 Task: In the event  named  Third Sales Team Strategy Meeting, Set a range of dates when you can accept meetings  '13 Jul â€" 1 Aug 2023'. Select a duration of  45 min. Select working hours  	_x000D_
MON- SAT 10:00am â€" 6:00pm. Add time before or after your events  as 10 min. Set the frequency of available time slots for invitees as  50 min. Set the minimum notice period and maximum events allowed per day as  166 hours and 5. , logged in from the account softage.4@softage.net and add another guest for the event, softage.10@softage.net
Action: Mouse pressed left at (322, 392)
Screenshot: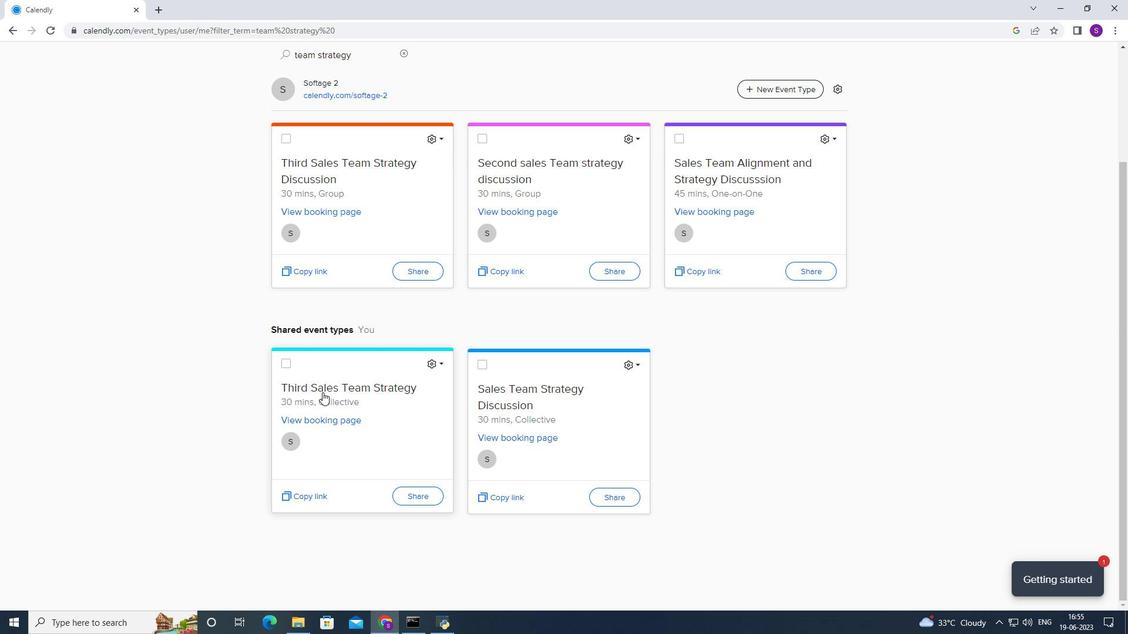 
Action: Mouse moved to (349, 289)
Screenshot: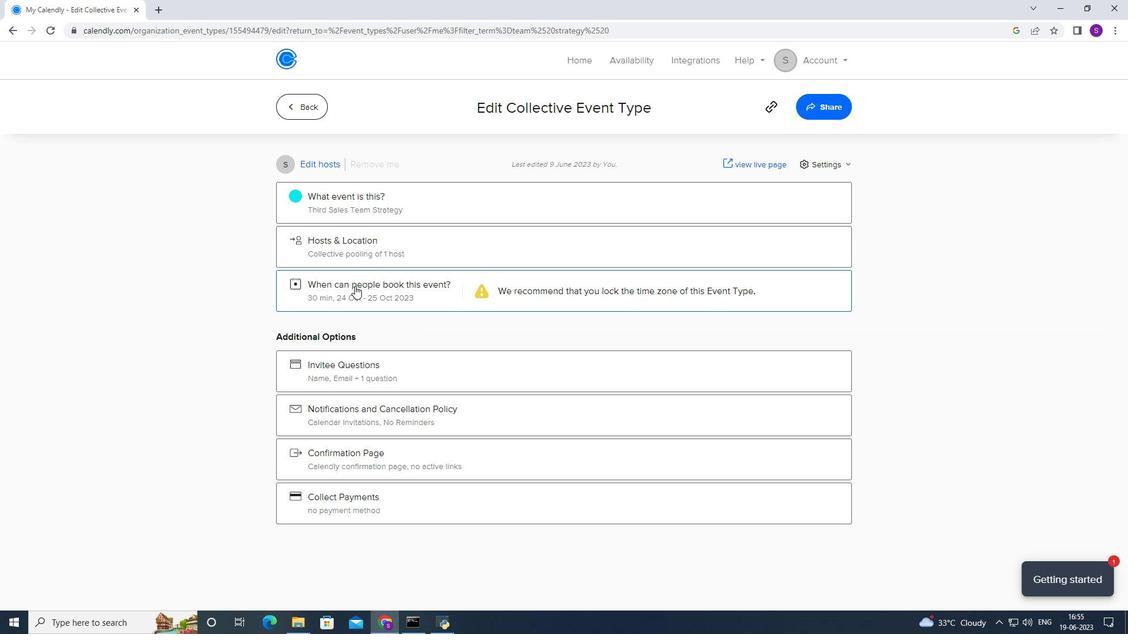 
Action: Mouse pressed left at (349, 289)
Screenshot: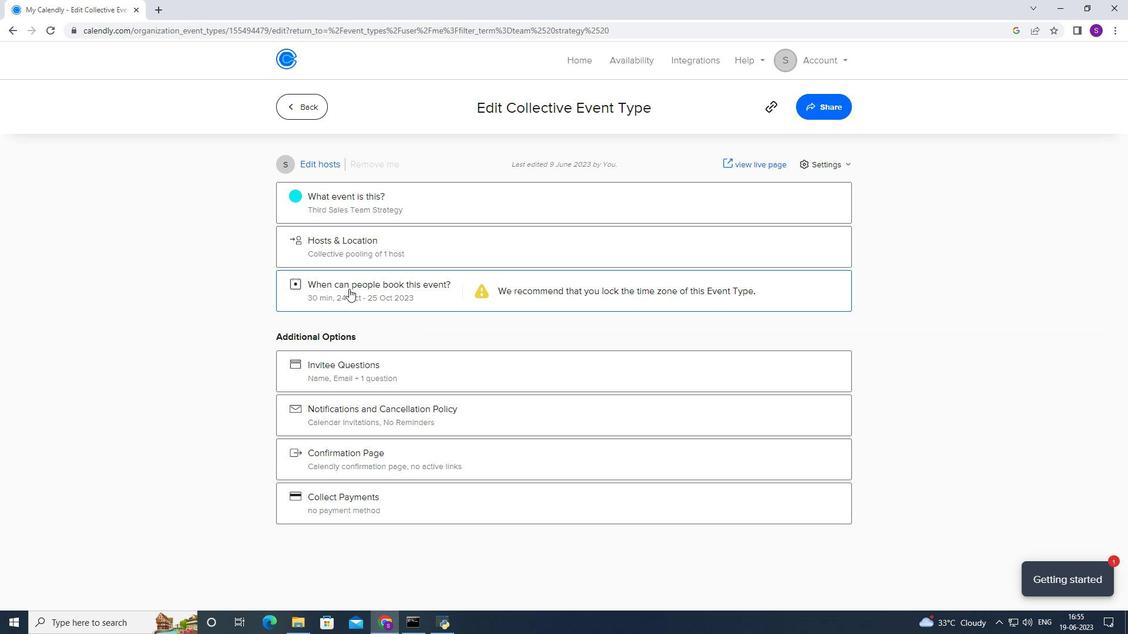
Action: Mouse moved to (422, 443)
Screenshot: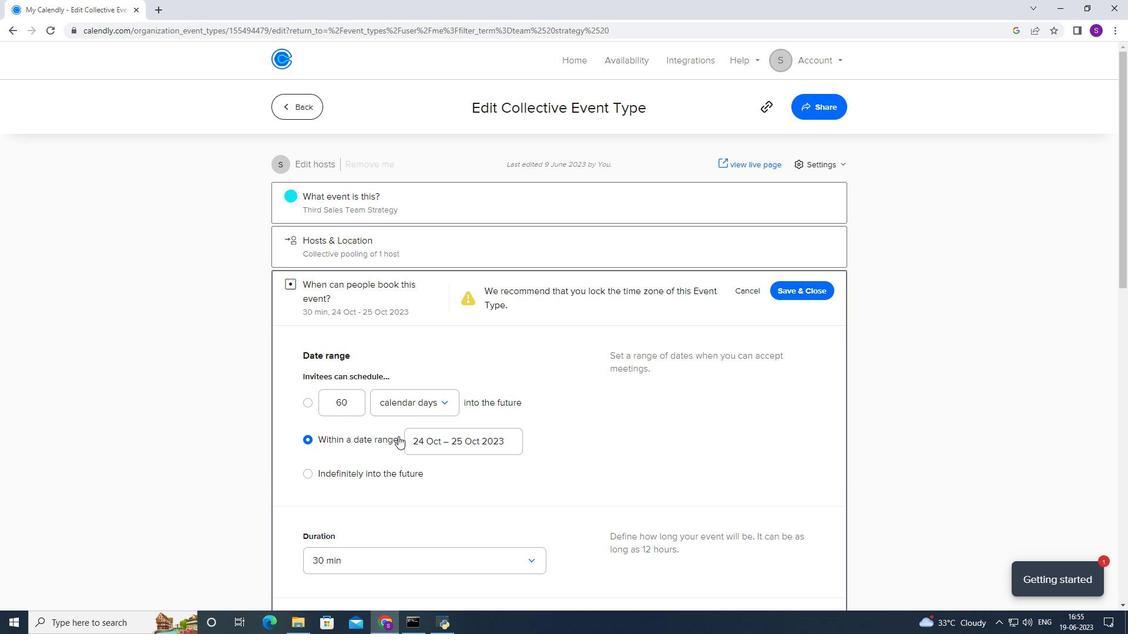 
Action: Mouse pressed left at (422, 443)
Screenshot: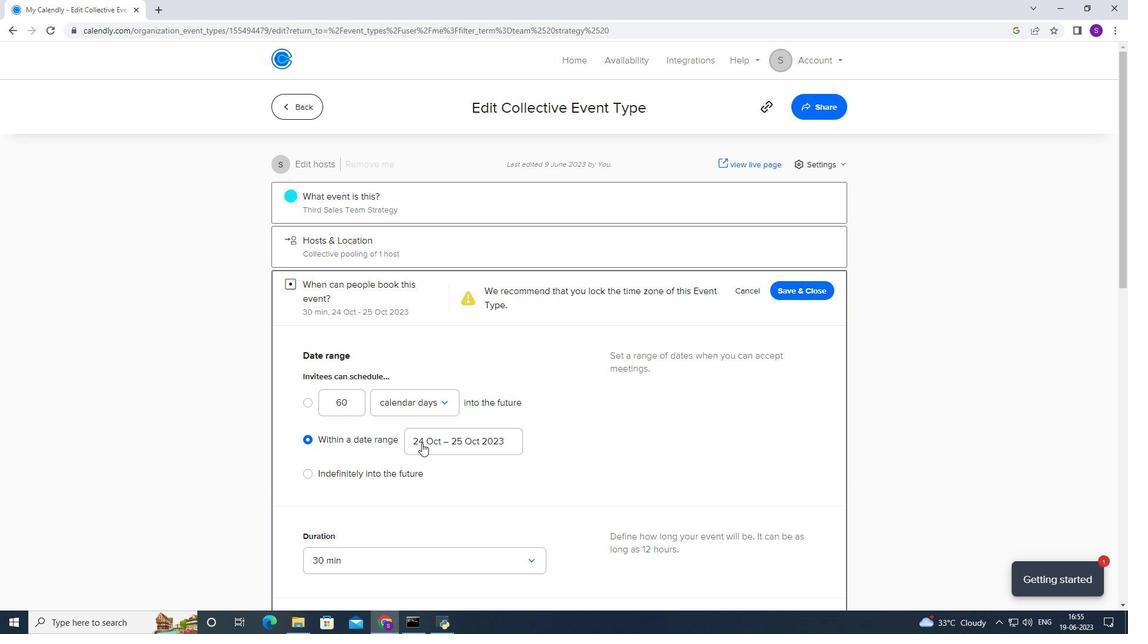 
Action: Mouse moved to (493, 227)
Screenshot: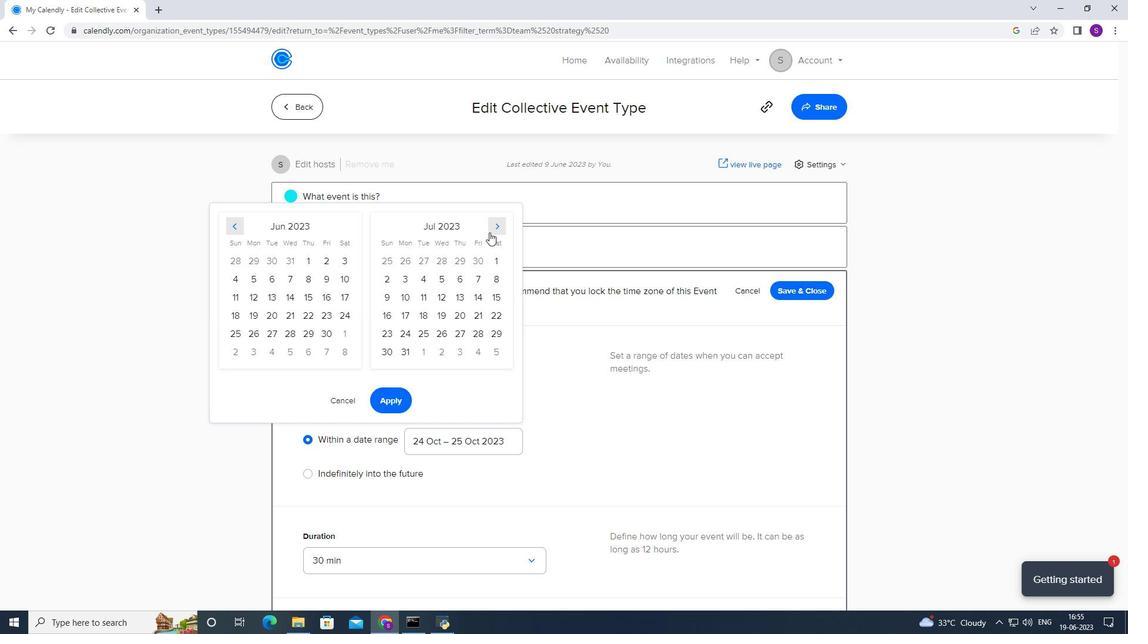 
Action: Mouse pressed left at (493, 227)
Screenshot: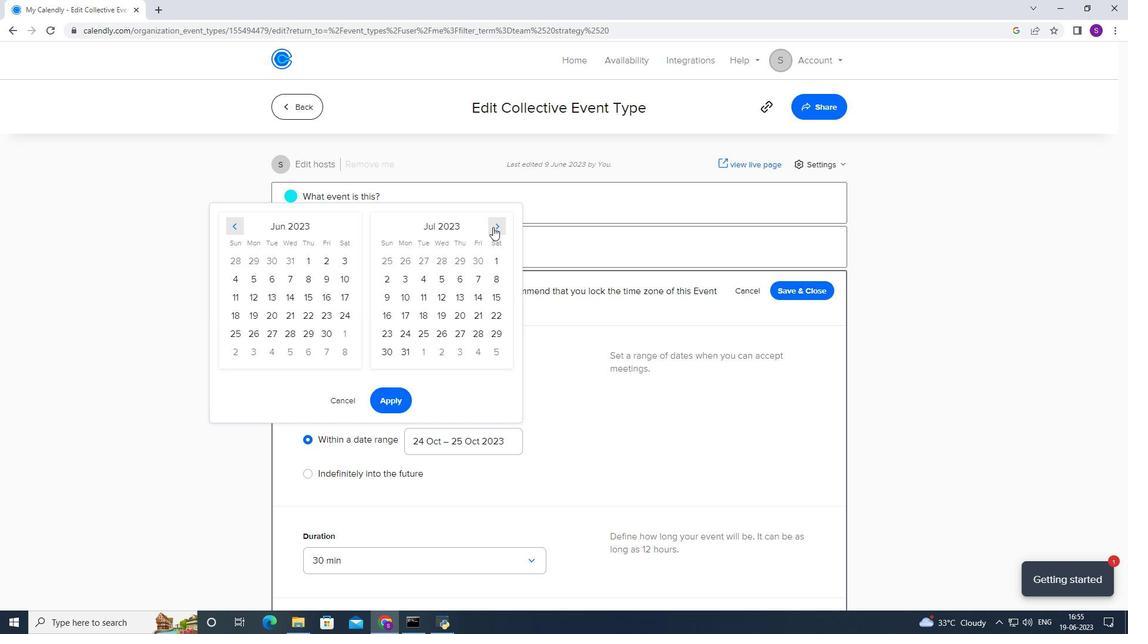 
Action: Mouse moved to (307, 296)
Screenshot: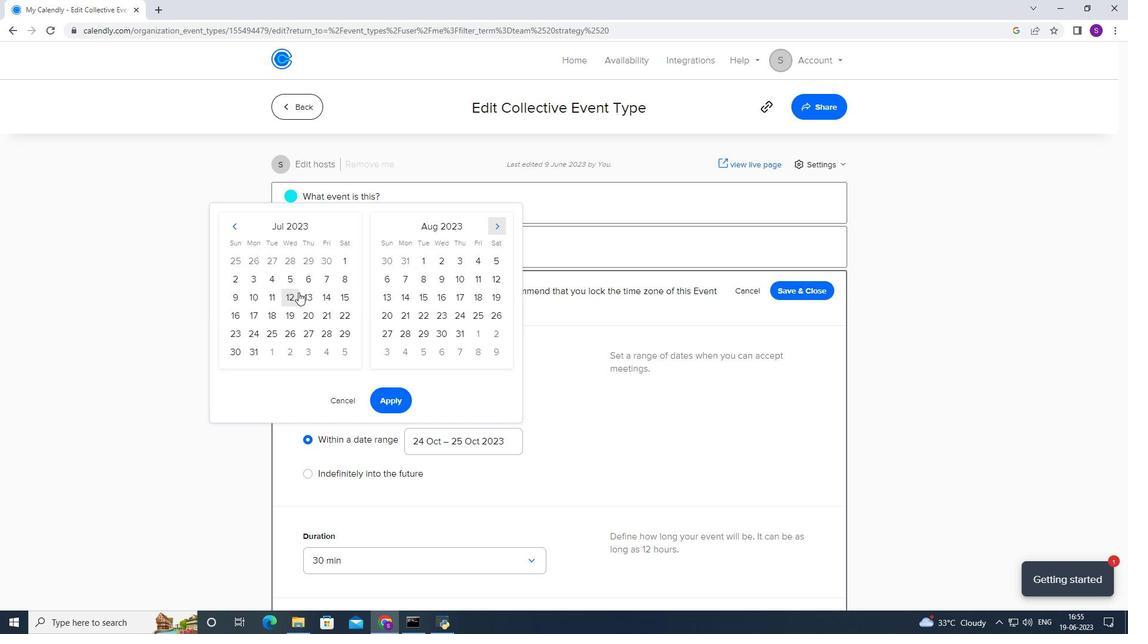 
Action: Mouse pressed left at (307, 296)
Screenshot: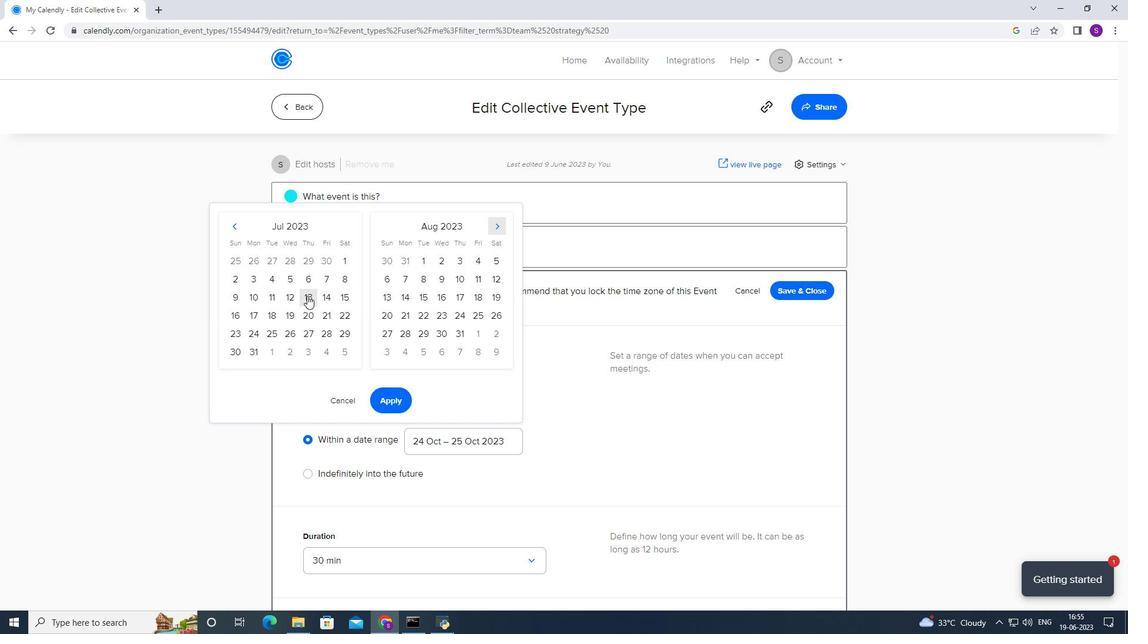 
Action: Mouse moved to (422, 256)
Screenshot: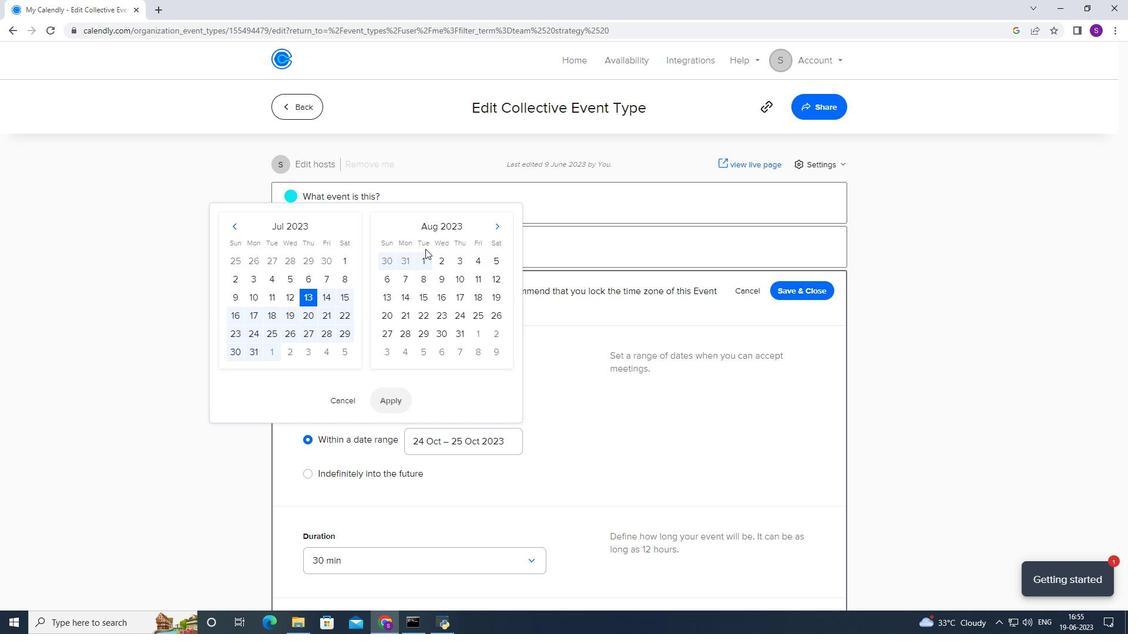 
Action: Mouse pressed left at (422, 256)
Screenshot: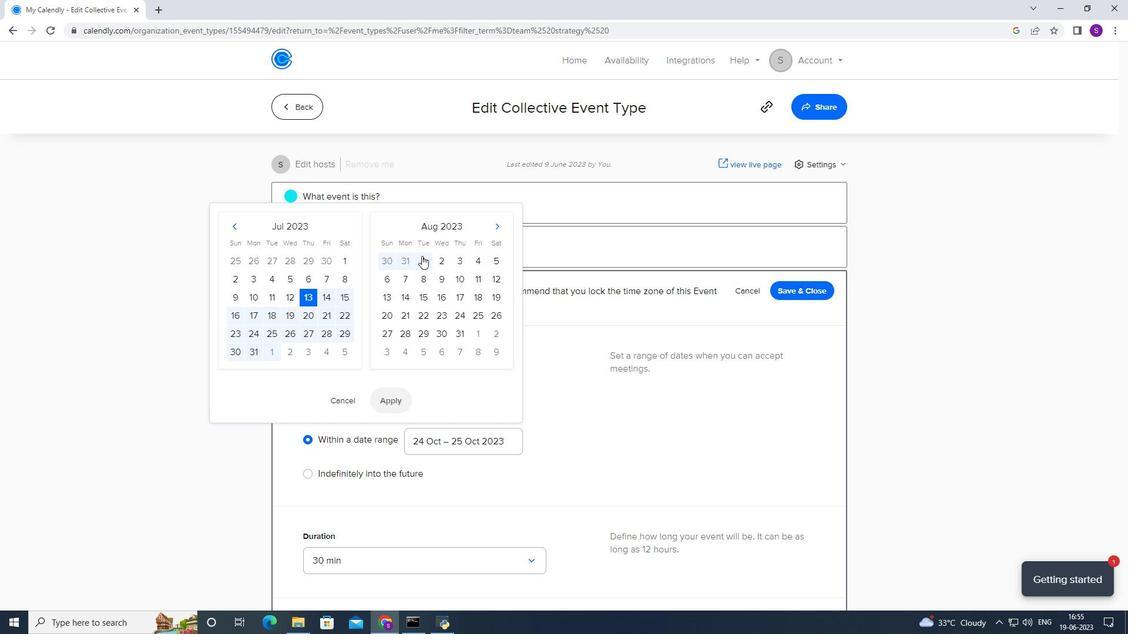 
Action: Mouse moved to (376, 398)
Screenshot: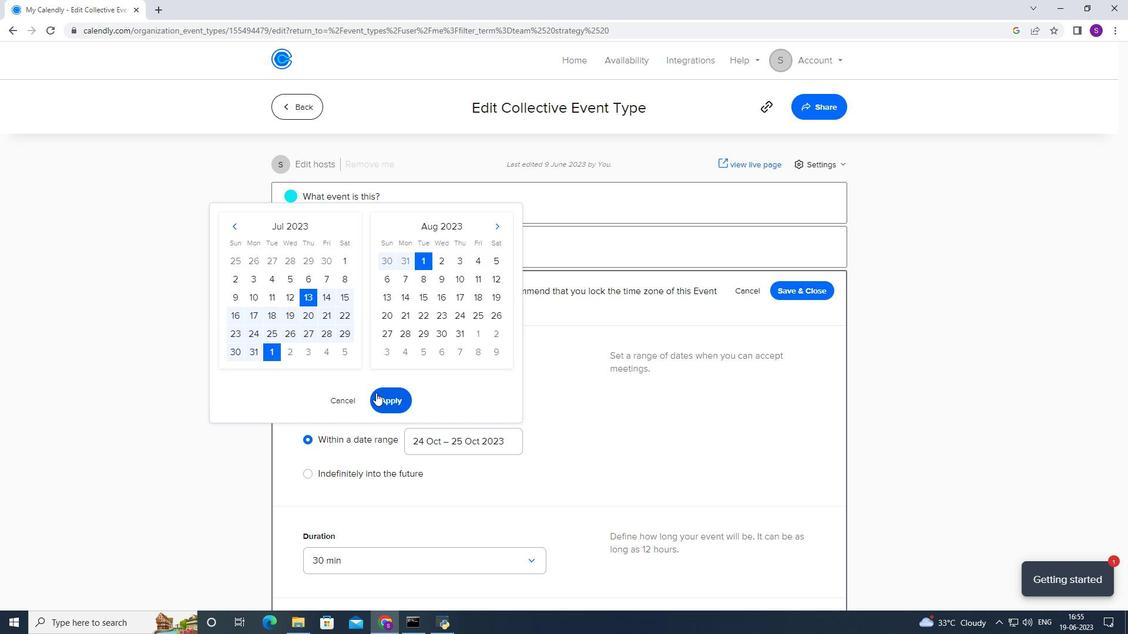
Action: Mouse pressed left at (376, 398)
Screenshot: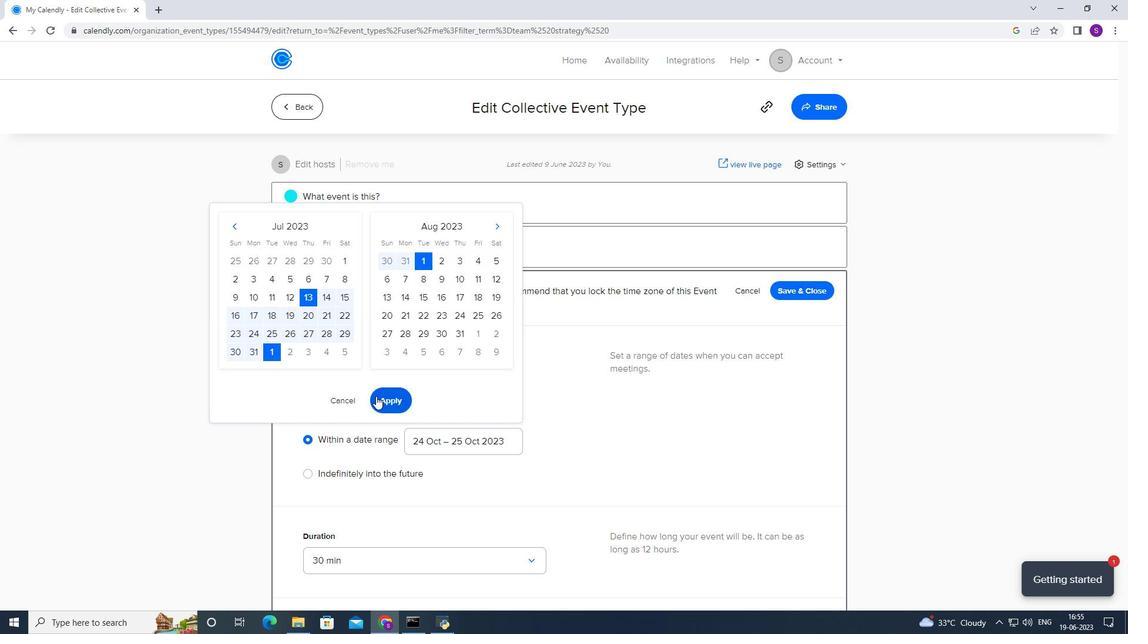 
Action: Mouse moved to (374, 360)
Screenshot: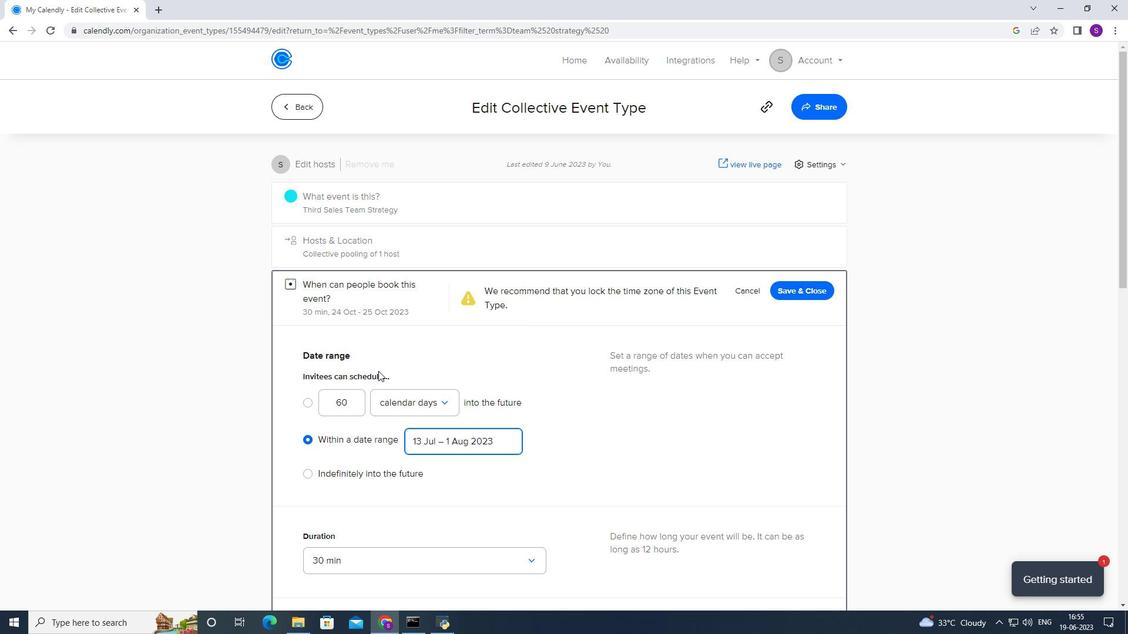 
Action: Mouse scrolled (374, 360) with delta (0, 0)
Screenshot: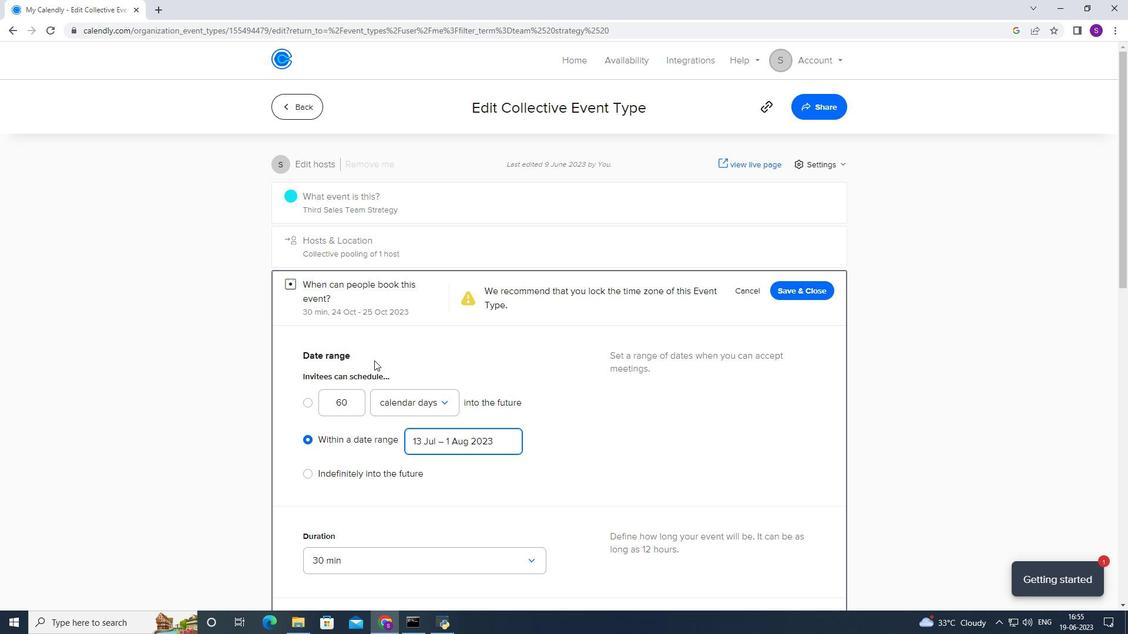 
Action: Mouse scrolled (374, 360) with delta (0, 0)
Screenshot: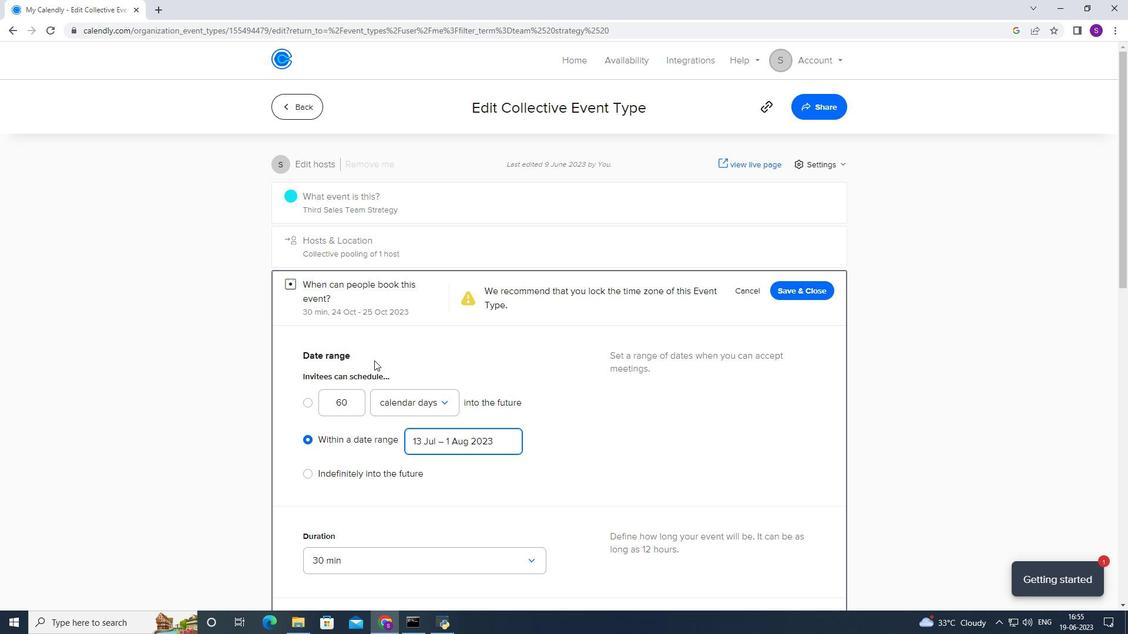 
Action: Mouse scrolled (374, 360) with delta (0, 0)
Screenshot: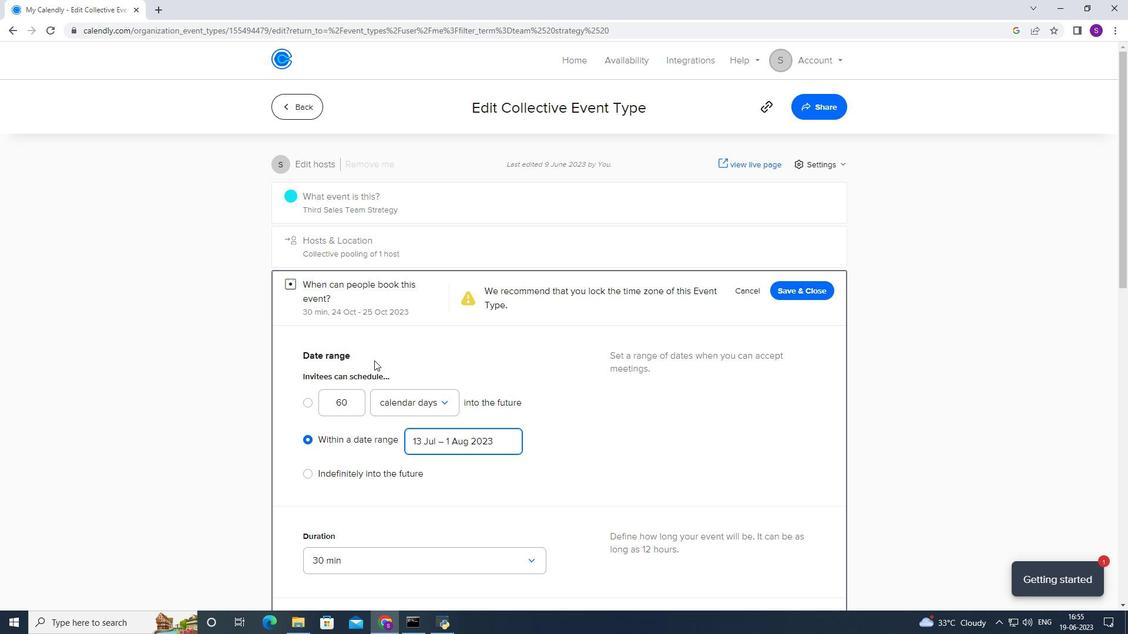 
Action: Mouse scrolled (374, 360) with delta (0, 0)
Screenshot: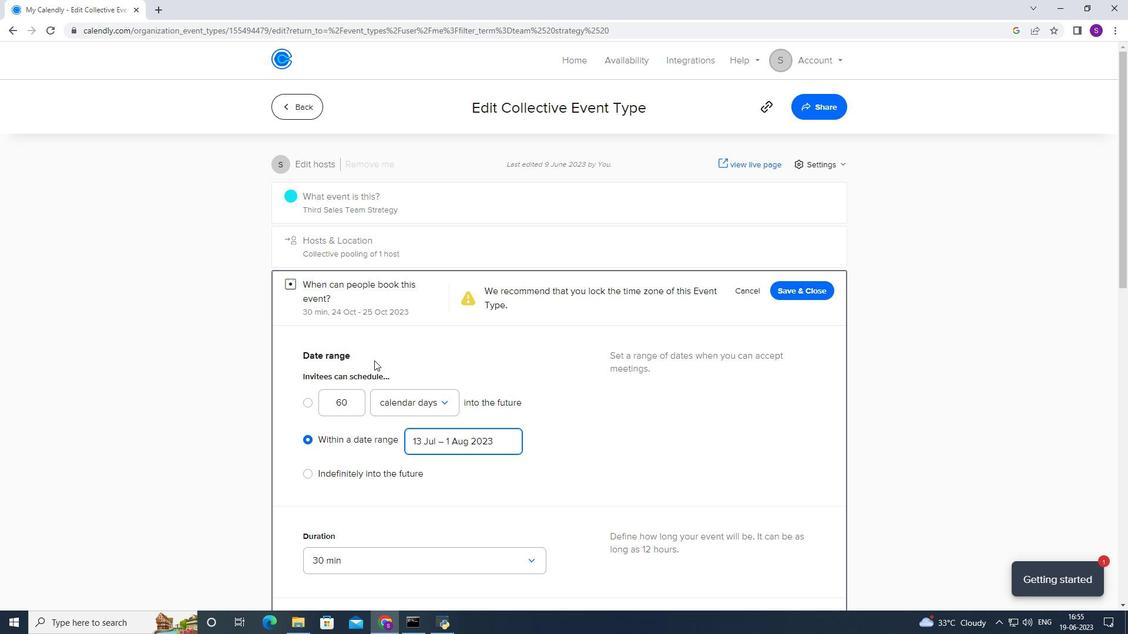 
Action: Mouse moved to (348, 320)
Screenshot: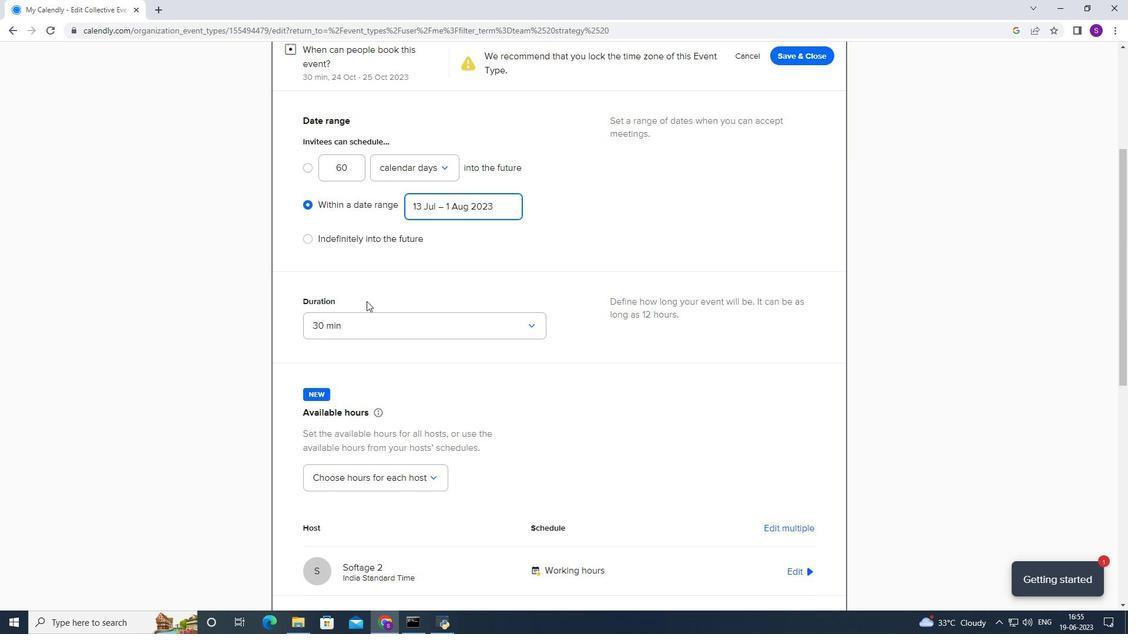 
Action: Mouse pressed left at (348, 320)
Screenshot: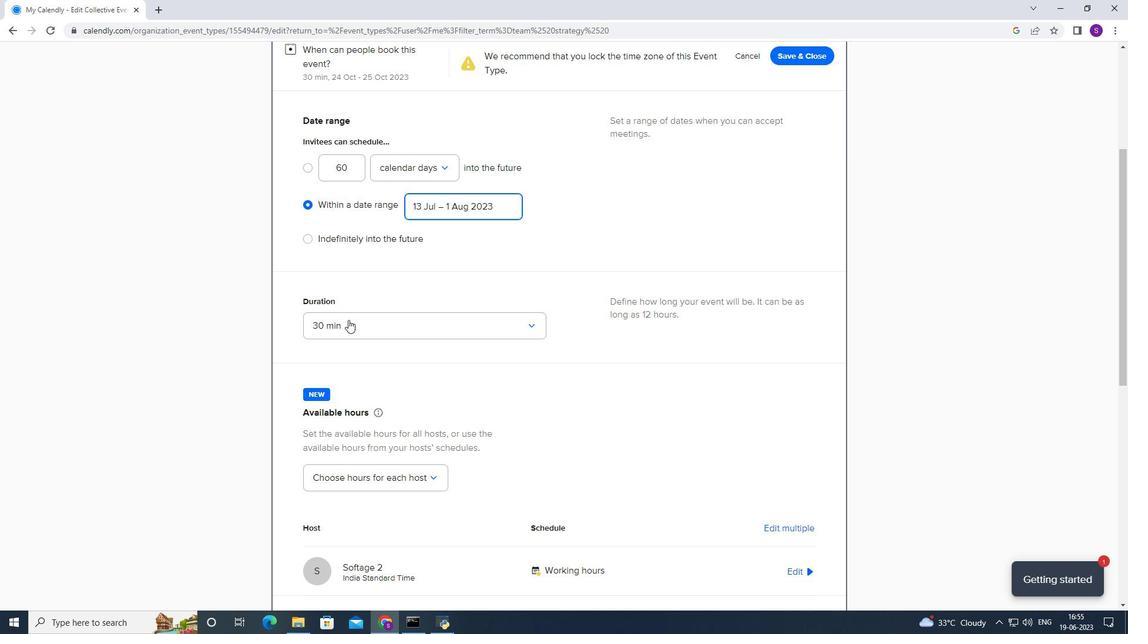 
Action: Mouse moved to (312, 408)
Screenshot: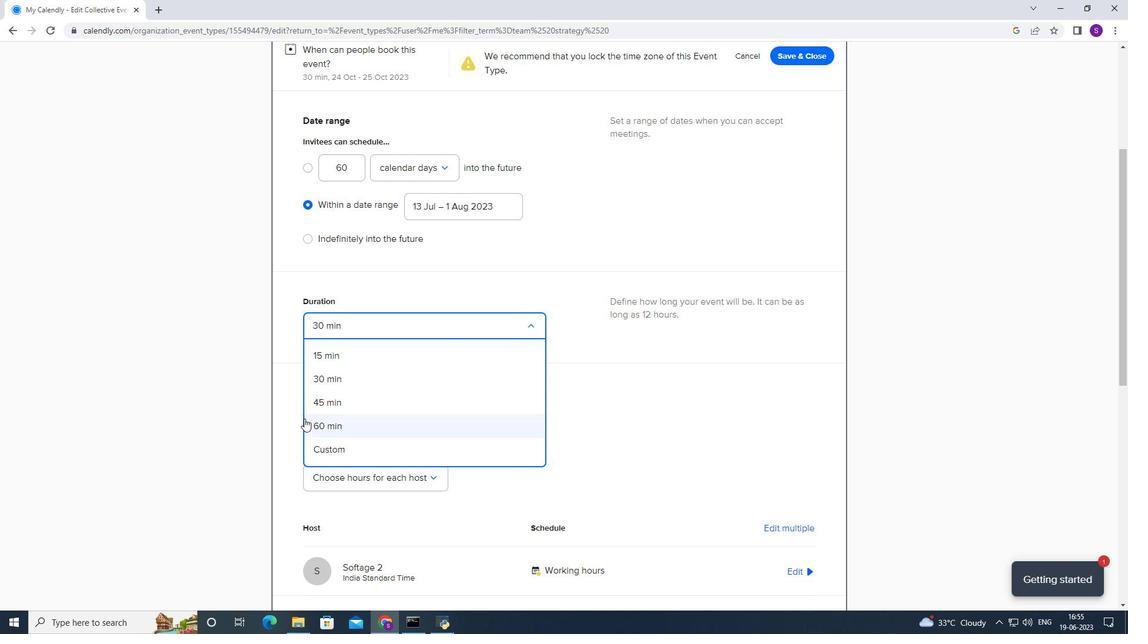 
Action: Mouse pressed left at (312, 408)
Screenshot: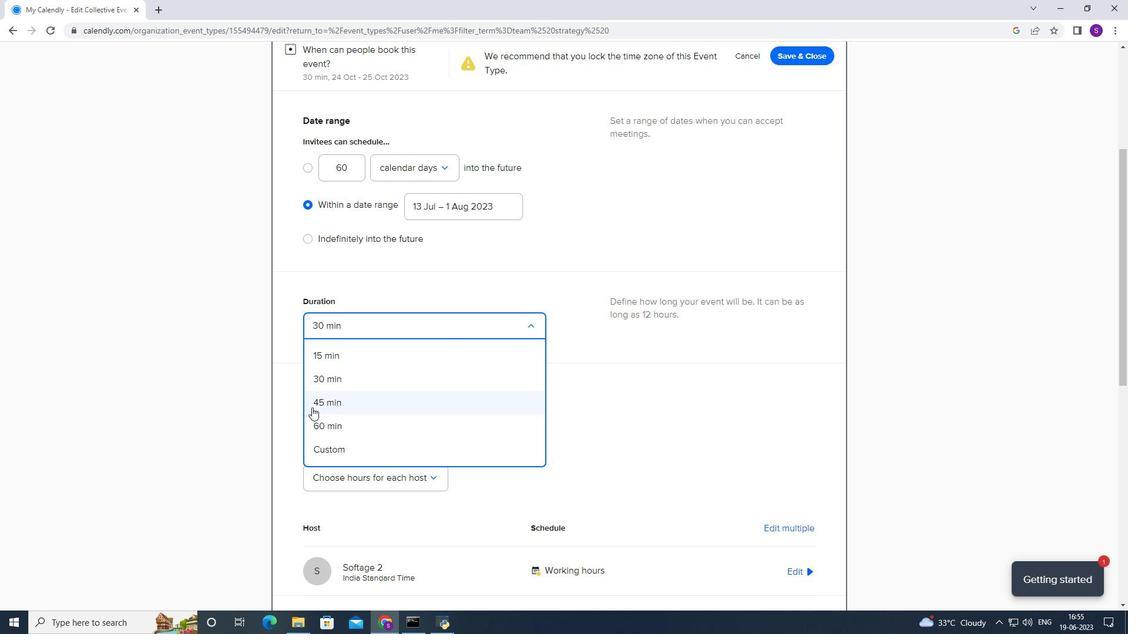 
Action: Mouse moved to (309, 409)
Screenshot: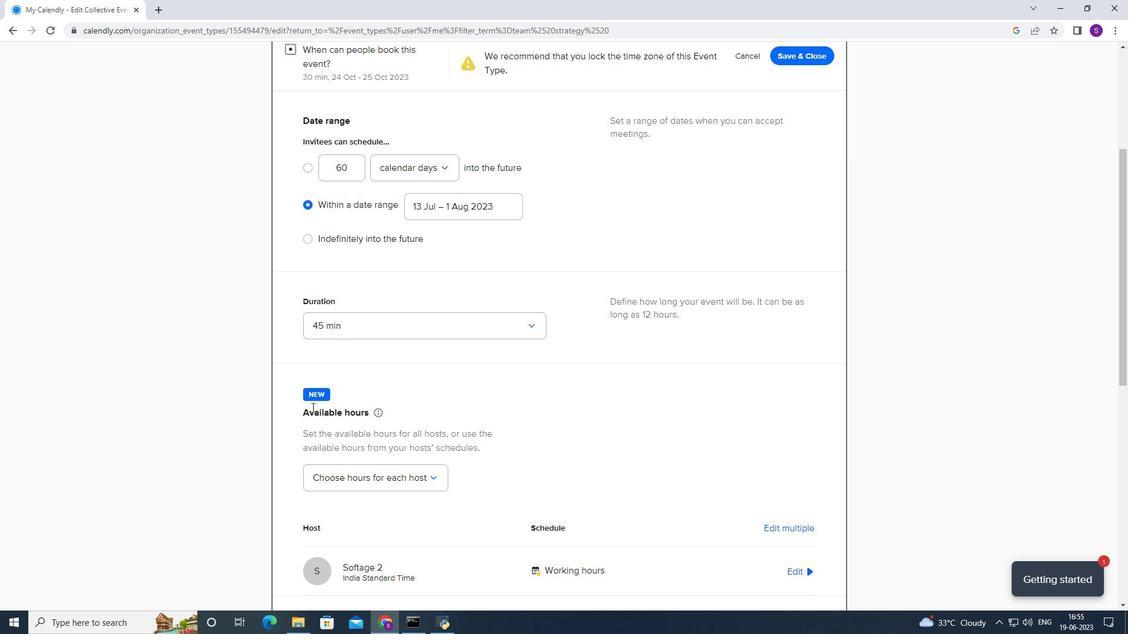 
Action: Mouse scrolled (312, 407) with delta (0, 0)
Screenshot: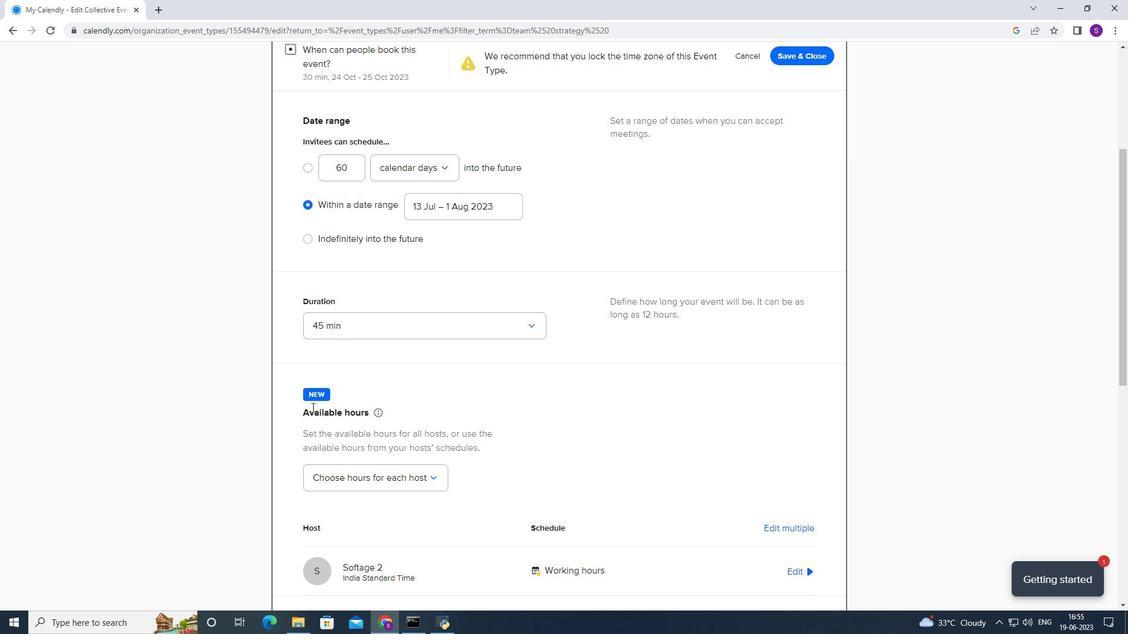
Action: Mouse moved to (309, 410)
Screenshot: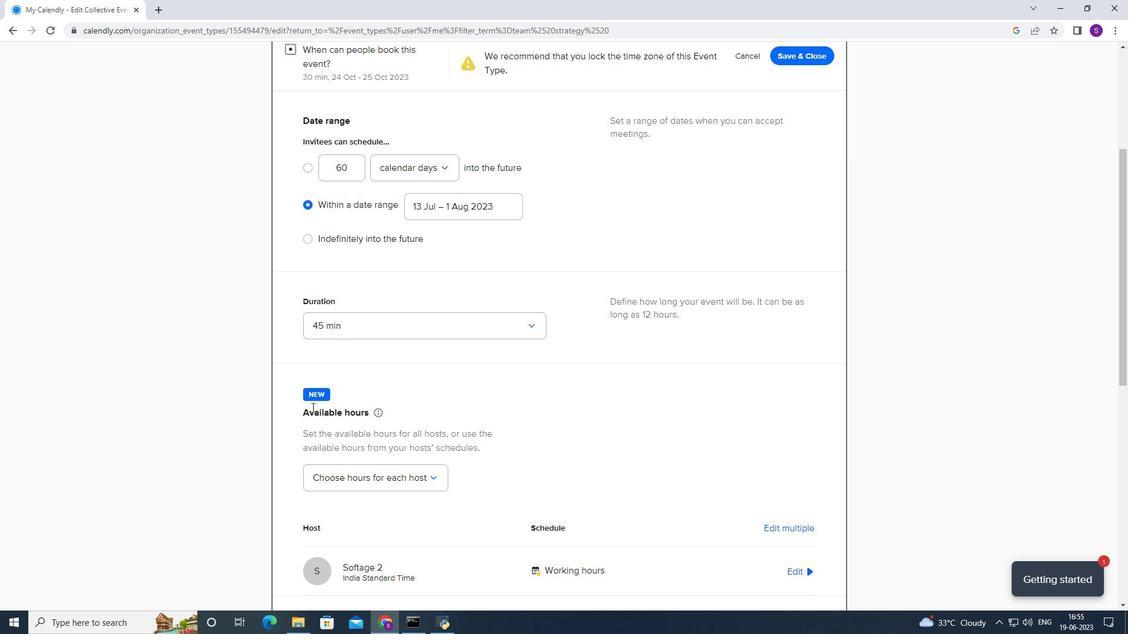 
Action: Mouse scrolled (309, 408) with delta (0, 0)
Screenshot: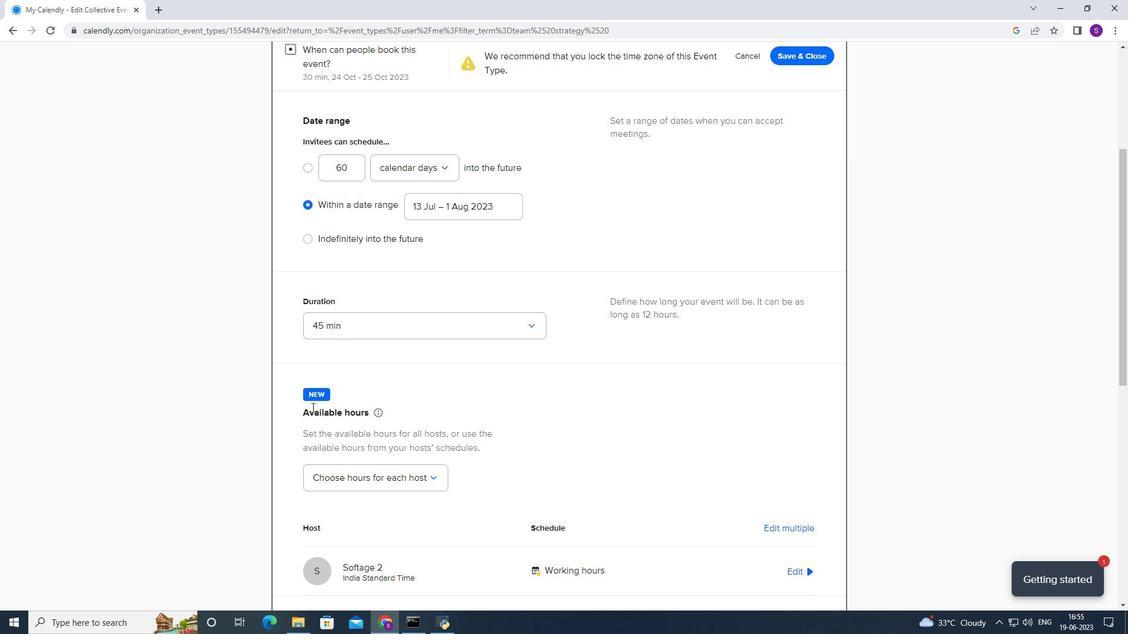
Action: Mouse moved to (309, 410)
Screenshot: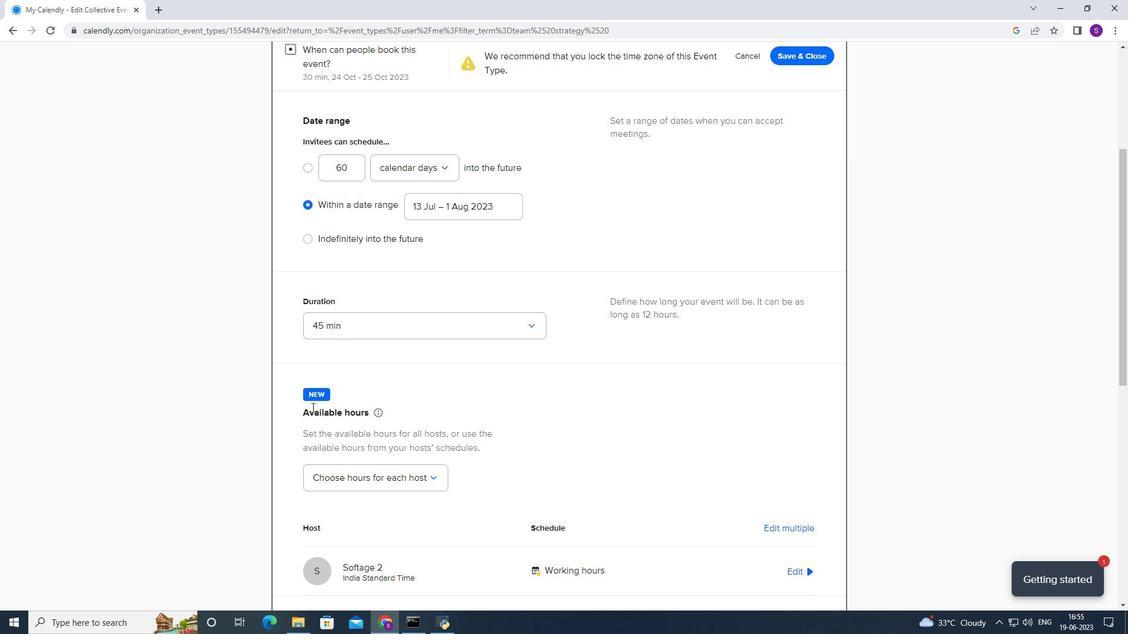 
Action: Mouse scrolled (309, 409) with delta (0, 0)
Screenshot: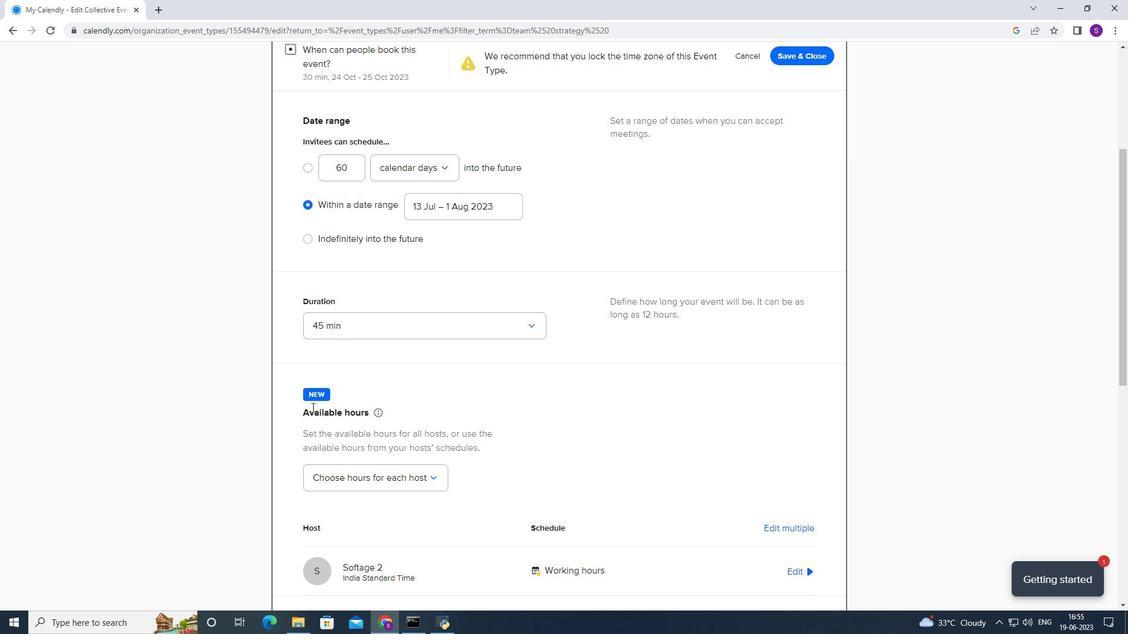 
Action: Mouse moved to (308, 410)
Screenshot: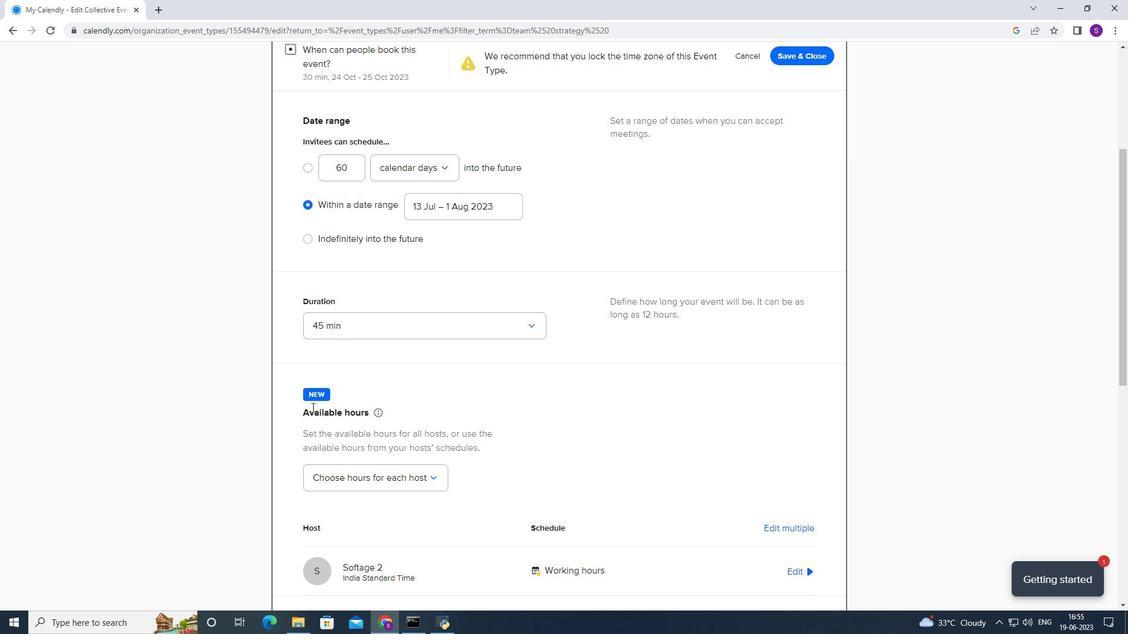 
Action: Mouse scrolled (308, 410) with delta (0, 0)
Screenshot: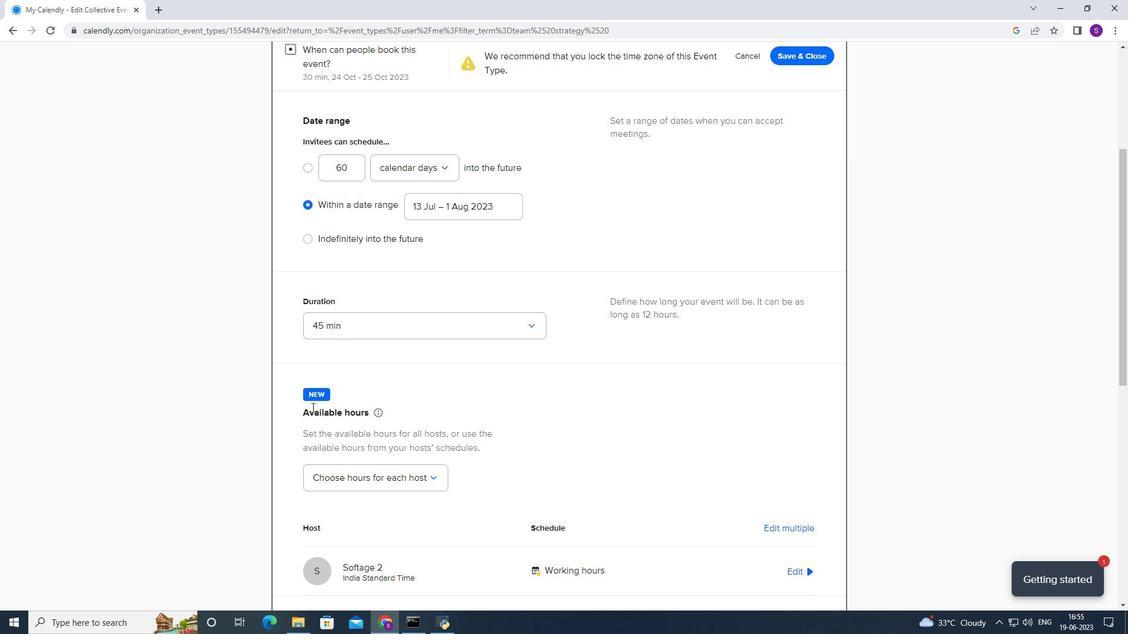 
Action: Mouse scrolled (308, 410) with delta (0, 0)
Screenshot: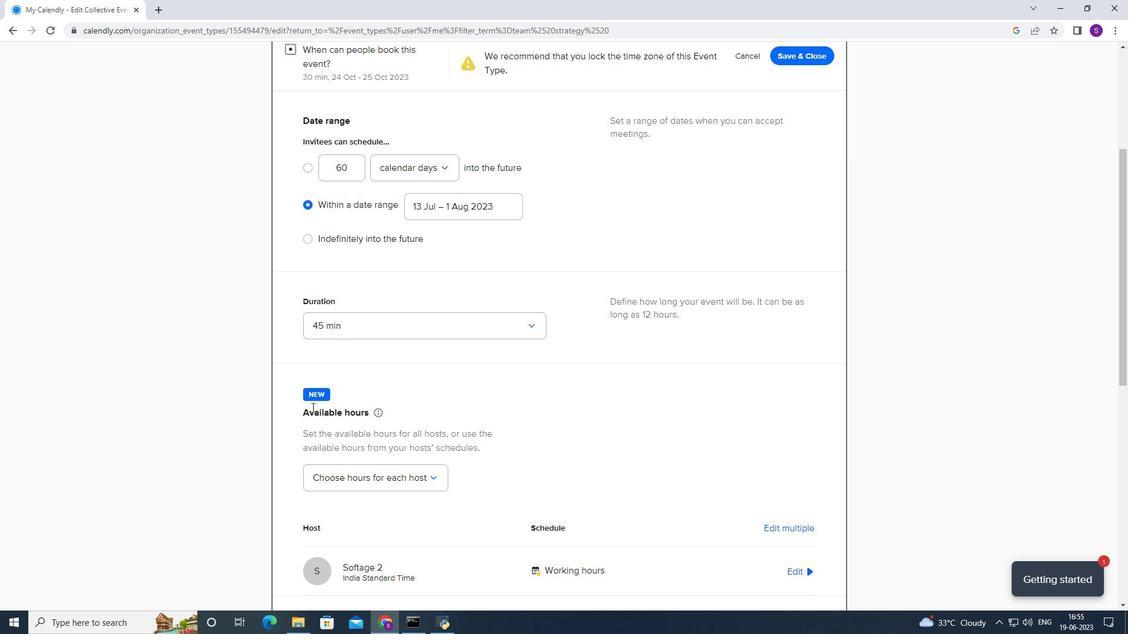 
Action: Mouse scrolled (308, 410) with delta (0, 0)
Screenshot: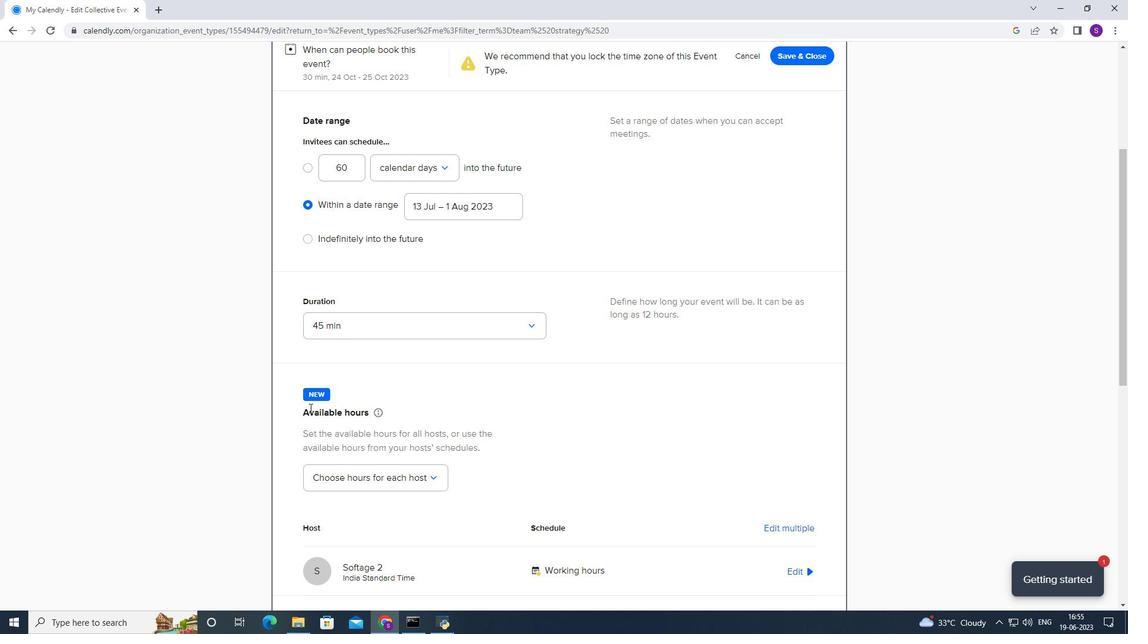 
Action: Mouse moved to (376, 204)
Screenshot: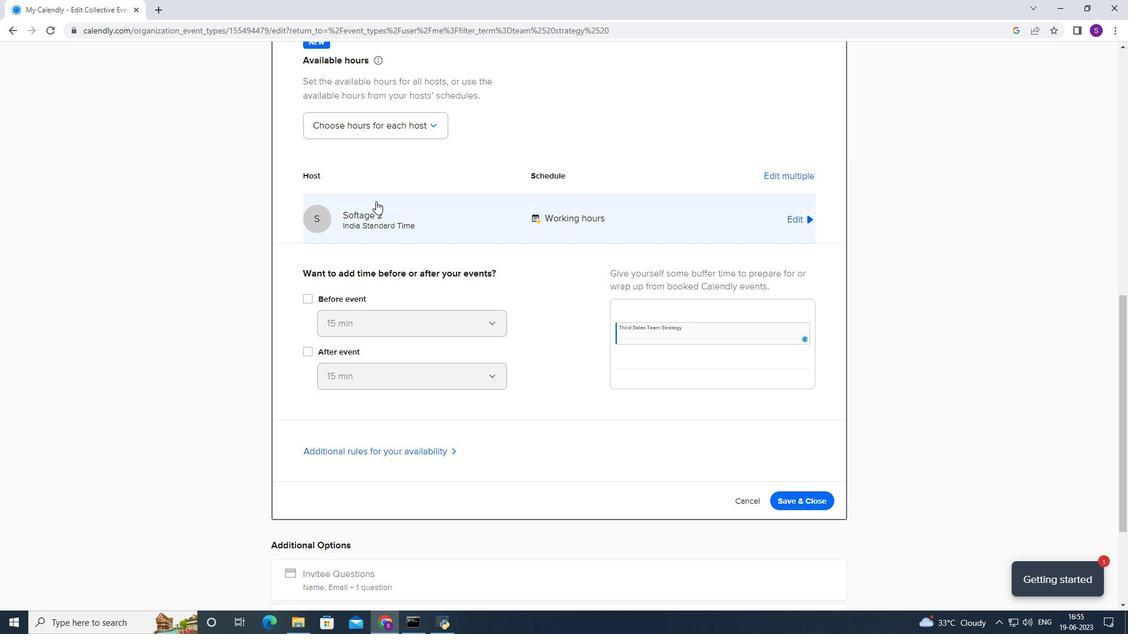 
Action: Mouse pressed left at (376, 204)
Screenshot: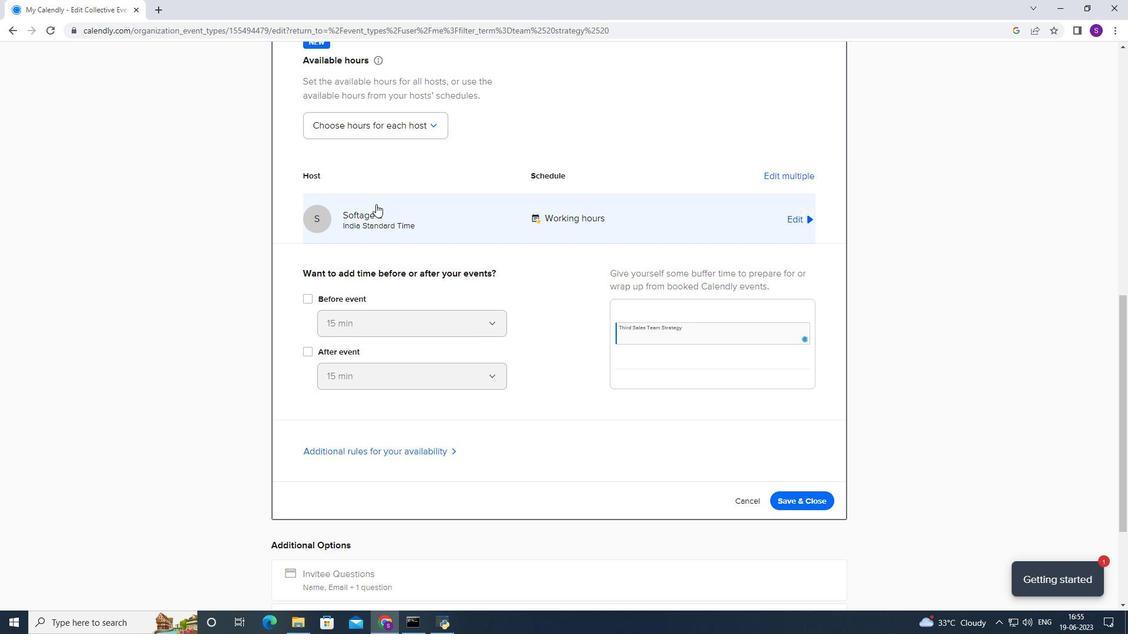 
Action: Mouse moved to (439, 291)
Screenshot: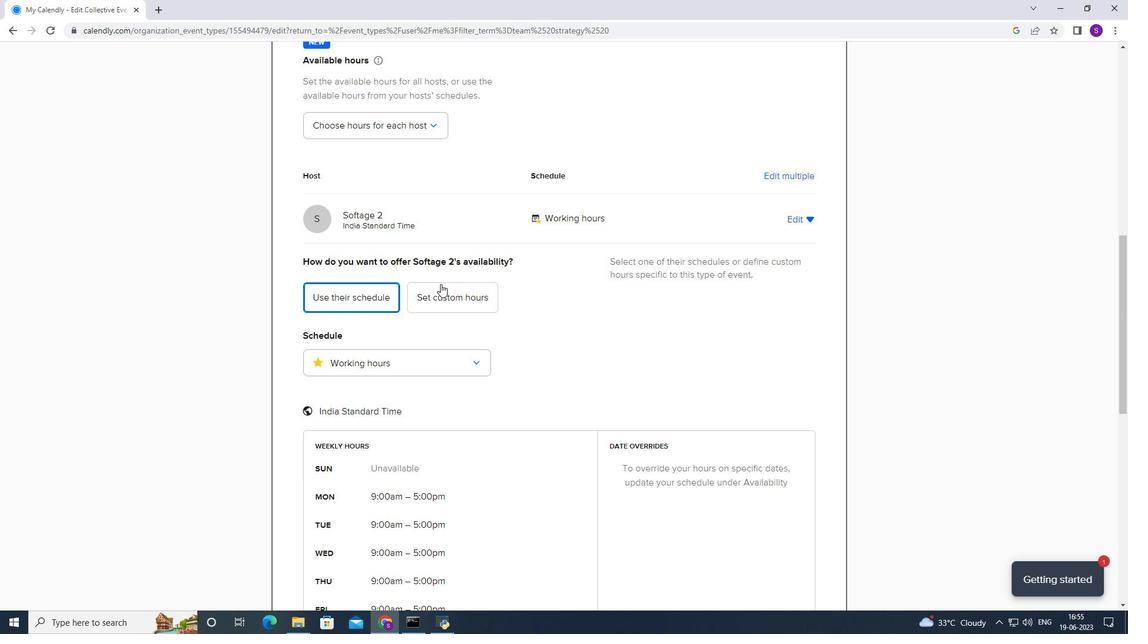 
Action: Mouse pressed left at (439, 291)
Screenshot: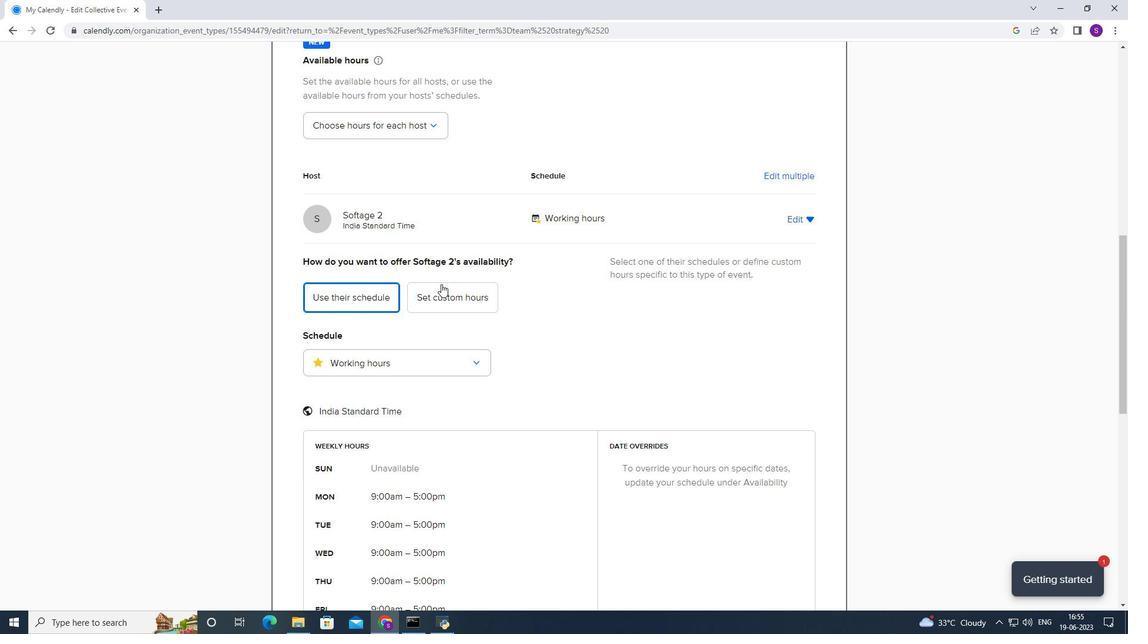 
Action: Mouse moved to (405, 340)
Screenshot: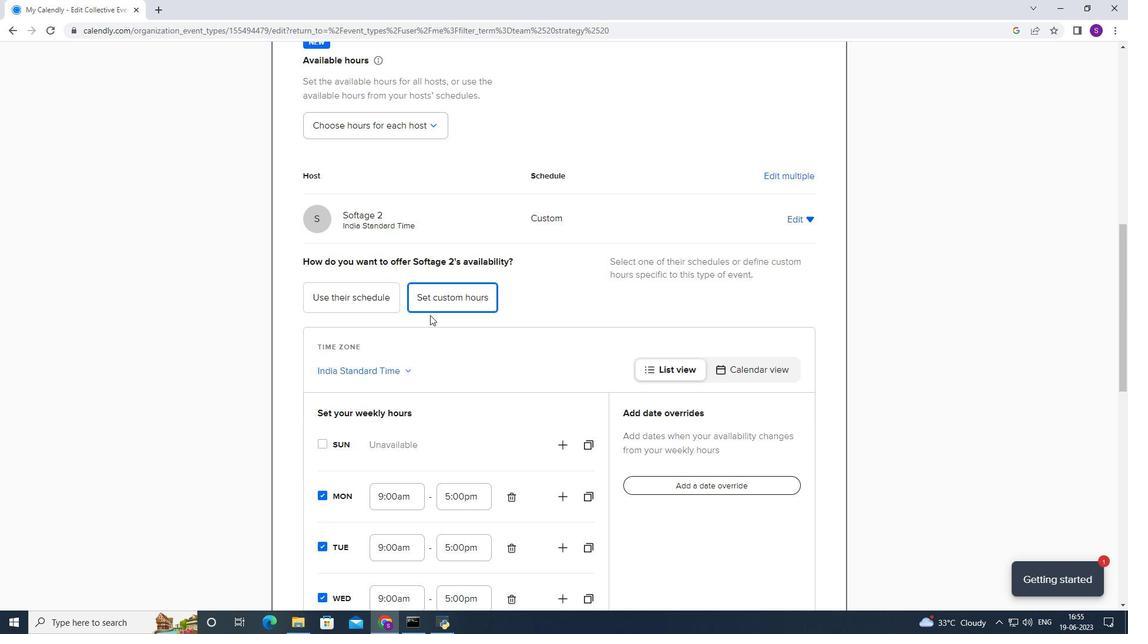
Action: Mouse scrolled (405, 340) with delta (0, 0)
Screenshot: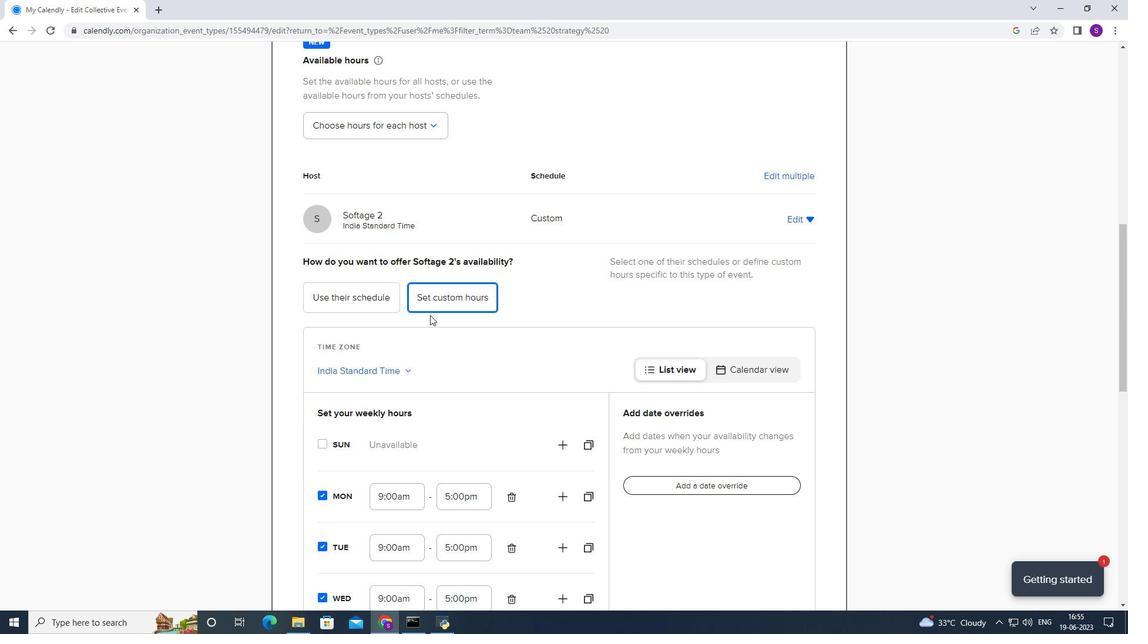 
Action: Mouse moved to (404, 342)
Screenshot: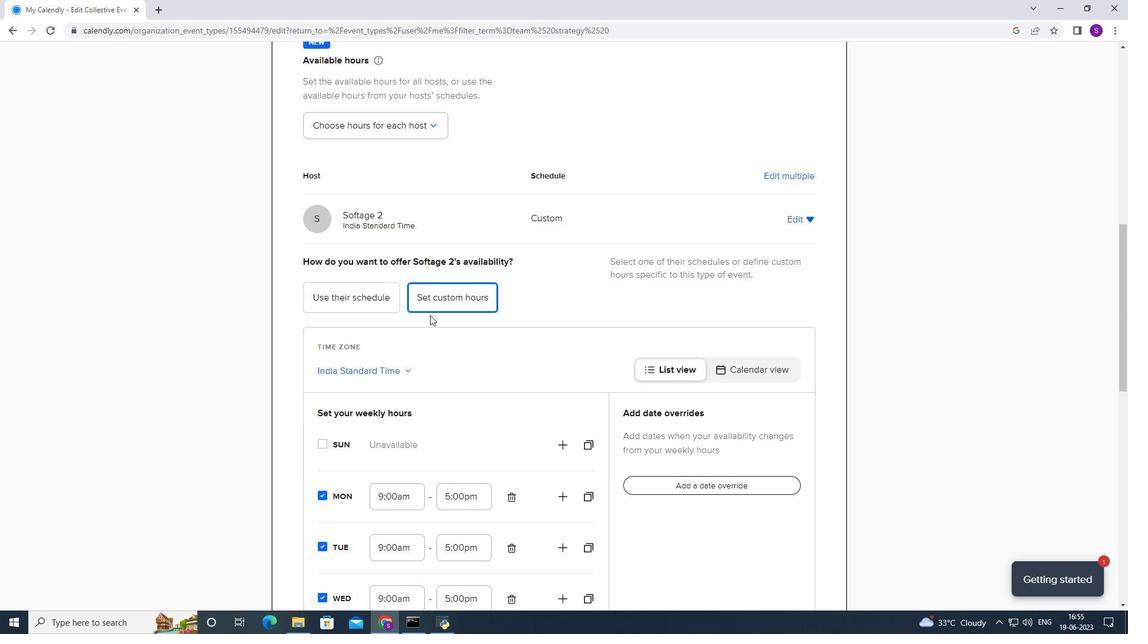
Action: Mouse scrolled (404, 341) with delta (0, 0)
Screenshot: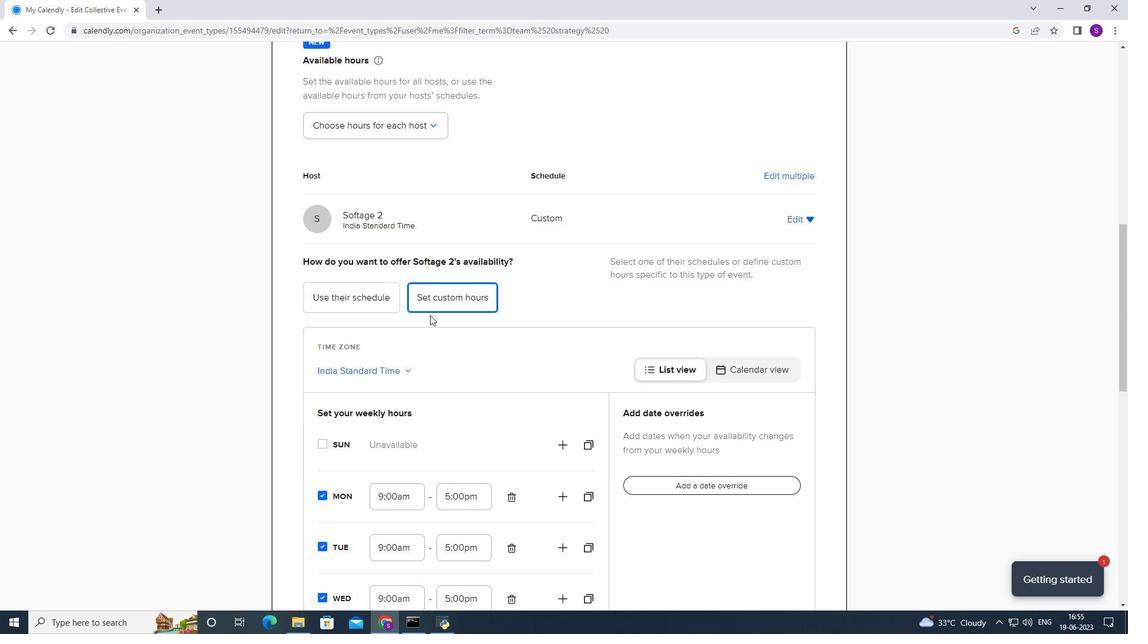 
Action: Mouse moved to (402, 342)
Screenshot: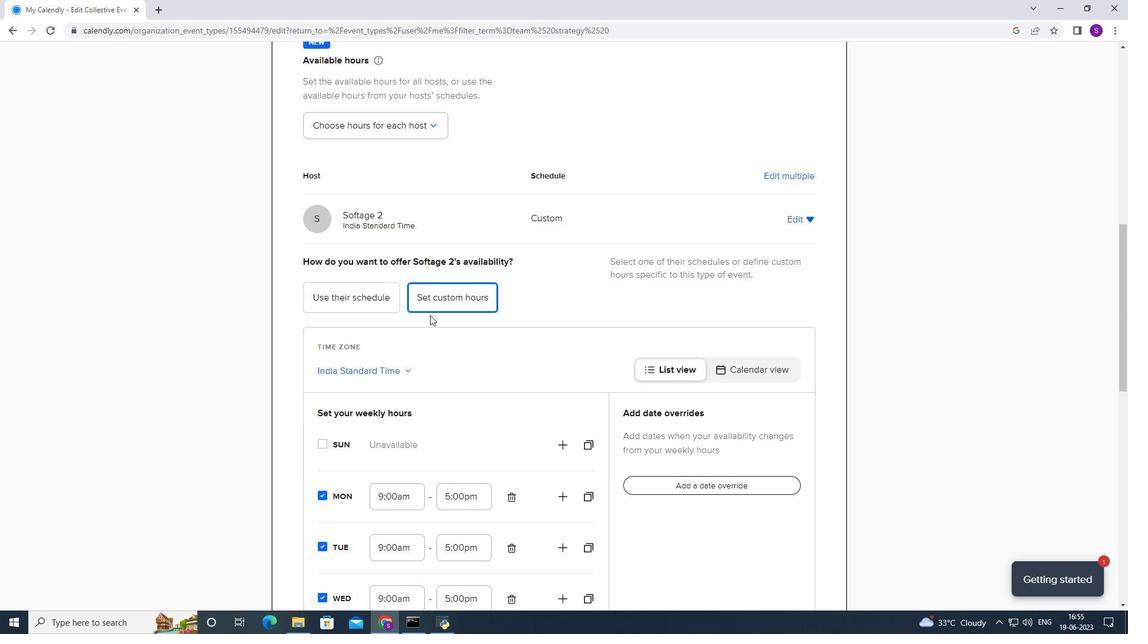 
Action: Mouse scrolled (402, 341) with delta (0, 0)
Screenshot: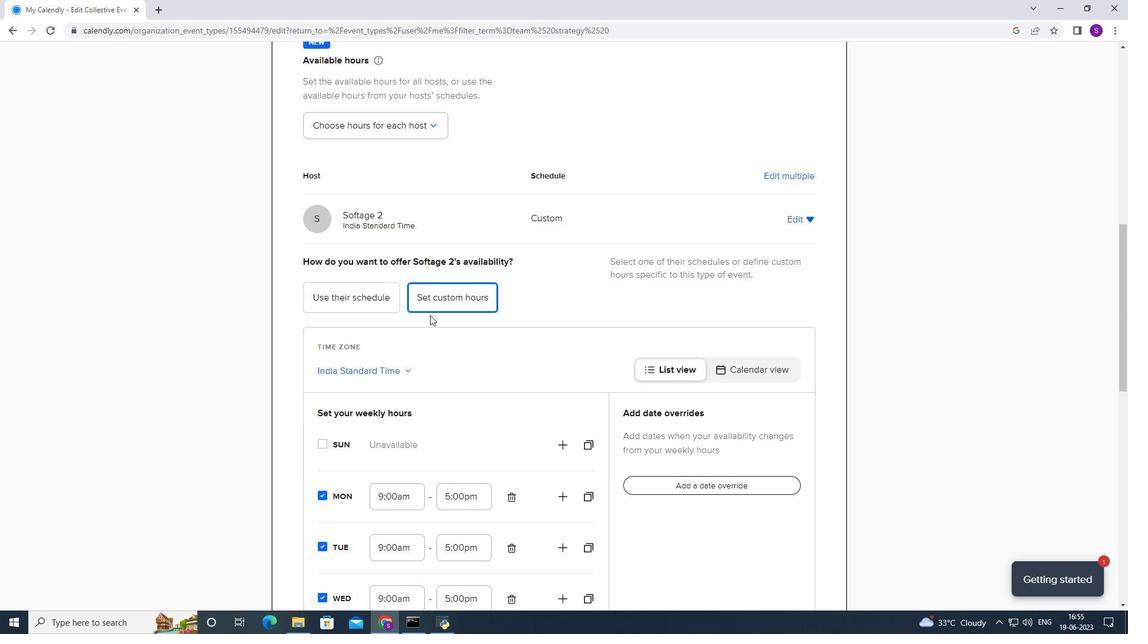
Action: Mouse moved to (398, 343)
Screenshot: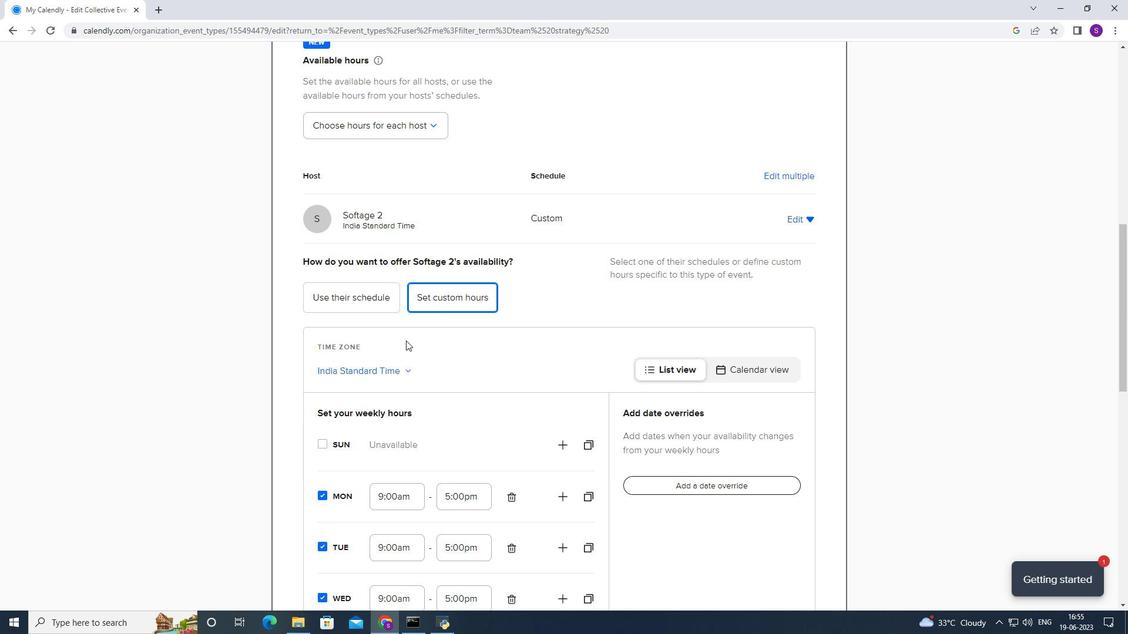 
Action: Mouse scrolled (398, 342) with delta (0, 0)
Screenshot: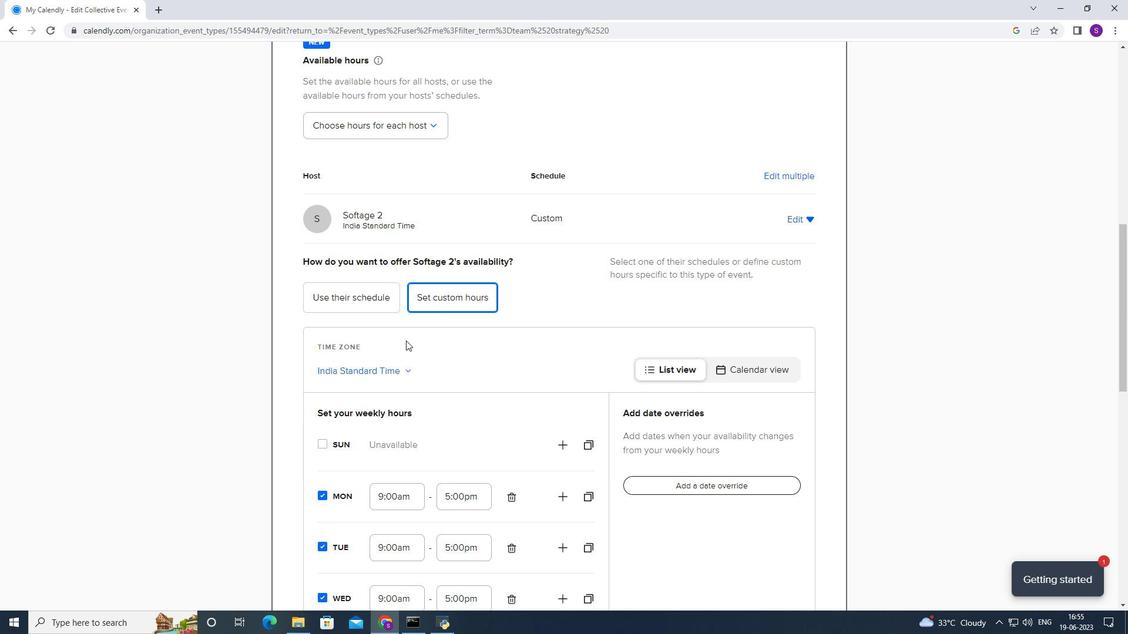 
Action: Mouse moved to (393, 345)
Screenshot: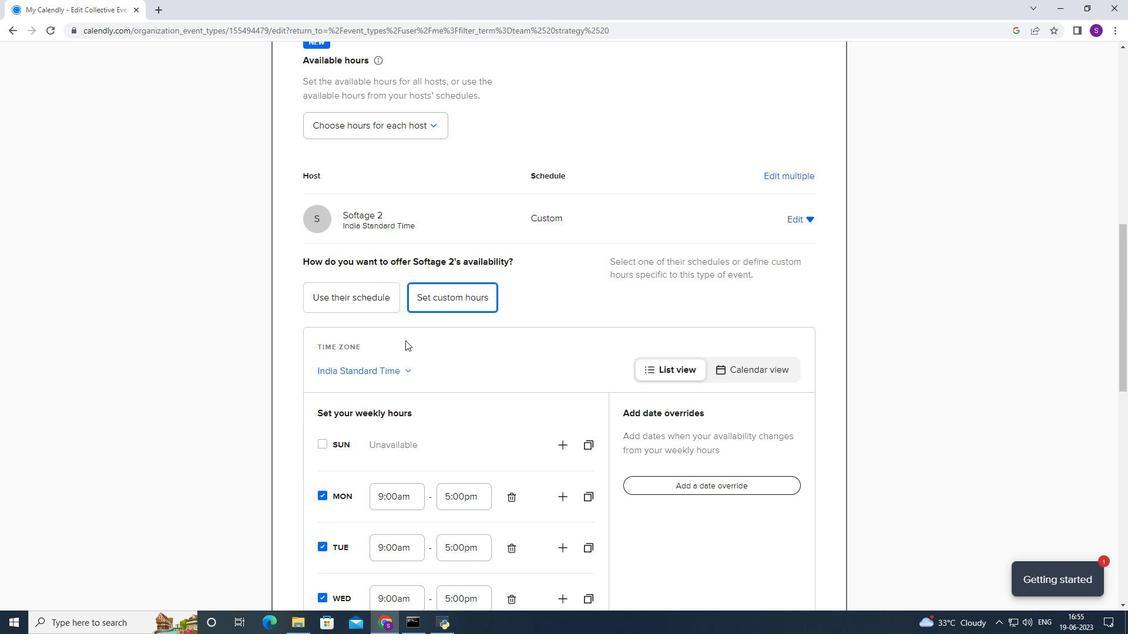 
Action: Mouse scrolled (393, 344) with delta (0, 0)
Screenshot: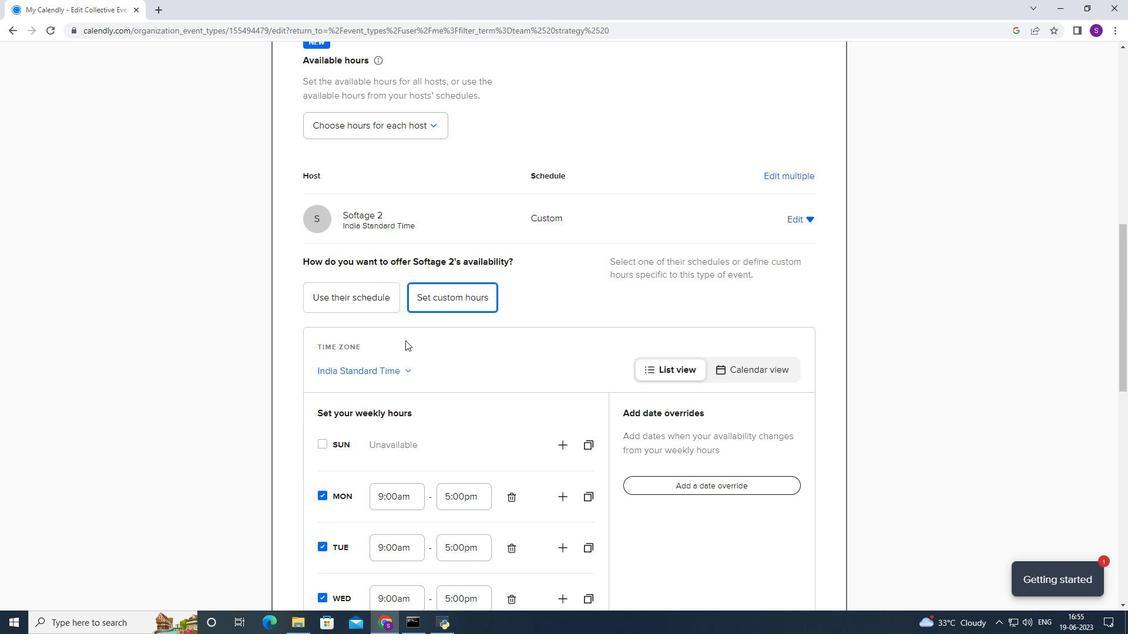 
Action: Mouse moved to (322, 459)
Screenshot: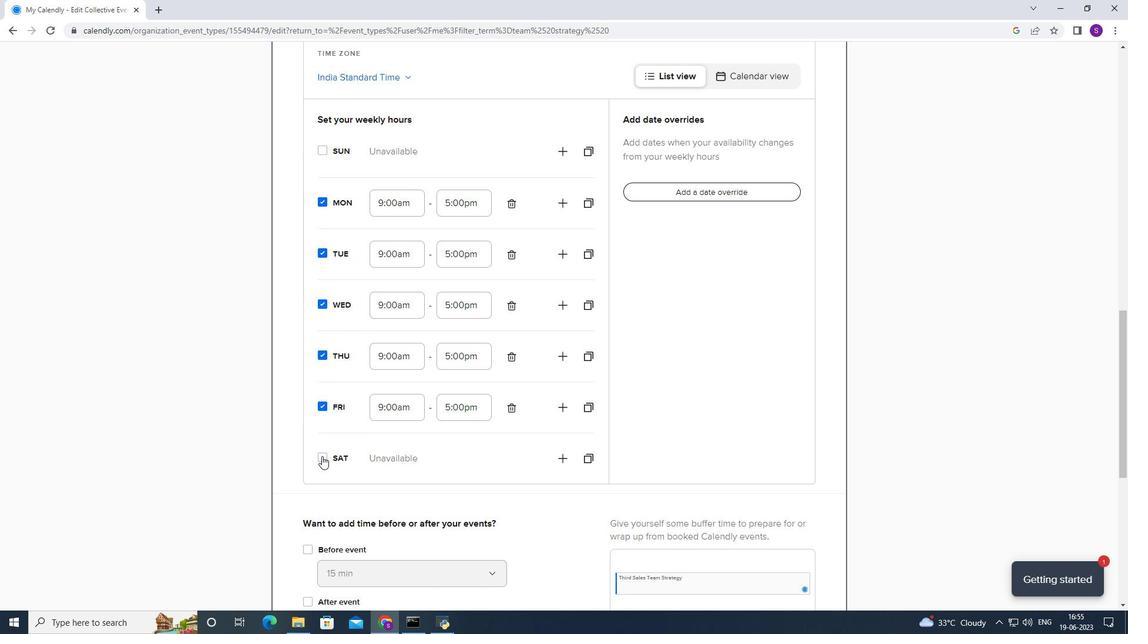 
Action: Mouse pressed left at (322, 459)
Screenshot: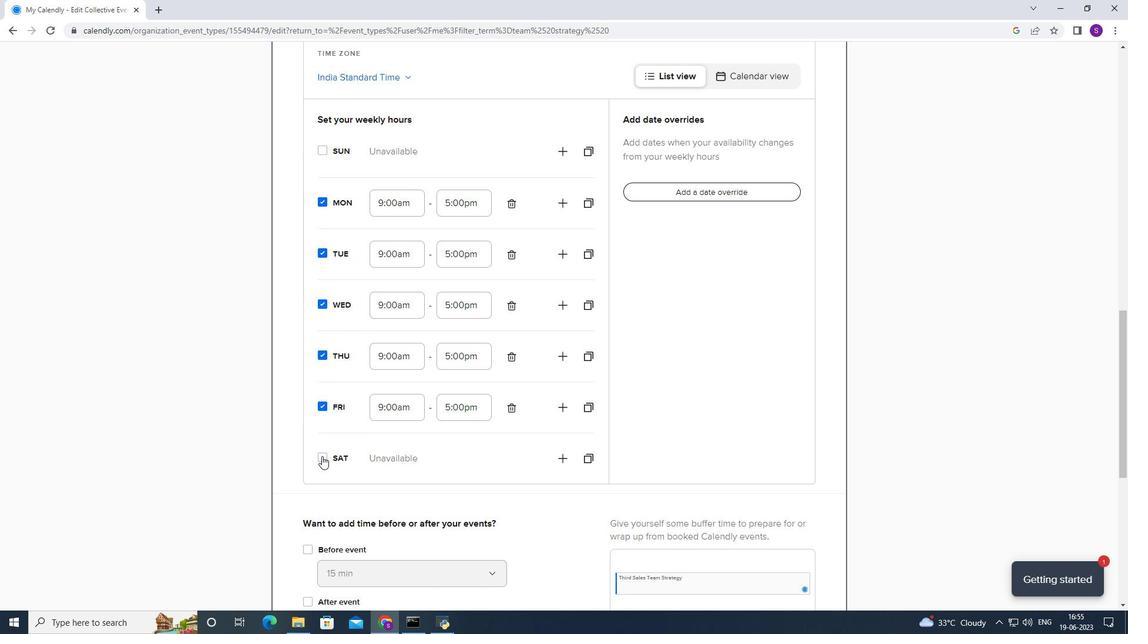 
Action: Mouse moved to (402, 411)
Screenshot: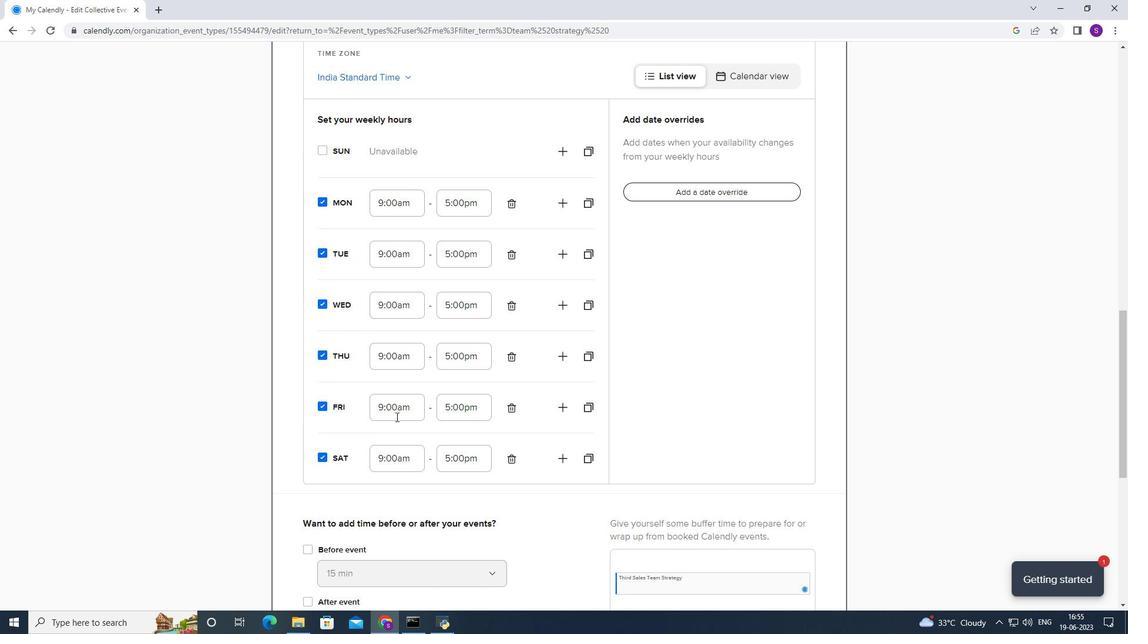 
Action: Mouse pressed left at (402, 411)
Screenshot: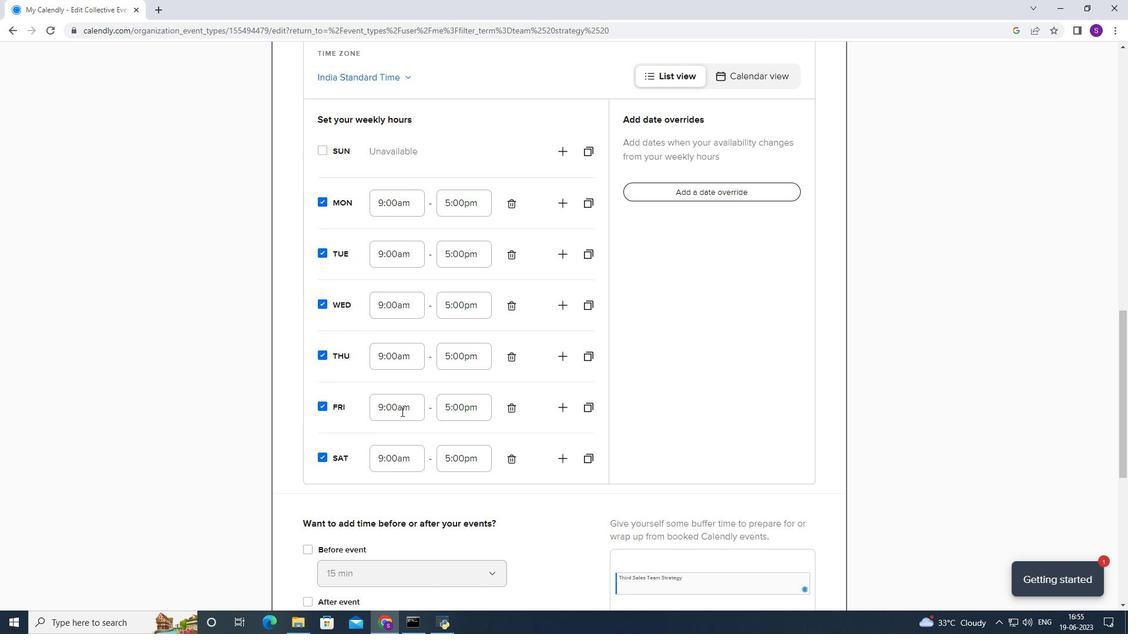 
Action: Mouse moved to (338, 482)
Screenshot: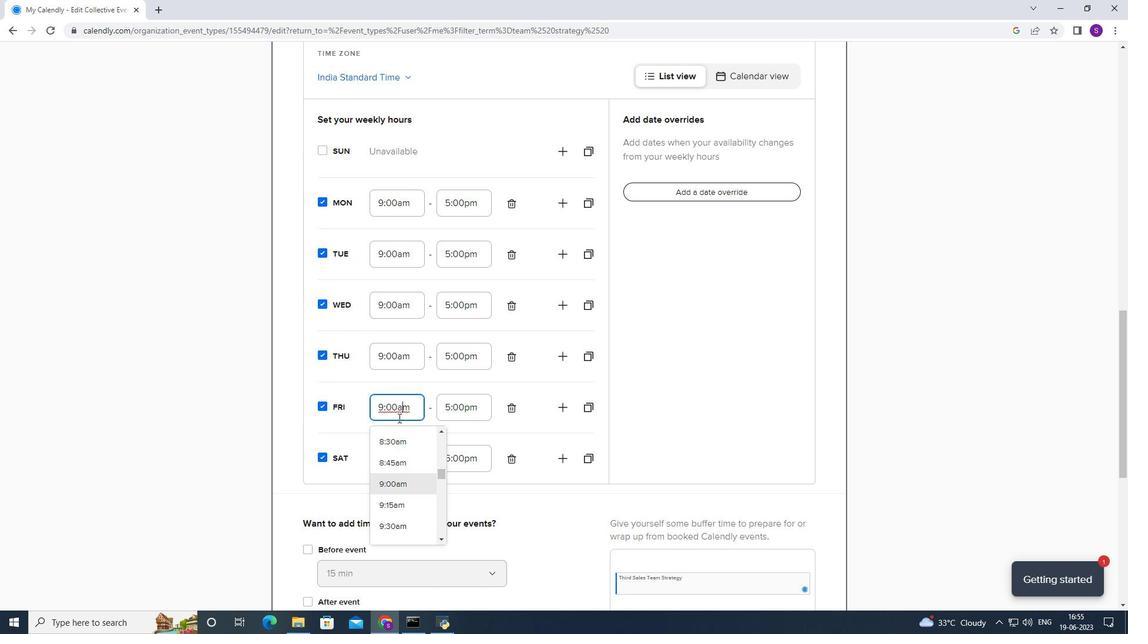 
Action: Mouse scrolled (338, 482) with delta (0, 0)
Screenshot: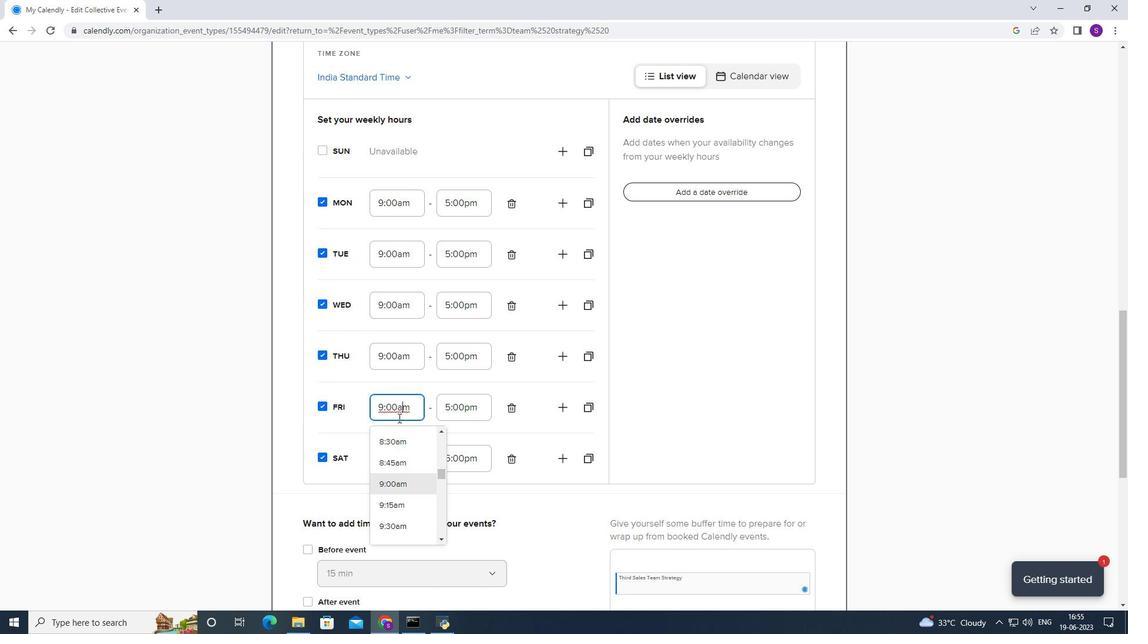 
Action: Mouse scrolled (338, 482) with delta (0, 0)
Screenshot: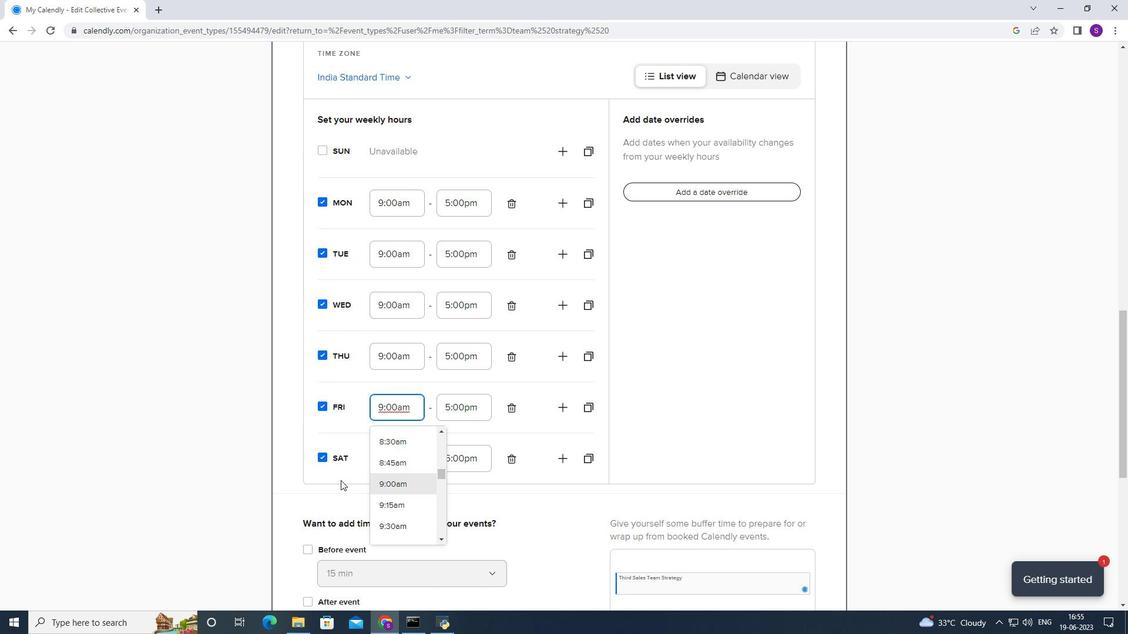 
Action: Mouse moved to (382, 396)
Screenshot: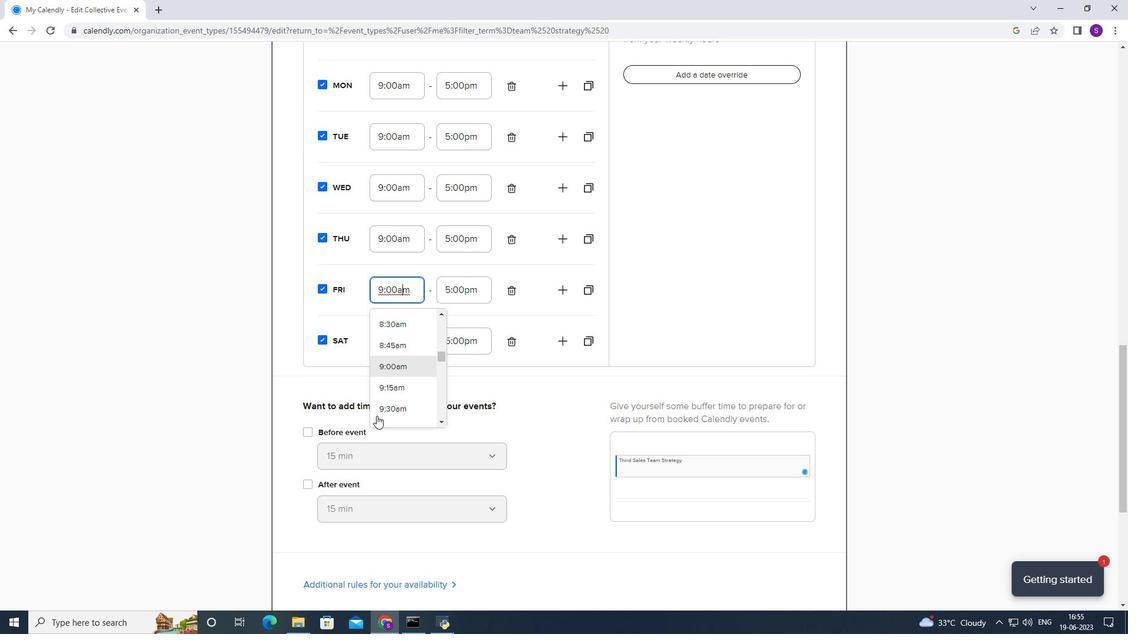 
Action: Mouse scrolled (382, 396) with delta (0, 0)
Screenshot: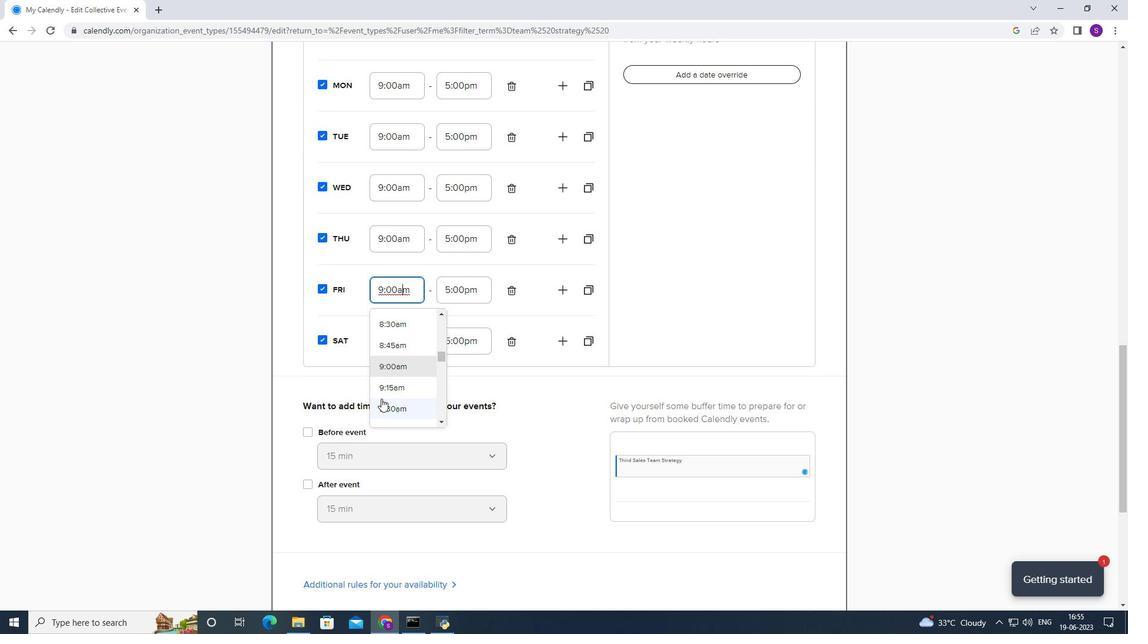 
Action: Mouse scrolled (382, 396) with delta (0, 0)
Screenshot: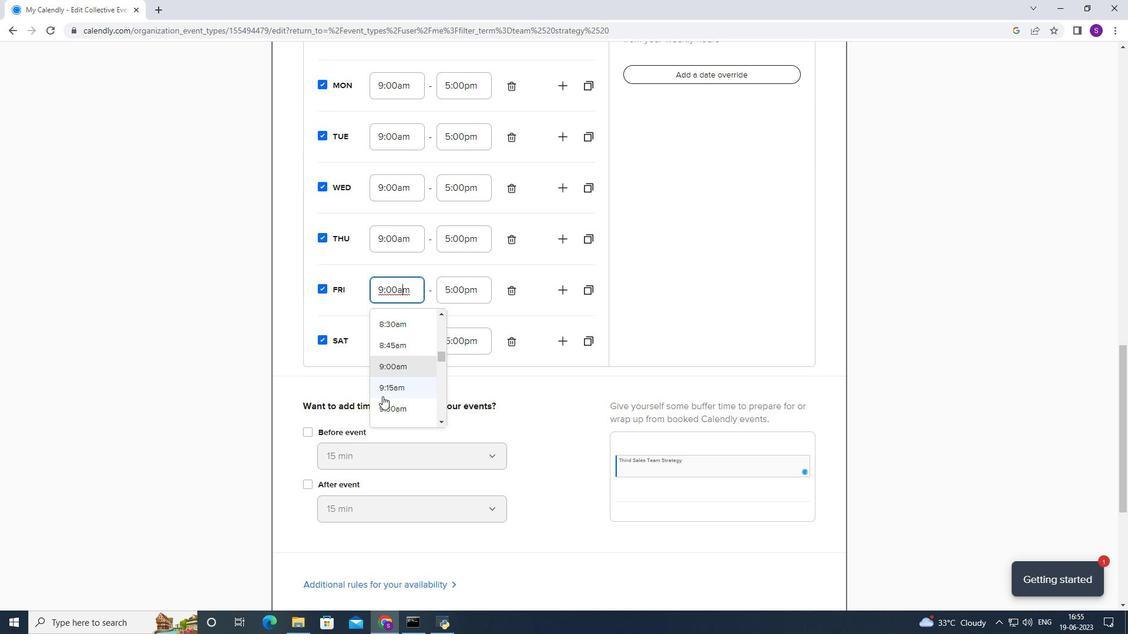 
Action: Mouse moved to (395, 327)
Screenshot: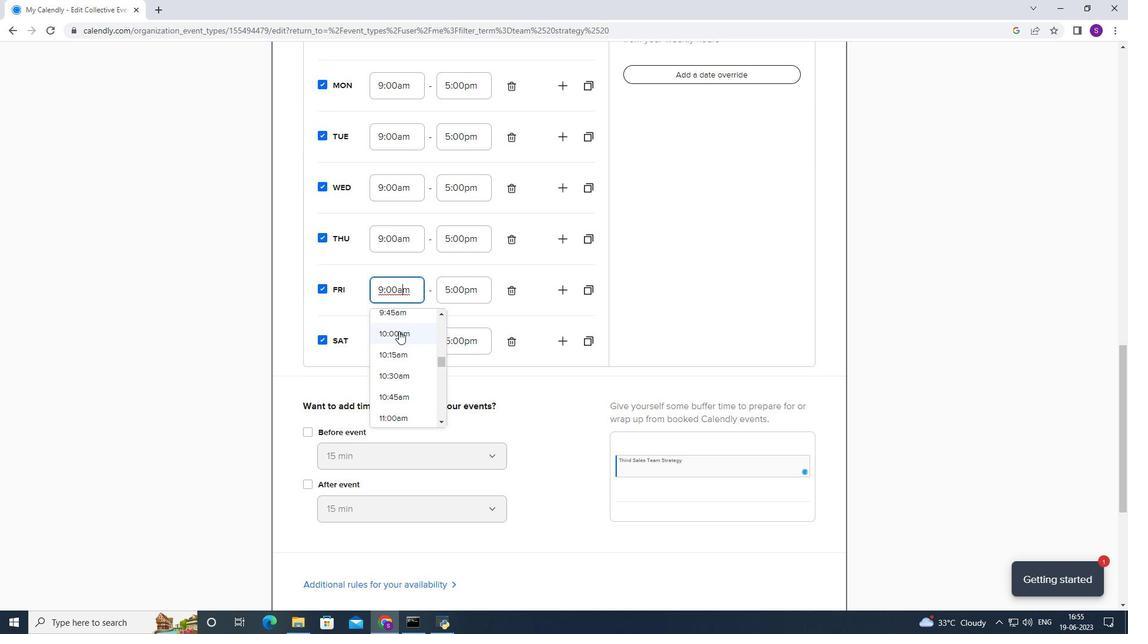 
Action: Mouse pressed left at (395, 327)
Screenshot: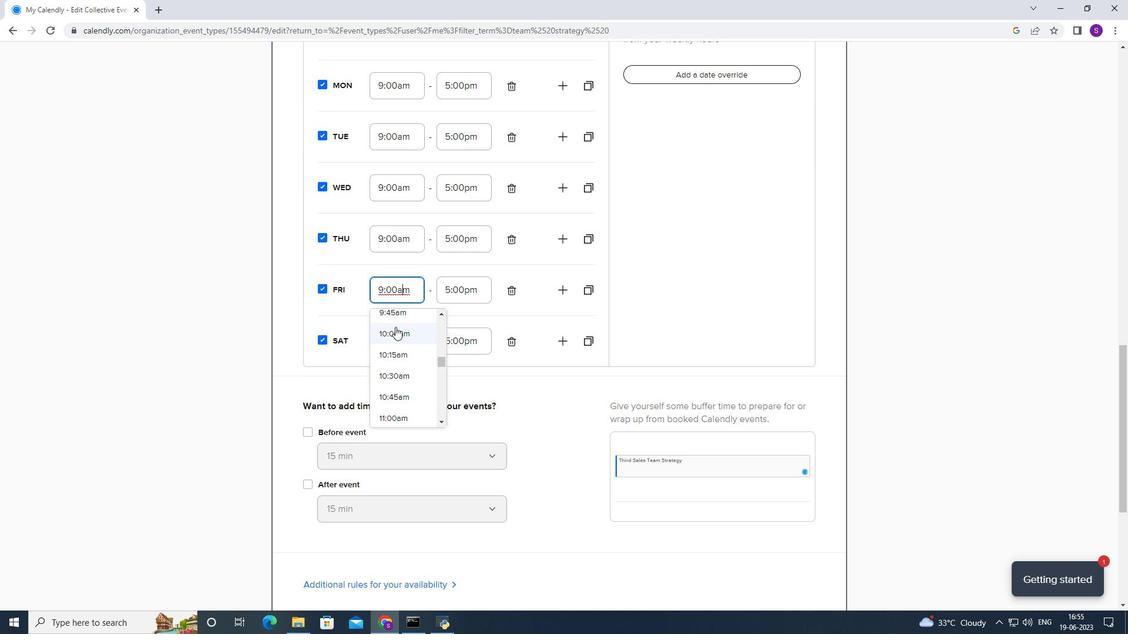 
Action: Mouse moved to (395, 343)
Screenshot: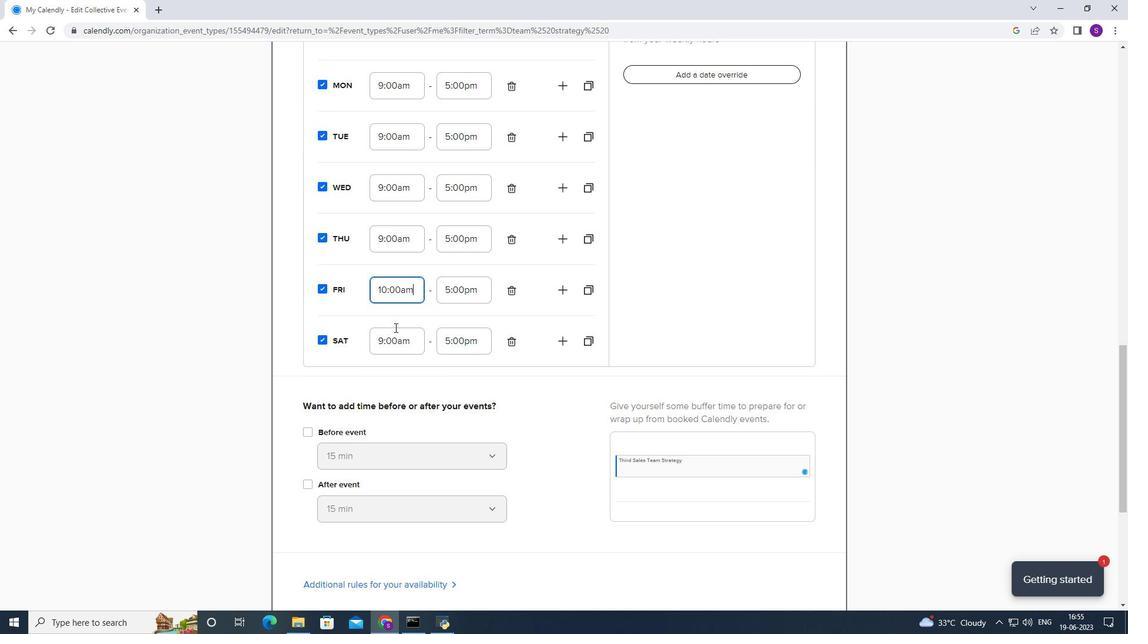 
Action: Mouse pressed left at (395, 343)
Screenshot: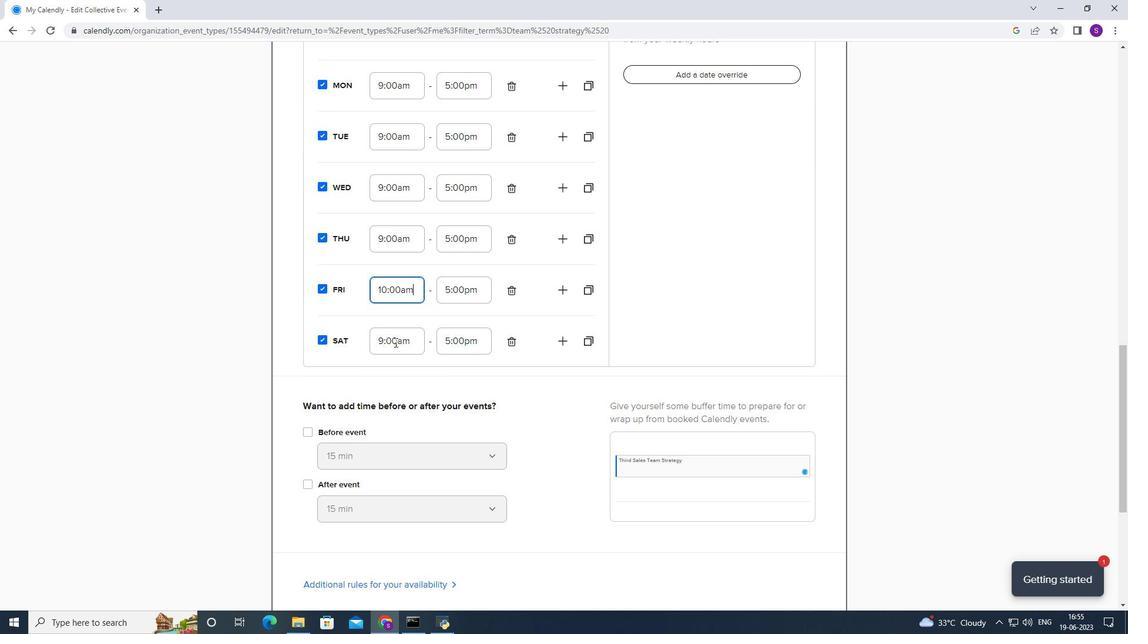 
Action: Mouse moved to (389, 373)
Screenshot: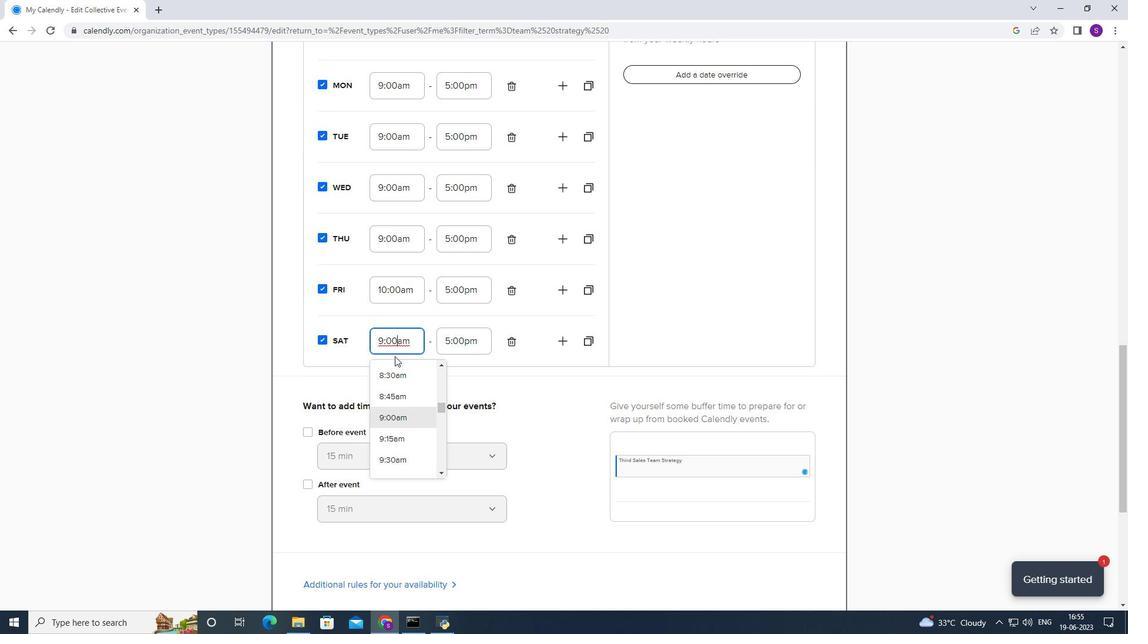 
Action: Mouse scrolled (389, 373) with delta (0, 0)
Screenshot: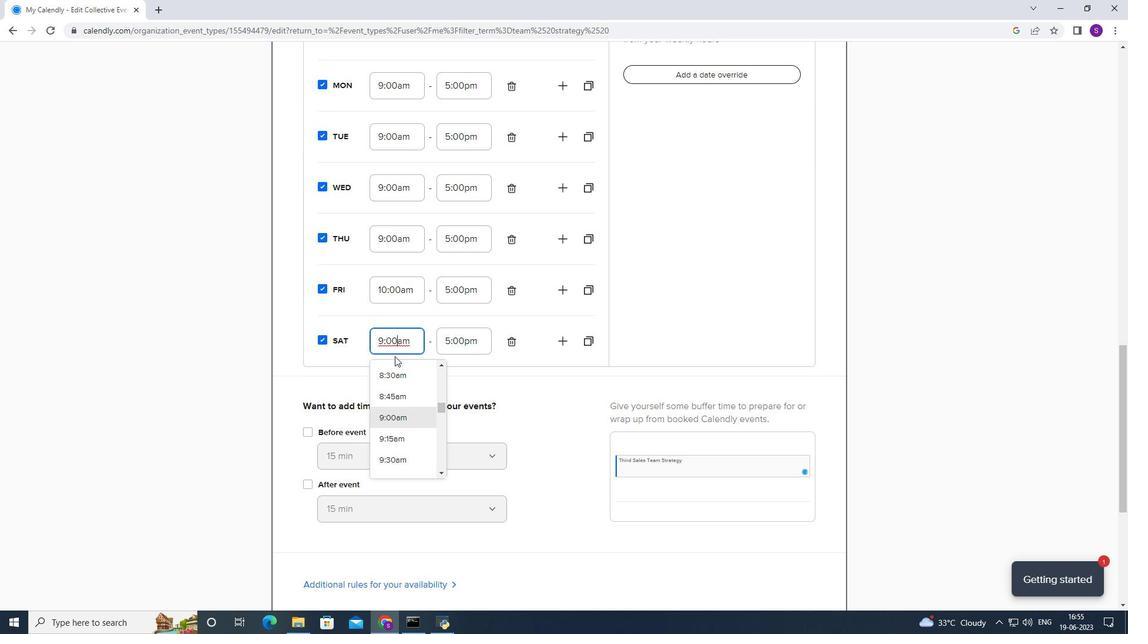
Action: Mouse moved to (388, 375)
Screenshot: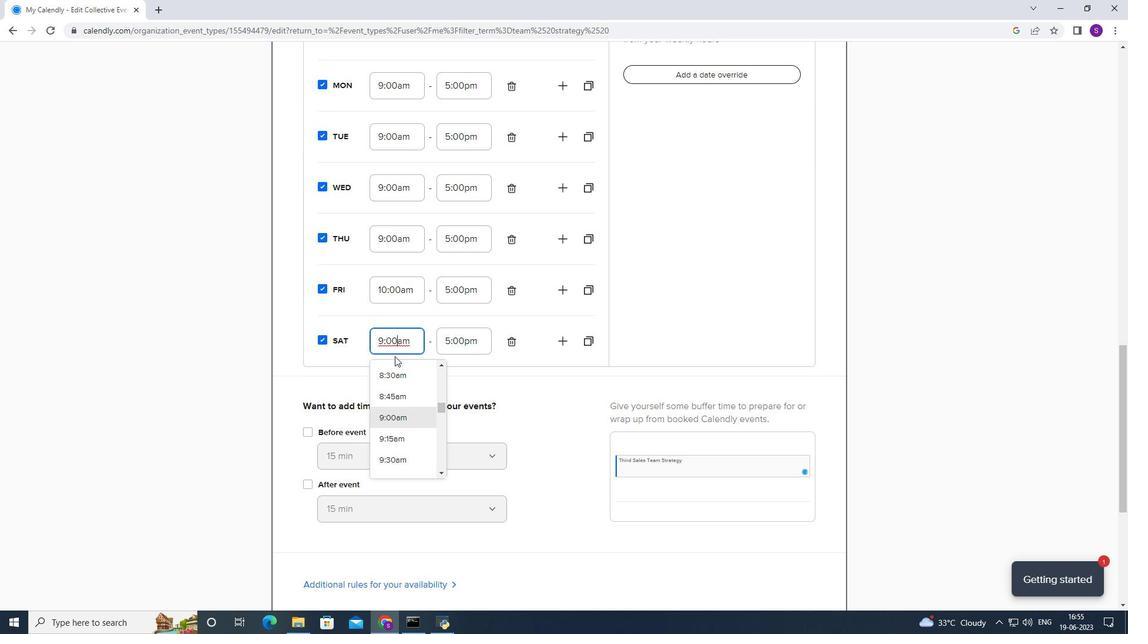 
Action: Mouse scrolled (388, 375) with delta (0, 0)
Screenshot: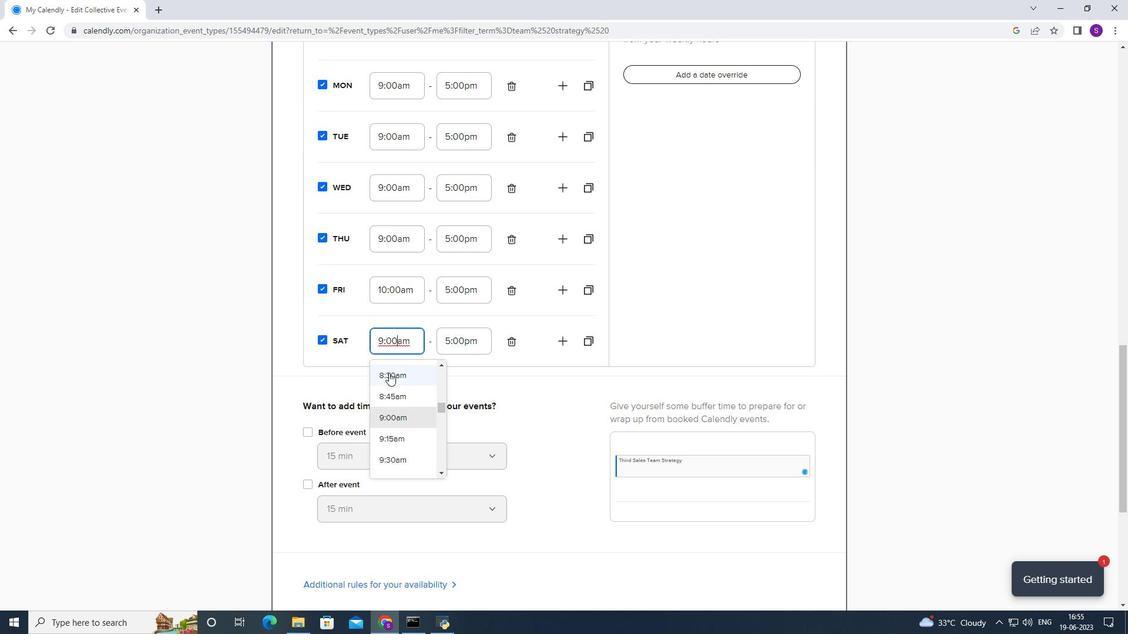 
Action: Mouse moved to (390, 380)
Screenshot: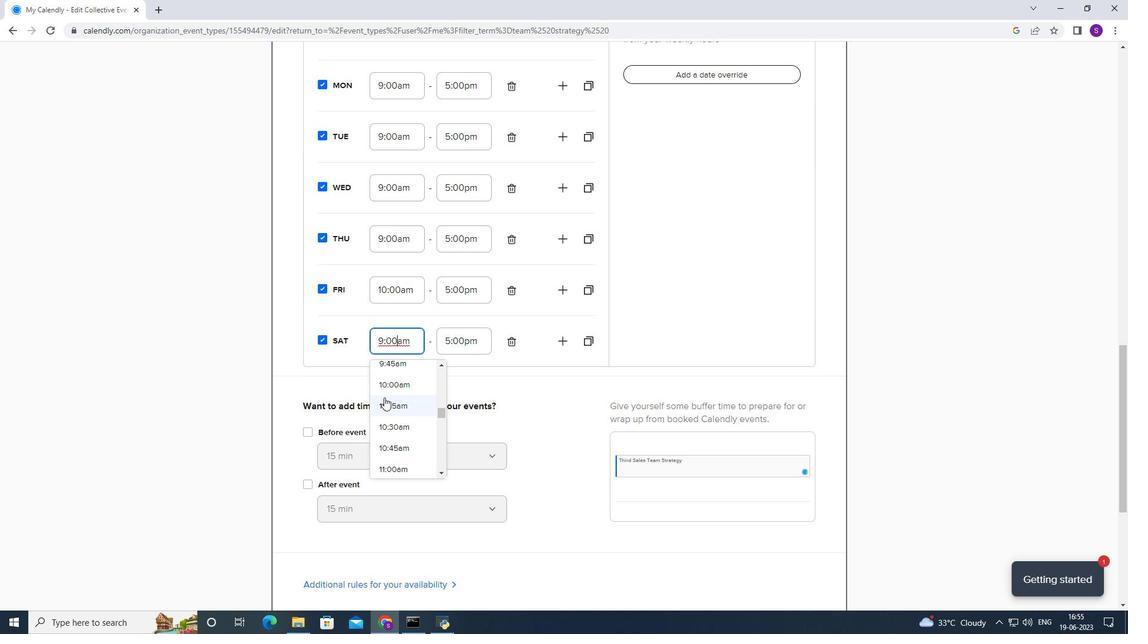 
Action: Mouse pressed left at (390, 380)
Screenshot: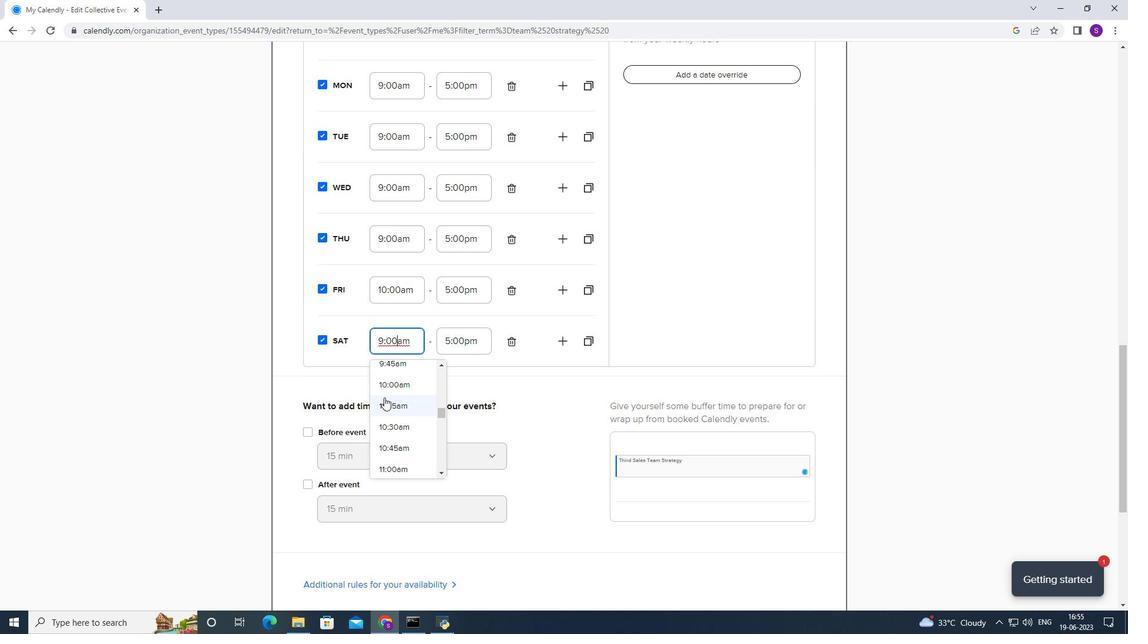 
Action: Mouse moved to (408, 276)
Screenshot: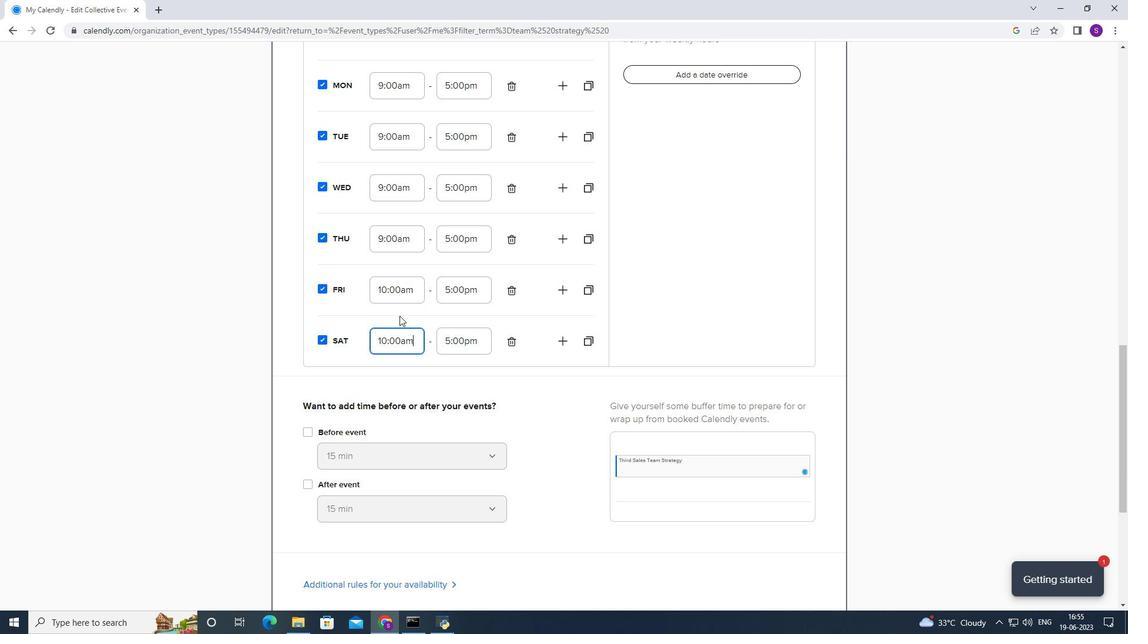 
Action: Mouse pressed left at (408, 276)
Screenshot: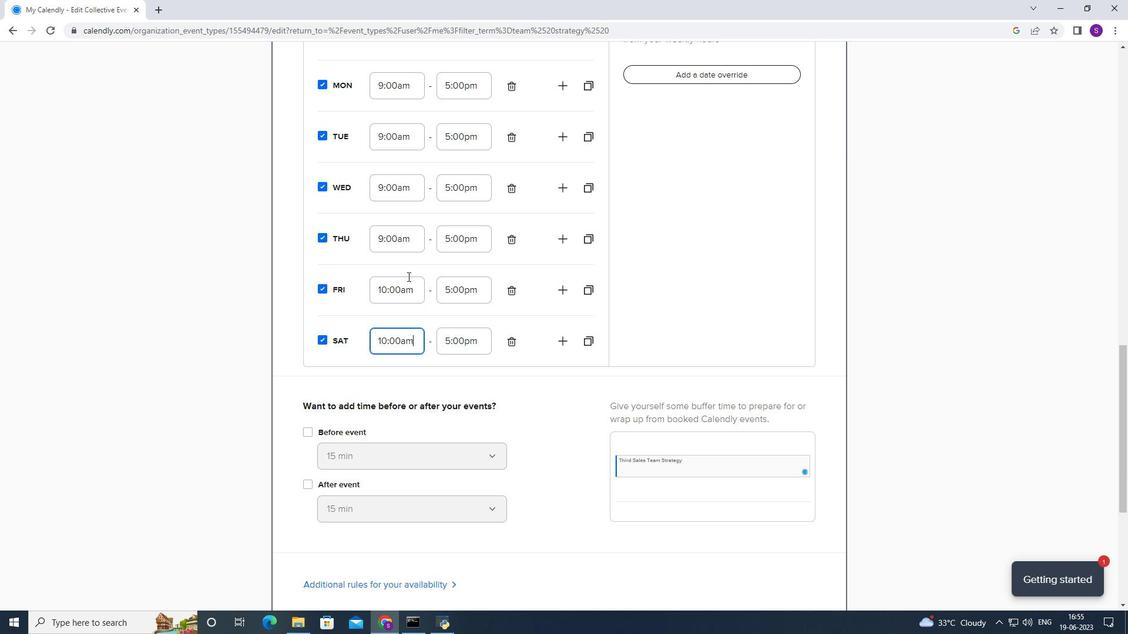
Action: Mouse moved to (416, 247)
Screenshot: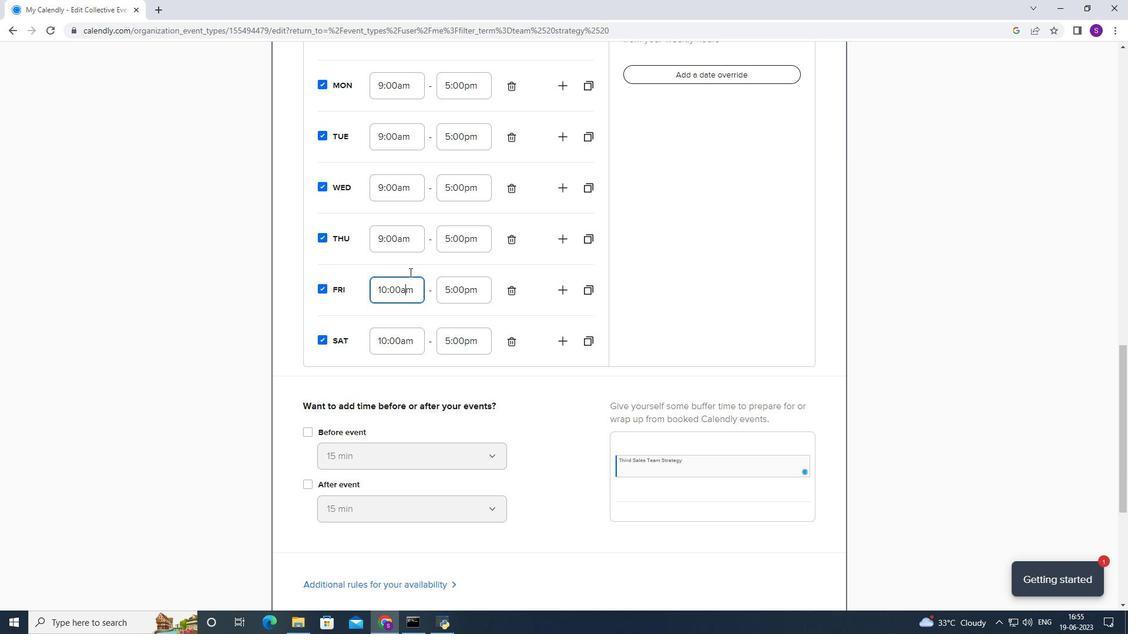 
Action: Mouse pressed left at (416, 247)
Screenshot: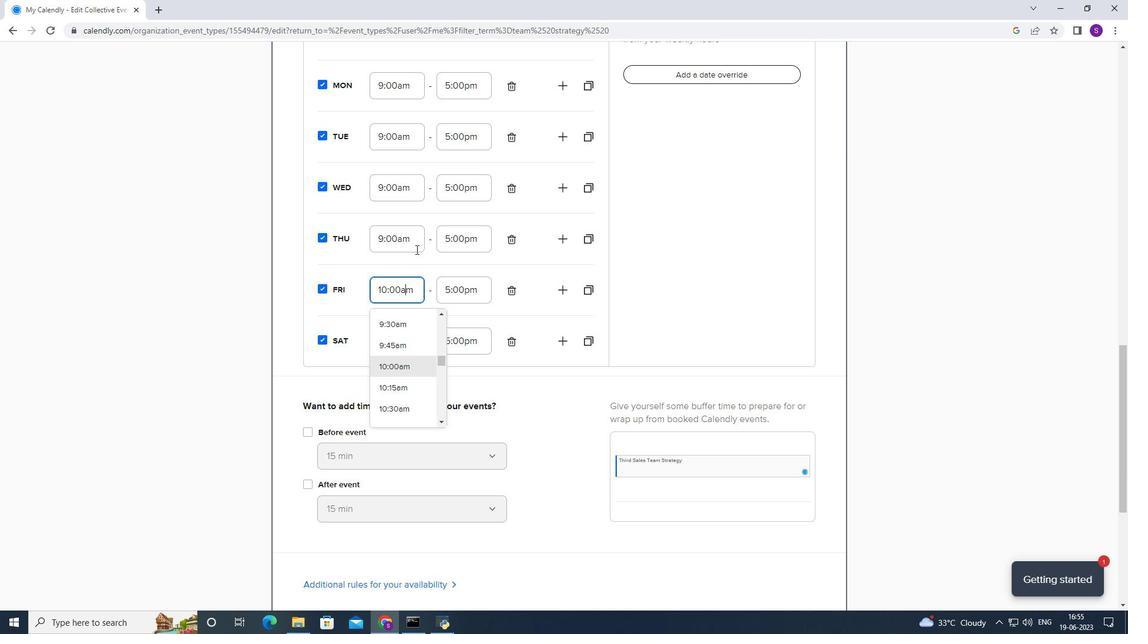 
Action: Mouse moved to (402, 272)
Screenshot: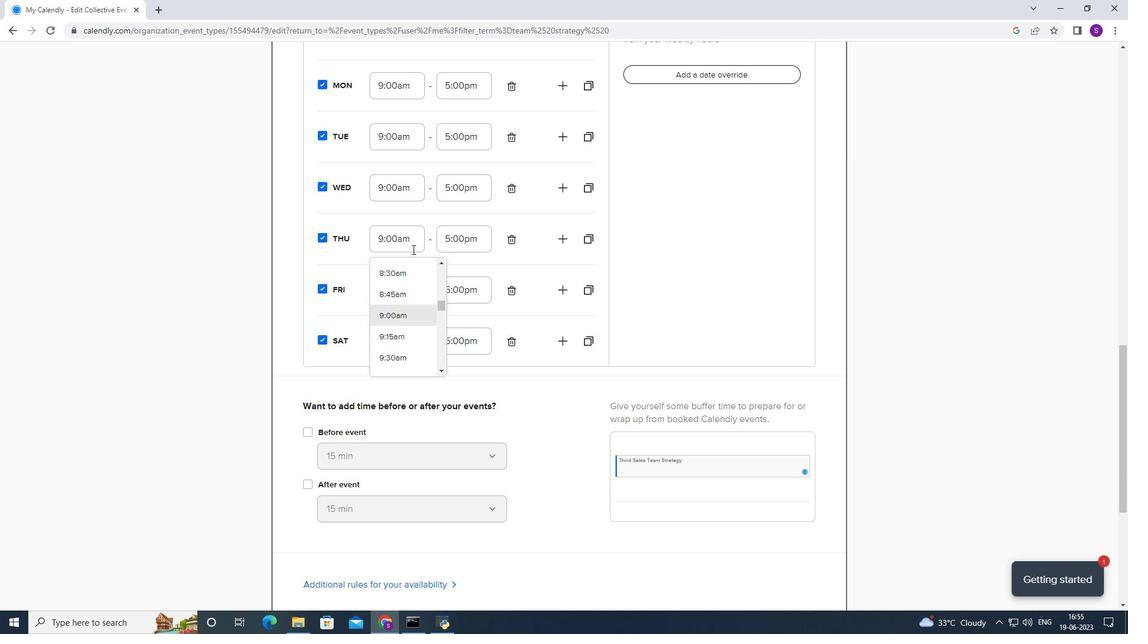 
Action: Mouse scrolled (402, 272) with delta (0, 0)
Screenshot: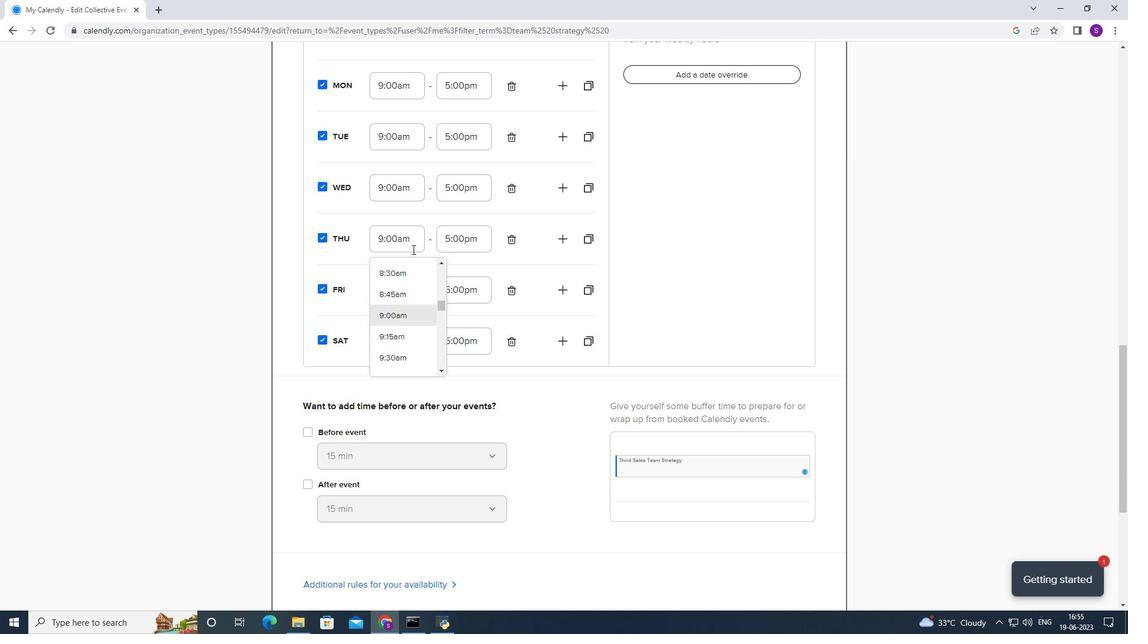 
Action: Mouse moved to (399, 278)
Screenshot: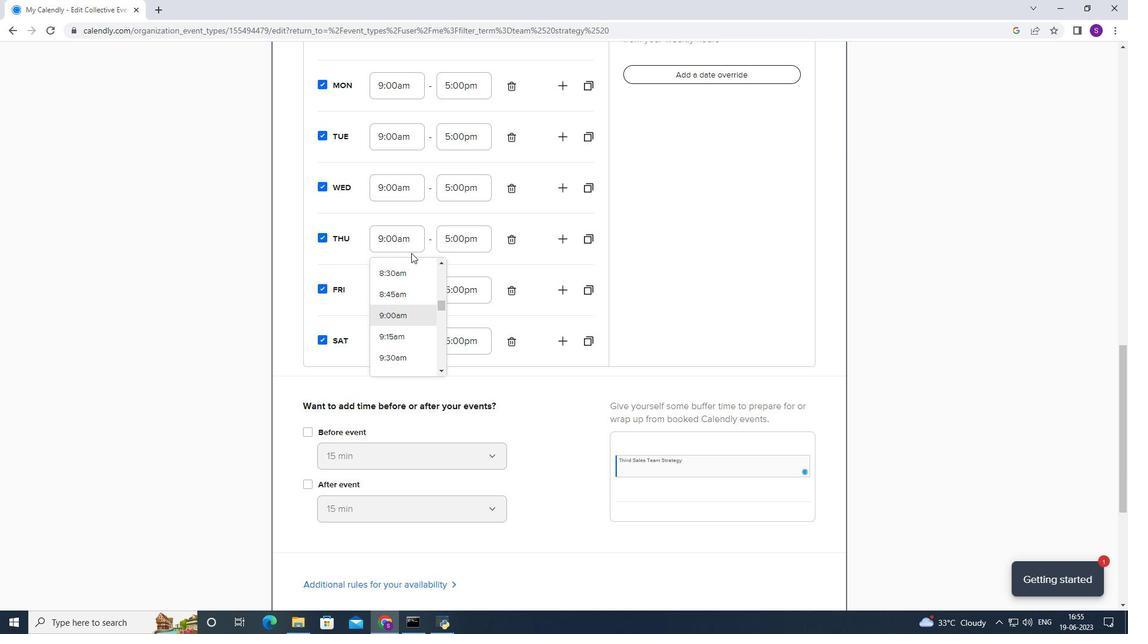 
Action: Mouse scrolled (399, 277) with delta (0, 0)
Screenshot: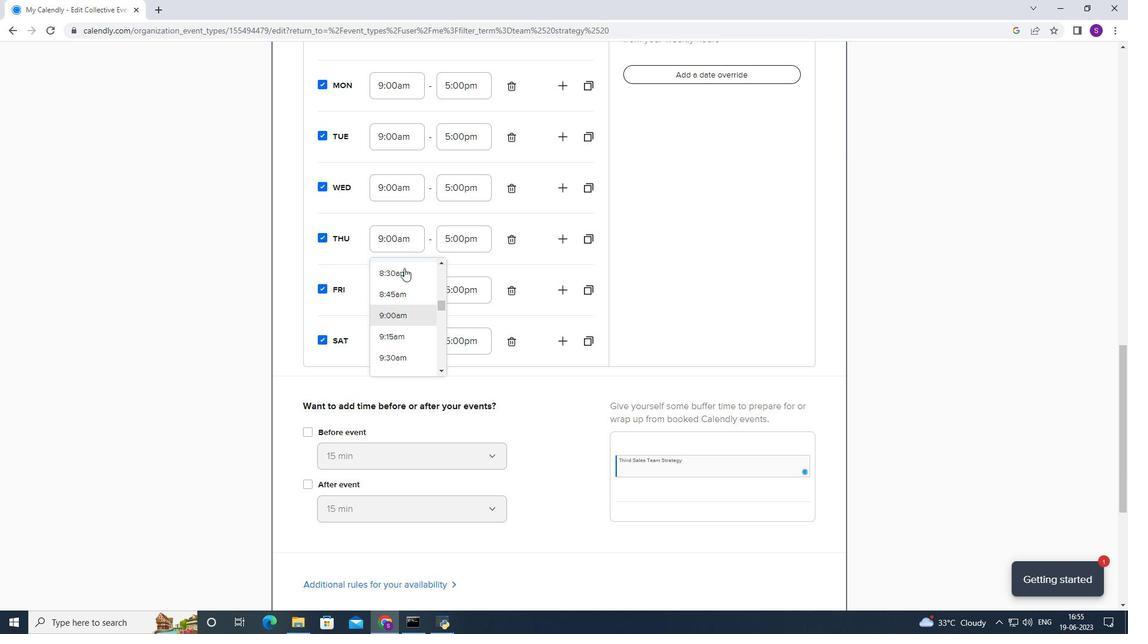 
Action: Mouse moved to (399, 289)
Screenshot: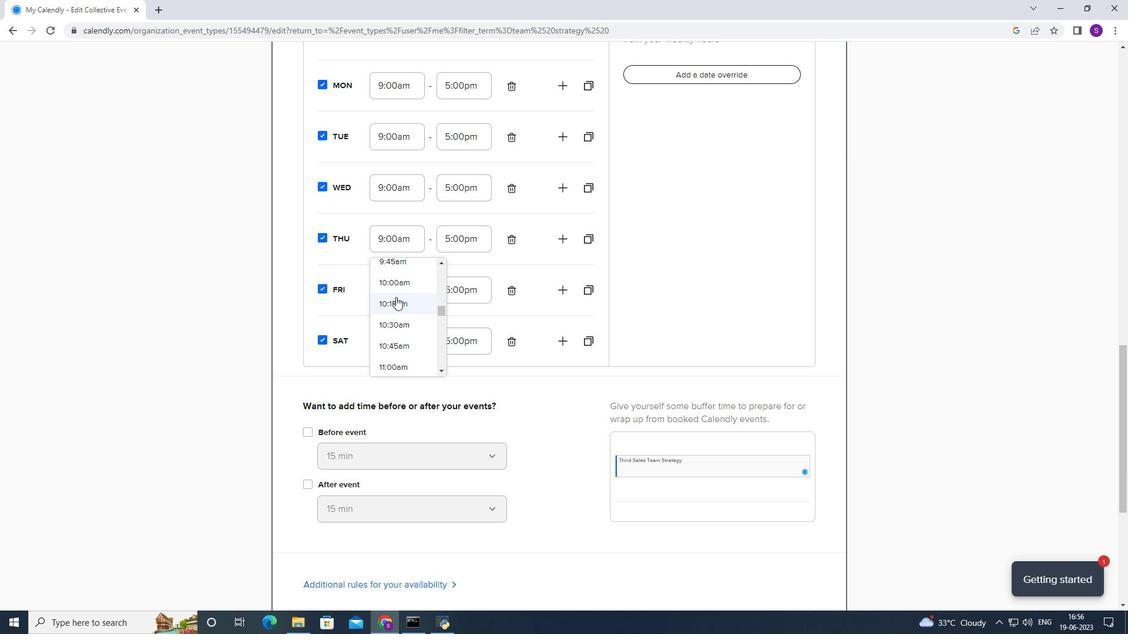 
Action: Mouse pressed left at (399, 289)
Screenshot: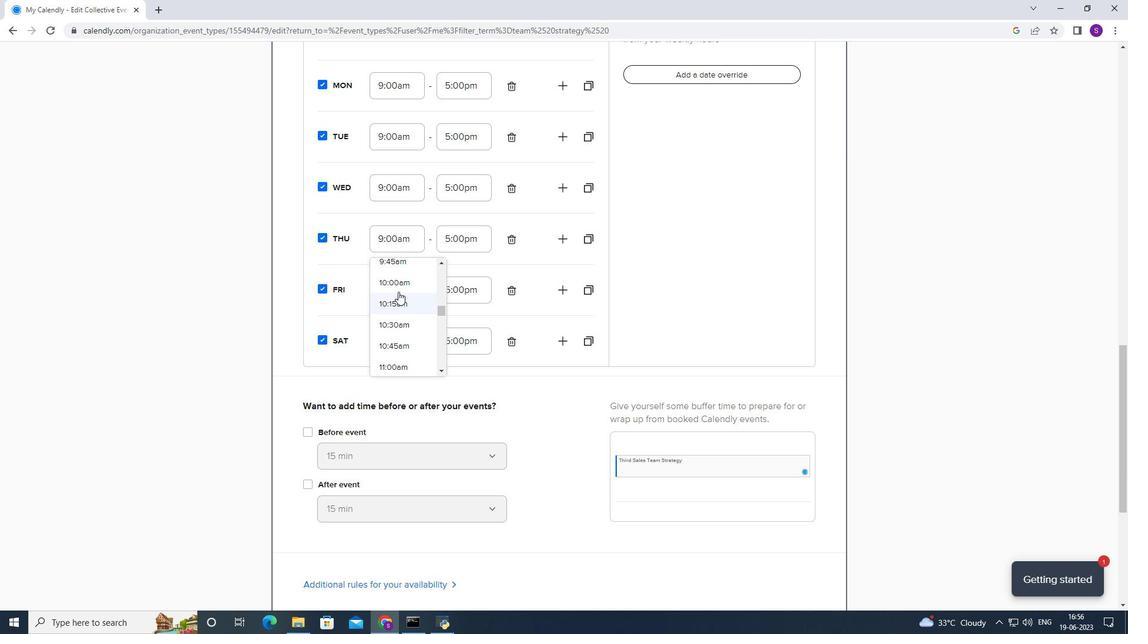 
Action: Mouse moved to (406, 191)
Screenshot: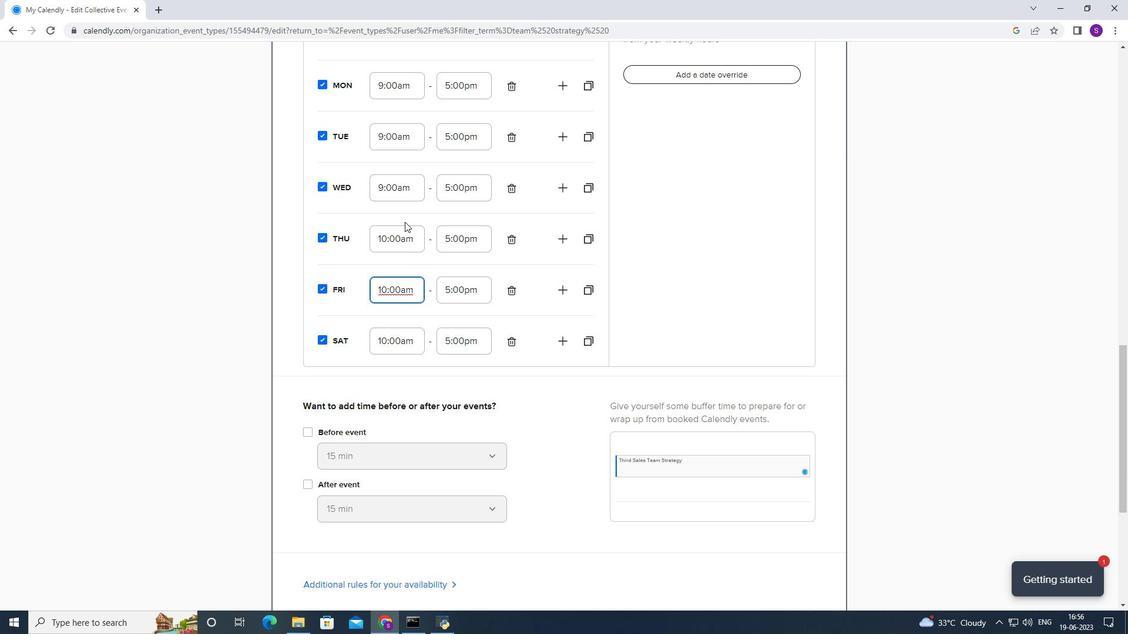 
Action: Mouse pressed left at (406, 191)
Screenshot: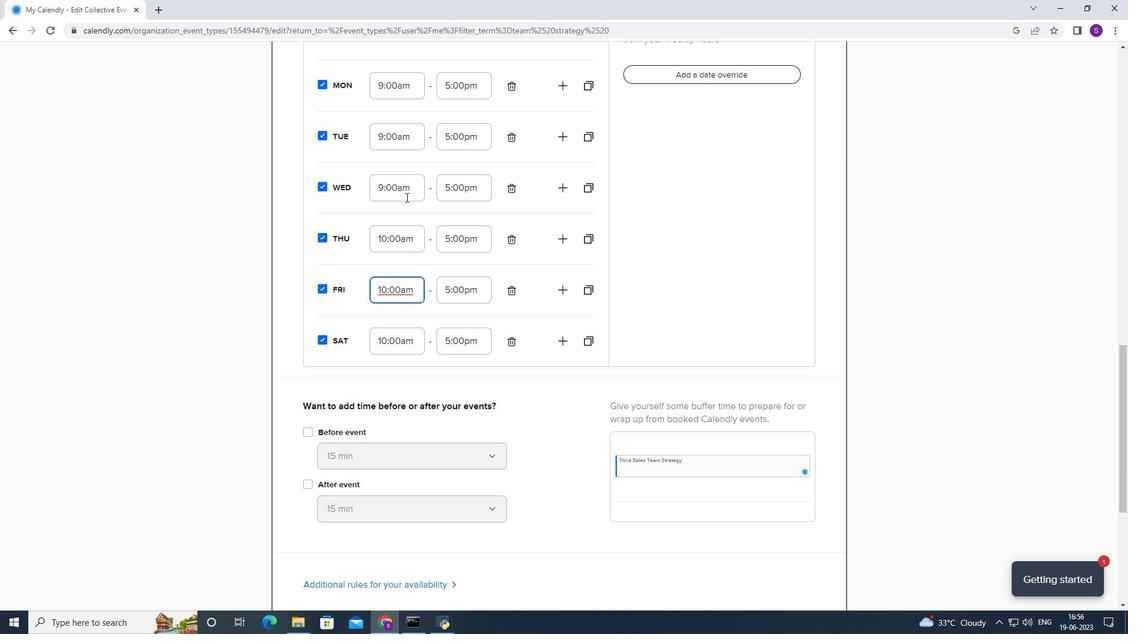 
Action: Mouse moved to (399, 232)
Screenshot: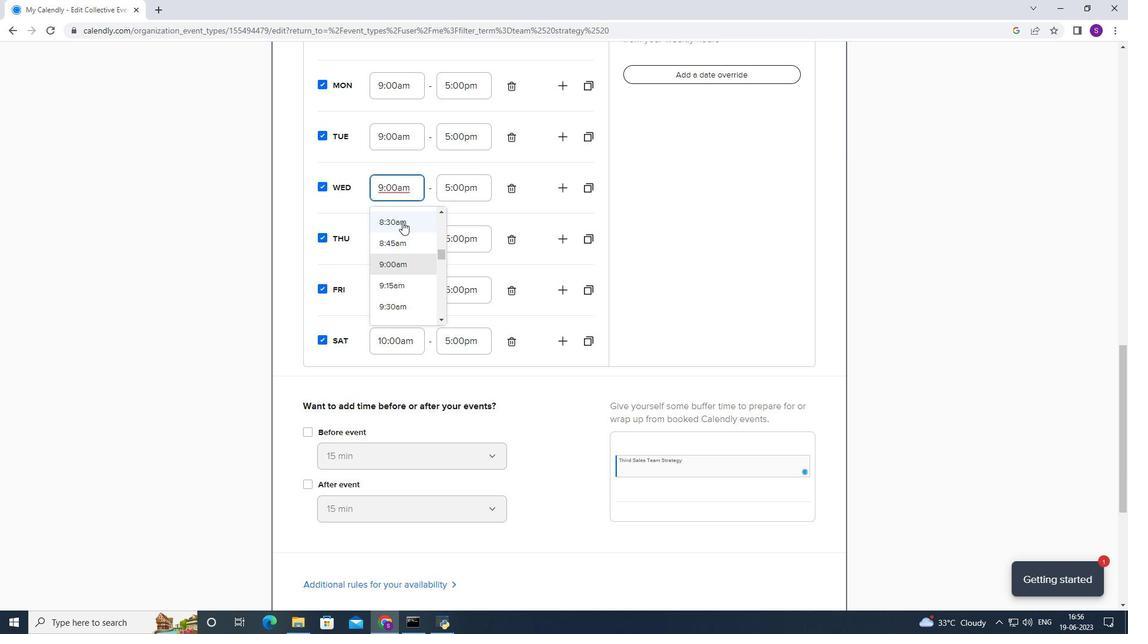 
Action: Mouse scrolled (399, 232) with delta (0, 0)
Screenshot: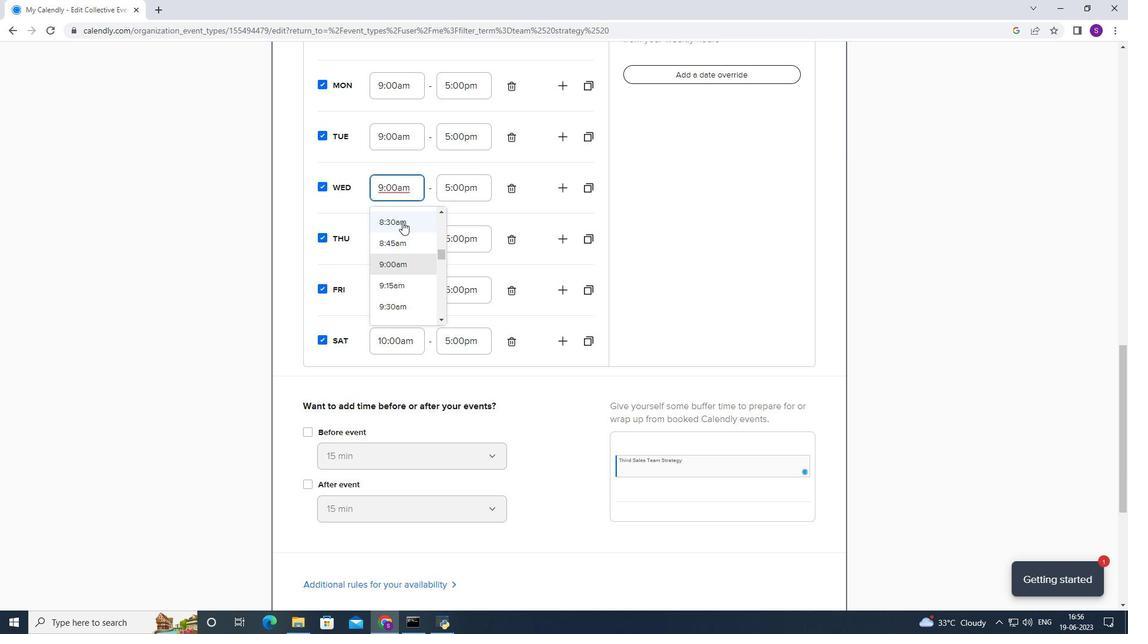 
Action: Mouse moved to (398, 237)
Screenshot: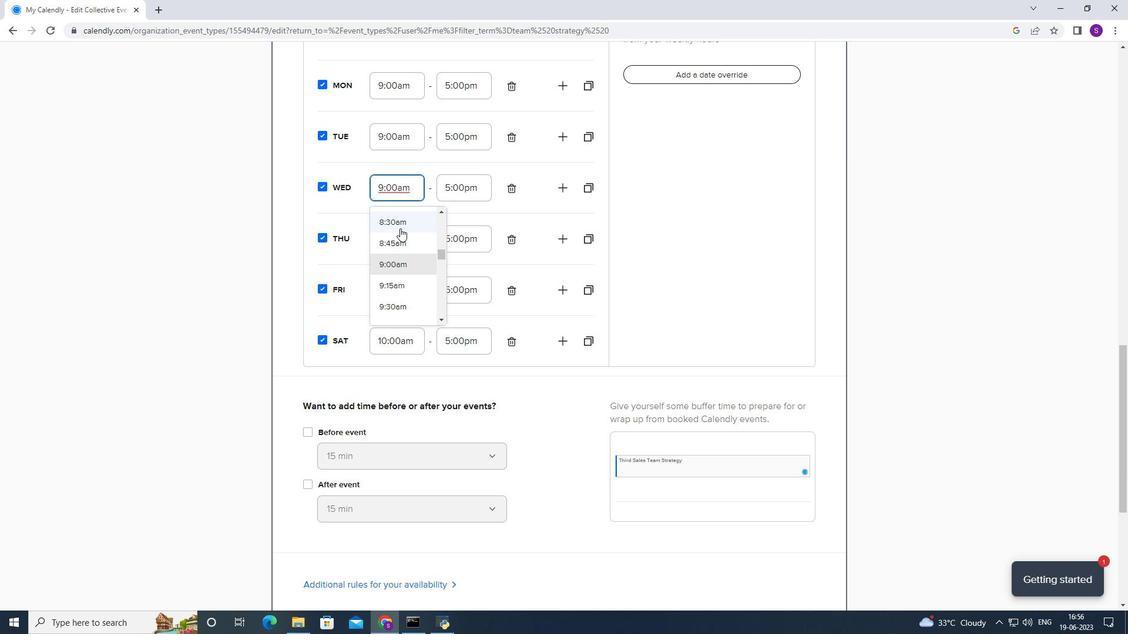 
Action: Mouse scrolled (398, 236) with delta (0, 0)
Screenshot: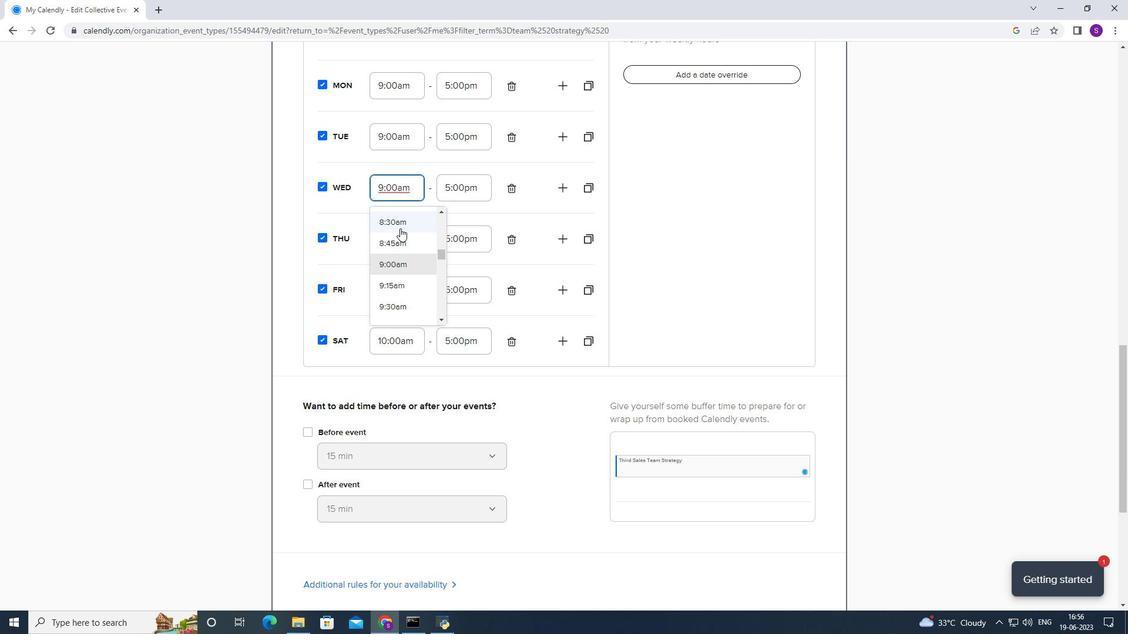 
Action: Mouse moved to (393, 241)
Screenshot: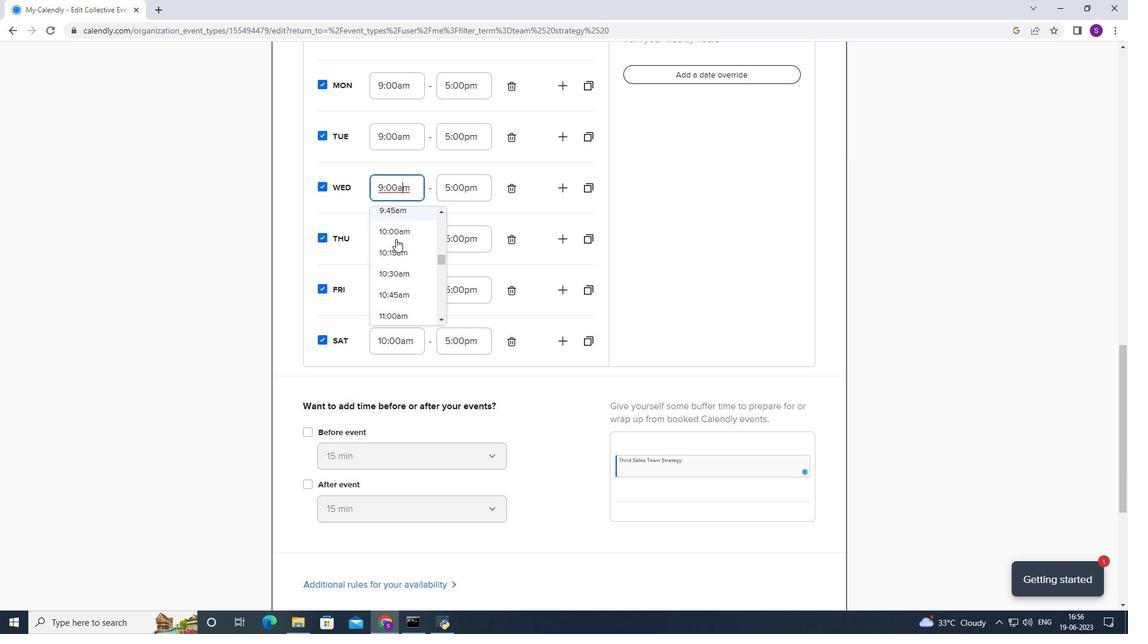 
Action: Mouse pressed left at (393, 241)
Screenshot: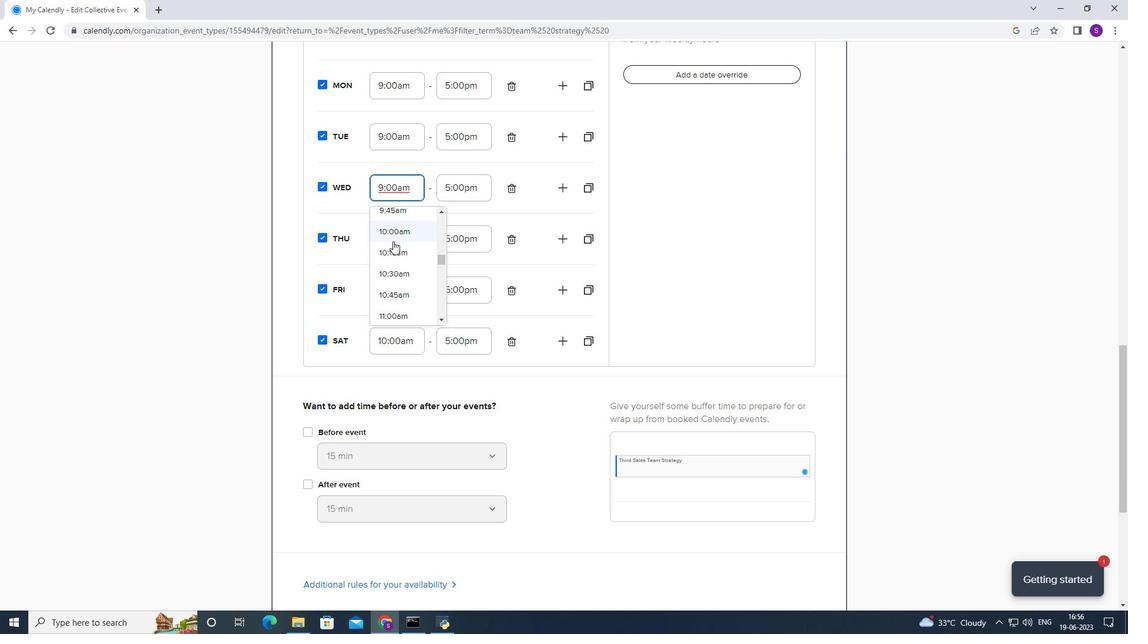 
Action: Mouse moved to (398, 149)
Screenshot: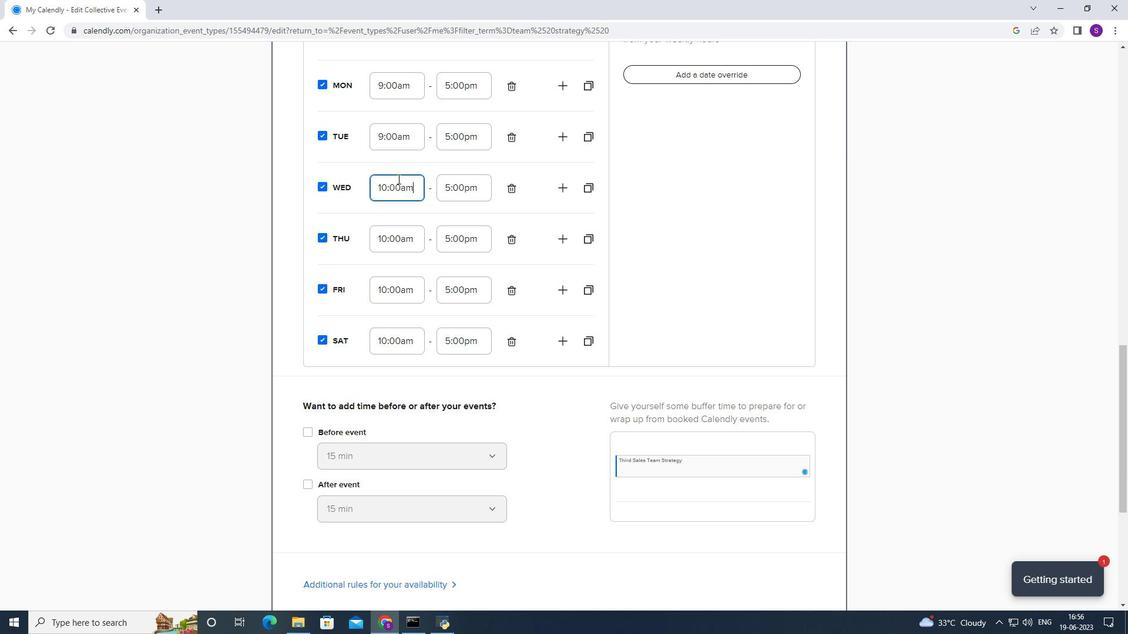 
Action: Mouse pressed left at (398, 149)
Screenshot: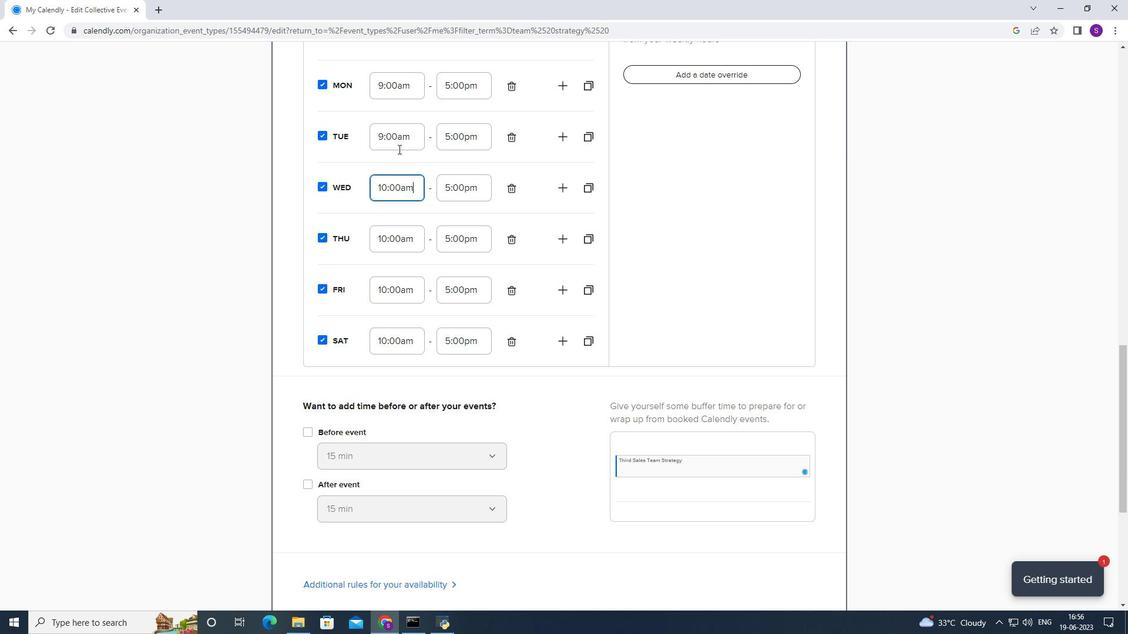 
Action: Mouse moved to (399, 216)
Screenshot: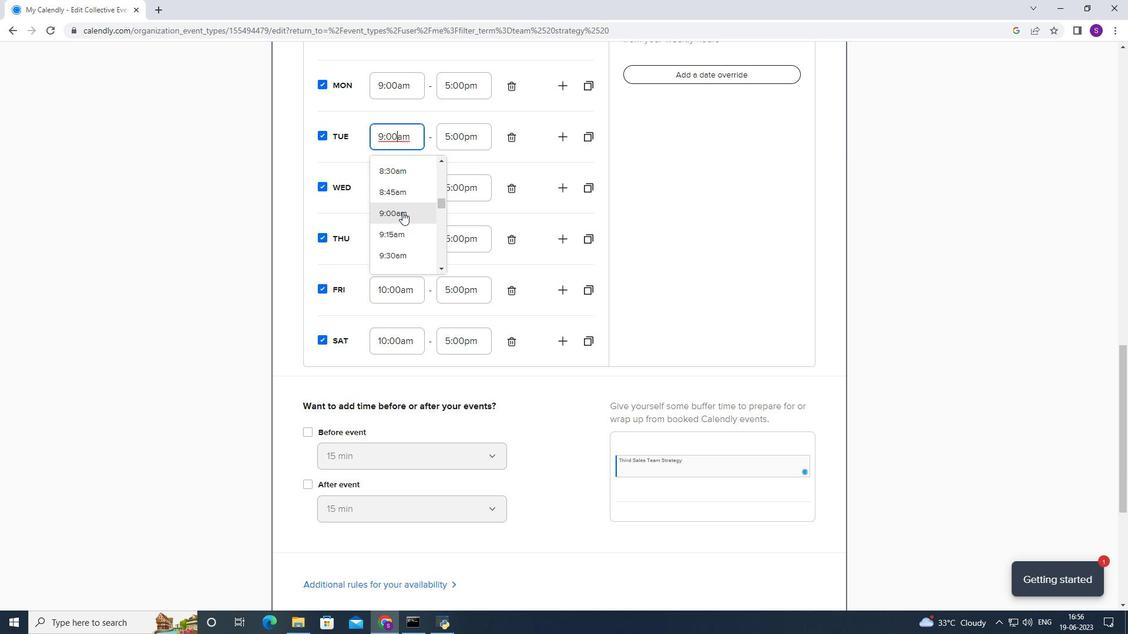 
Action: Mouse scrolled (399, 215) with delta (0, 0)
Screenshot: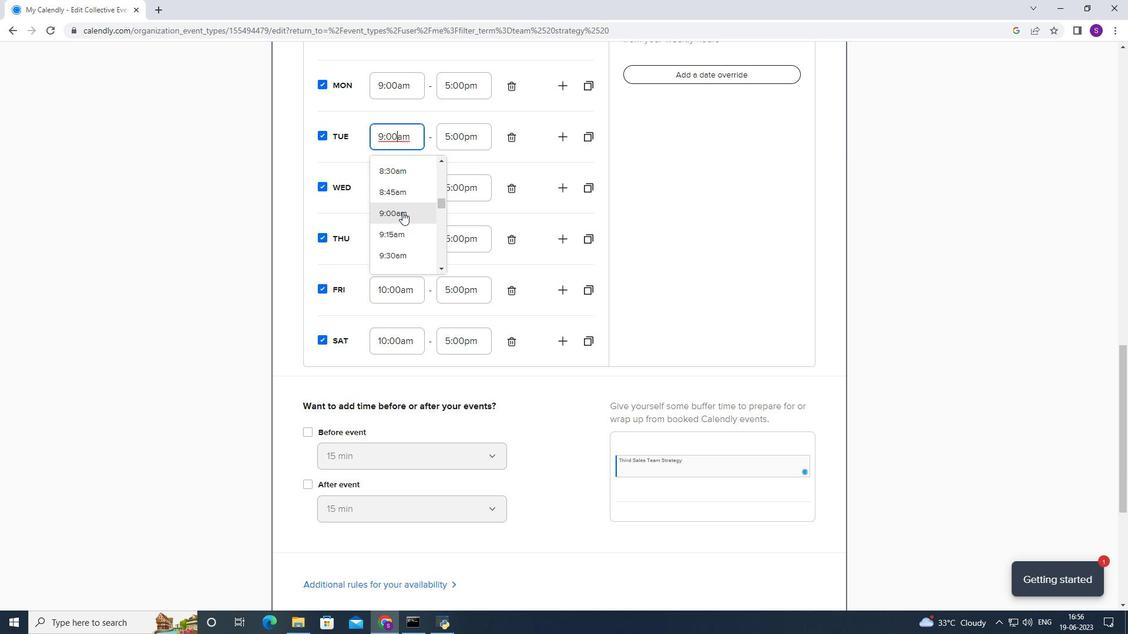 
Action: Mouse moved to (395, 221)
Screenshot: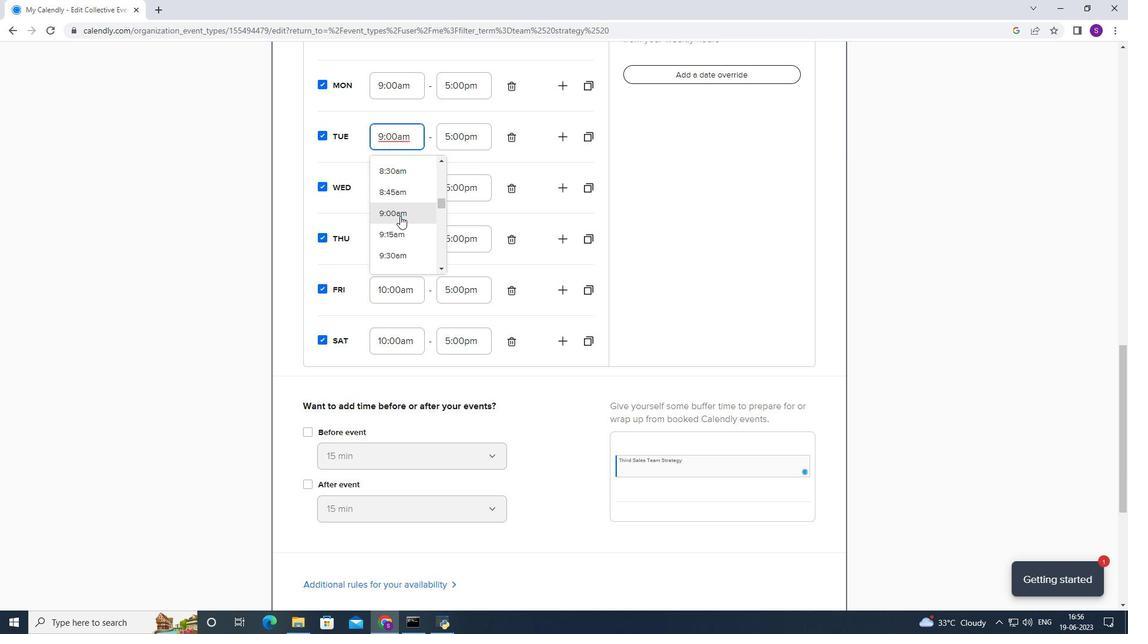 
Action: Mouse scrolled (395, 220) with delta (0, 0)
Screenshot: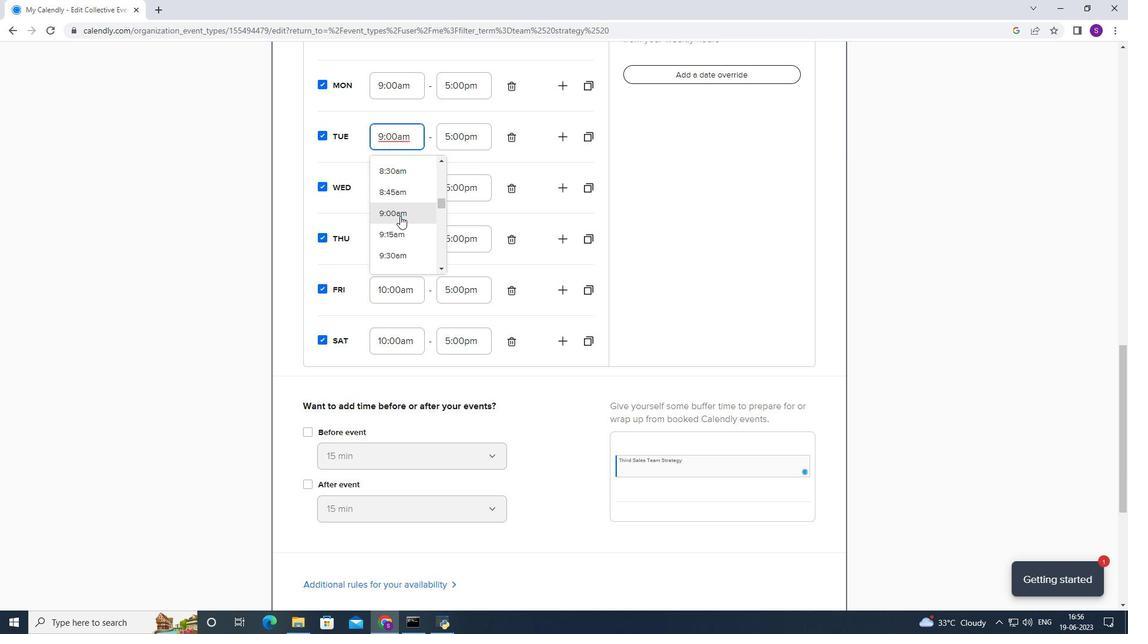 
Action: Mouse moved to (410, 189)
Screenshot: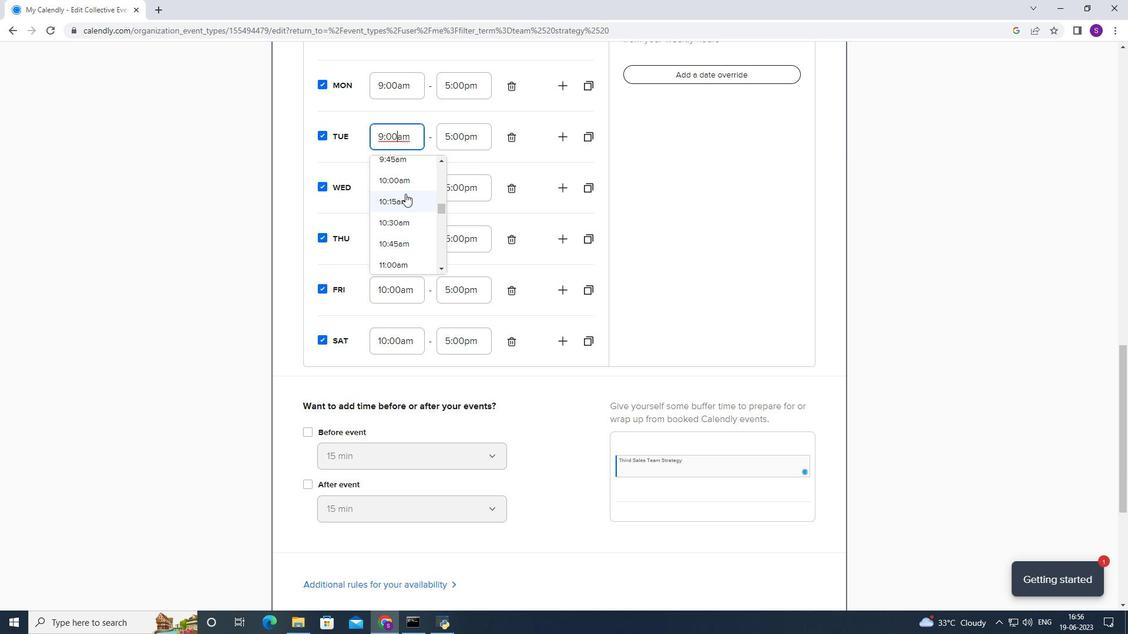 
Action: Mouse pressed left at (410, 189)
Screenshot: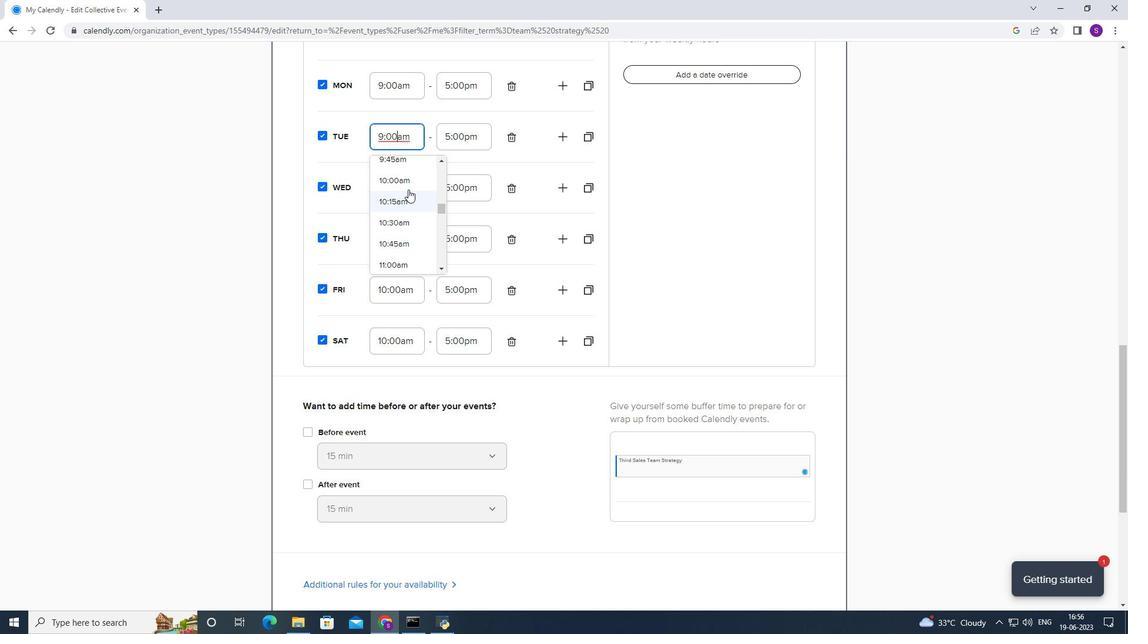 
Action: Mouse moved to (402, 88)
Screenshot: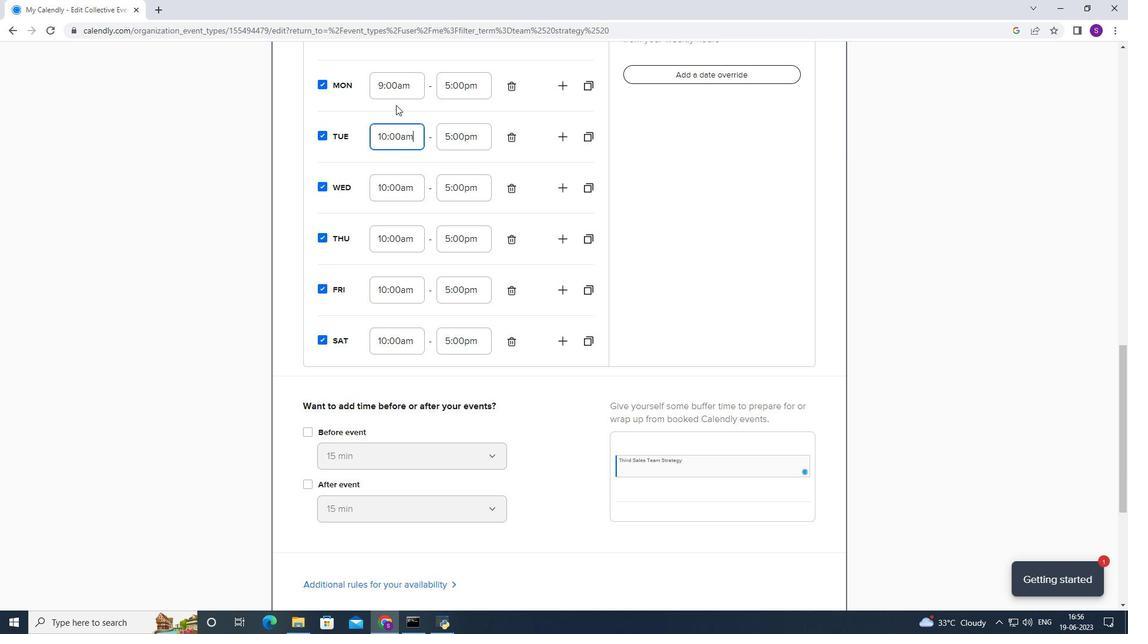 
Action: Mouse pressed left at (402, 88)
Screenshot: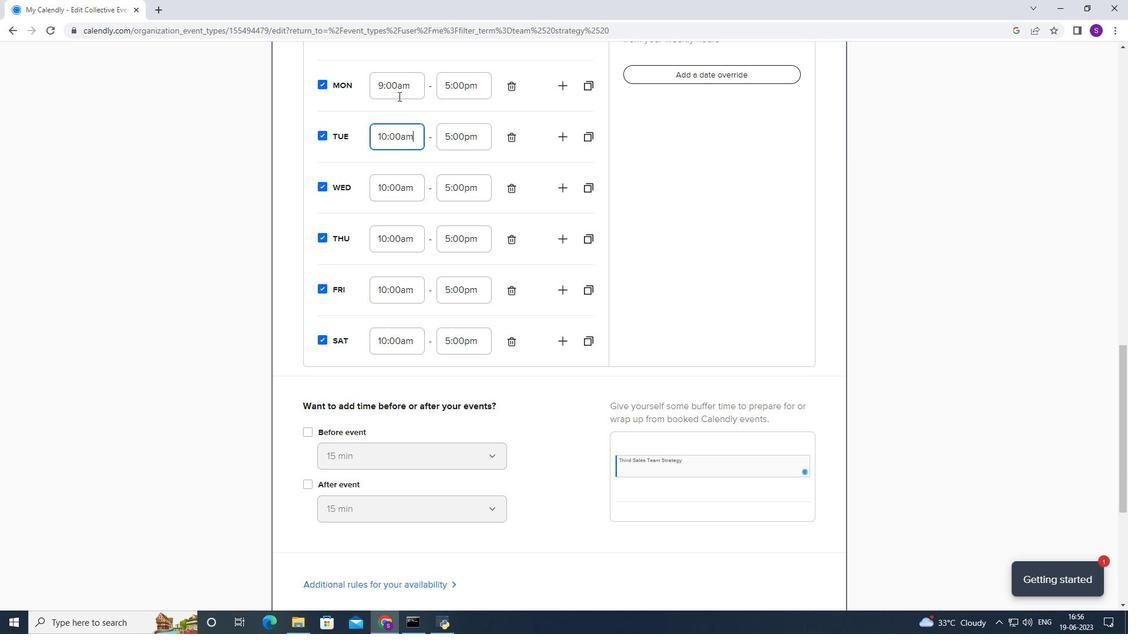 
Action: Mouse moved to (374, 200)
Screenshot: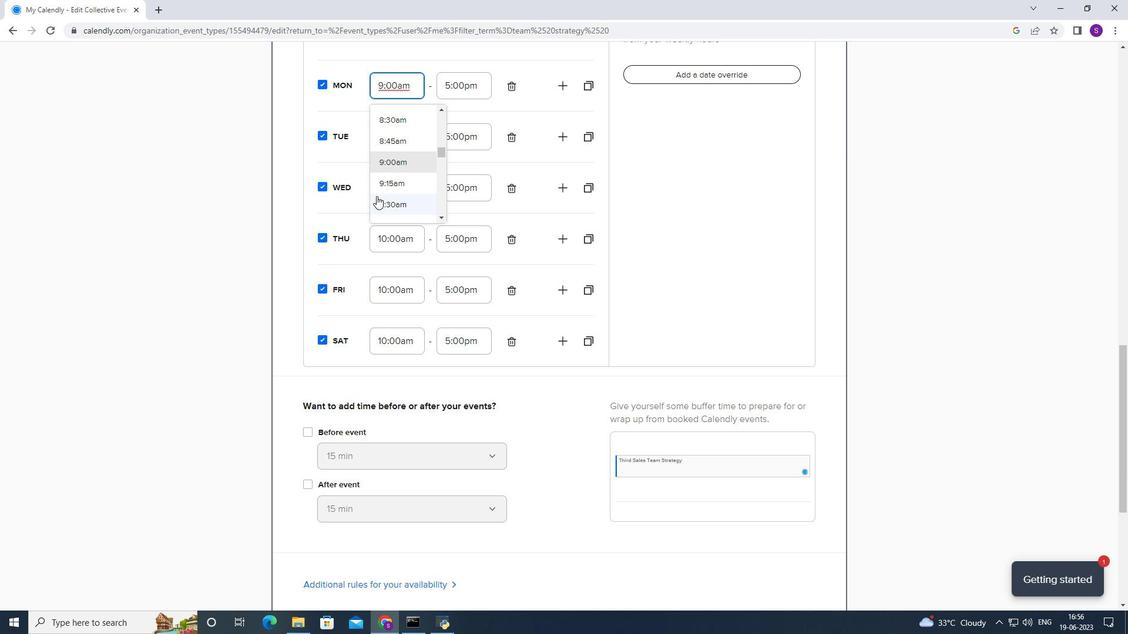 
Action: Mouse scrolled (376, 197) with delta (0, 0)
Screenshot: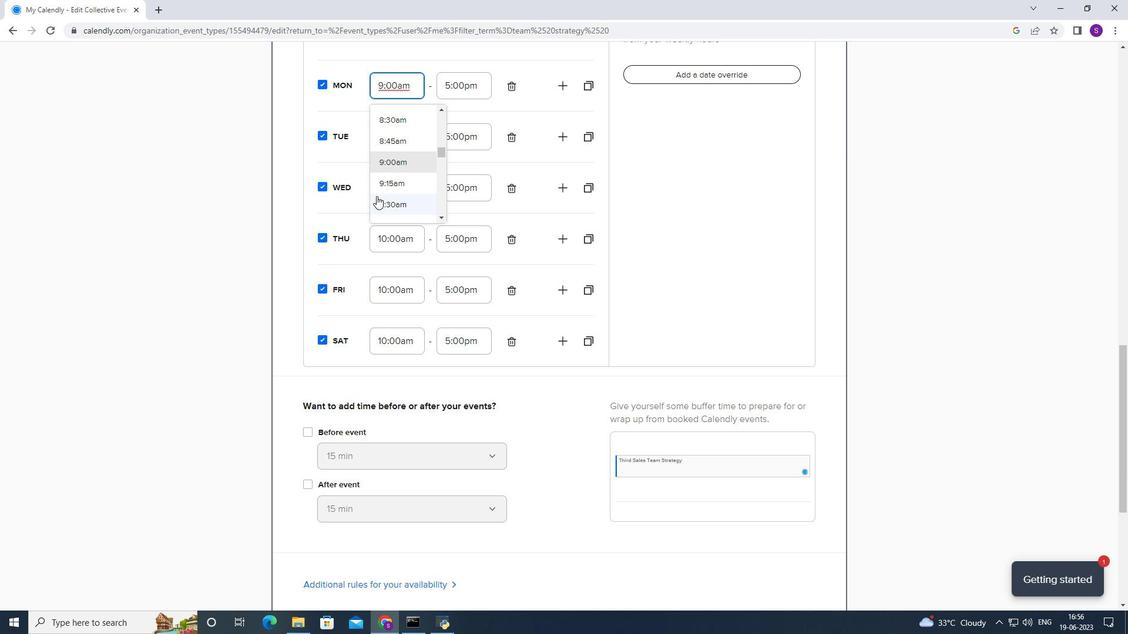 
Action: Mouse scrolled (374, 199) with delta (0, 0)
Screenshot: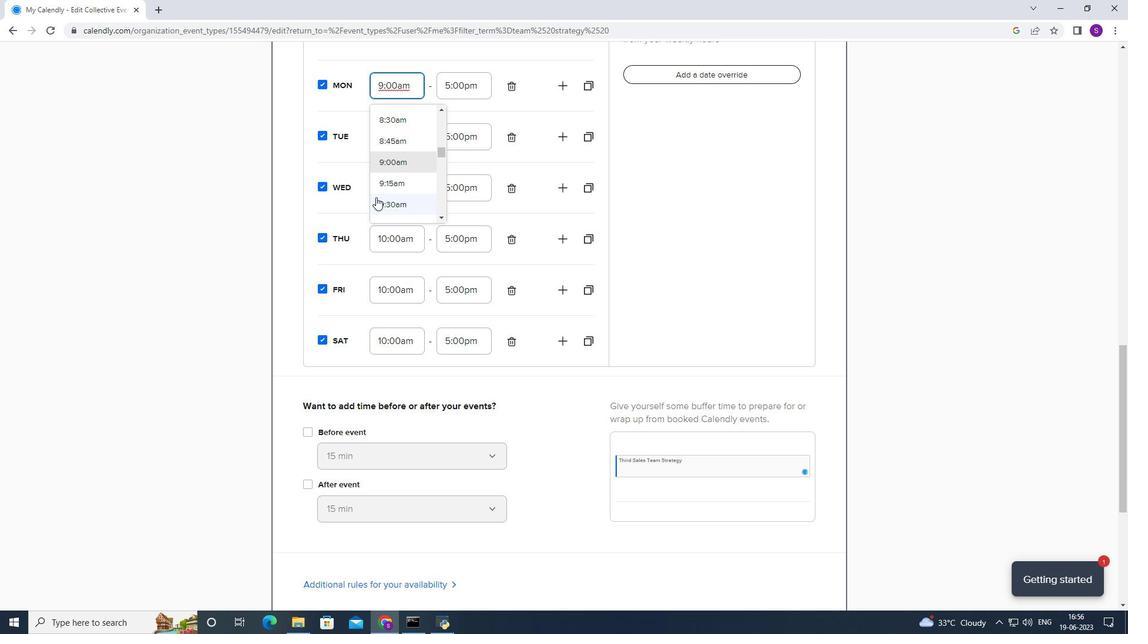 
Action: Mouse moved to (405, 134)
Screenshot: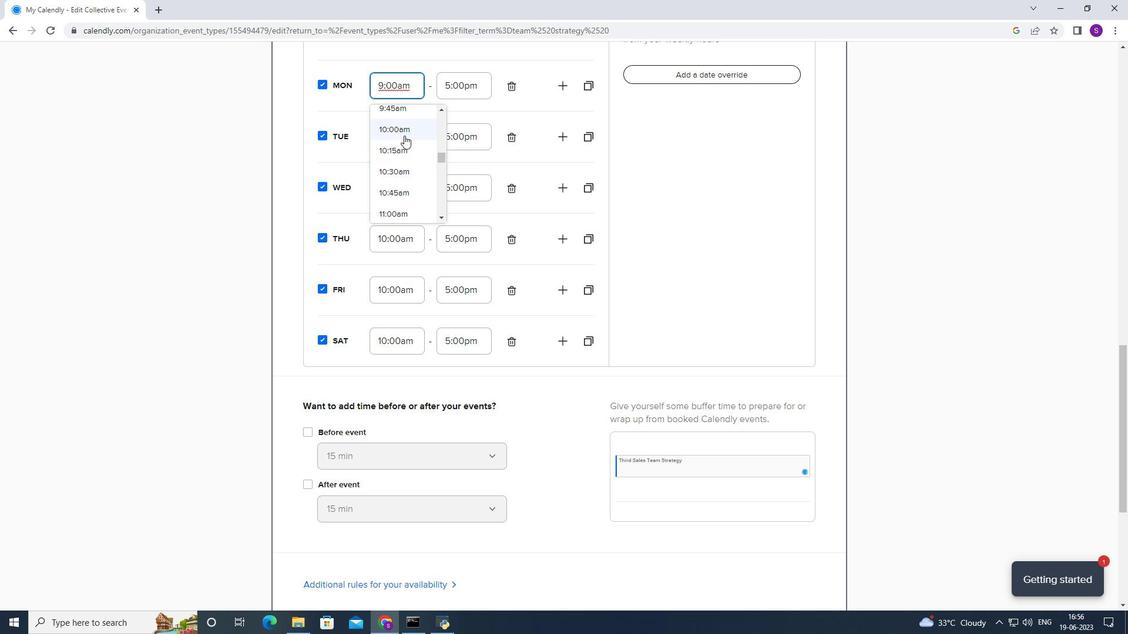 
Action: Mouse pressed left at (405, 134)
Screenshot: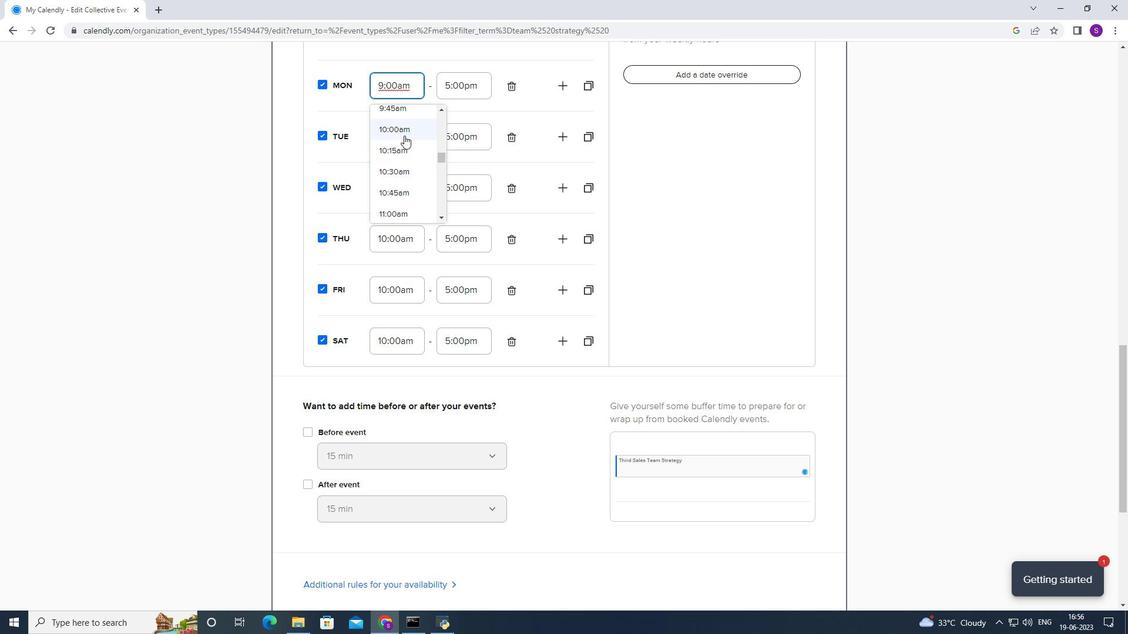 
Action: Mouse moved to (480, 81)
Screenshot: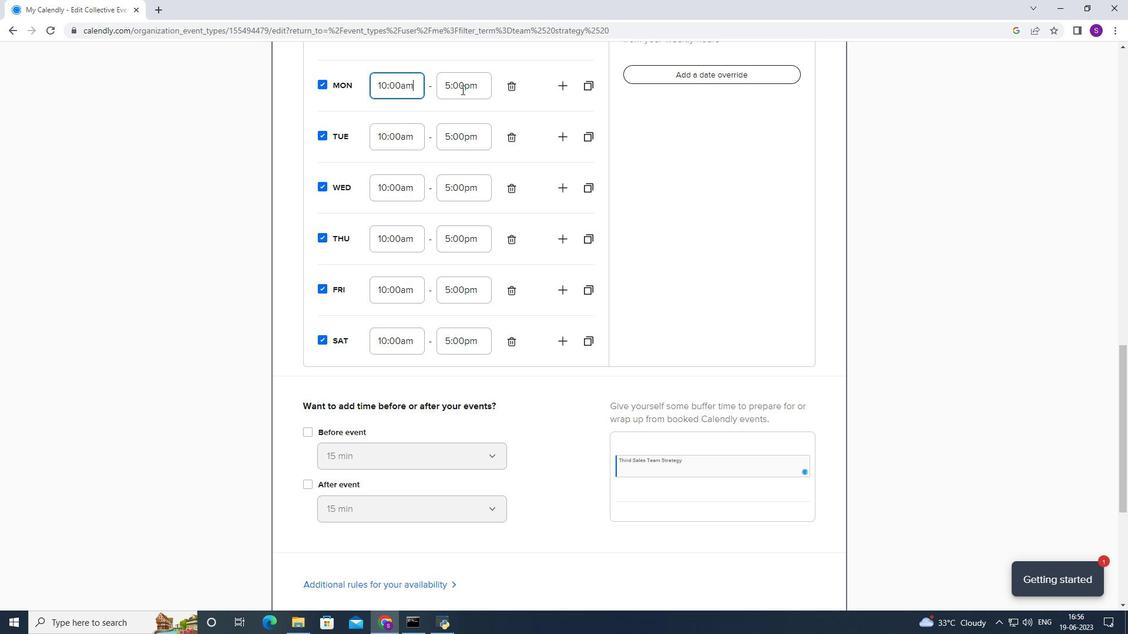 
Action: Mouse pressed left at (480, 81)
Screenshot: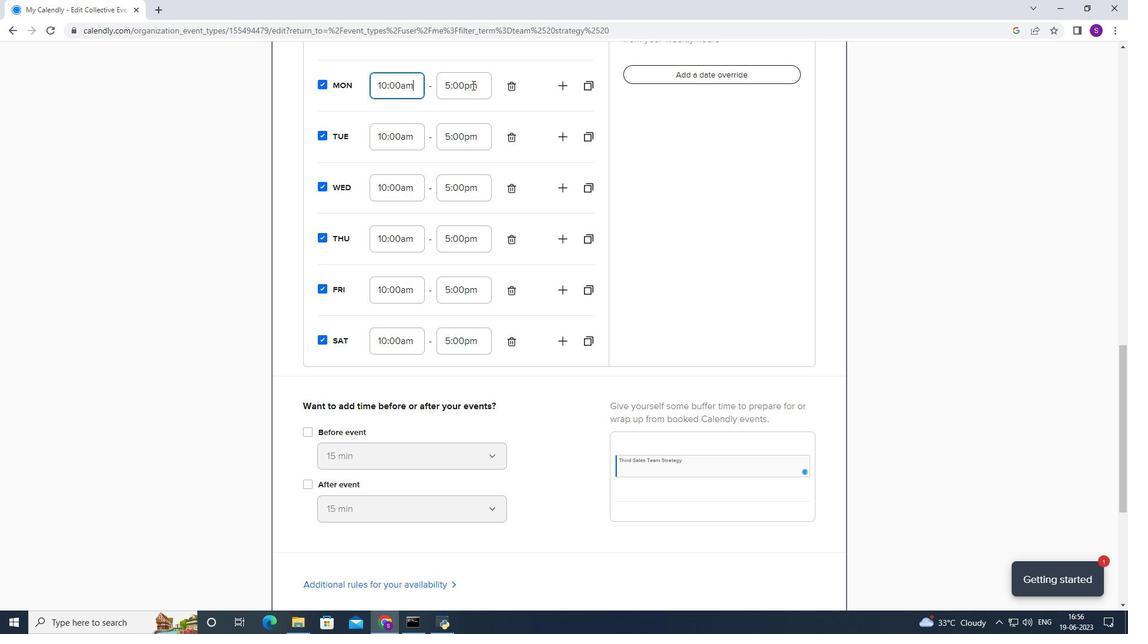 
Action: Mouse moved to (444, 157)
Screenshot: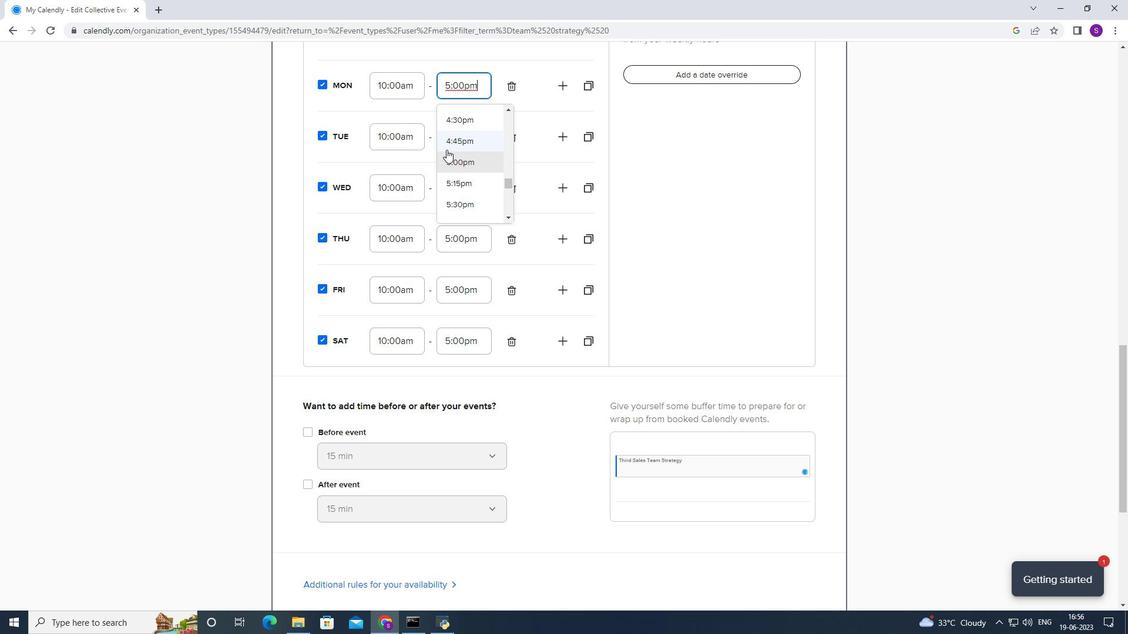 
Action: Mouse scrolled (444, 156) with delta (0, 0)
Screenshot: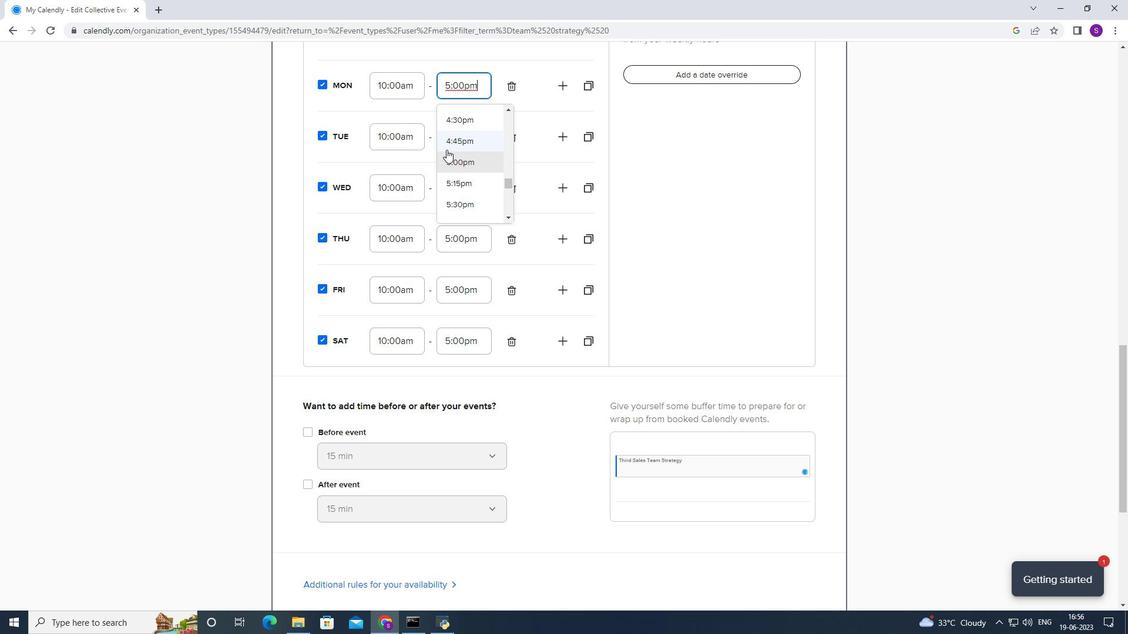 
Action: Mouse moved to (449, 192)
Screenshot: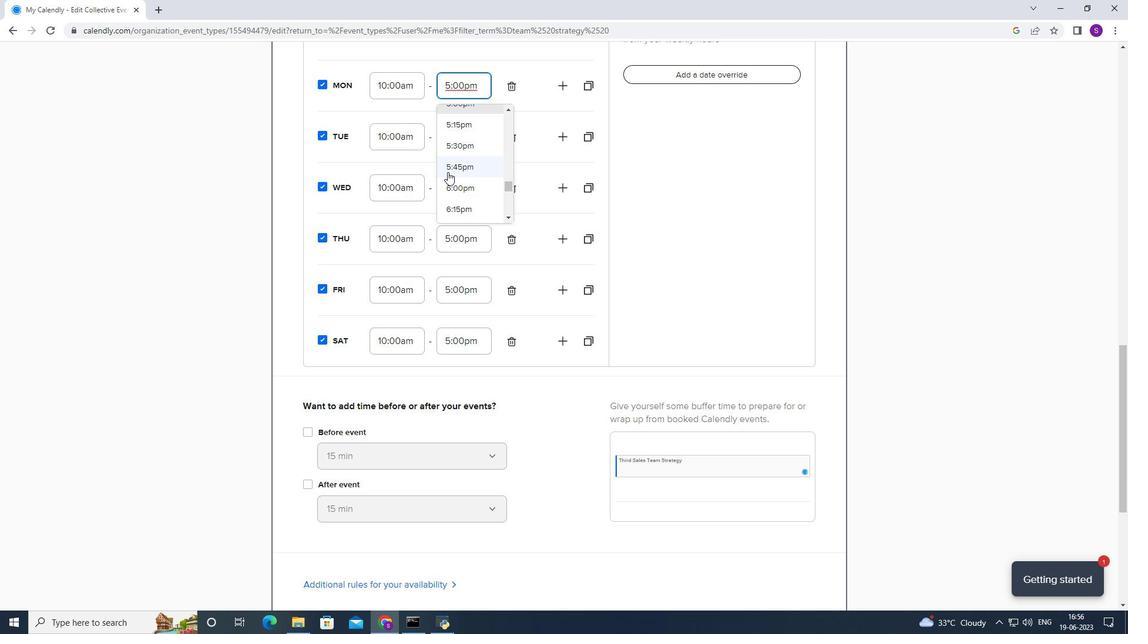
Action: Mouse pressed left at (449, 192)
Screenshot: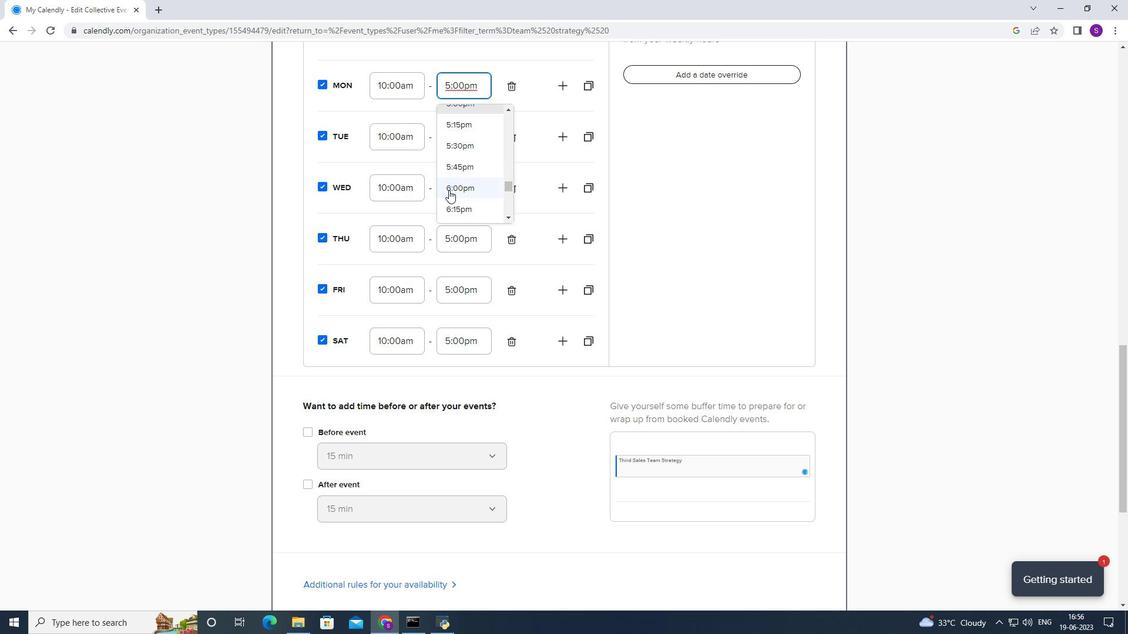 
Action: Mouse moved to (467, 139)
Screenshot: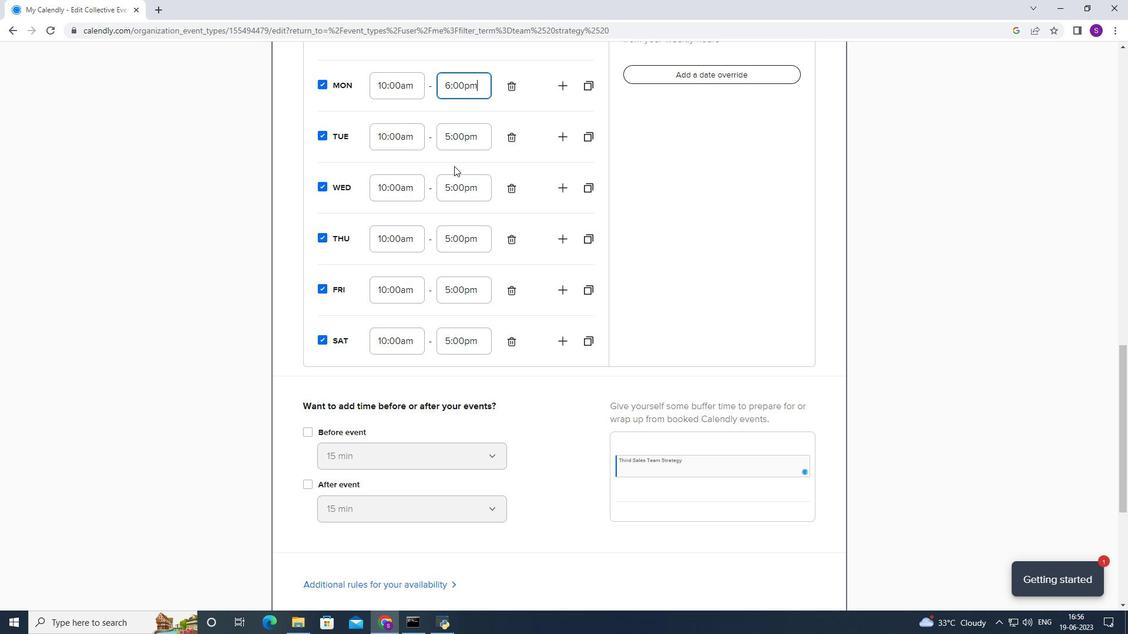 
Action: Mouse pressed left at (467, 139)
Screenshot: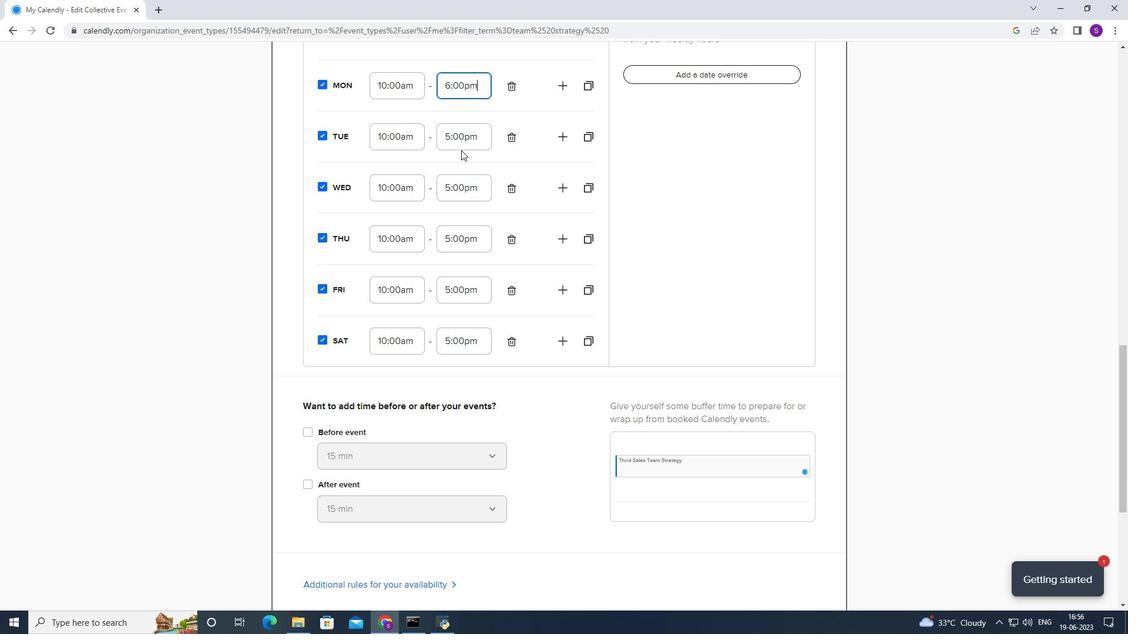 
Action: Mouse moved to (453, 187)
Screenshot: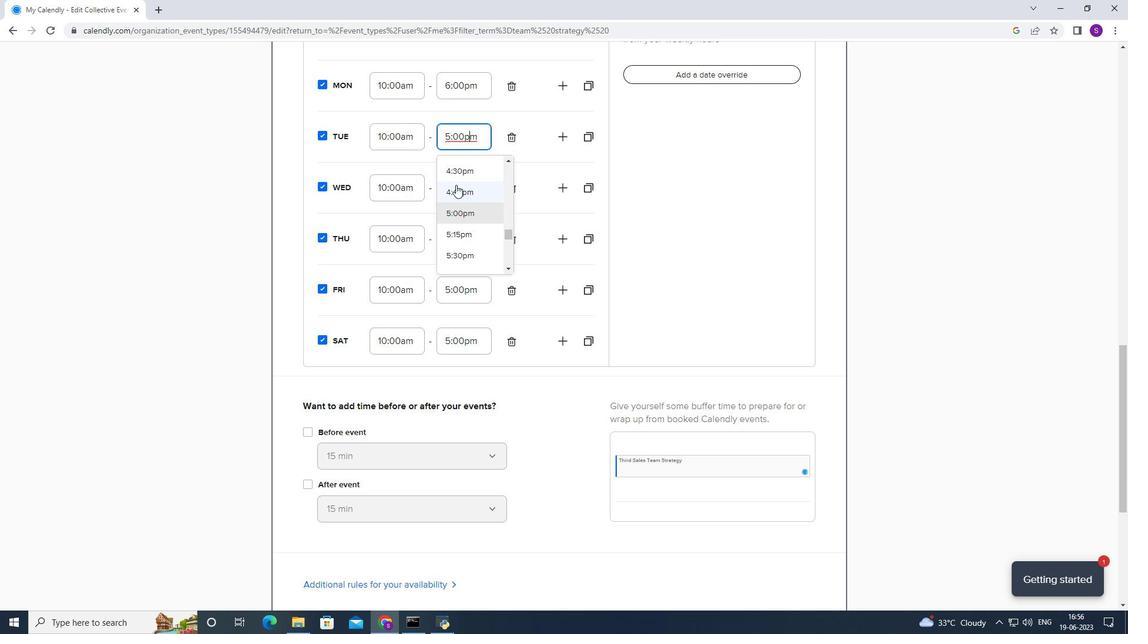 
Action: Mouse scrolled (453, 186) with delta (0, 0)
Screenshot: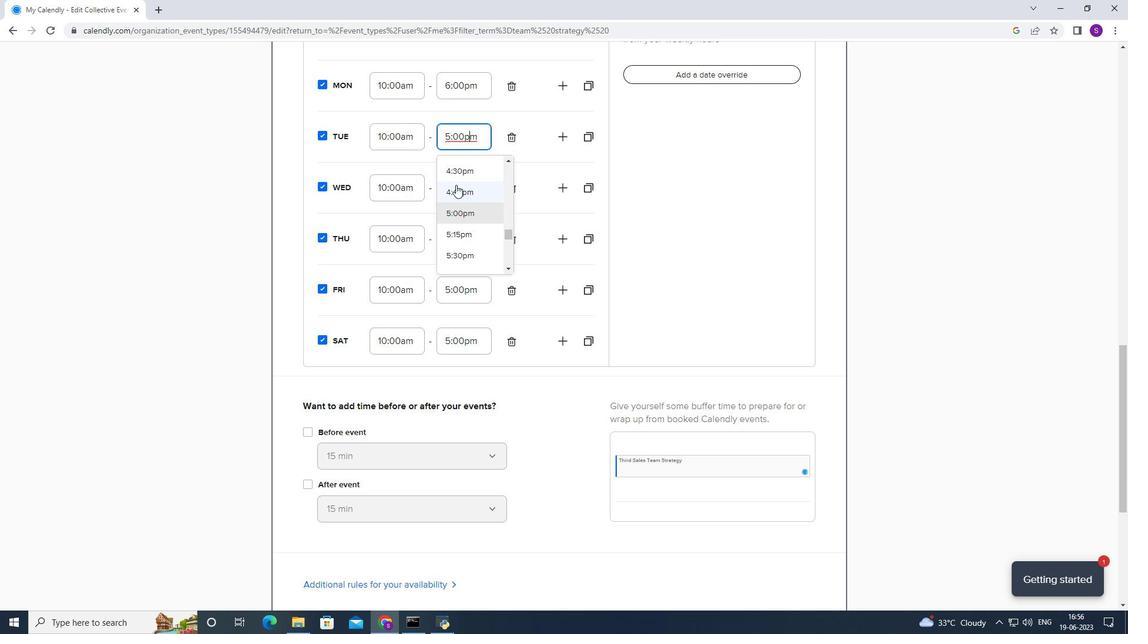 
Action: Mouse moved to (453, 188)
Screenshot: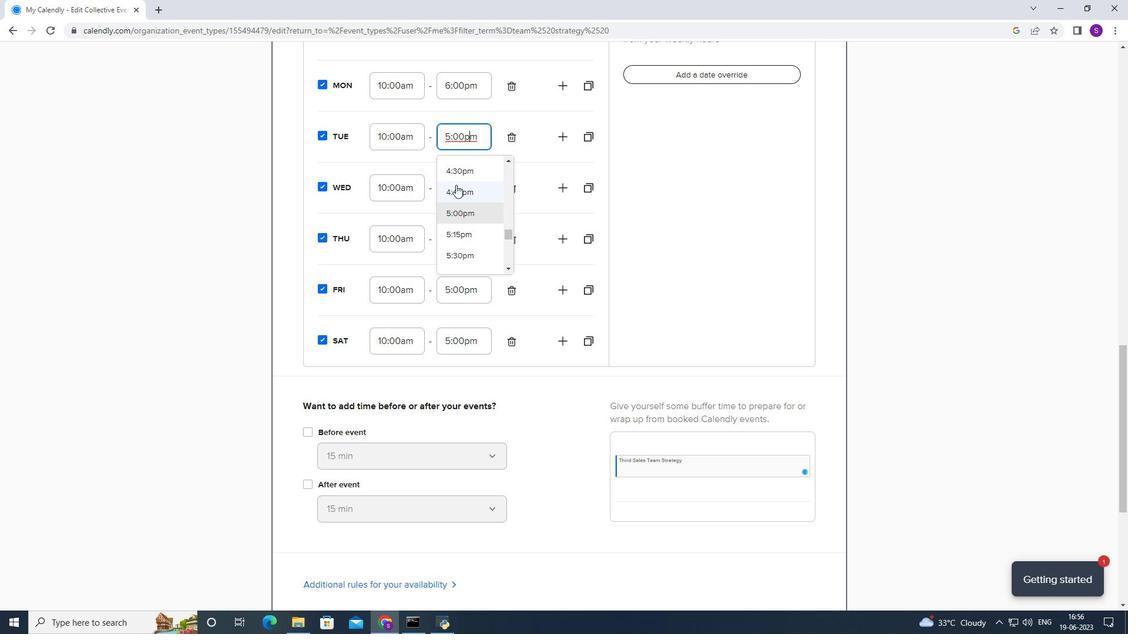 
Action: Mouse scrolled (453, 188) with delta (0, 0)
Screenshot: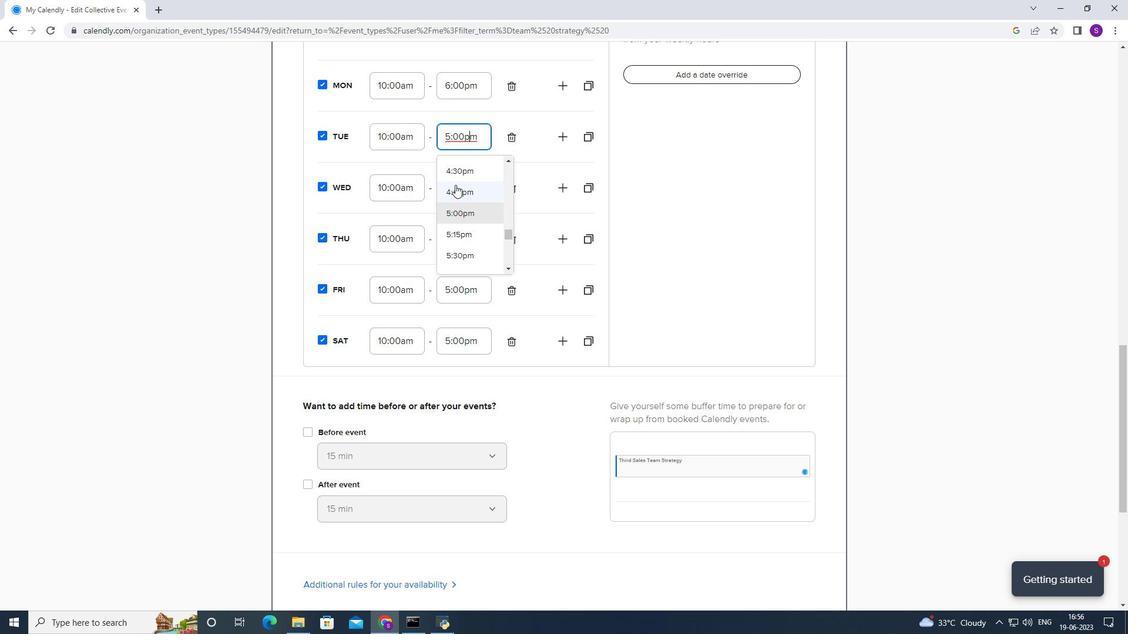 
Action: Mouse scrolled (453, 188) with delta (0, 0)
Screenshot: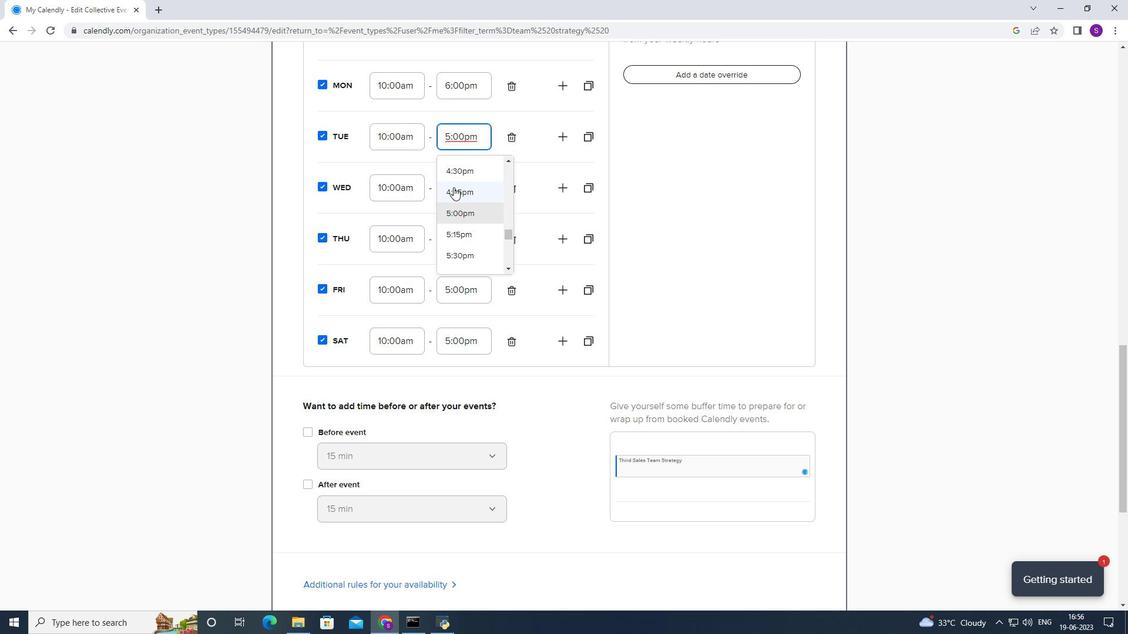 
Action: Mouse moved to (463, 172)
Screenshot: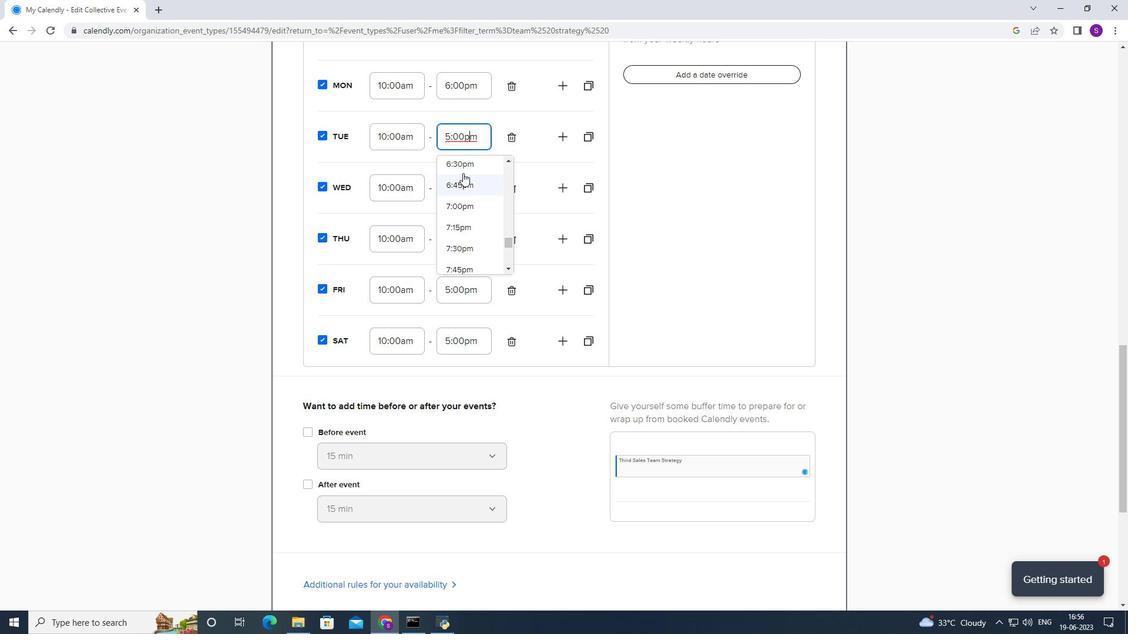 
Action: Mouse pressed left at (463, 172)
Screenshot: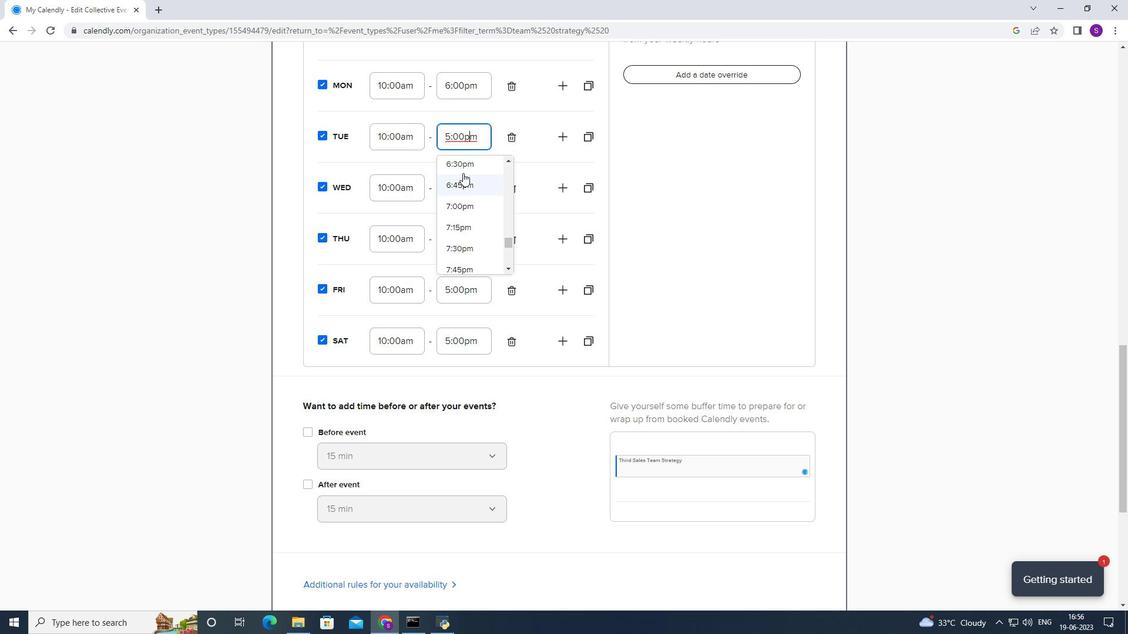 
Action: Mouse moved to (472, 129)
Screenshot: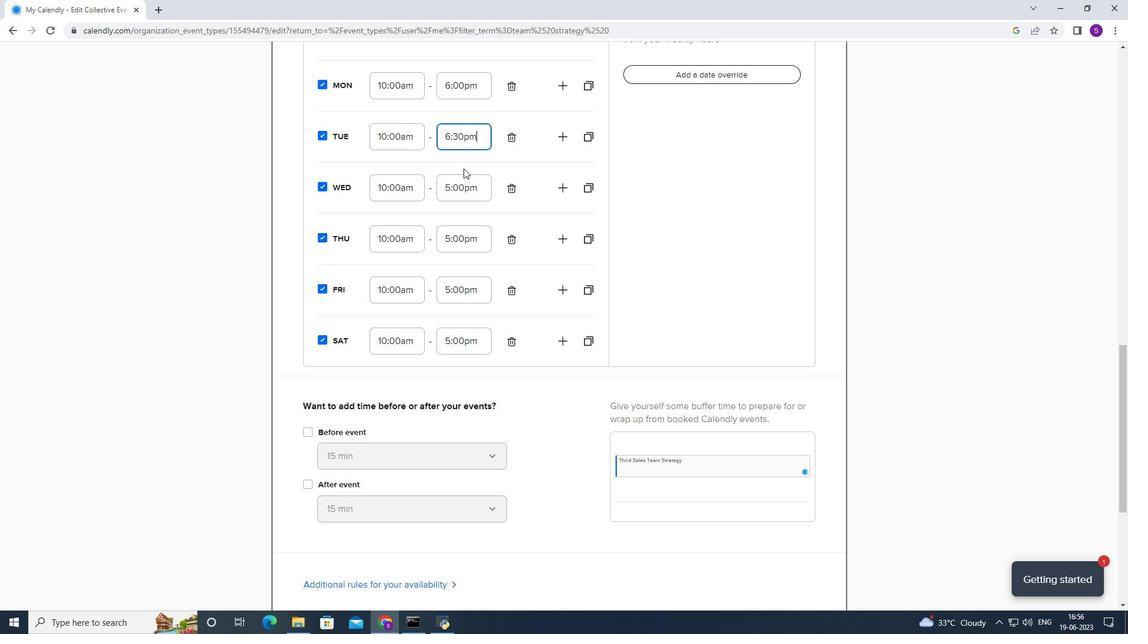 
Action: Mouse pressed left at (472, 129)
Screenshot: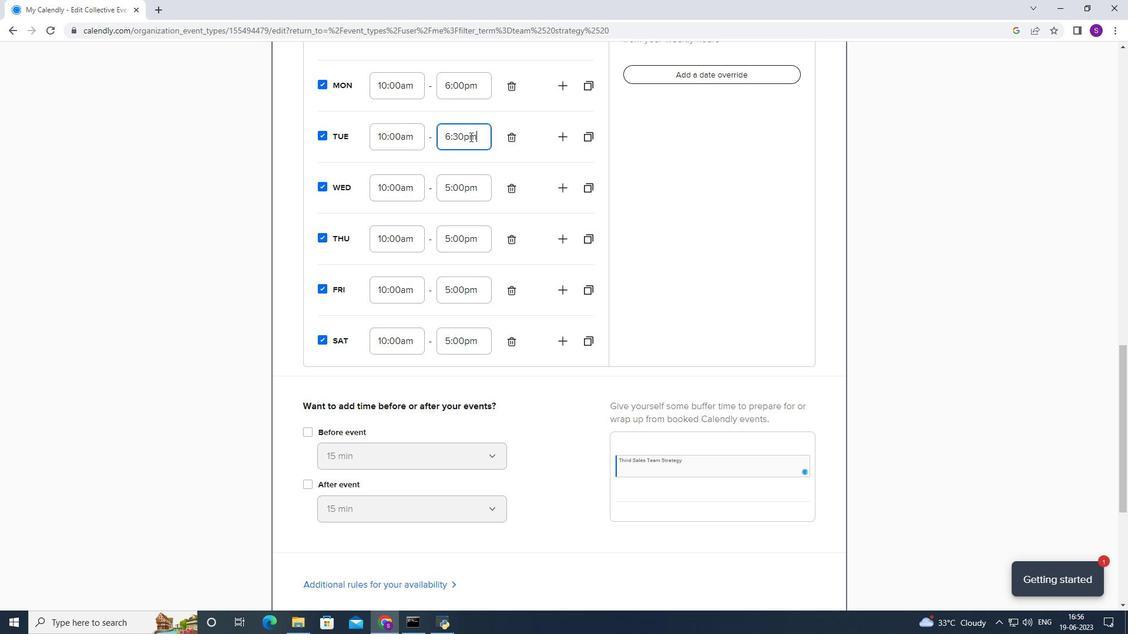 
Action: Mouse moved to (476, 167)
Screenshot: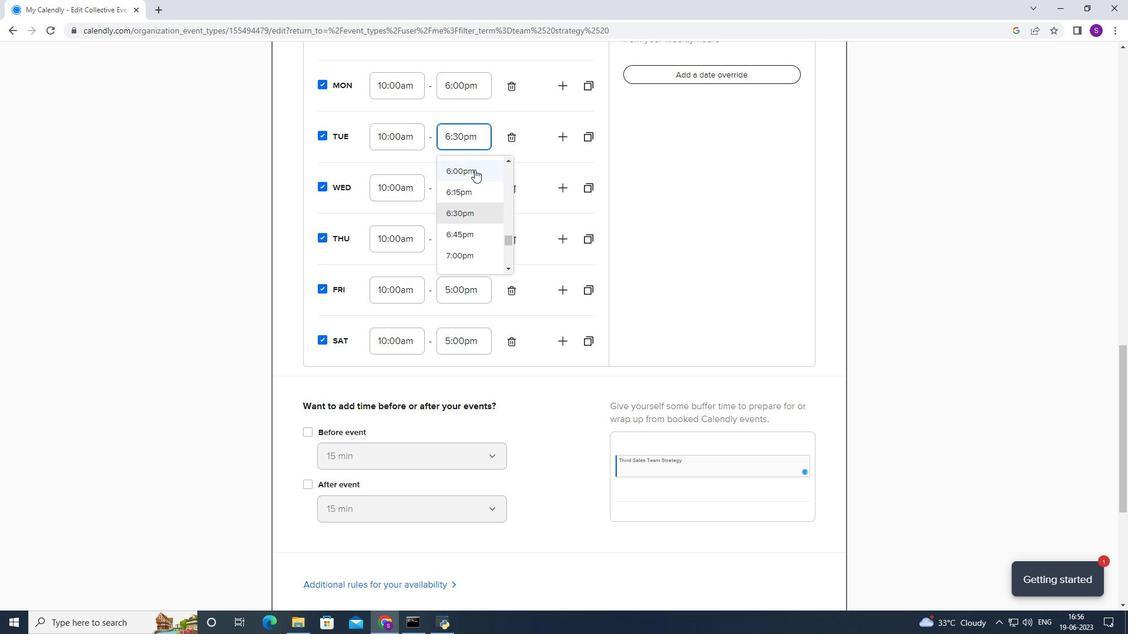 
Action: Mouse pressed left at (476, 167)
Screenshot: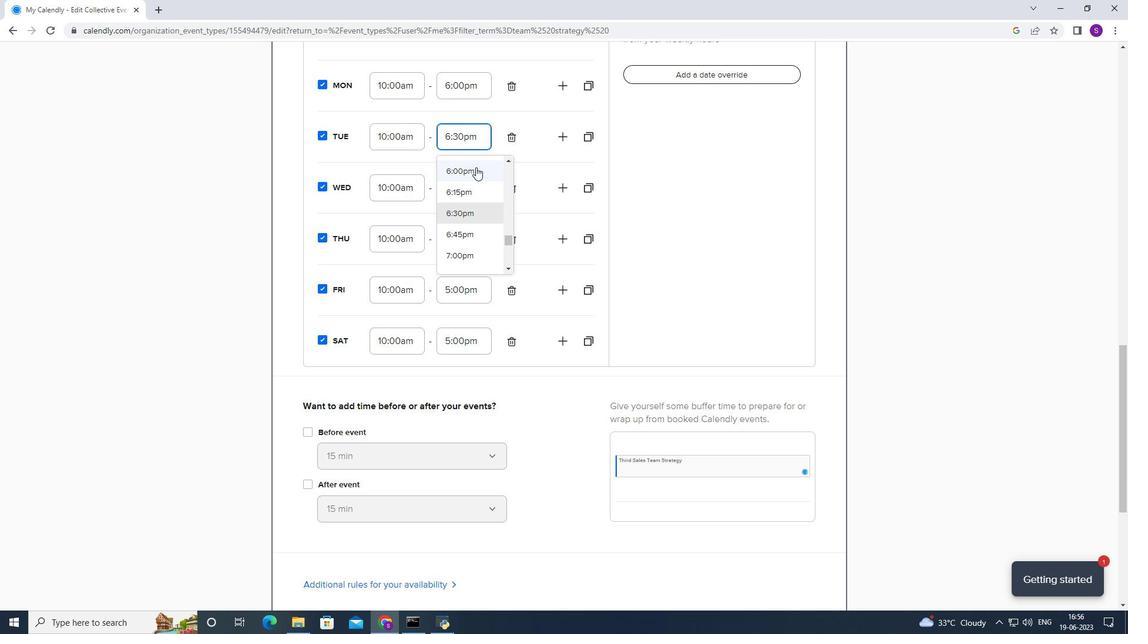 
Action: Mouse moved to (463, 189)
Screenshot: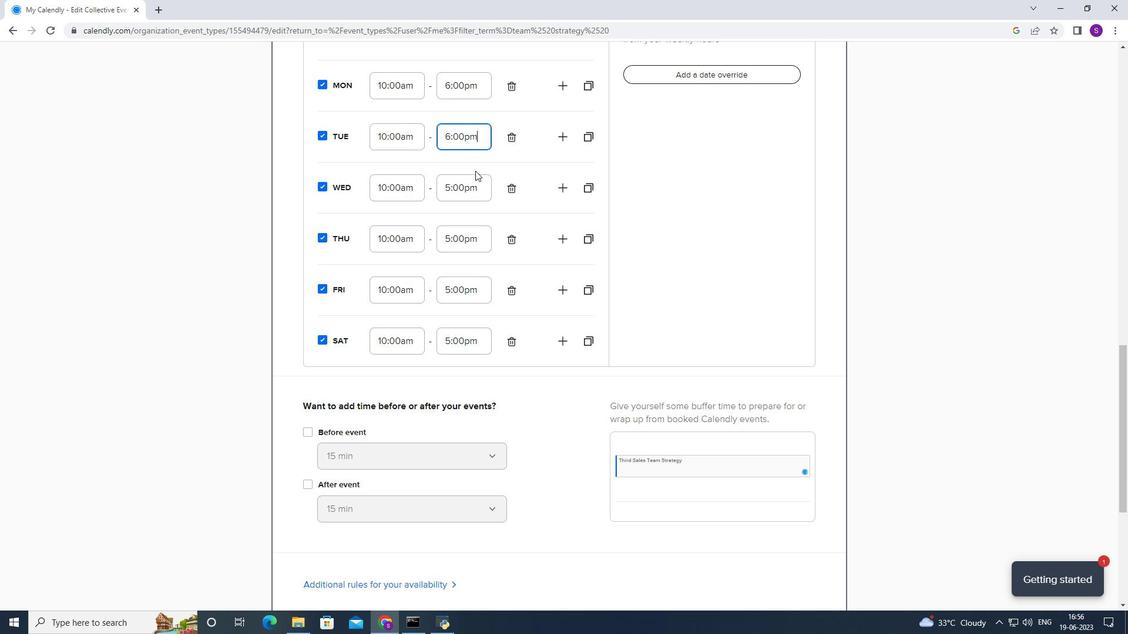 
Action: Mouse pressed left at (463, 189)
Screenshot: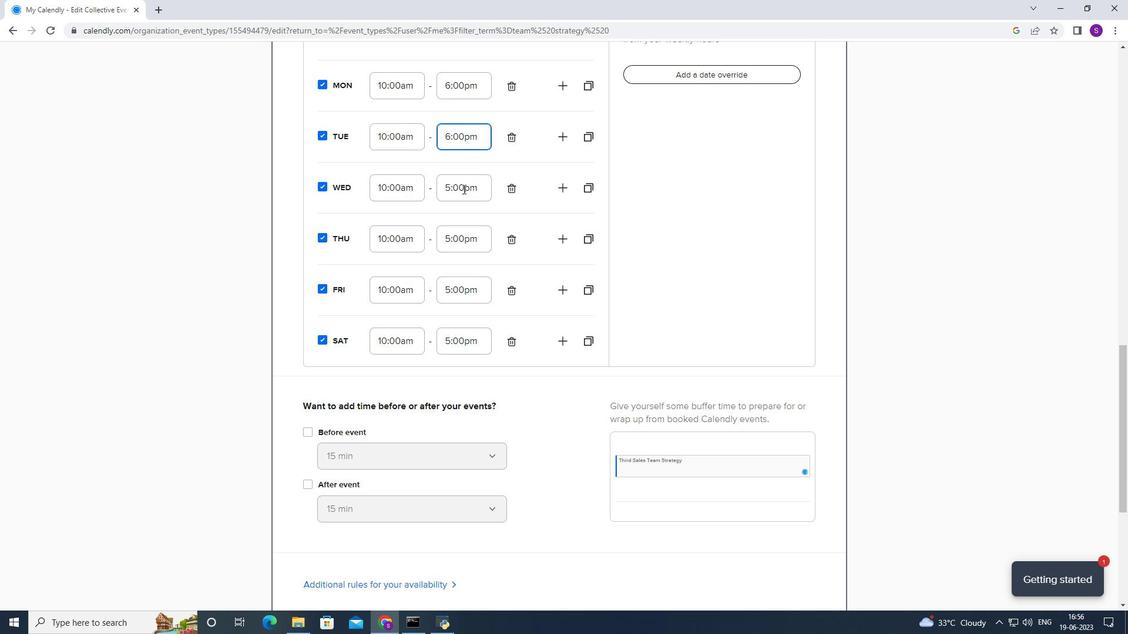 
Action: Mouse moved to (442, 249)
Screenshot: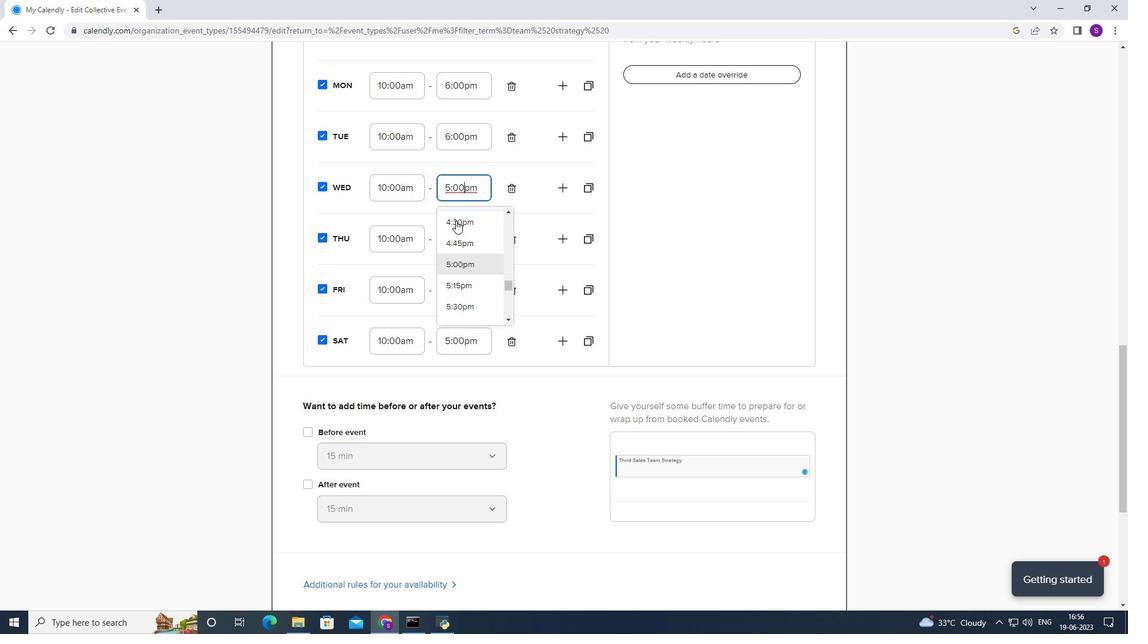 
Action: Mouse scrolled (442, 249) with delta (0, 0)
Screenshot: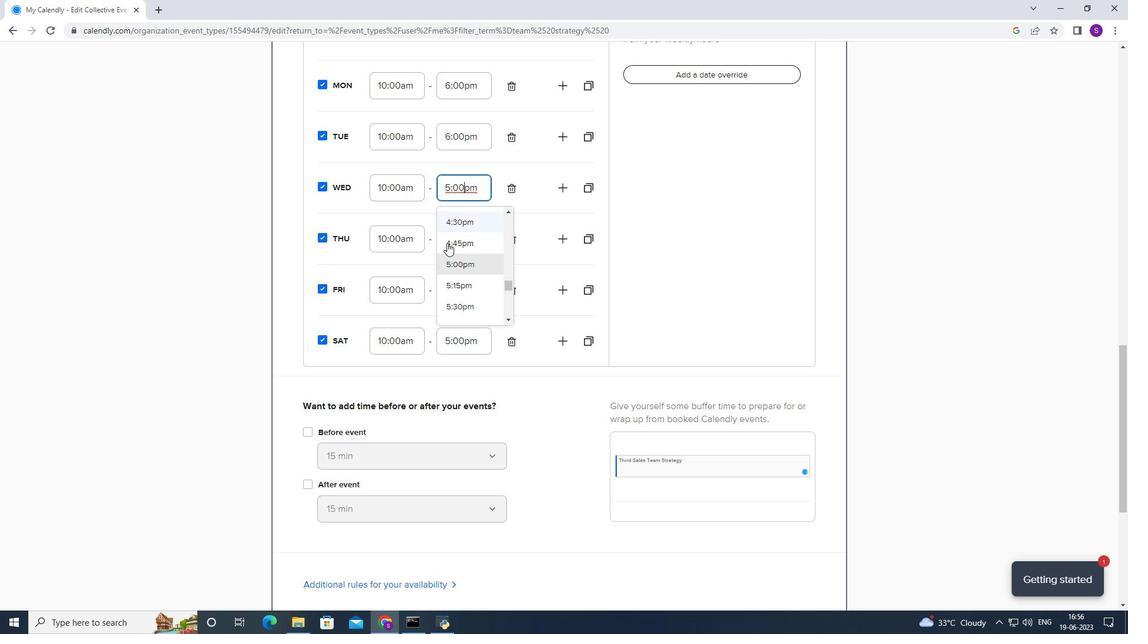 
Action: Mouse moved to (445, 292)
Screenshot: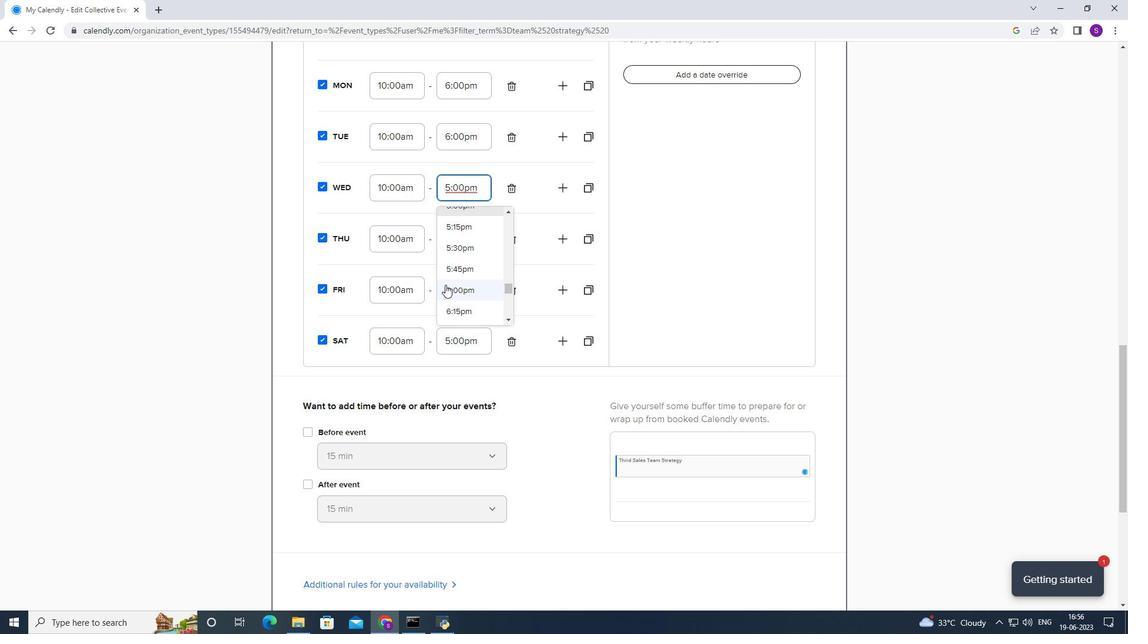 
Action: Mouse pressed left at (445, 292)
Screenshot: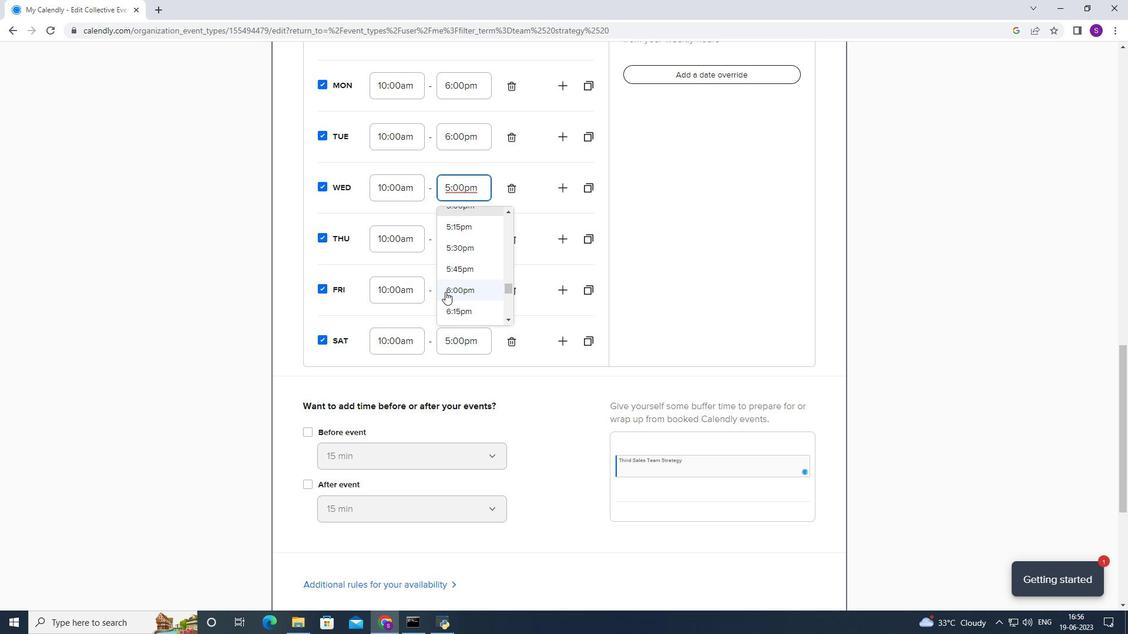 
Action: Mouse moved to (469, 241)
Screenshot: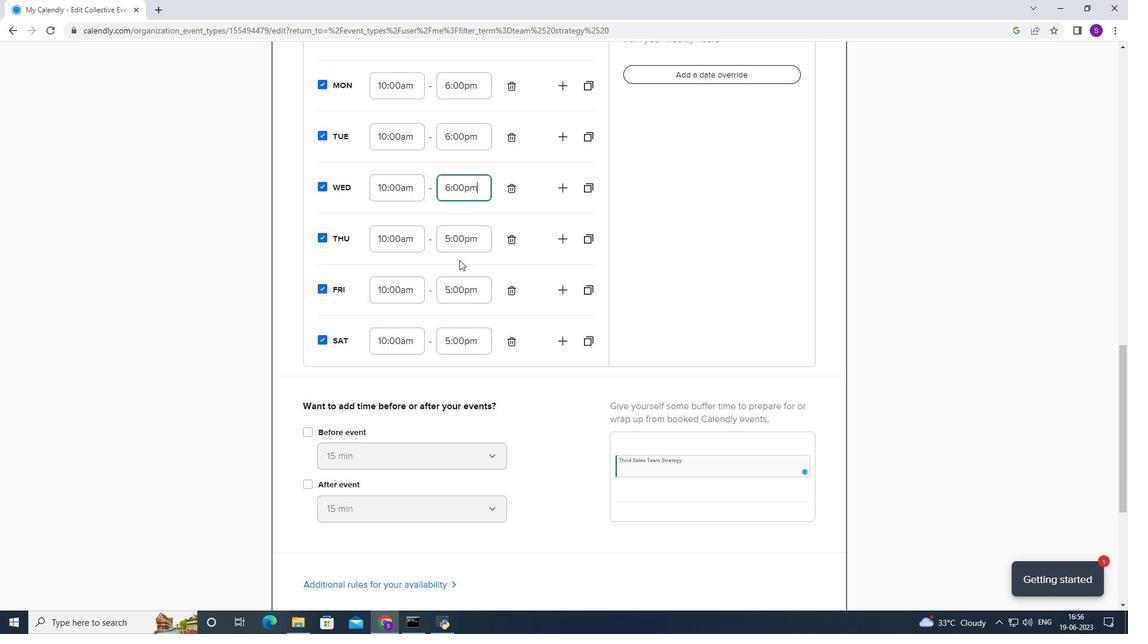 
Action: Mouse pressed left at (469, 241)
Screenshot: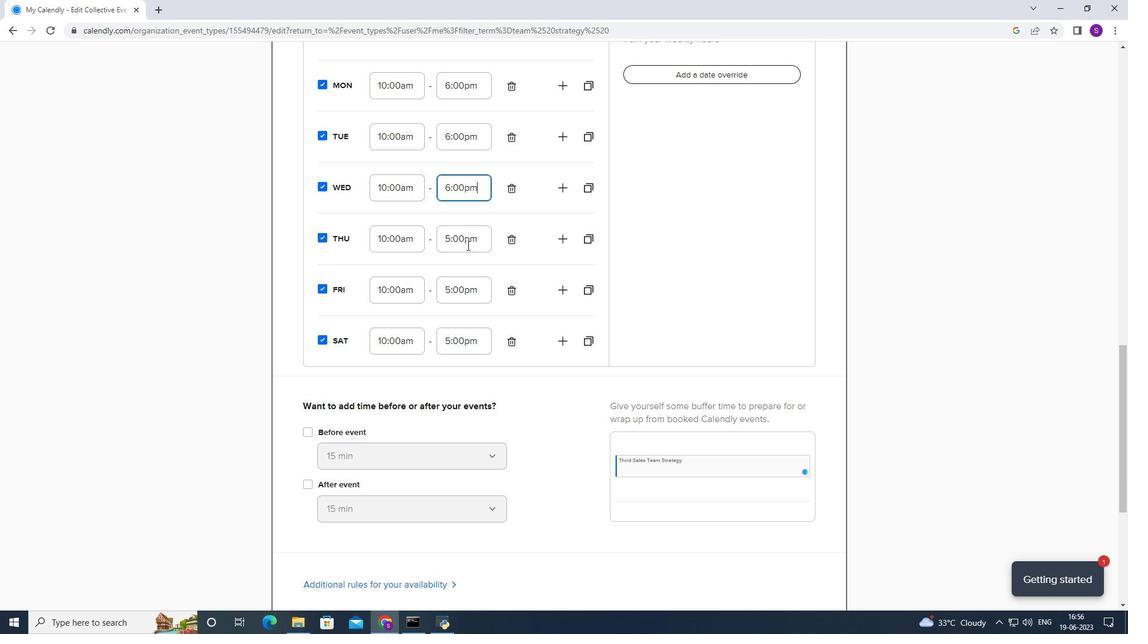 
Action: Mouse moved to (465, 269)
Screenshot: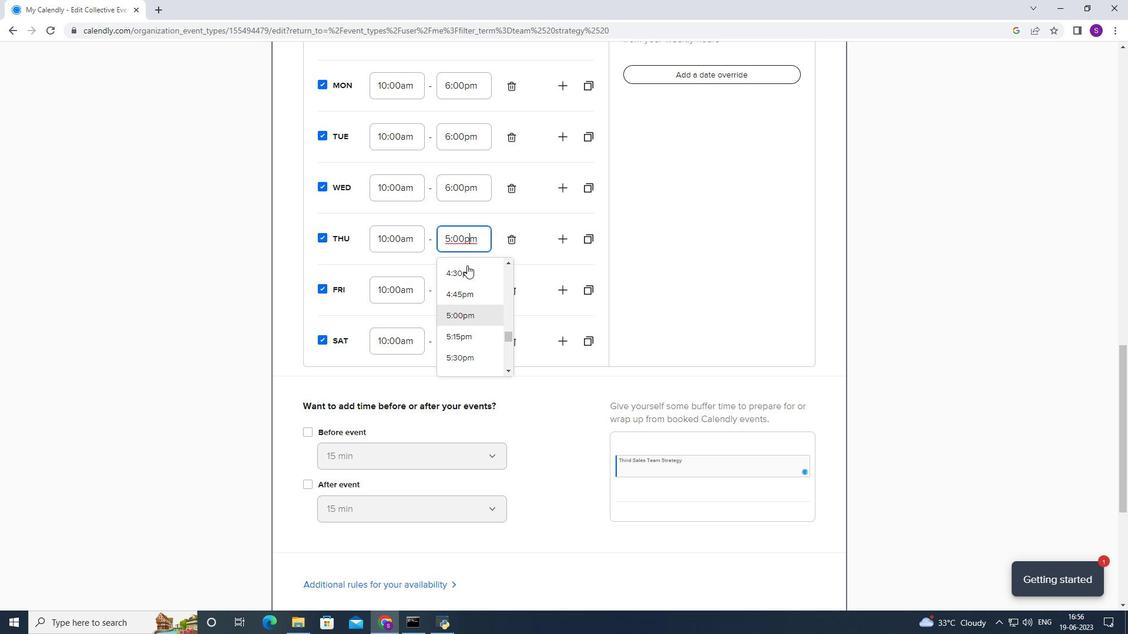 
Action: Mouse scrolled (465, 269) with delta (0, 0)
Screenshot: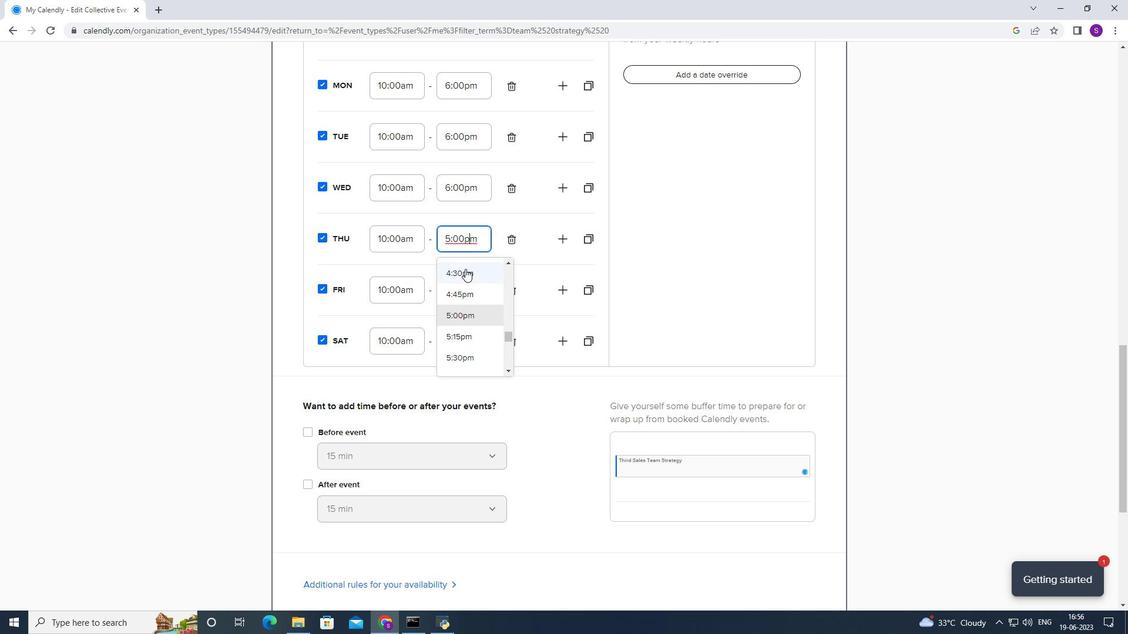 
Action: Mouse moved to (449, 342)
Screenshot: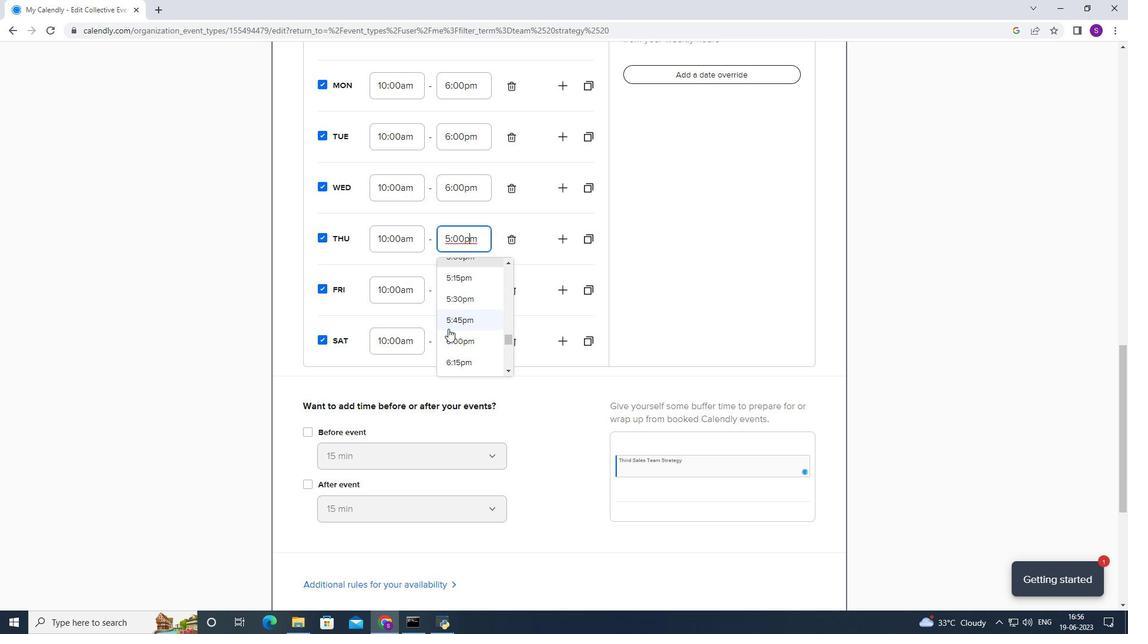 
Action: Mouse pressed left at (449, 342)
Screenshot: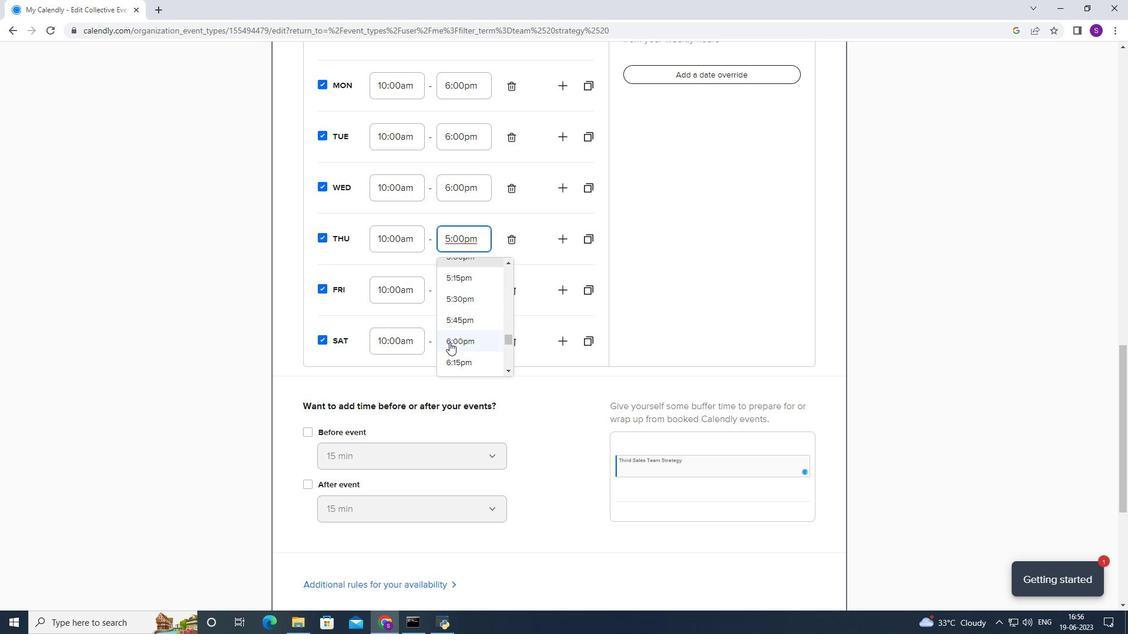 
Action: Mouse moved to (453, 296)
Screenshot: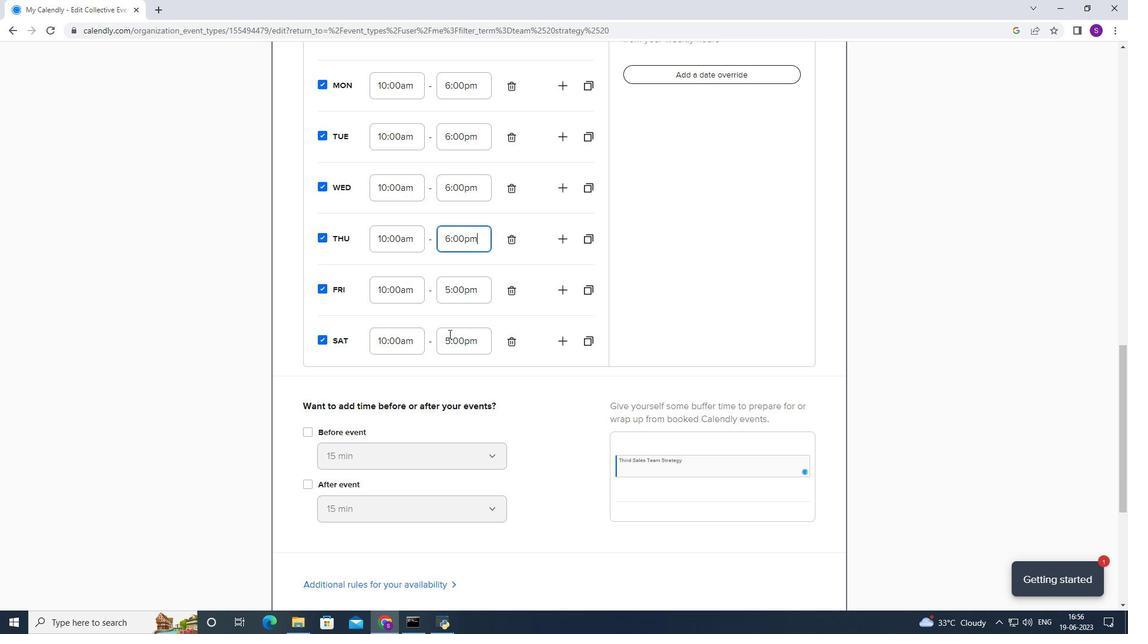 
Action: Mouse pressed left at (453, 296)
Screenshot: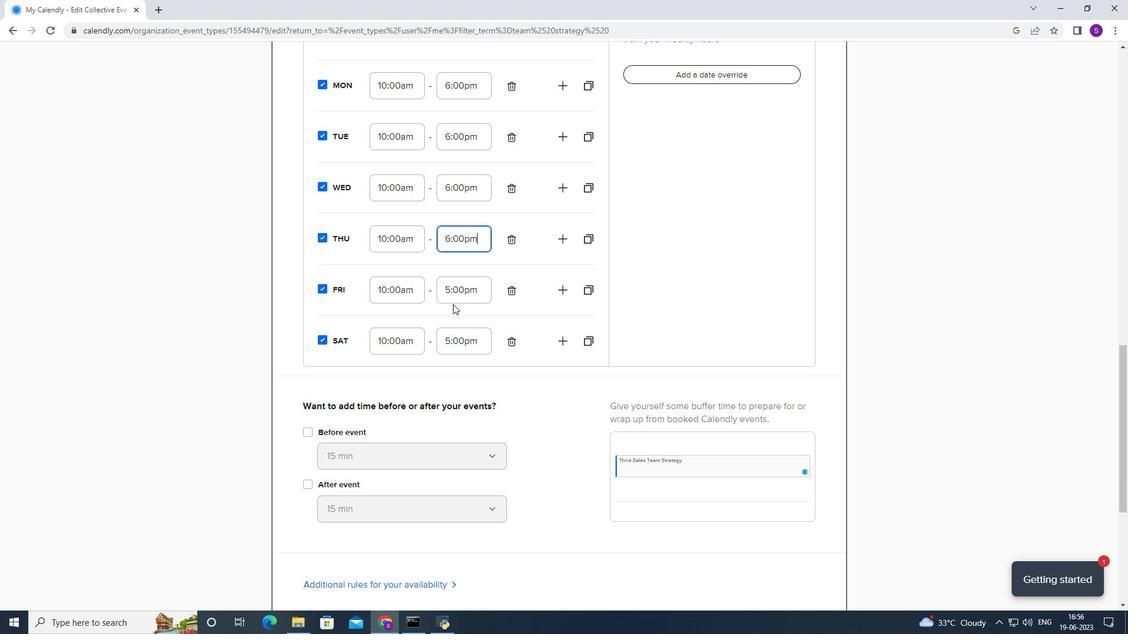 
Action: Mouse moved to (436, 360)
Screenshot: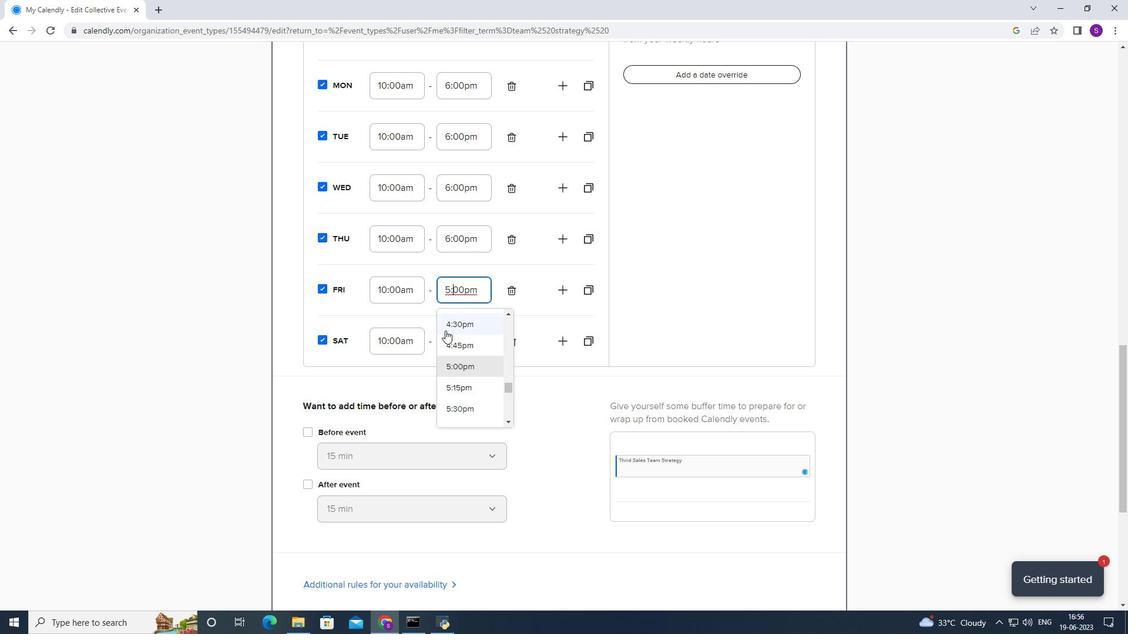 
Action: Mouse scrolled (436, 359) with delta (0, 0)
Screenshot: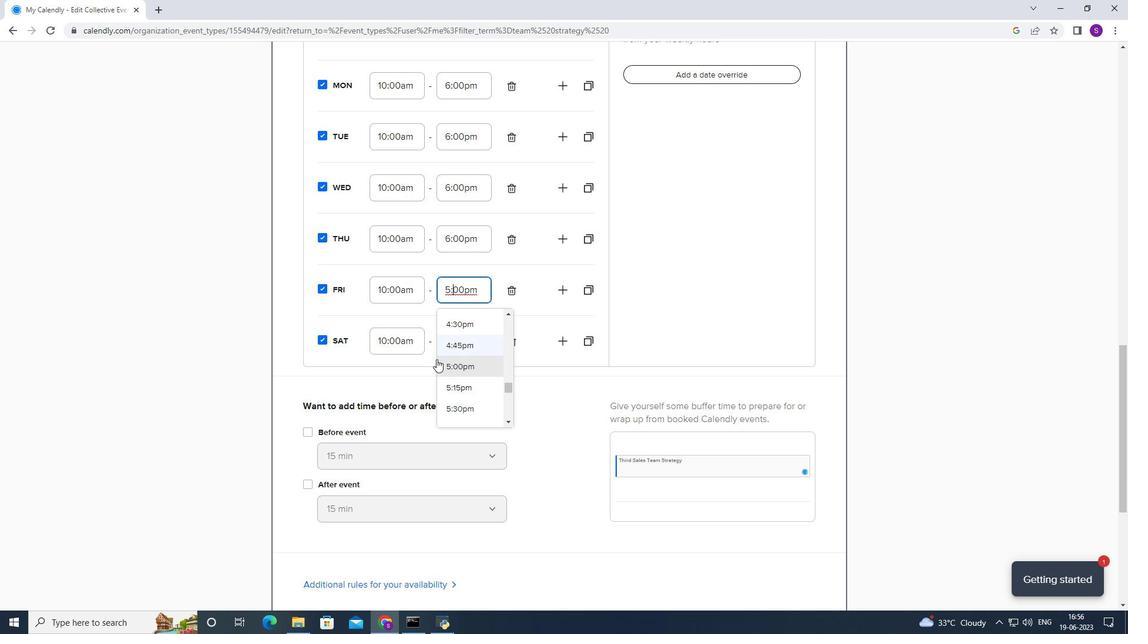 
Action: Mouse scrolled (436, 359) with delta (0, 0)
Screenshot: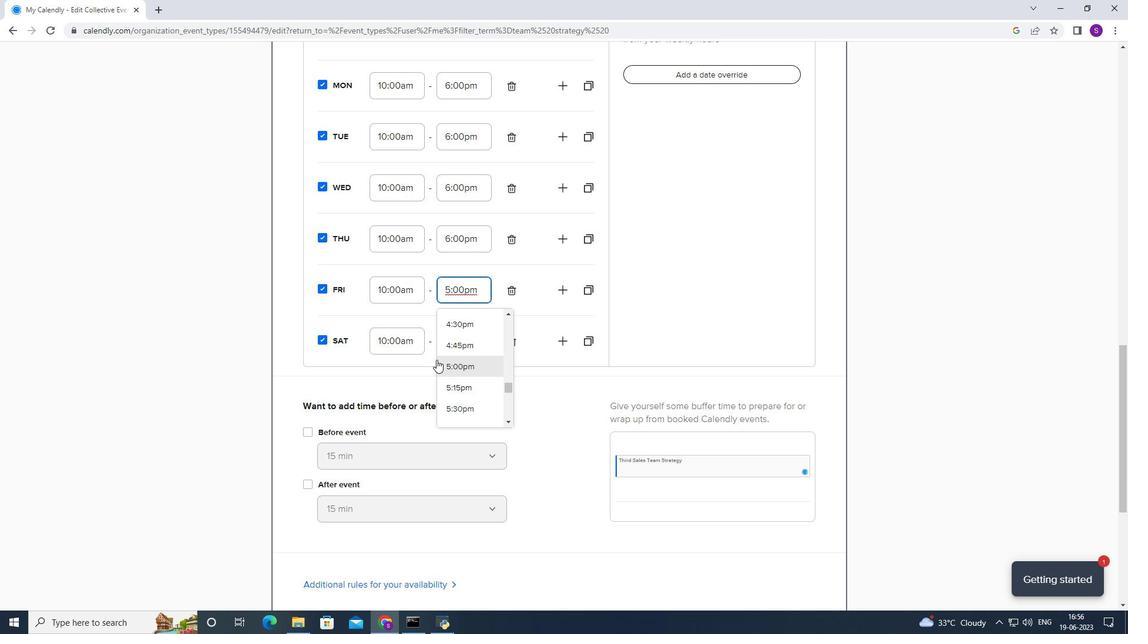 
Action: Mouse moved to (469, 228)
Screenshot: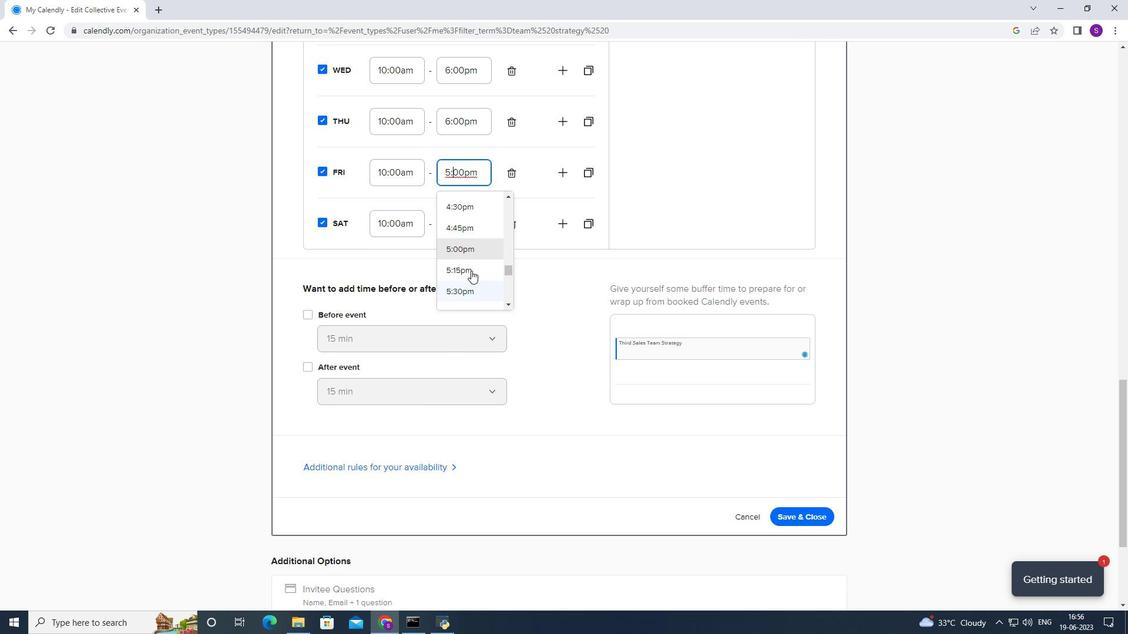 
Action: Mouse scrolled (469, 227) with delta (0, 0)
Screenshot: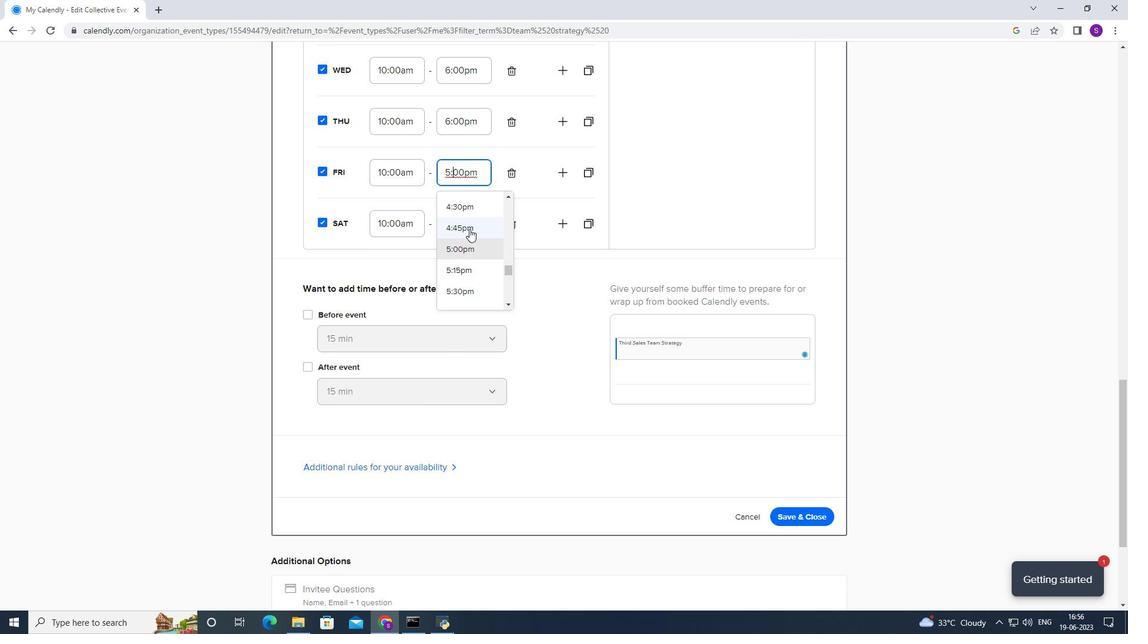 
Action: Mouse scrolled (469, 227) with delta (0, 0)
Screenshot: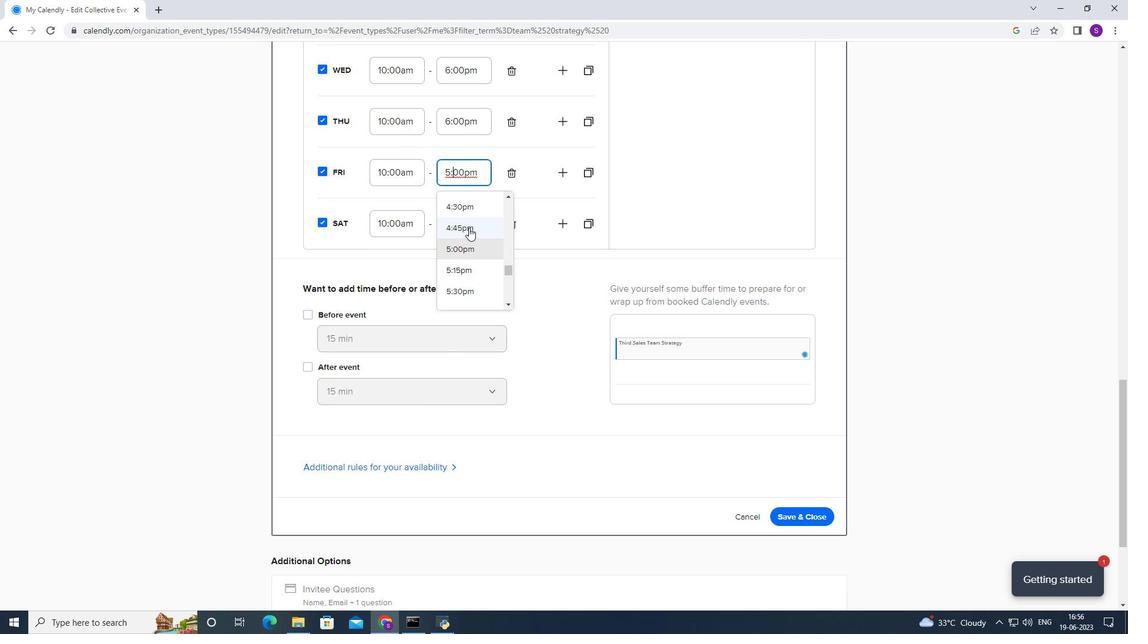 
Action: Mouse moved to (475, 217)
Screenshot: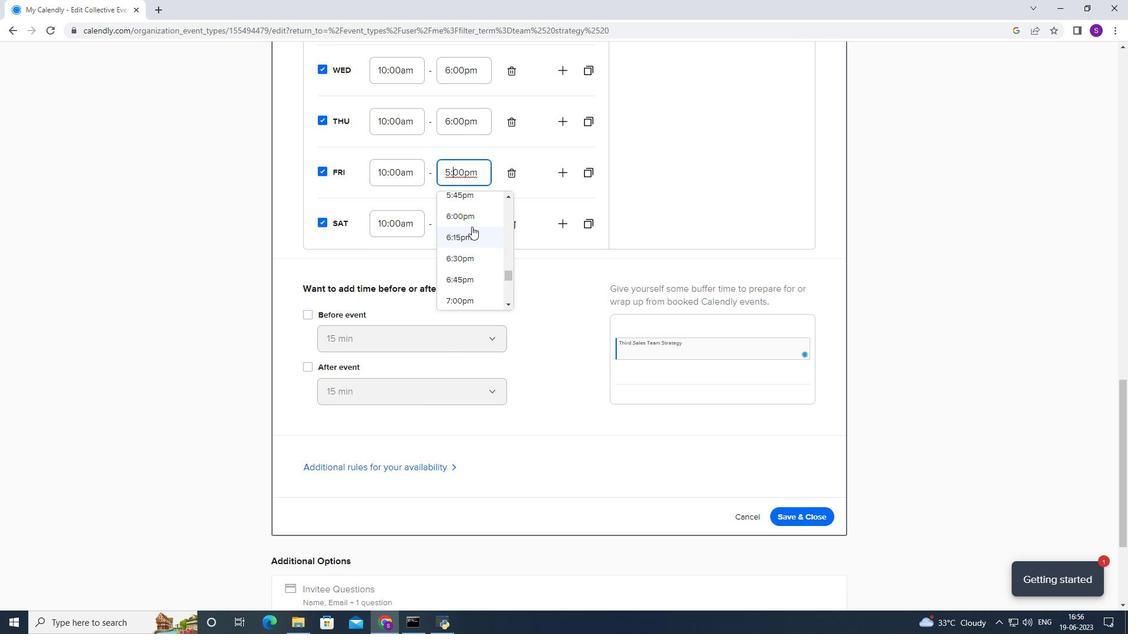 
Action: Mouse pressed left at (475, 217)
Screenshot: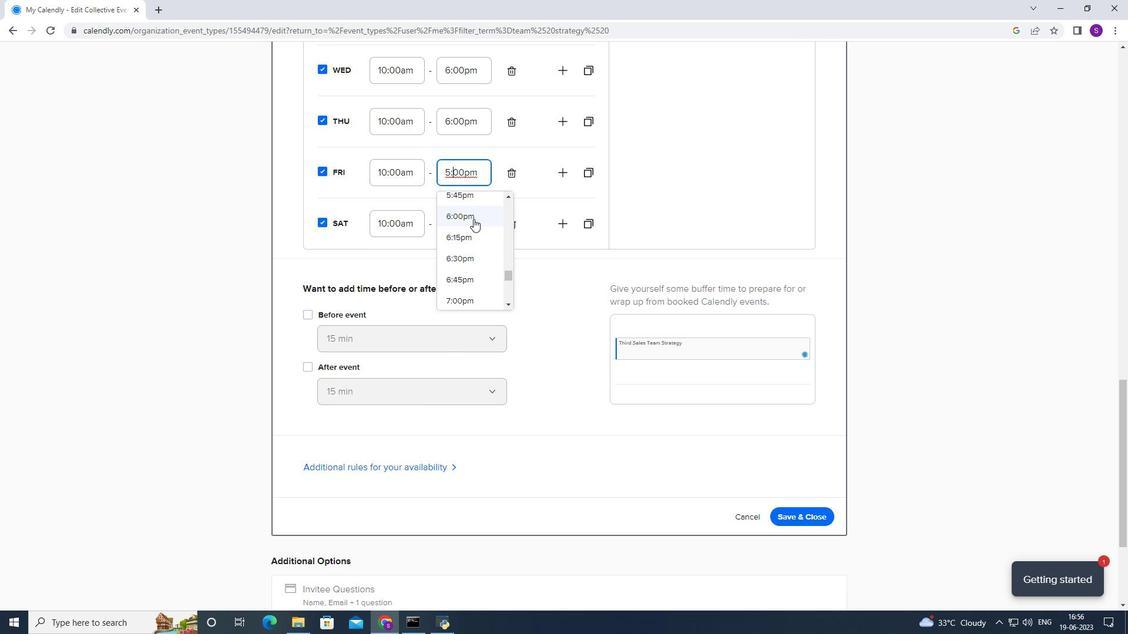 
Action: Mouse moved to (470, 232)
Screenshot: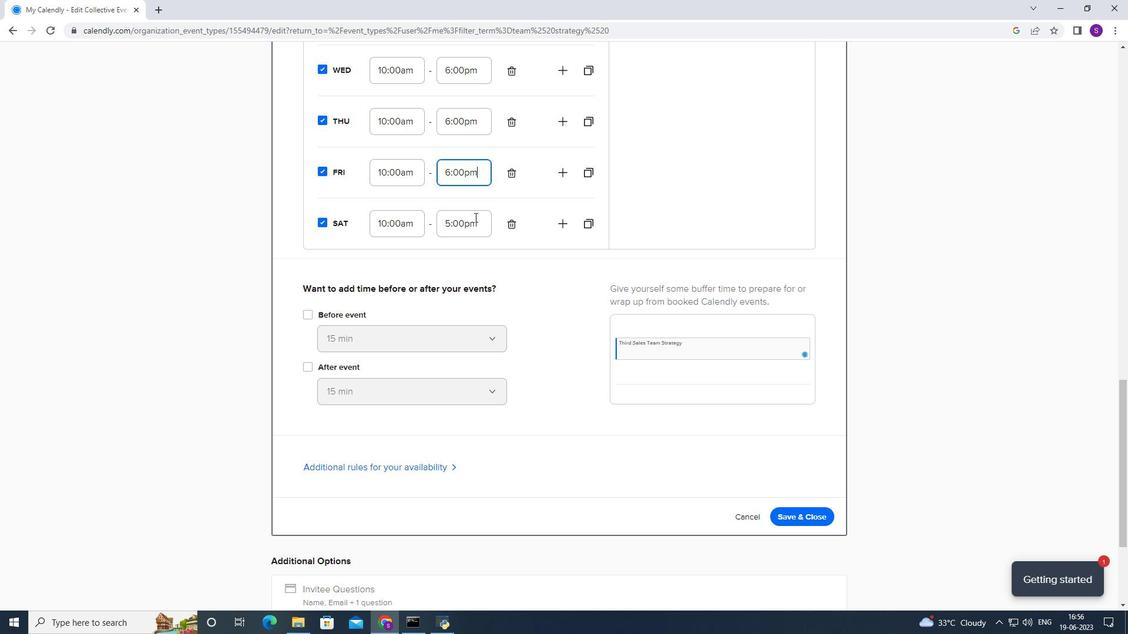 
Action: Mouse pressed left at (470, 232)
Screenshot: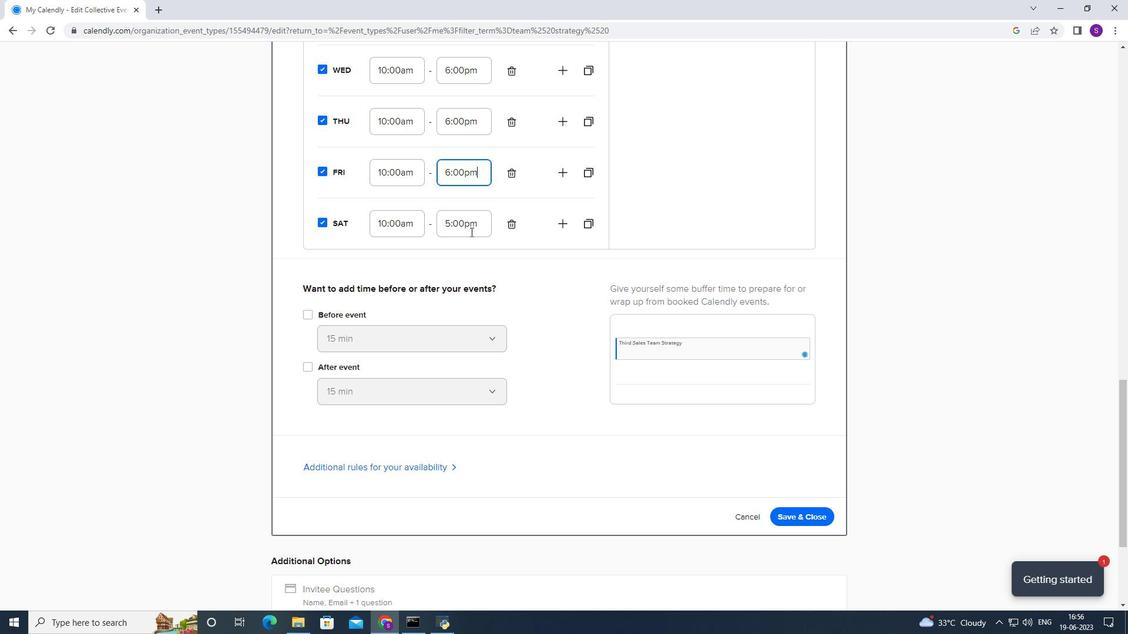 
Action: Mouse moved to (441, 305)
Screenshot: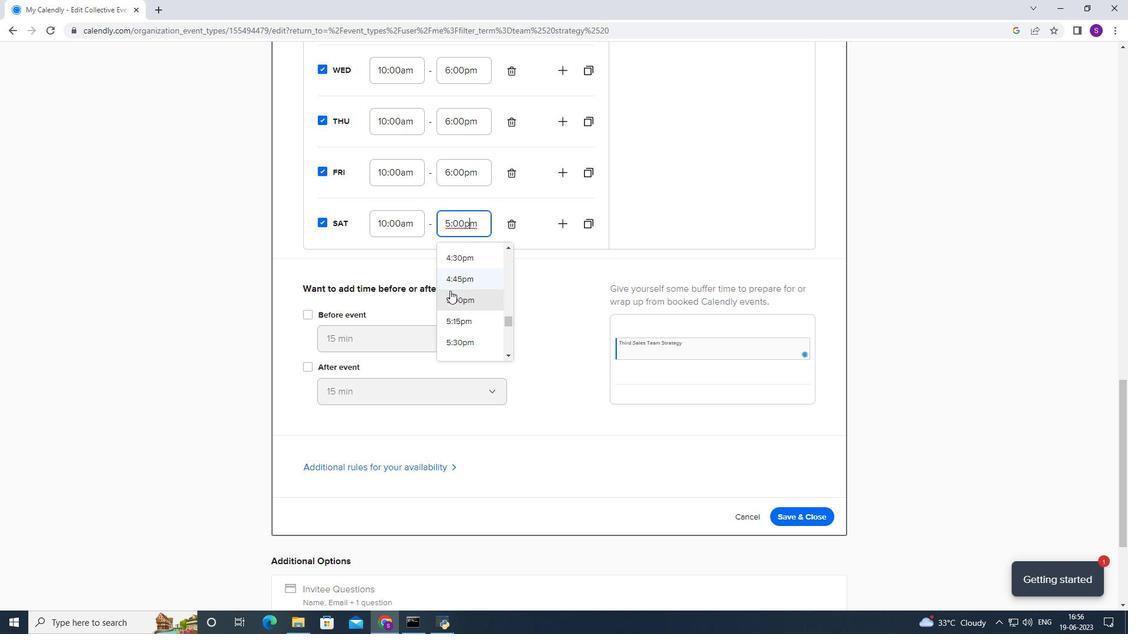 
Action: Mouse scrolled (441, 304) with delta (0, 0)
Screenshot: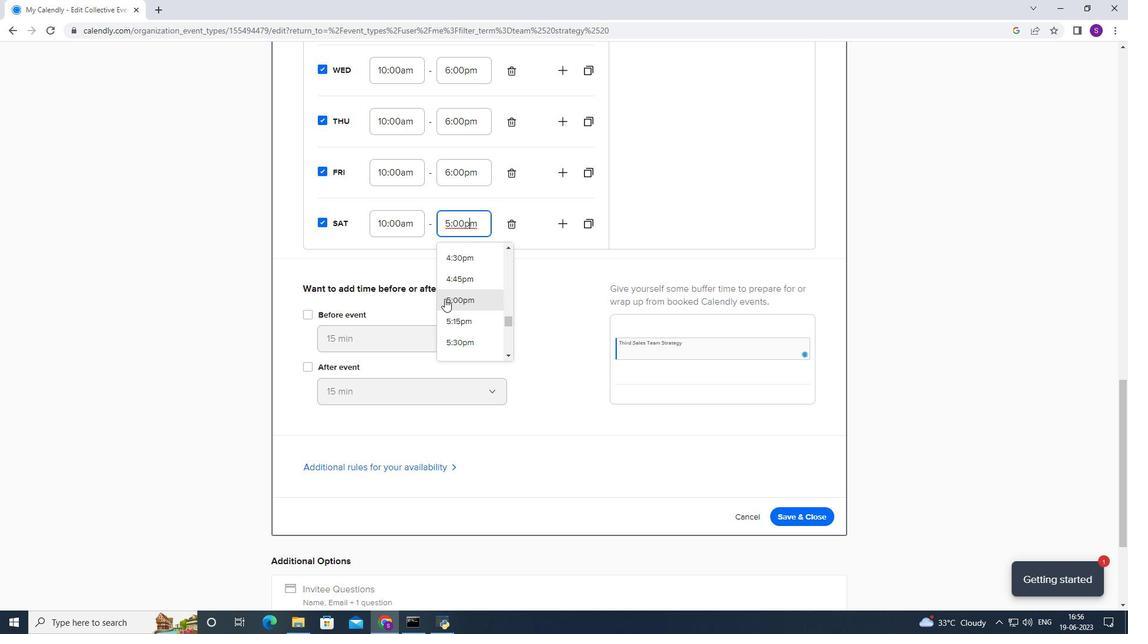 
Action: Mouse moved to (447, 326)
Screenshot: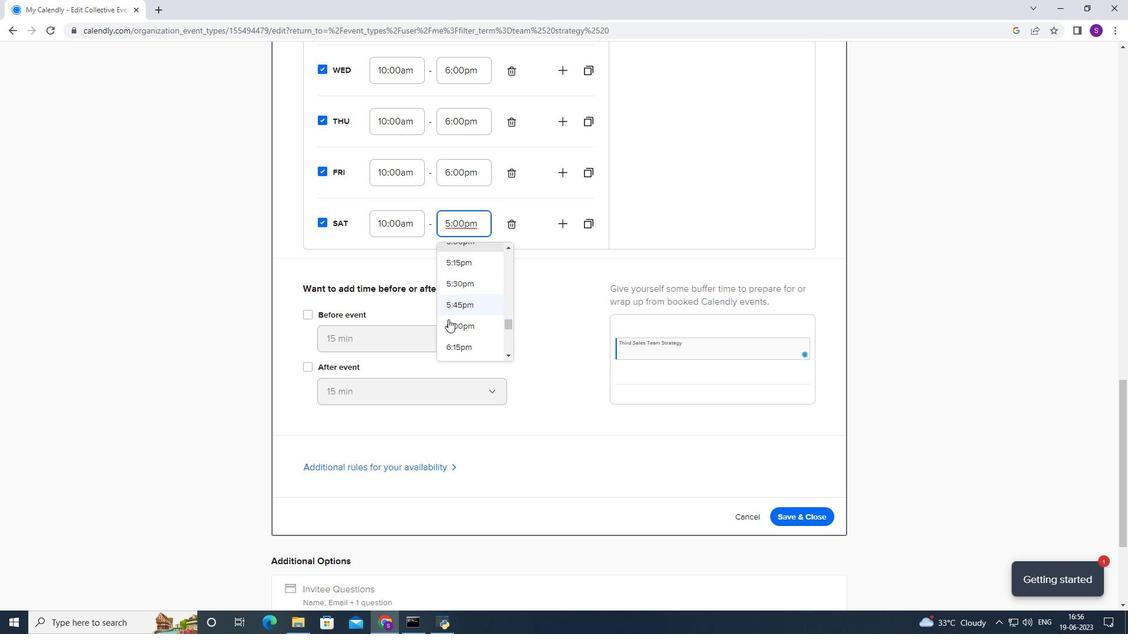 
Action: Mouse pressed left at (447, 326)
Screenshot: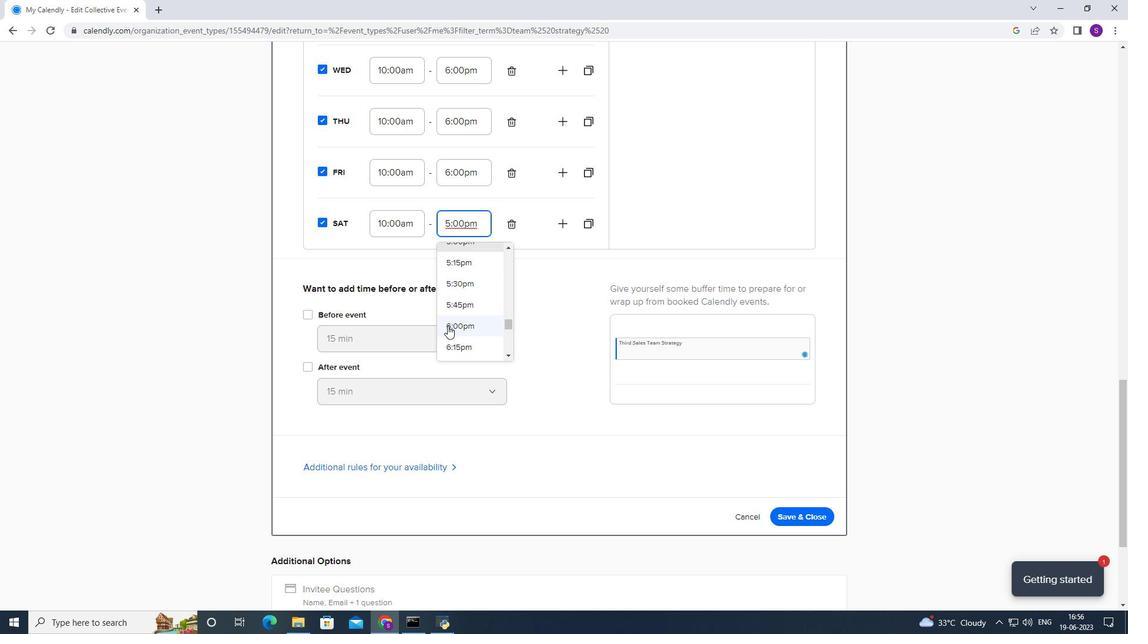 
Action: Mouse moved to (370, 342)
Screenshot: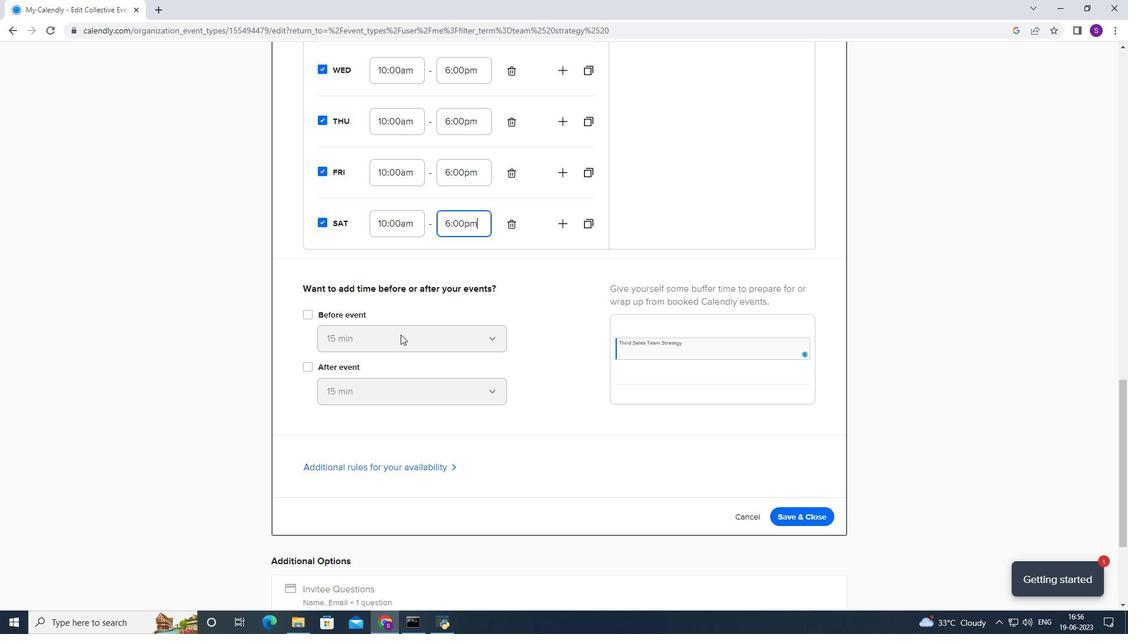 
Action: Mouse pressed left at (370, 342)
Screenshot: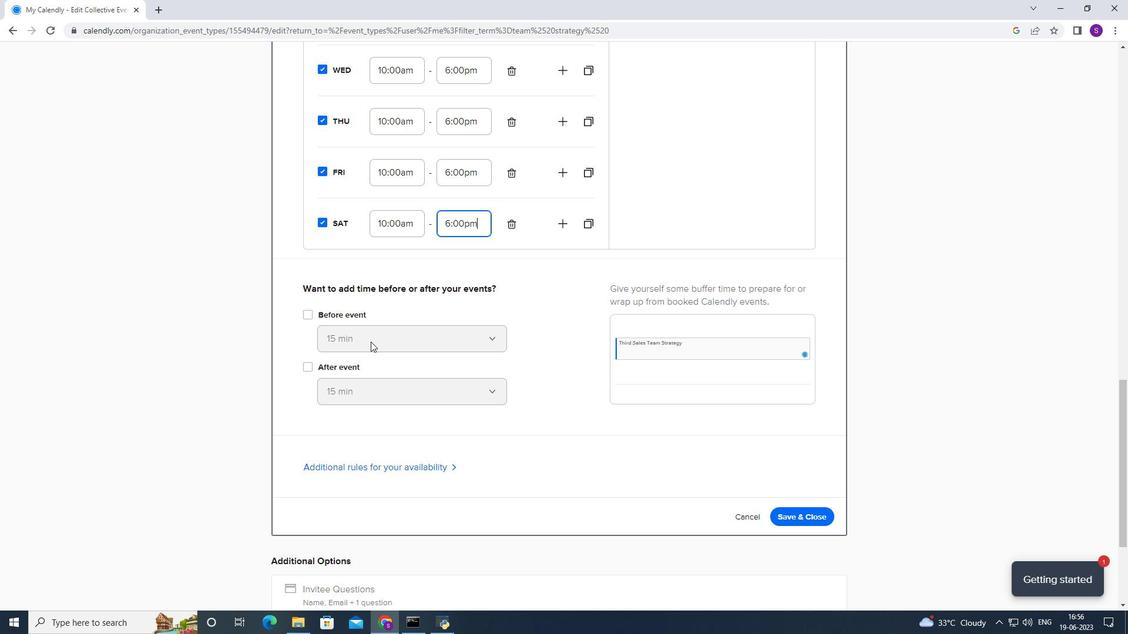 
Action: Mouse moved to (338, 316)
Screenshot: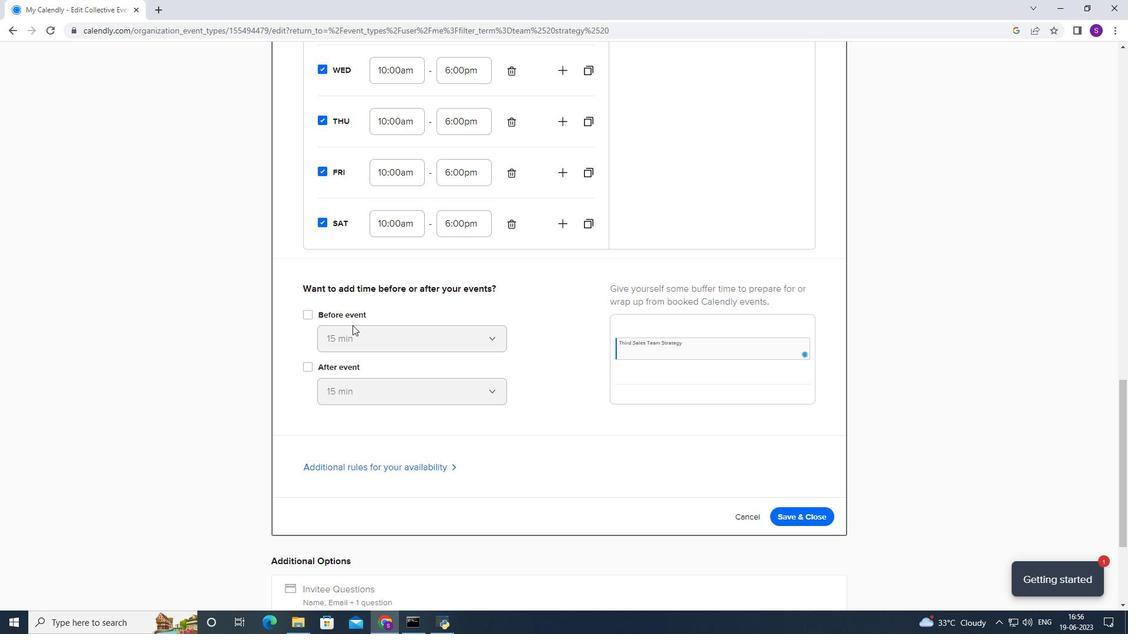 
Action: Mouse pressed left at (338, 316)
Screenshot: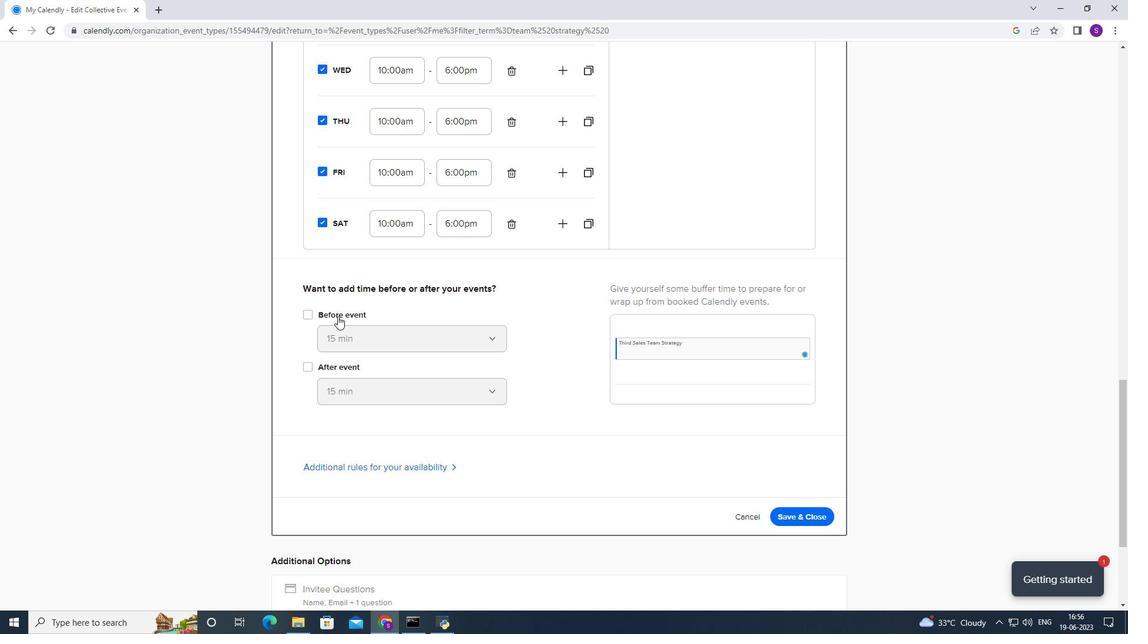 
Action: Mouse moved to (318, 363)
Screenshot: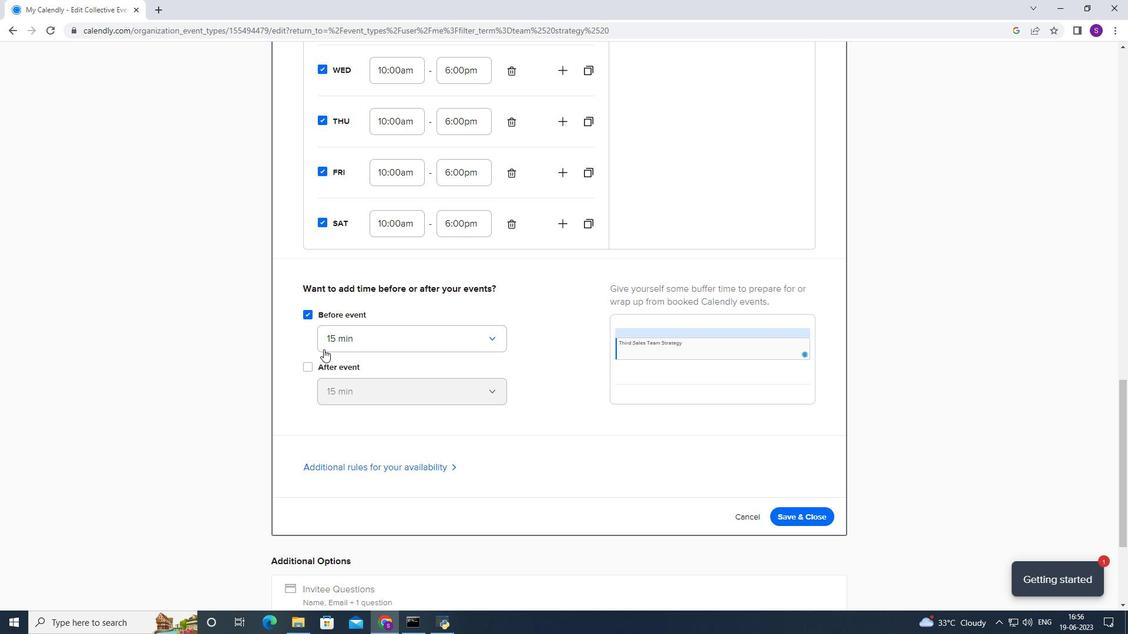 
Action: Mouse pressed left at (318, 363)
Screenshot: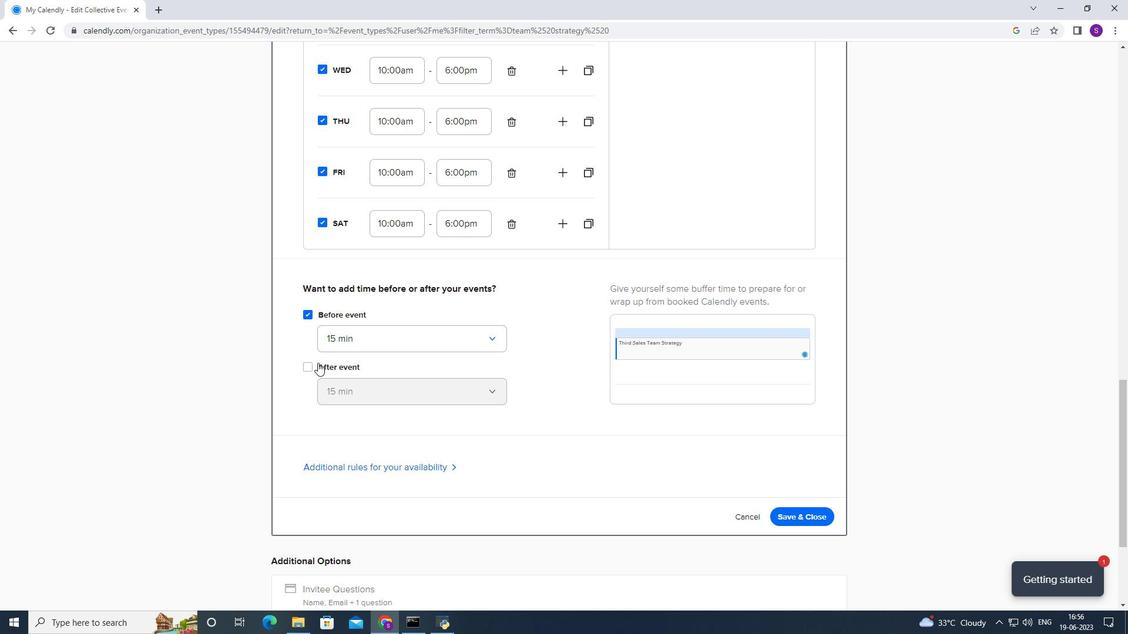 
Action: Mouse moved to (370, 335)
Screenshot: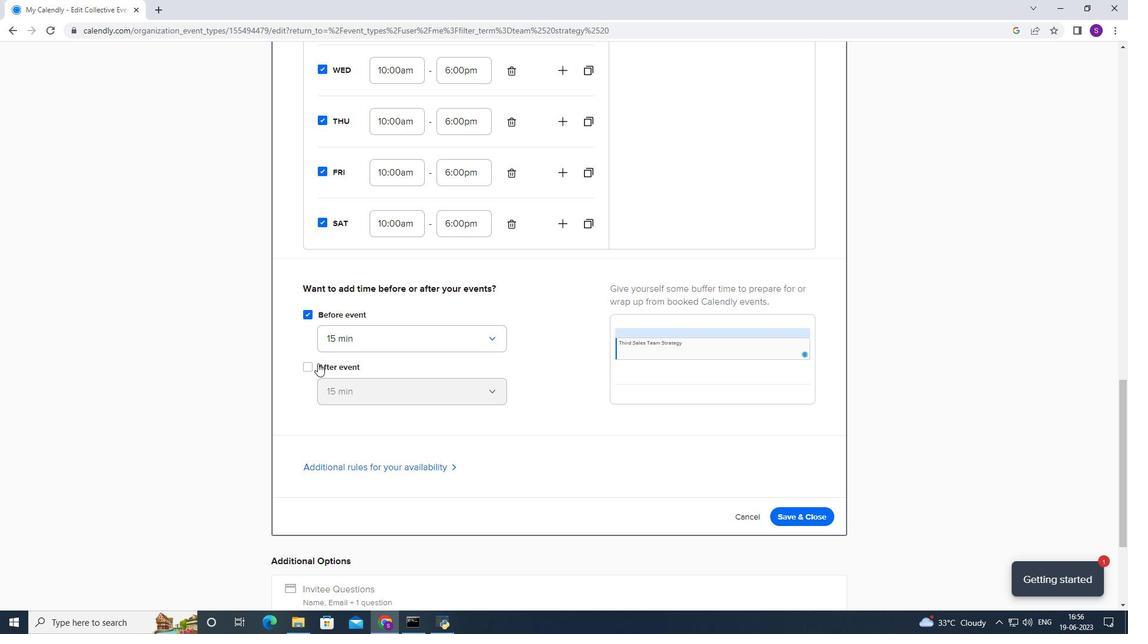 
Action: Mouse pressed left at (370, 335)
Screenshot: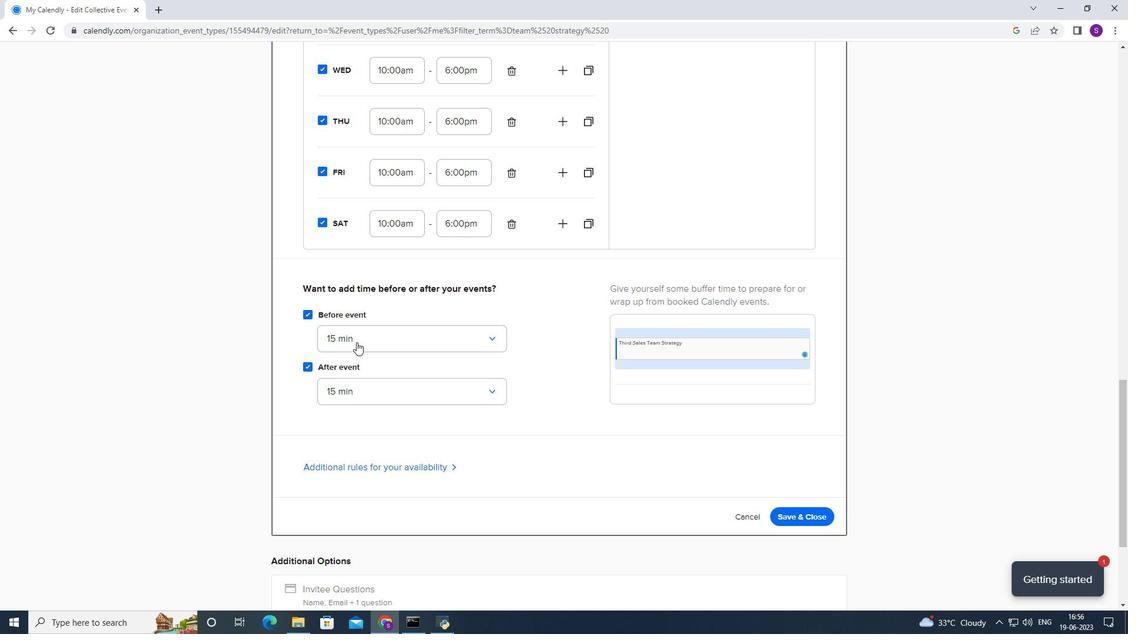 
Action: Mouse moved to (349, 390)
Screenshot: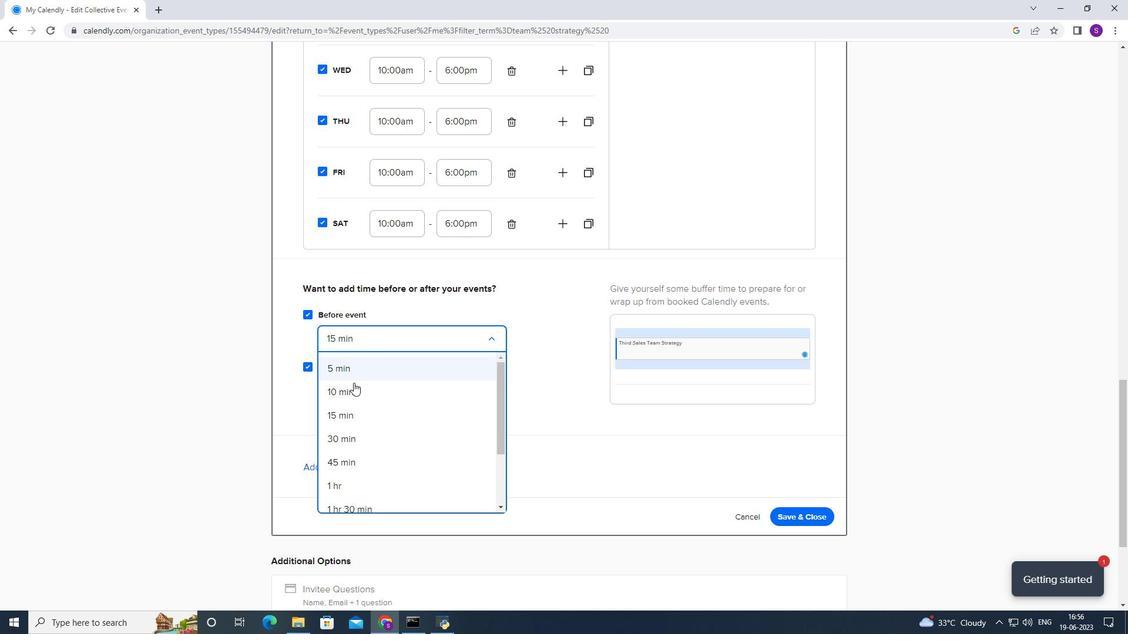 
Action: Mouse pressed left at (349, 390)
Screenshot: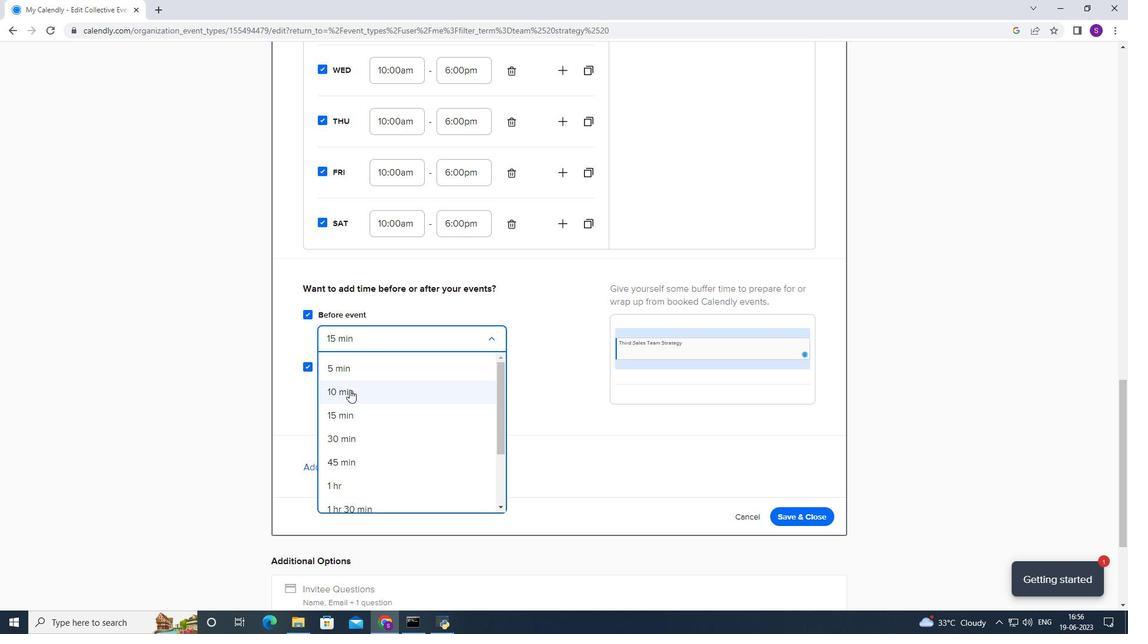 
Action: Mouse pressed left at (349, 390)
Screenshot: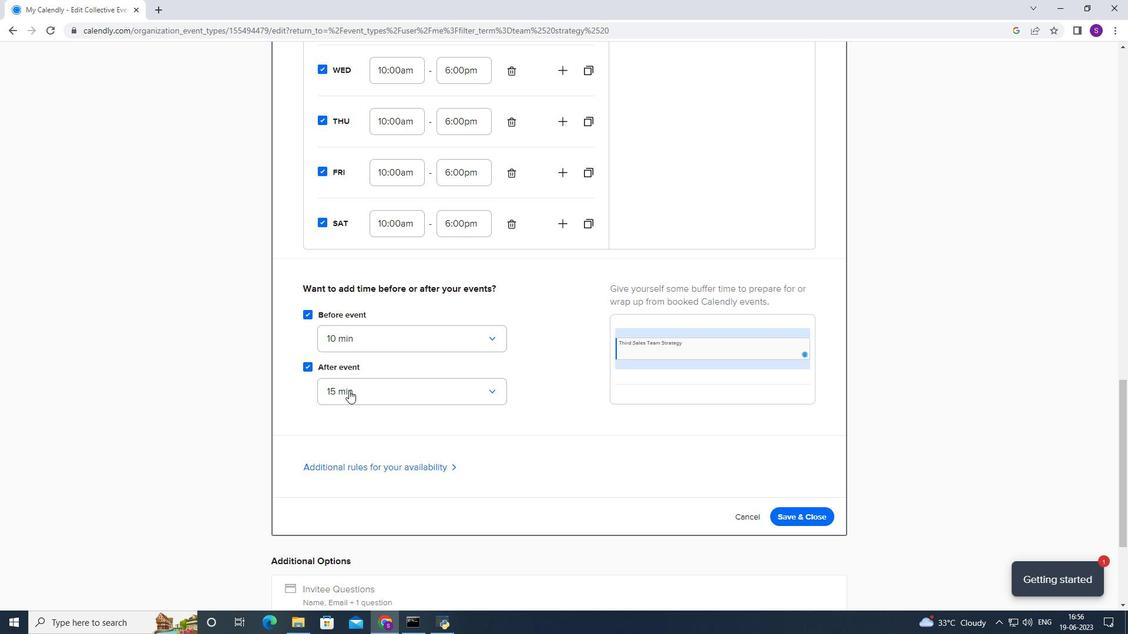 
Action: Mouse moved to (334, 439)
Screenshot: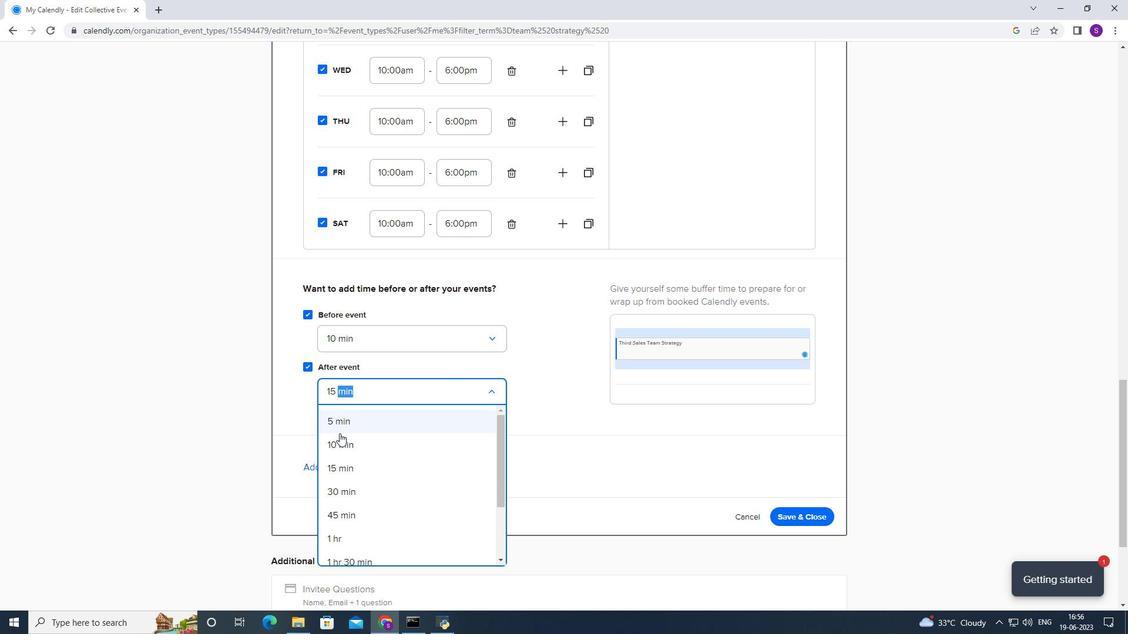 
Action: Mouse pressed left at (334, 439)
Screenshot: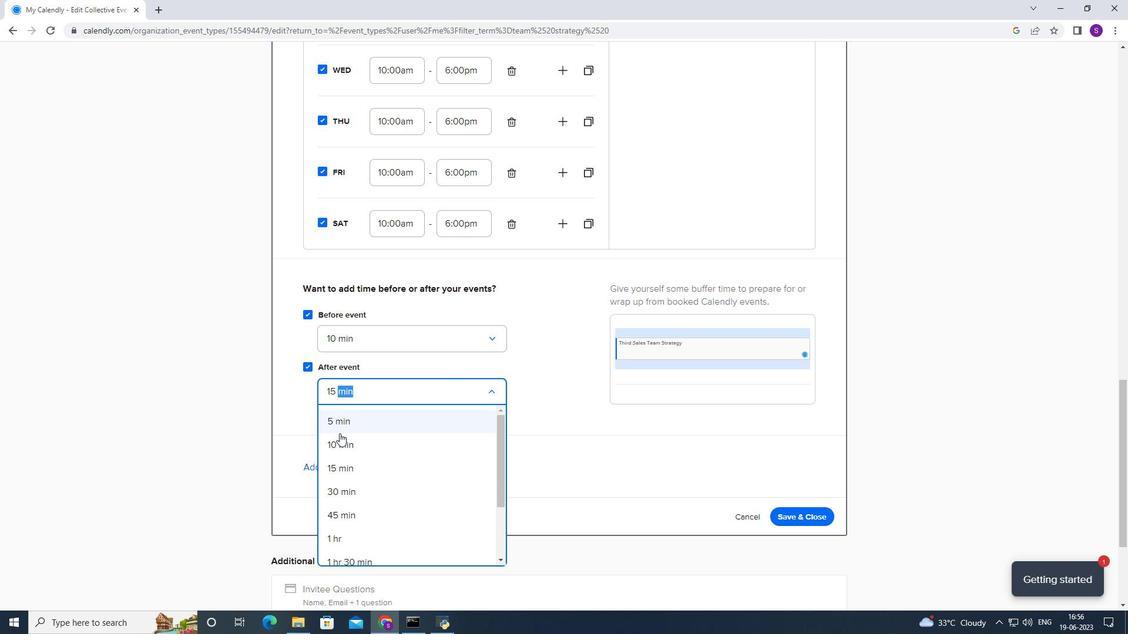 
Action: Mouse moved to (322, 479)
Screenshot: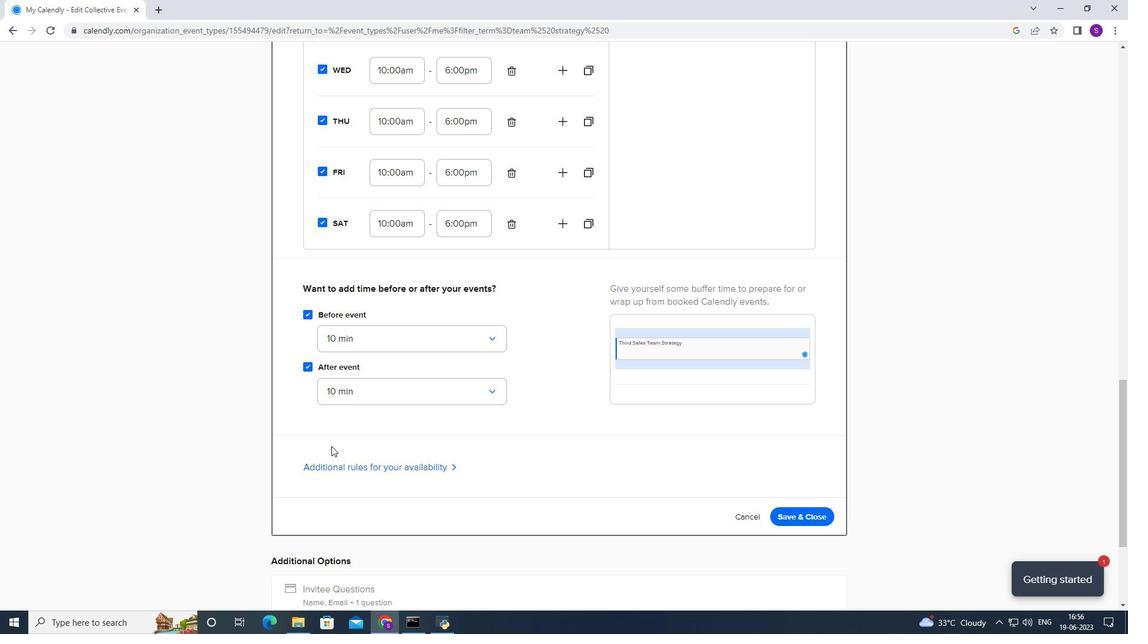 
Action: Mouse pressed left at (322, 479)
Screenshot: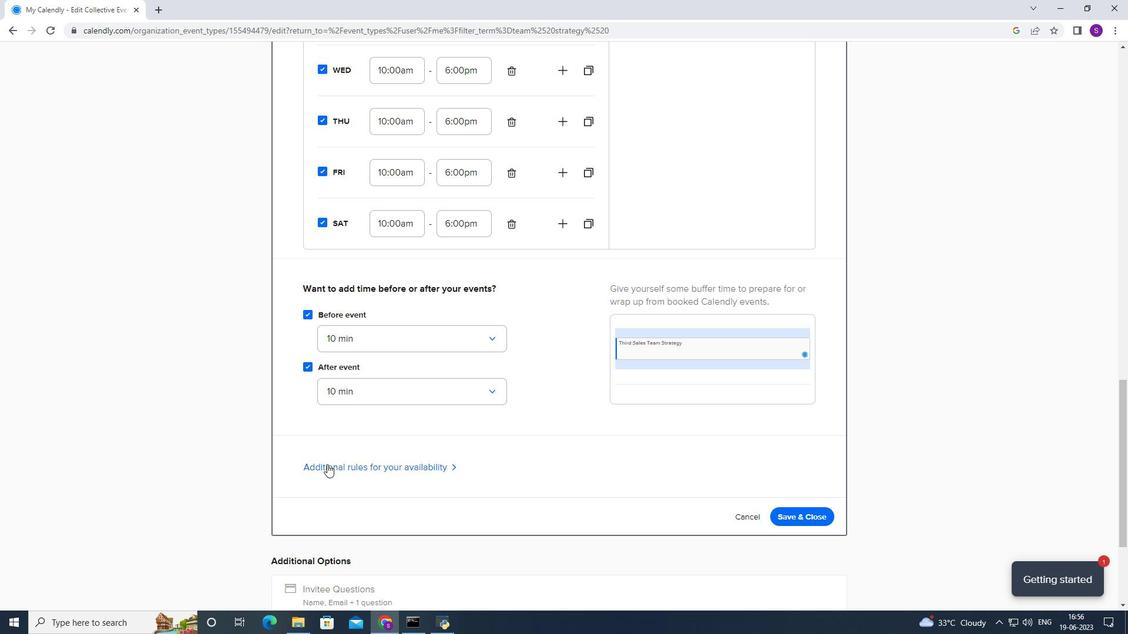 
Action: Mouse moved to (327, 459)
Screenshot: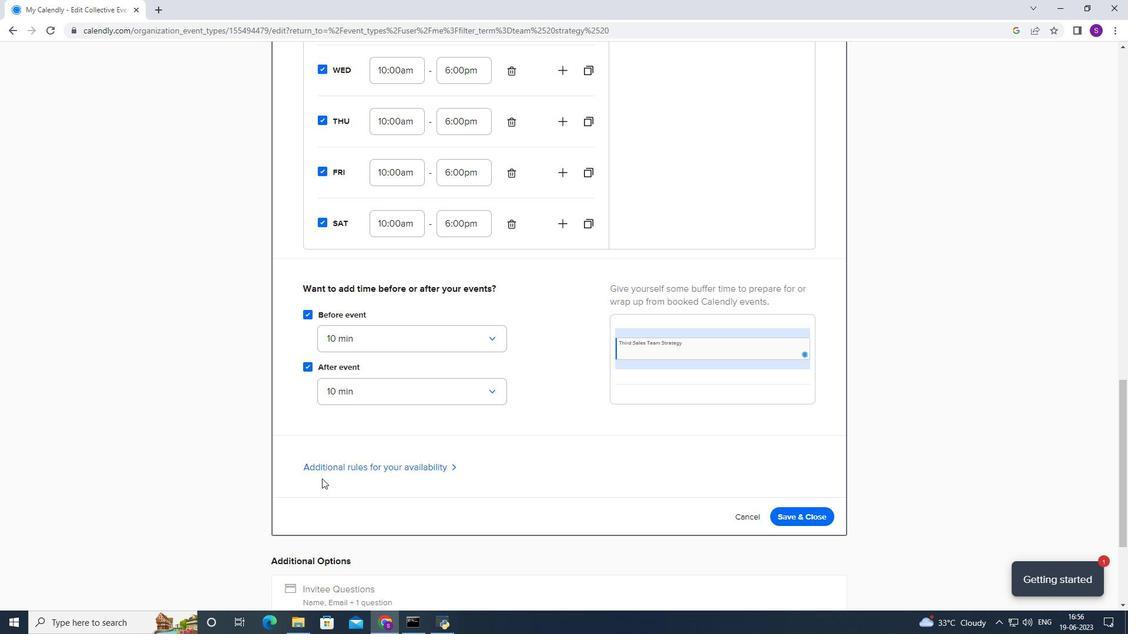
Action: Mouse pressed left at (327, 459)
Screenshot: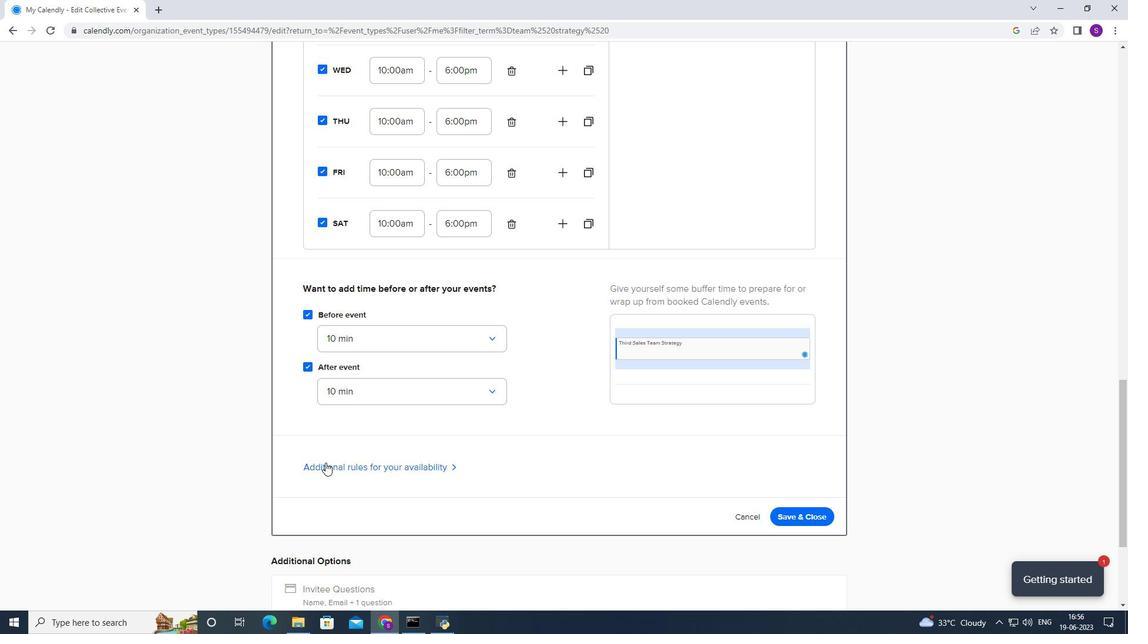 
Action: Mouse moved to (325, 469)
Screenshot: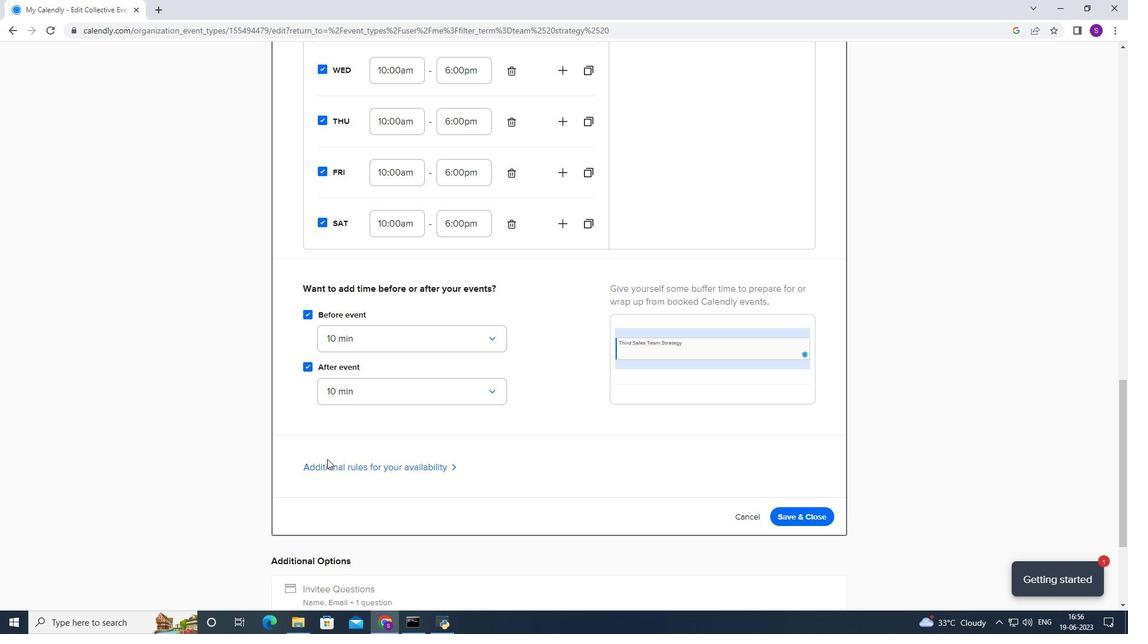 
Action: Mouse pressed left at (325, 469)
Screenshot: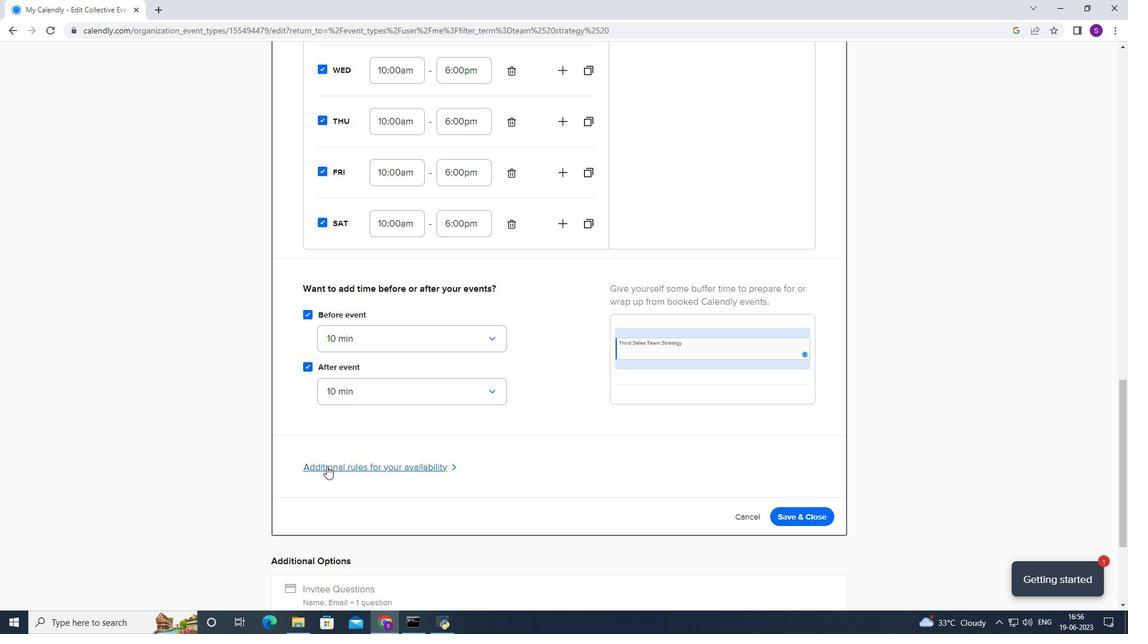
Action: Mouse moved to (325, 438)
Screenshot: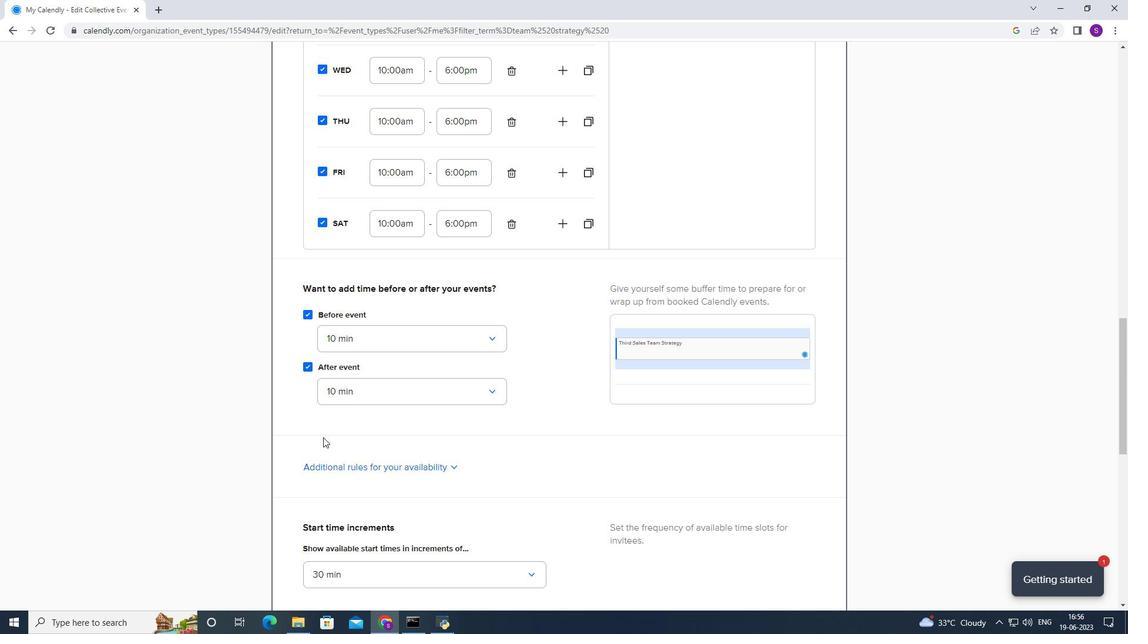 
Action: Mouse scrolled (325, 437) with delta (0, 0)
Screenshot: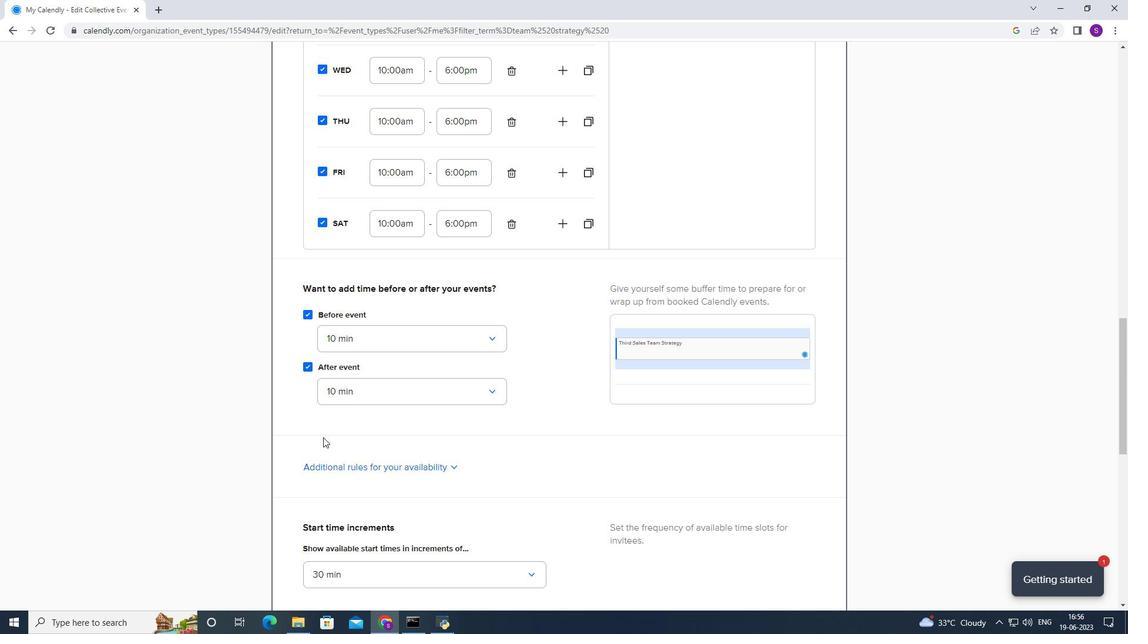 
Action: Mouse moved to (325, 438)
Screenshot: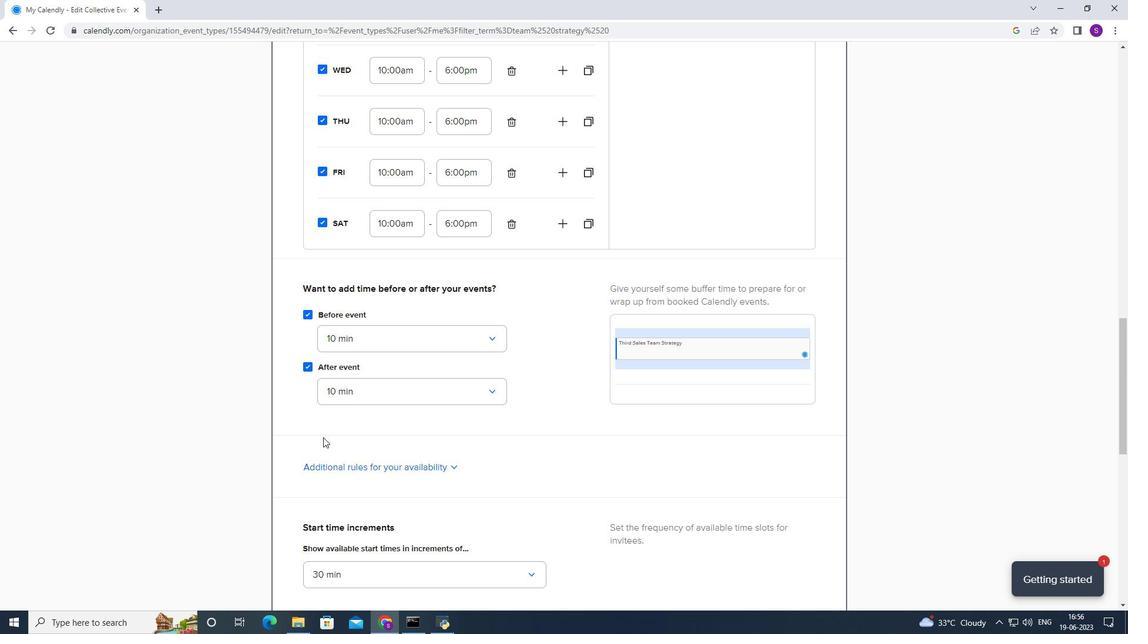 
Action: Mouse scrolled (325, 438) with delta (0, 0)
Screenshot: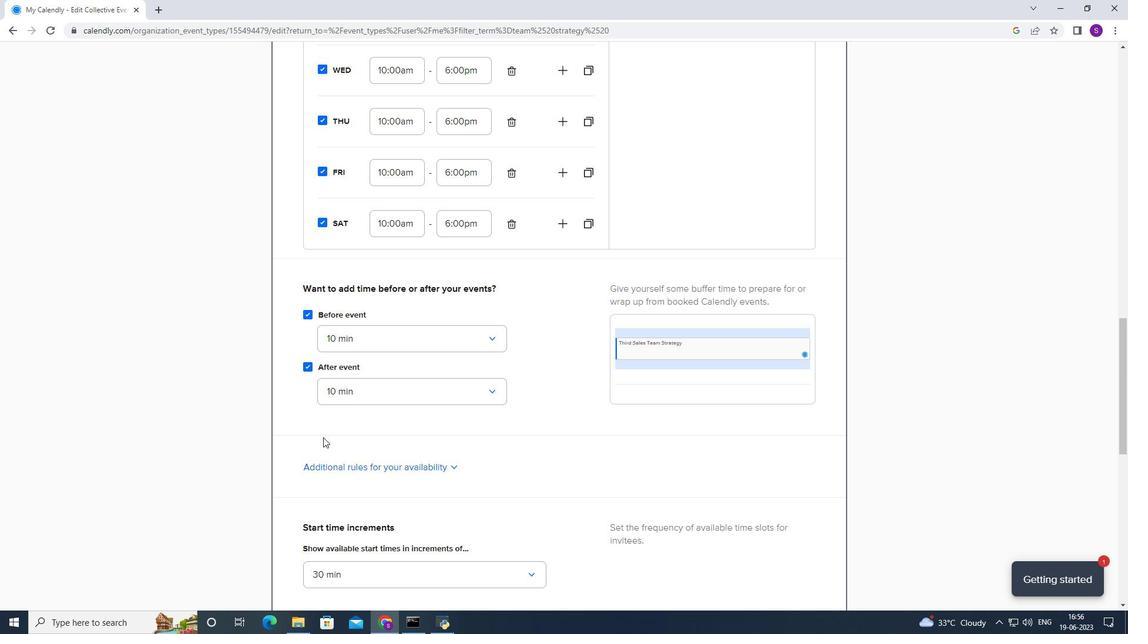 
Action: Mouse moved to (325, 440)
Screenshot: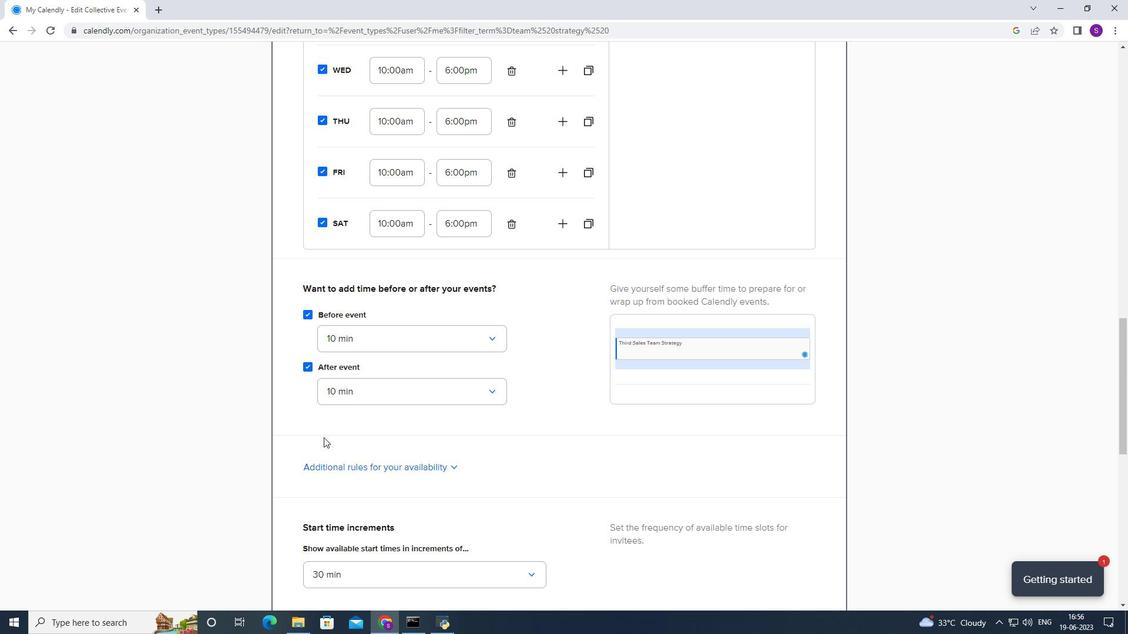 
Action: Mouse scrolled (325, 440) with delta (0, 0)
Screenshot: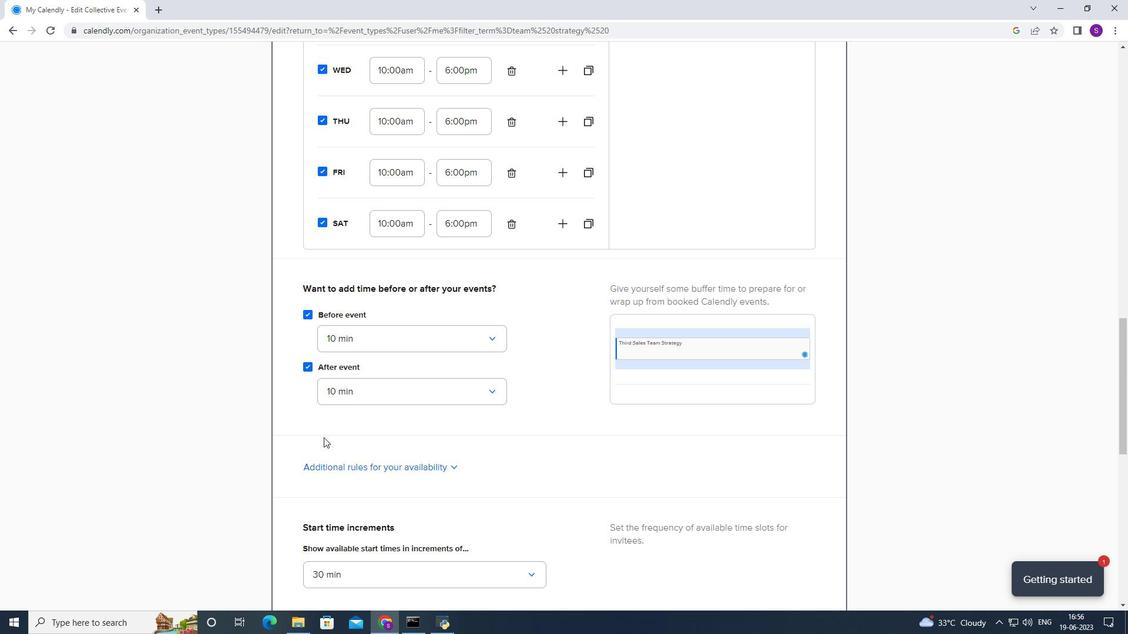 
Action: Mouse moved to (325, 443)
Screenshot: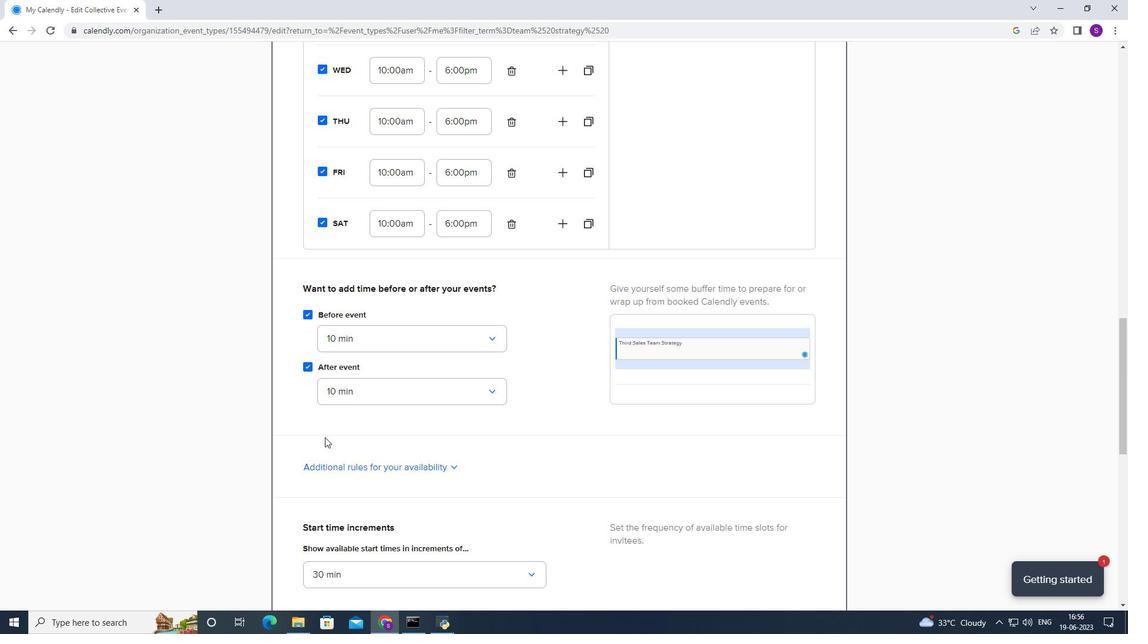 
Action: Mouse scrolled (325, 442) with delta (0, 0)
Screenshot: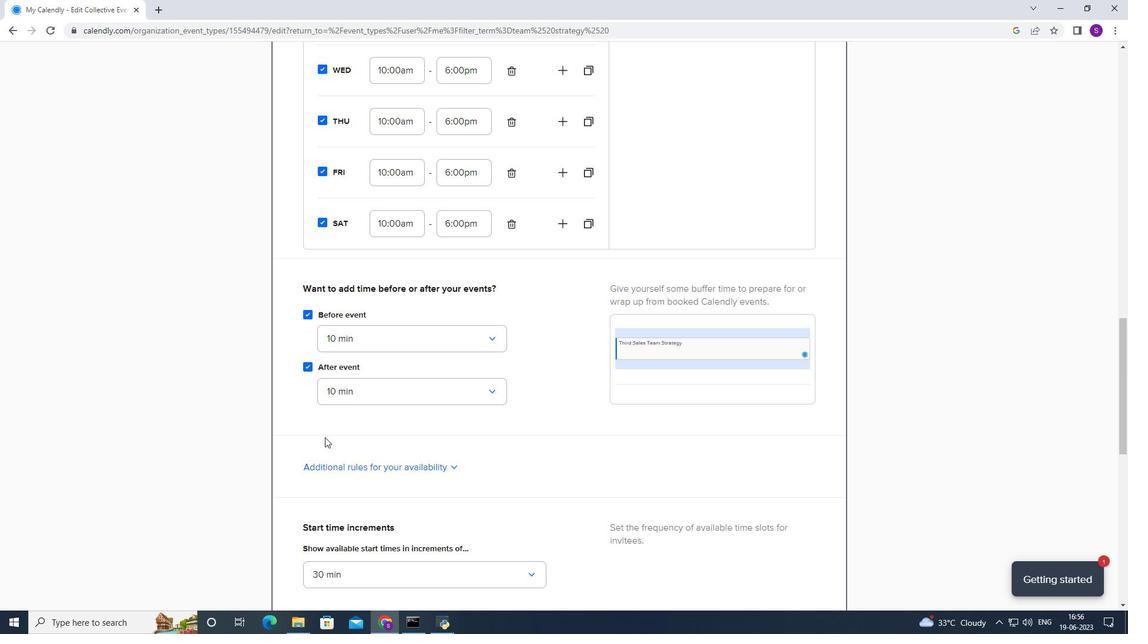 
Action: Mouse moved to (339, 419)
Screenshot: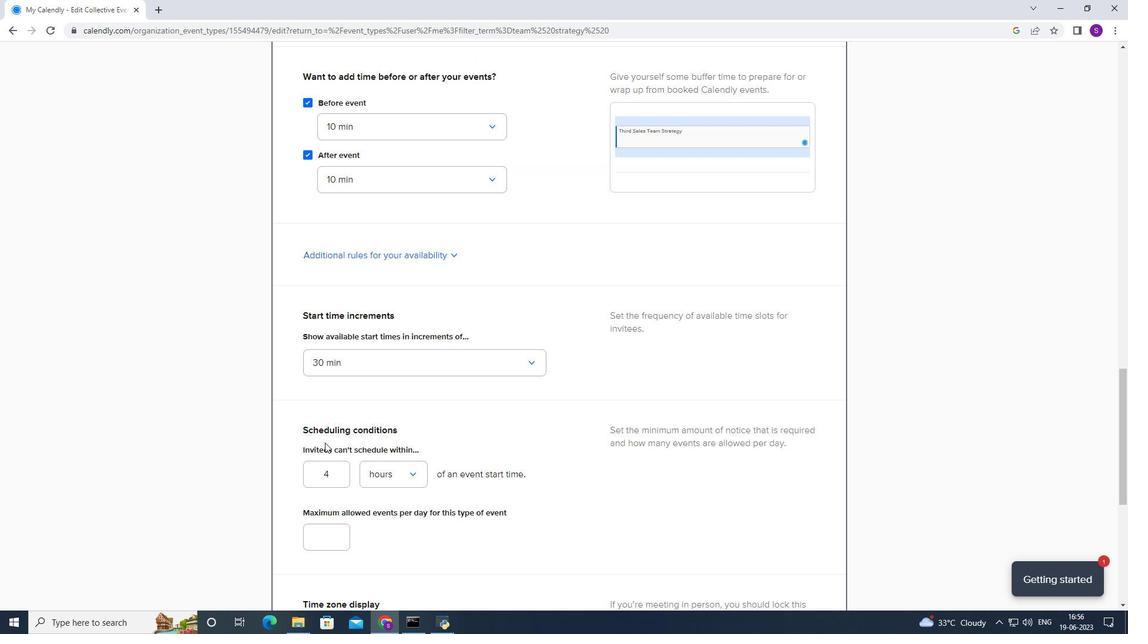 
Action: Mouse scrolled (339, 419) with delta (0, 0)
Screenshot: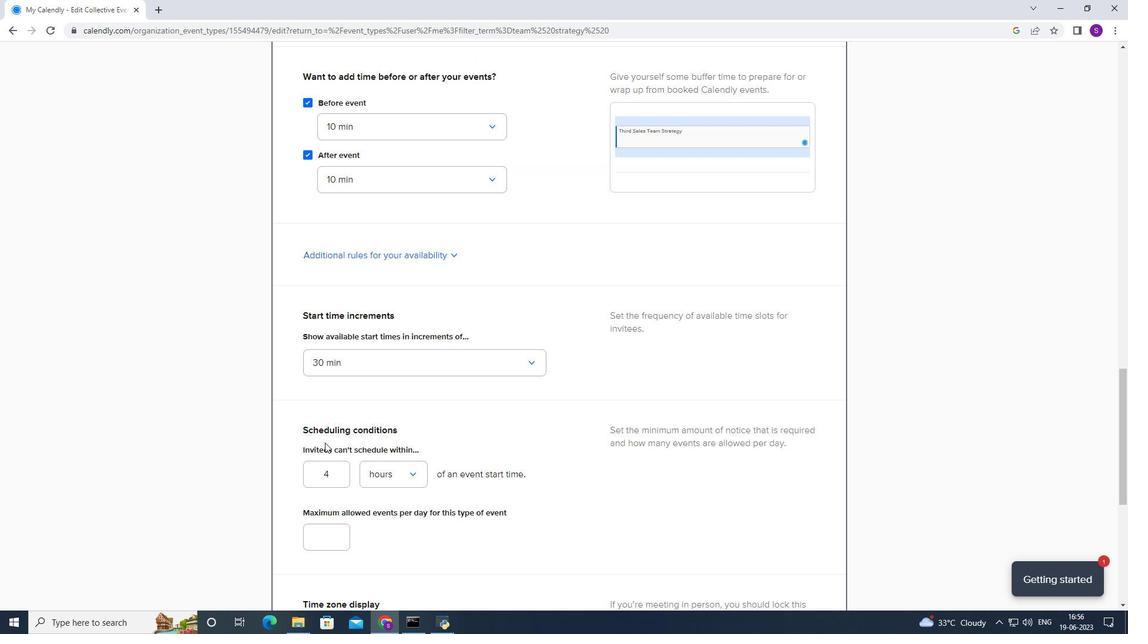 
Action: Mouse moved to (365, 386)
Screenshot: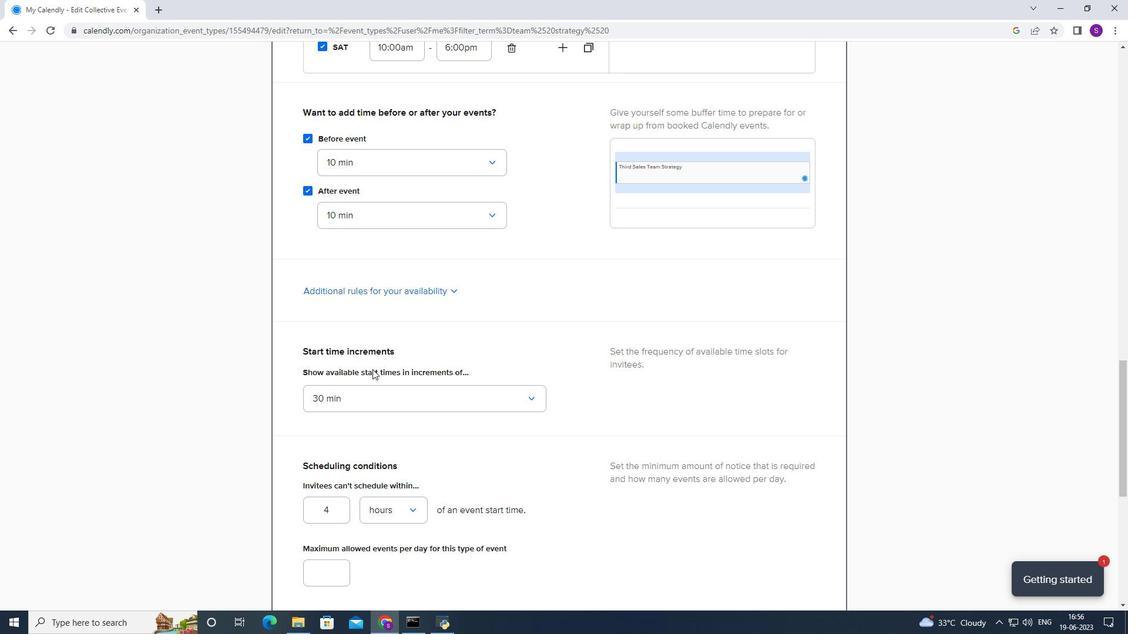 
Action: Mouse pressed left at (365, 386)
Screenshot: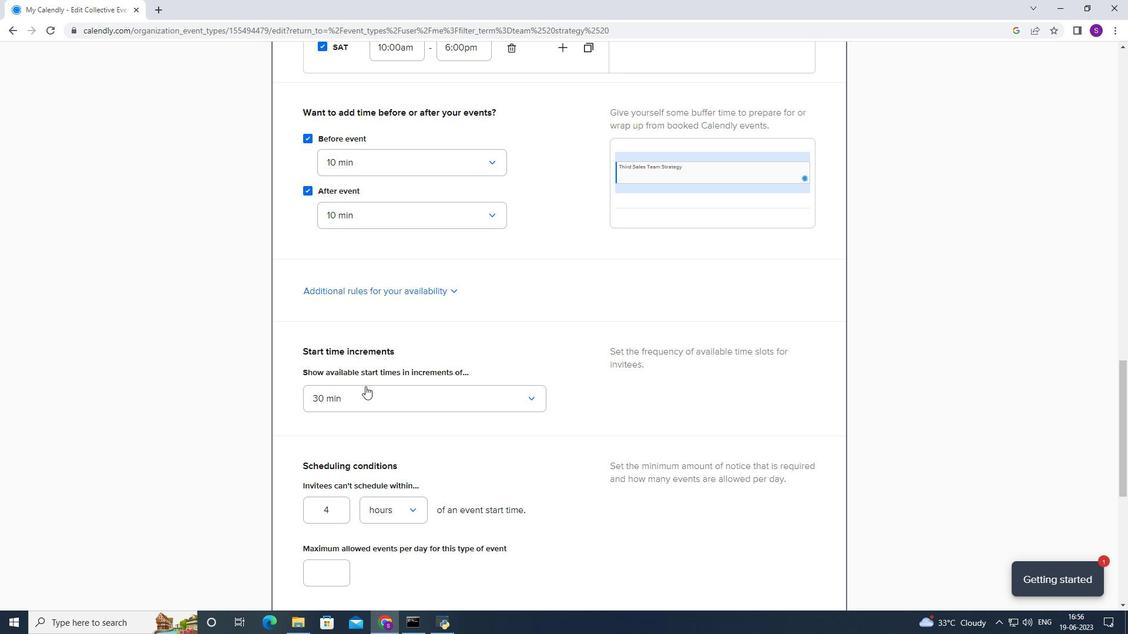 
Action: Mouse moved to (332, 563)
Screenshot: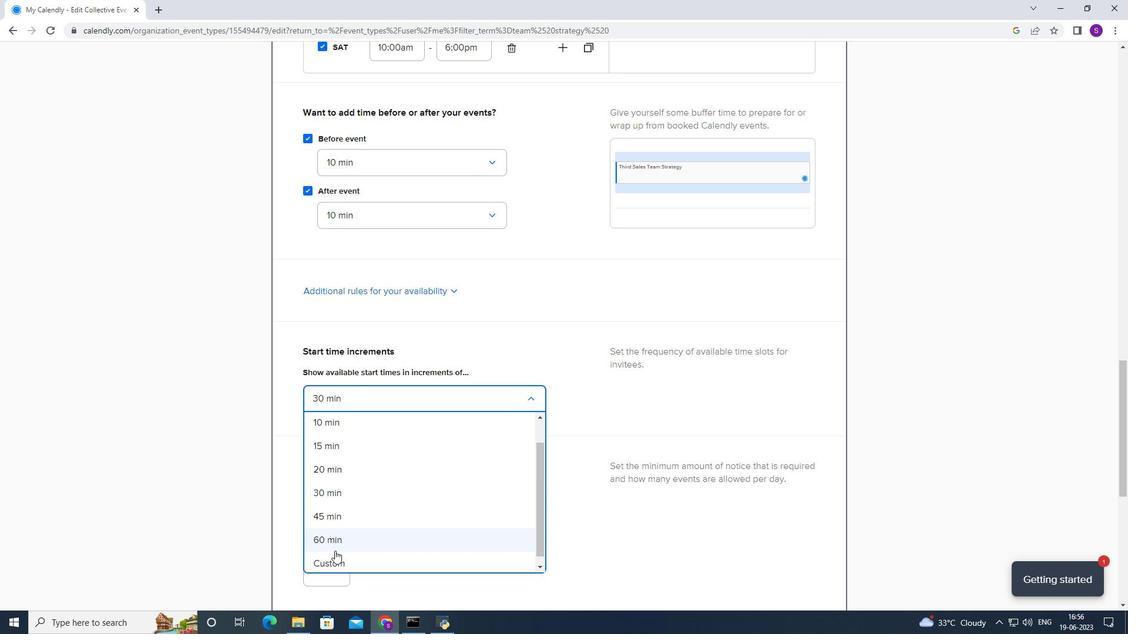 
Action: Mouse pressed left at (332, 563)
Screenshot: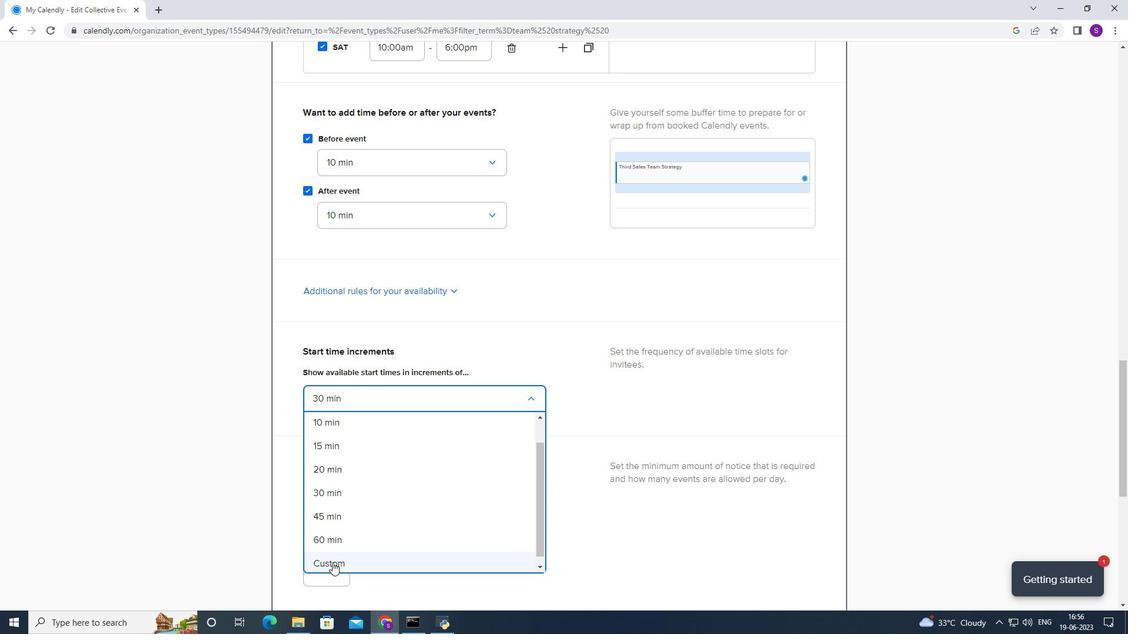 
Action: Mouse moved to (377, 431)
Screenshot: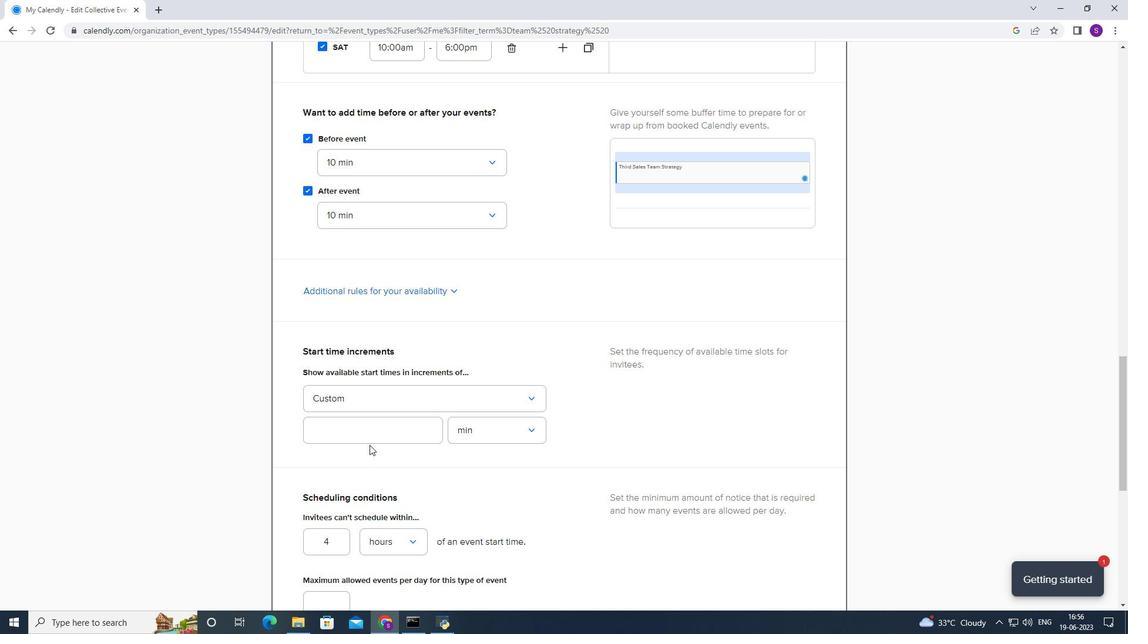 
Action: Mouse pressed left at (377, 431)
Screenshot: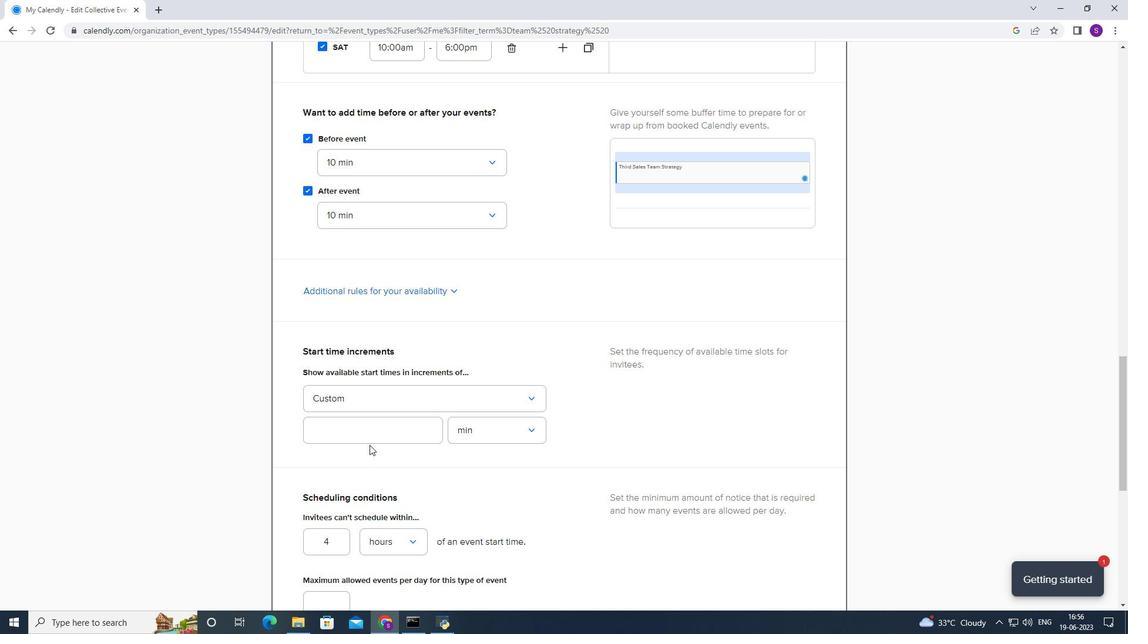 
Action: Key pressed 50
Screenshot: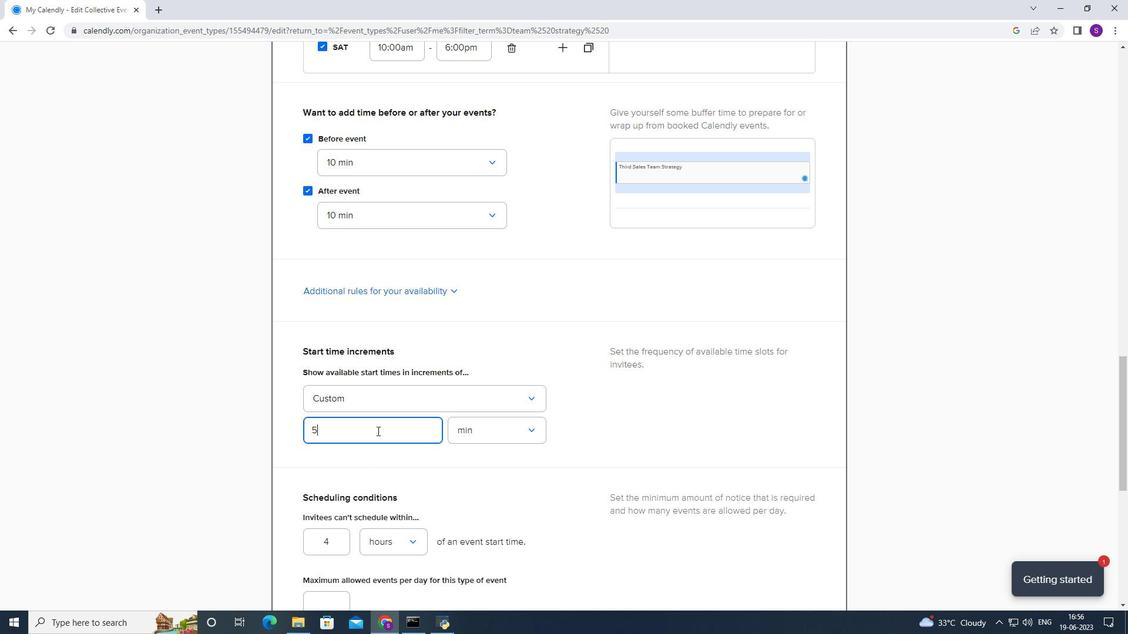 
Action: Mouse moved to (392, 477)
Screenshot: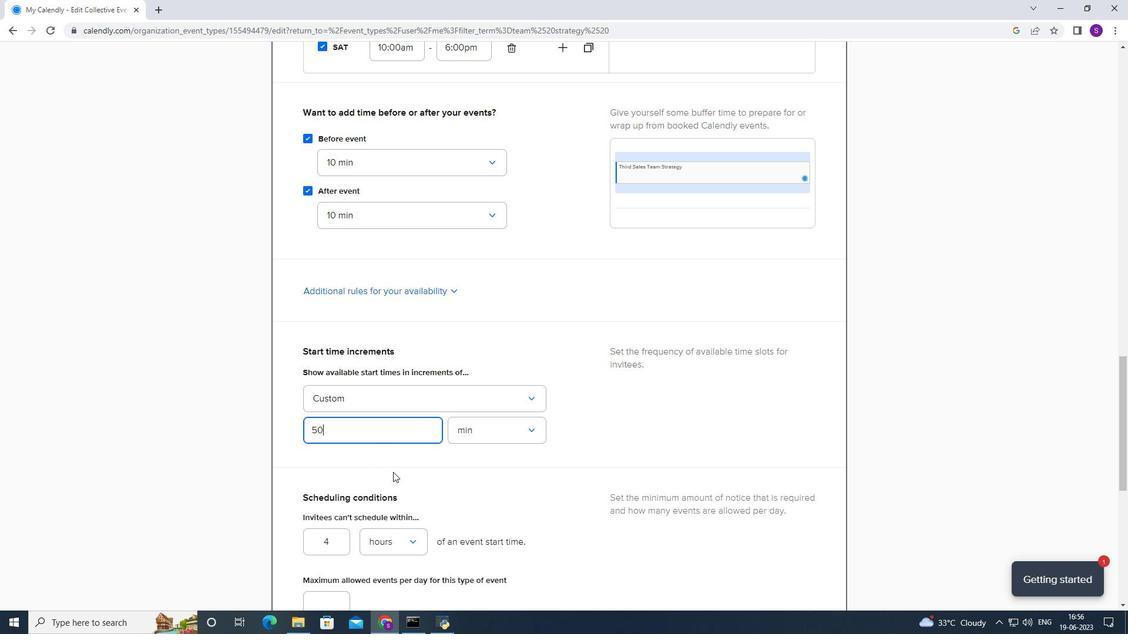 
Action: Mouse scrolled (392, 476) with delta (0, 0)
Screenshot: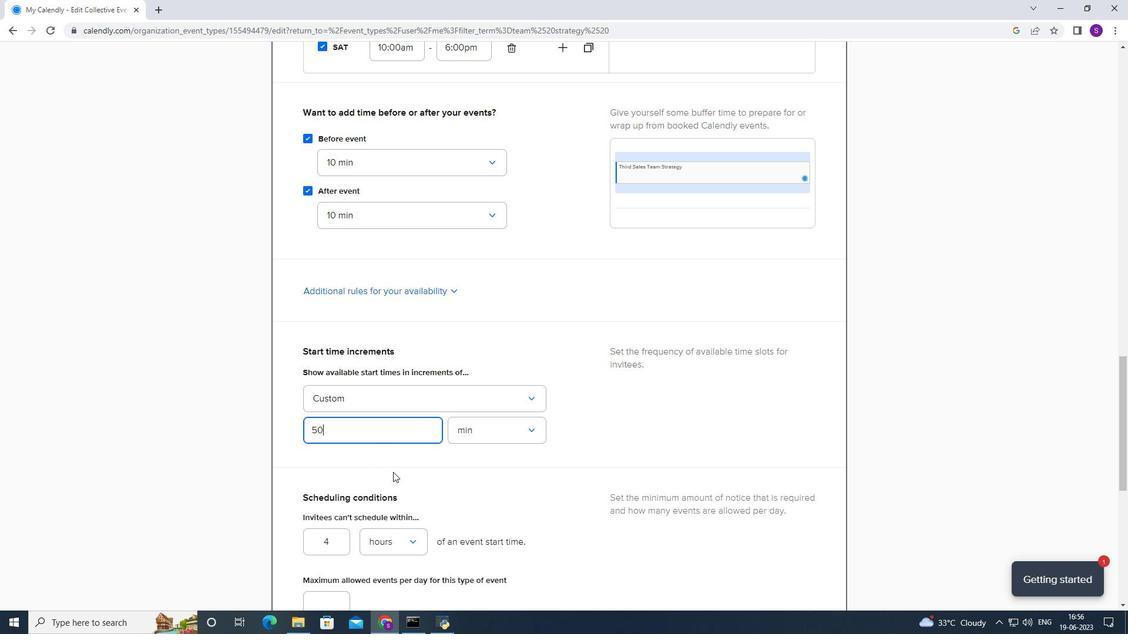 
Action: Mouse moved to (390, 478)
Screenshot: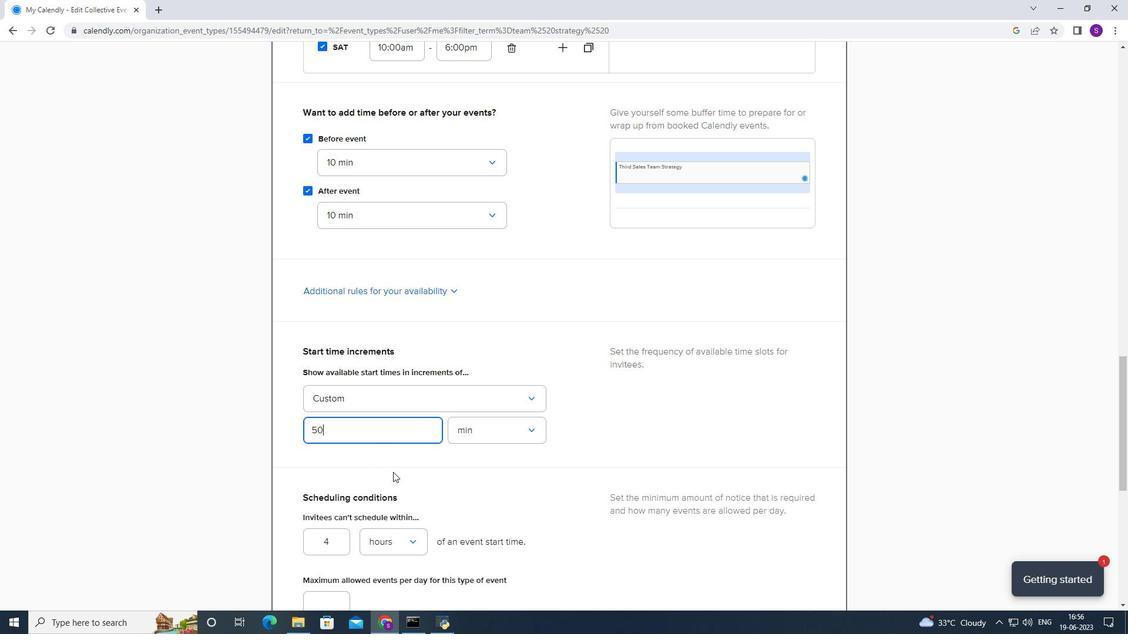 
Action: Mouse scrolled (390, 477) with delta (0, 0)
Screenshot: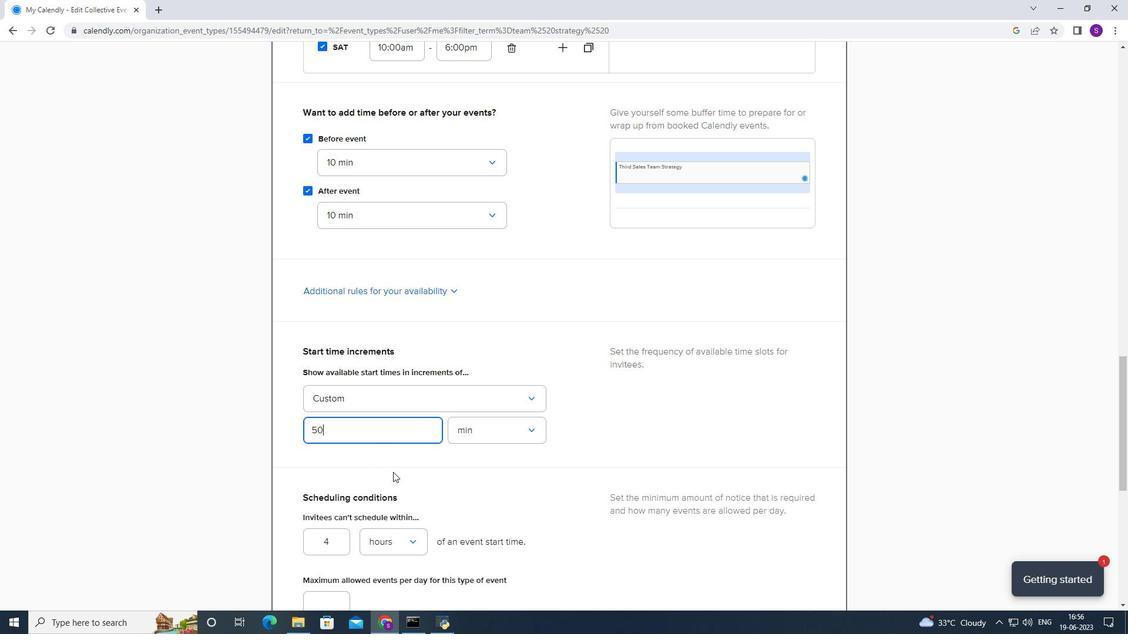 
Action: Mouse moved to (389, 479)
Screenshot: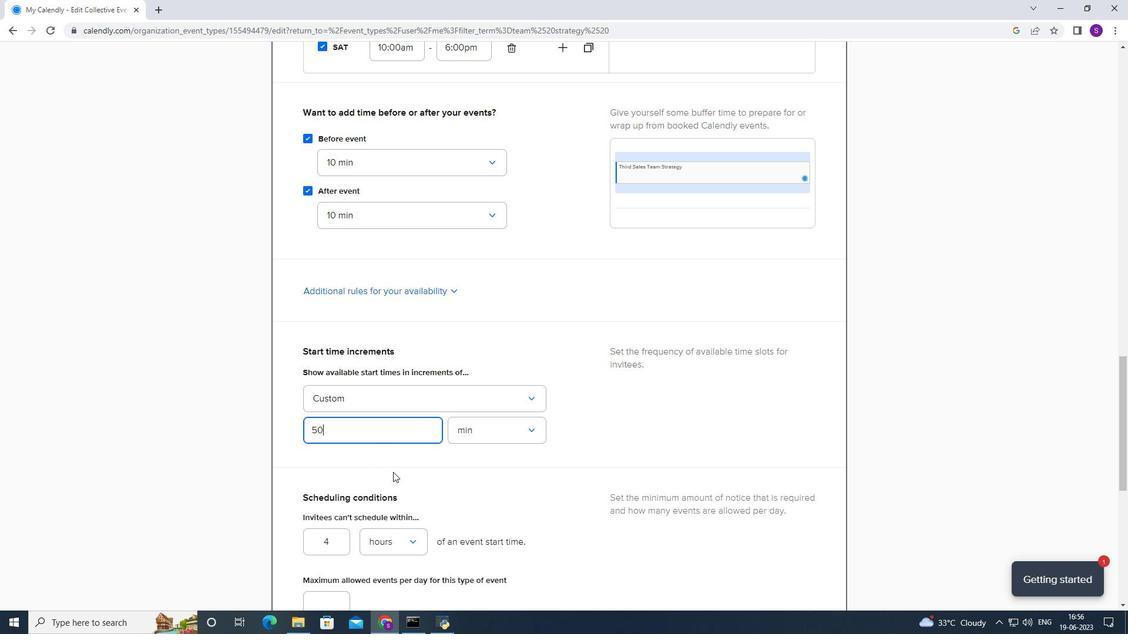 
Action: Mouse scrolled (389, 478) with delta (0, 0)
Screenshot: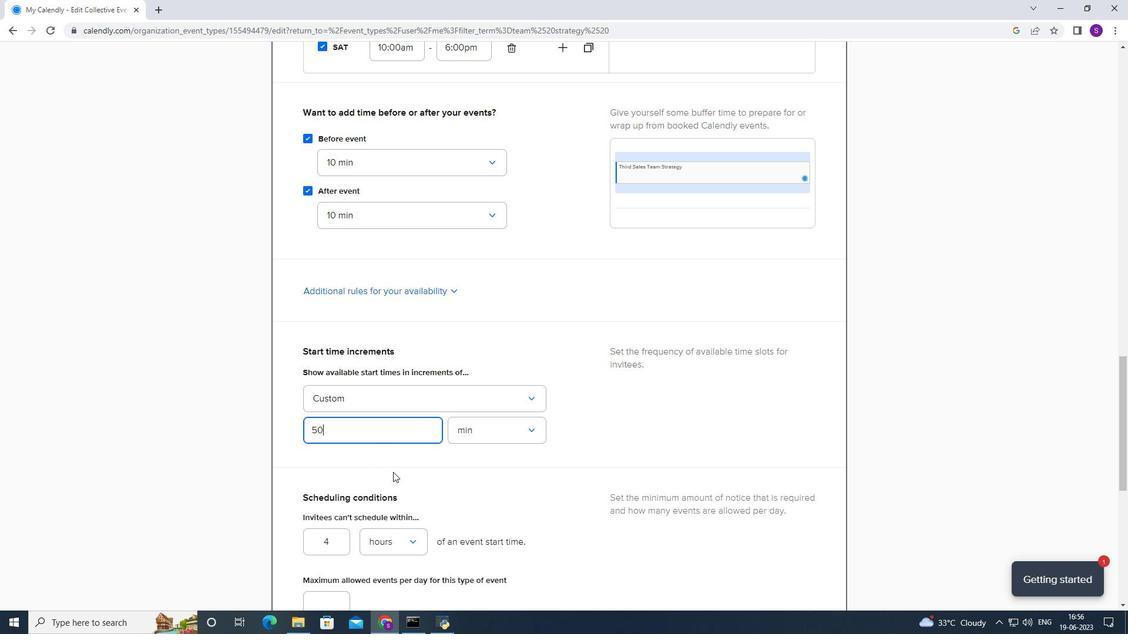 
Action: Mouse scrolled (389, 478) with delta (0, 0)
Screenshot: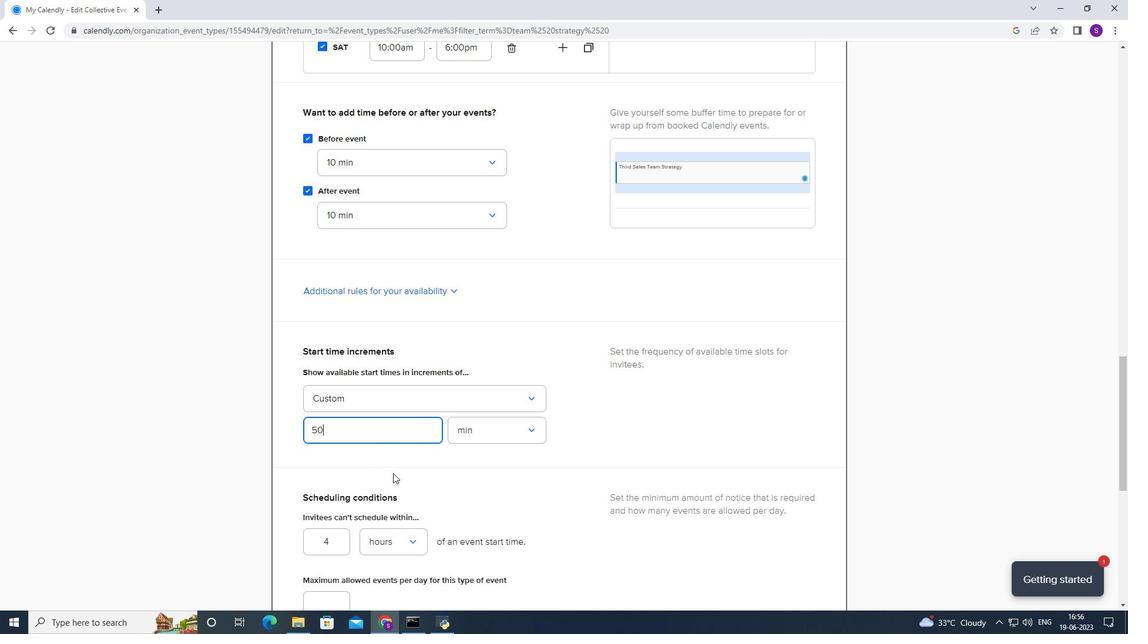 
Action: Mouse moved to (343, 315)
Screenshot: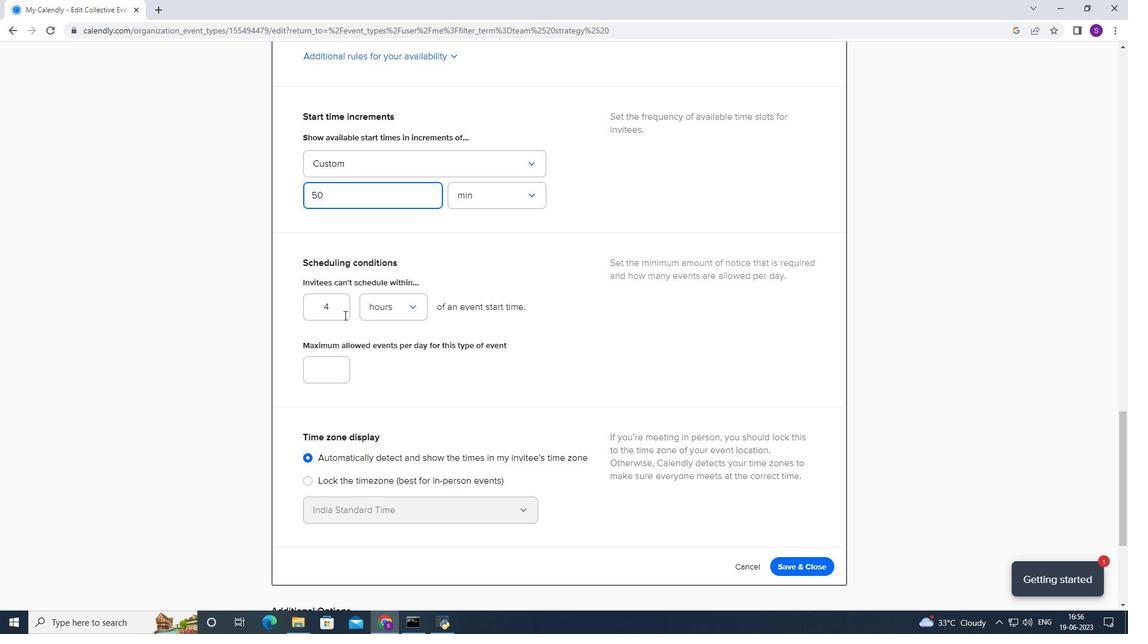 
Action: Mouse pressed left at (343, 315)
Screenshot: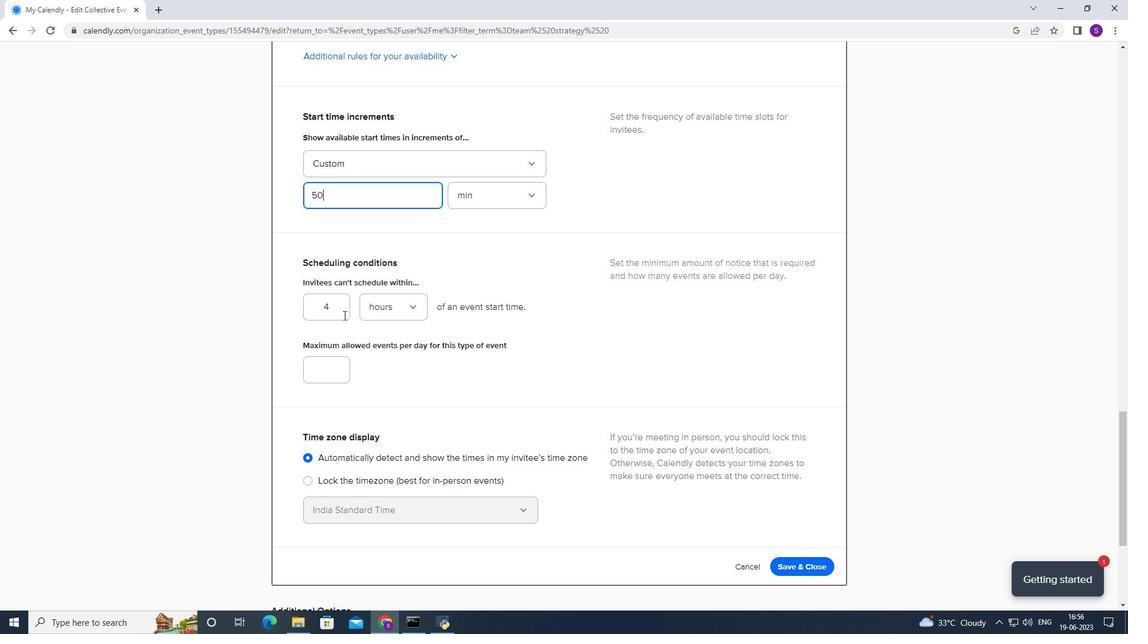 
Action: Mouse moved to (309, 315)
Screenshot: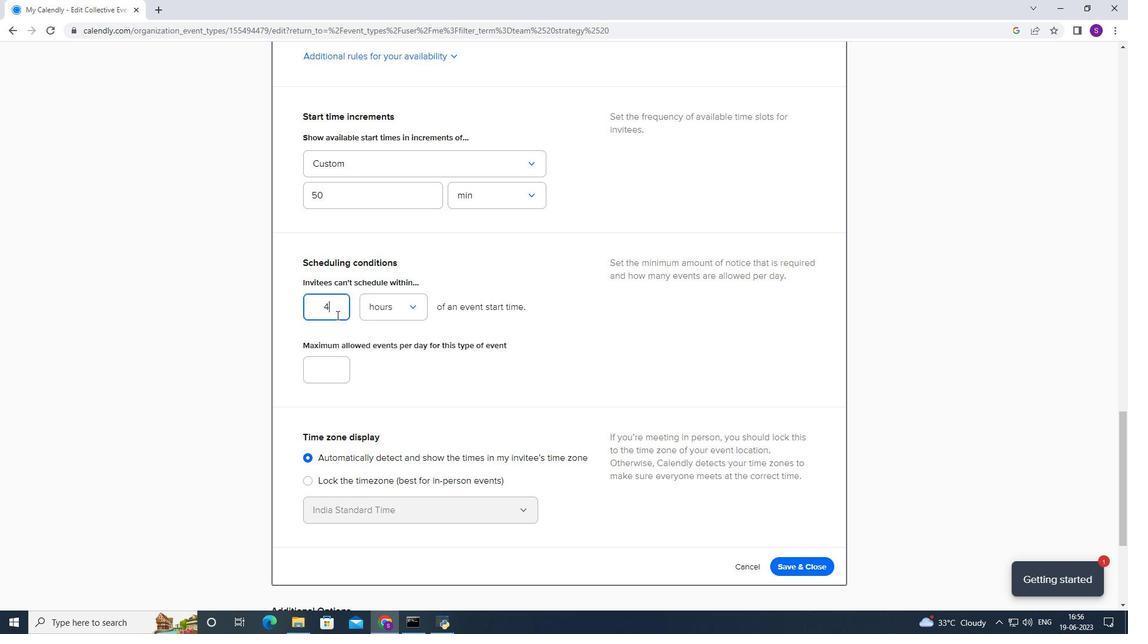 
Action: Key pressed 166
Screenshot: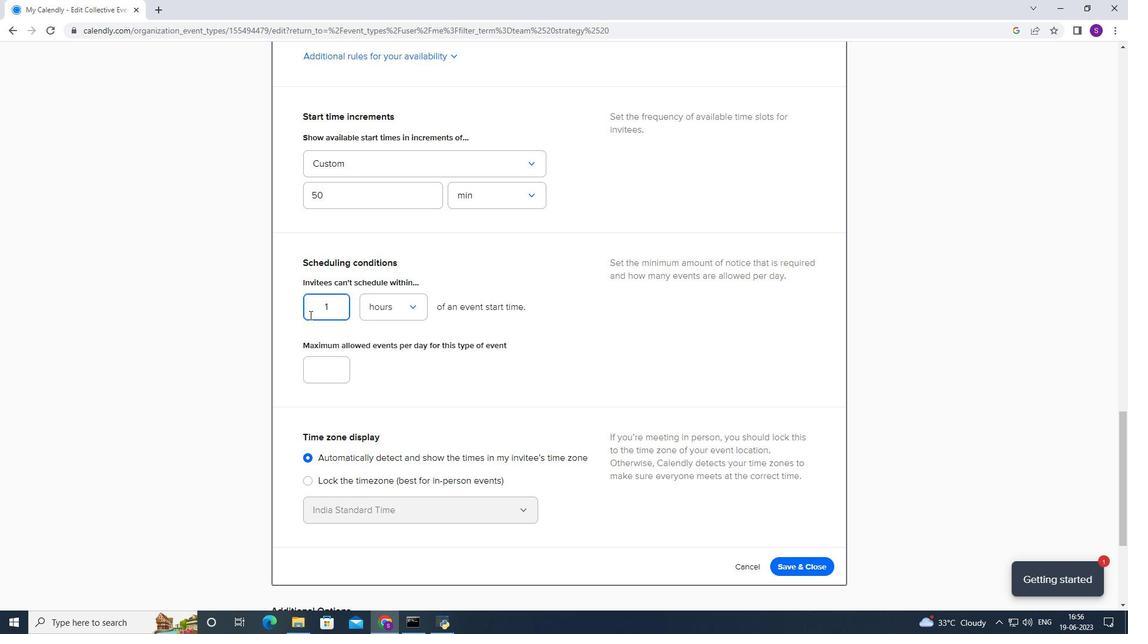 
Action: Mouse moved to (335, 363)
Screenshot: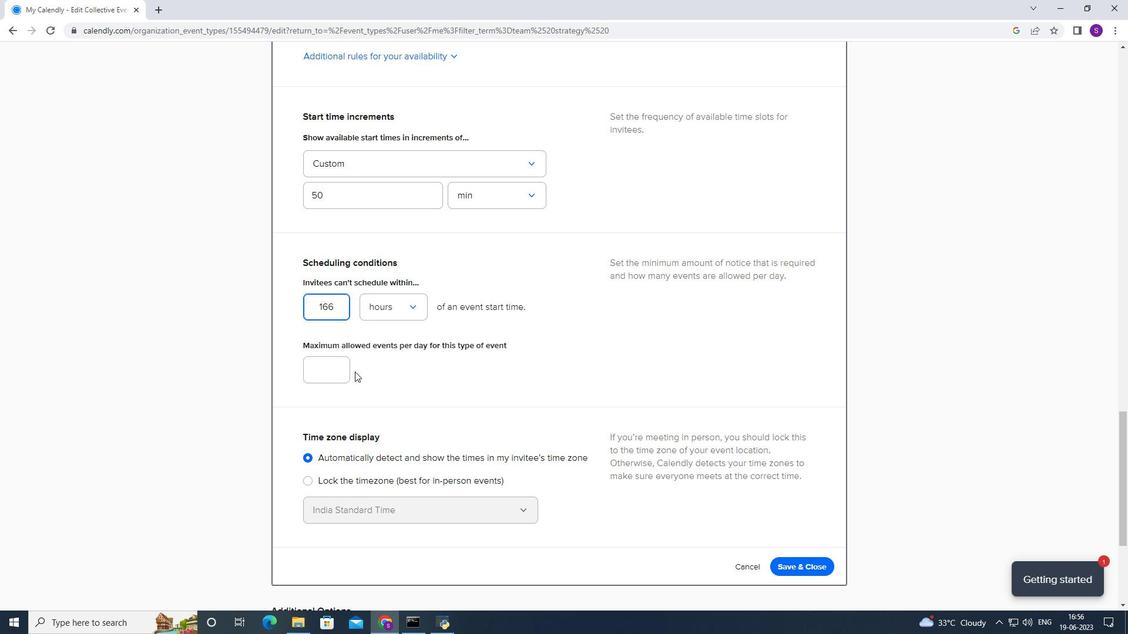 
Action: Mouse pressed left at (335, 363)
Screenshot: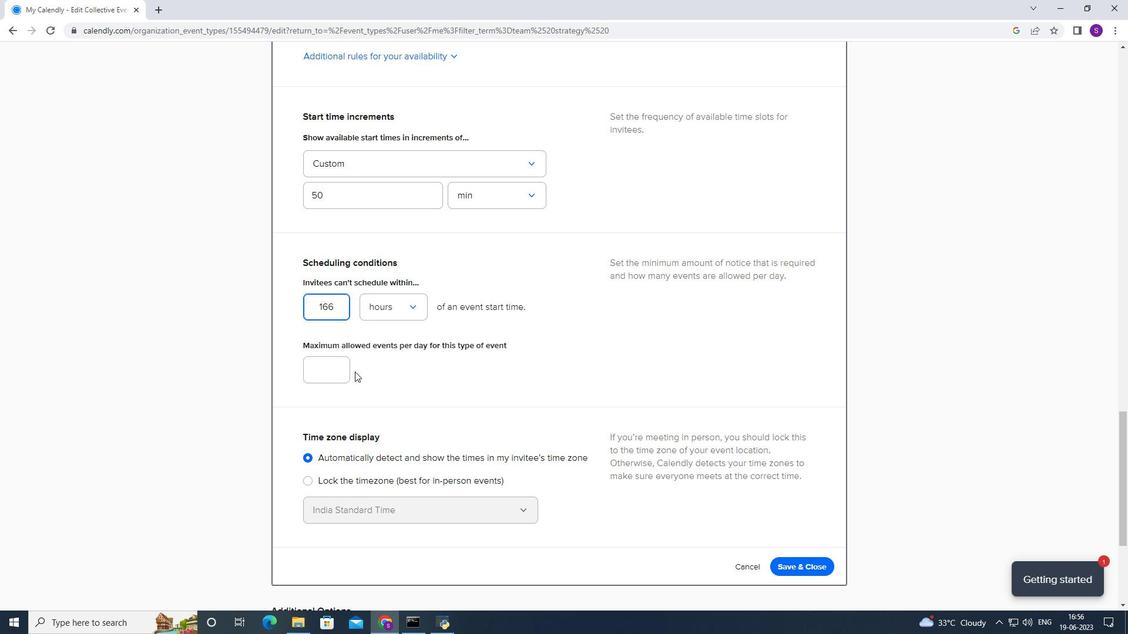 
Action: Key pressed 5
Screenshot: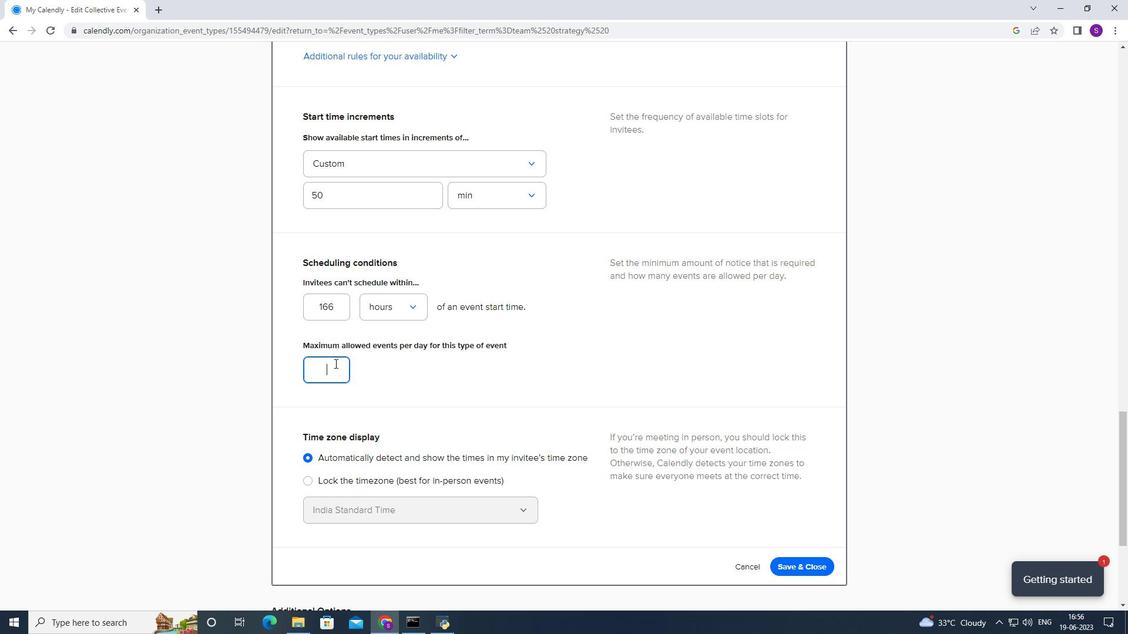 
Action: Mouse moved to (819, 568)
Screenshot: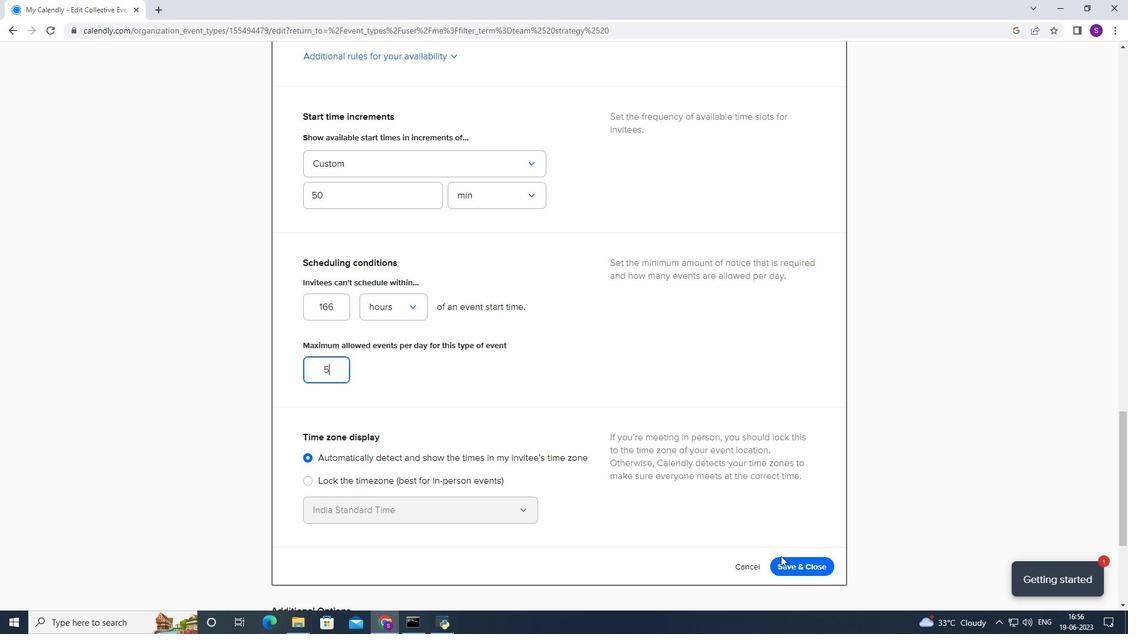 
Action: Mouse pressed left at (819, 568)
Screenshot: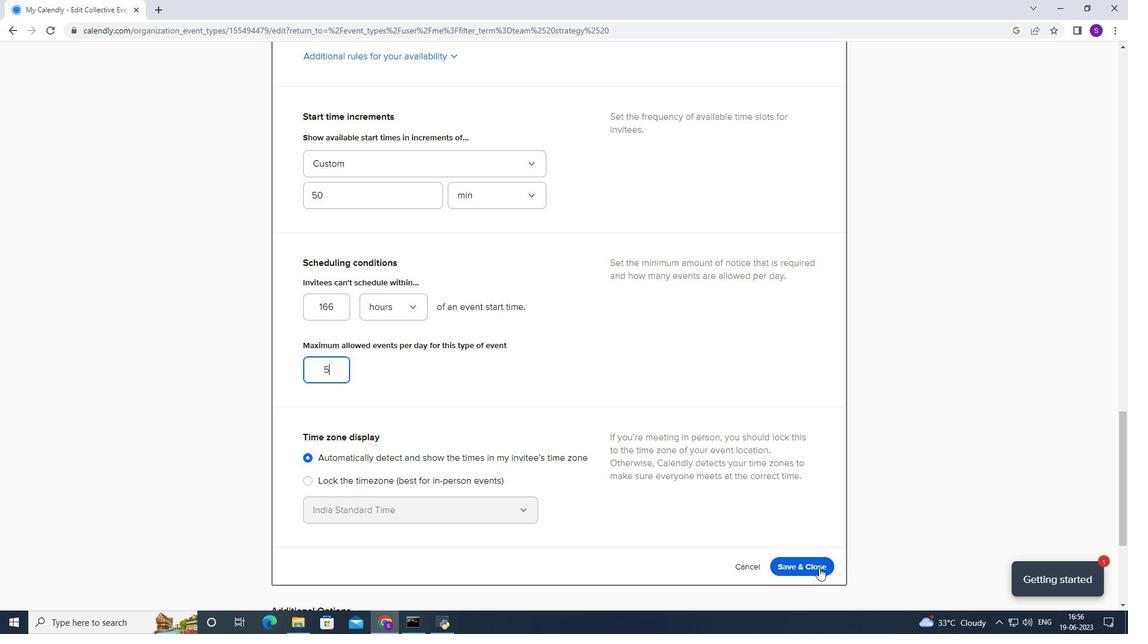 
Action: Mouse moved to (818, 556)
Screenshot: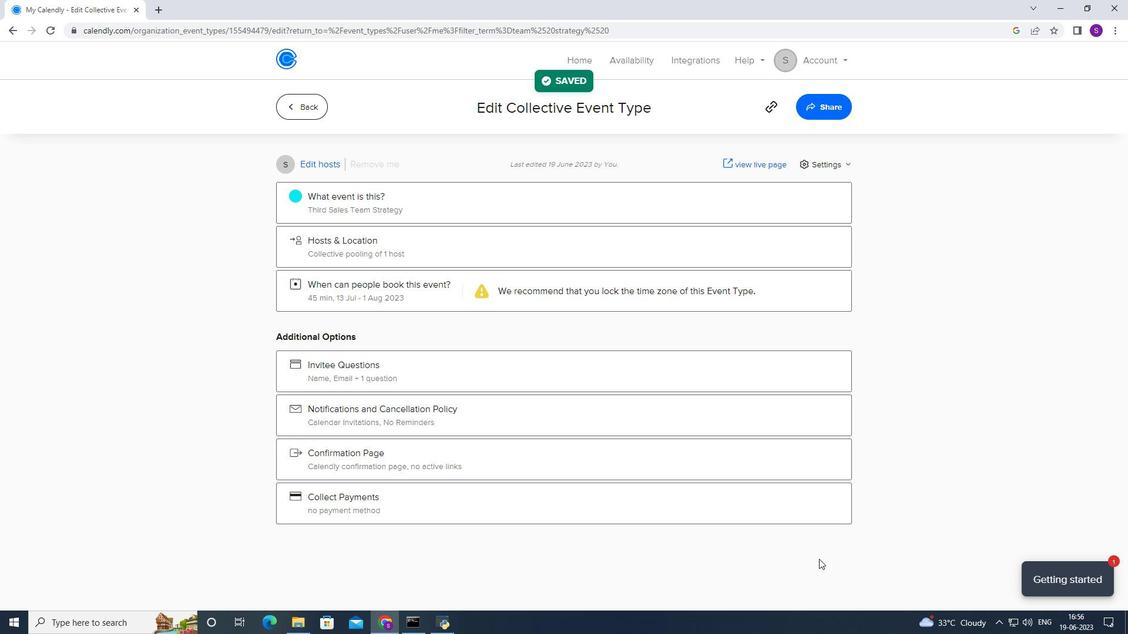 
